 Task: Use the Two-Dimensional Filter Statistics gadget for advanced reporting.
Action: Mouse moved to (611, 114)
Screenshot: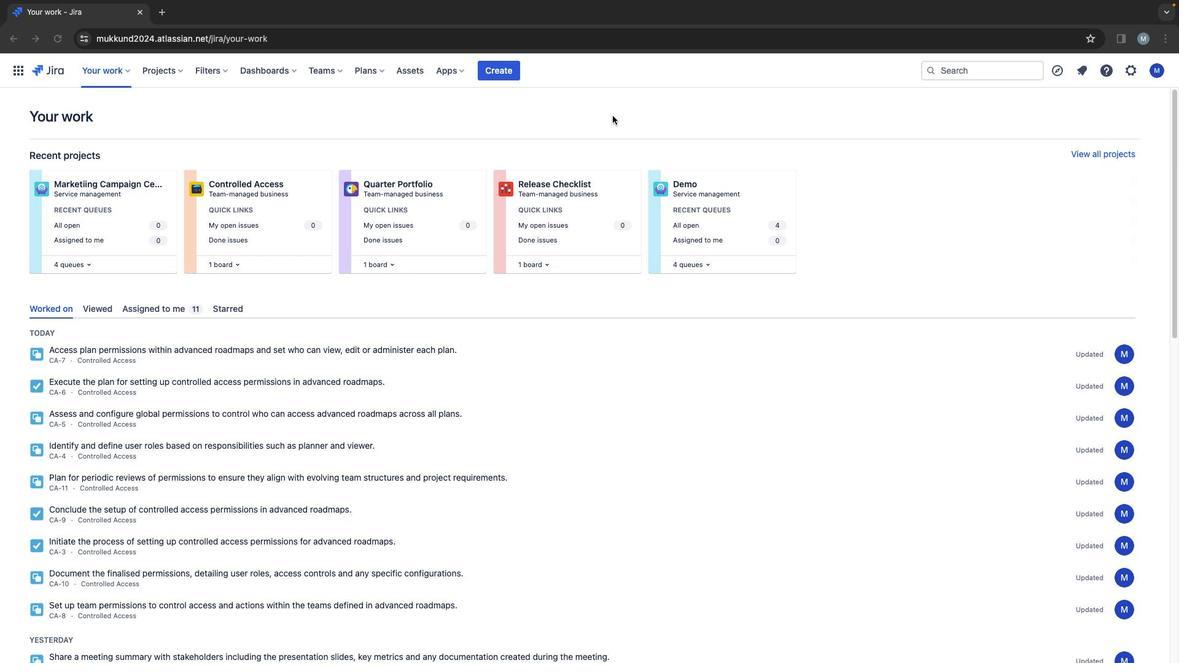 
Action: Mouse pressed left at (611, 114)
Screenshot: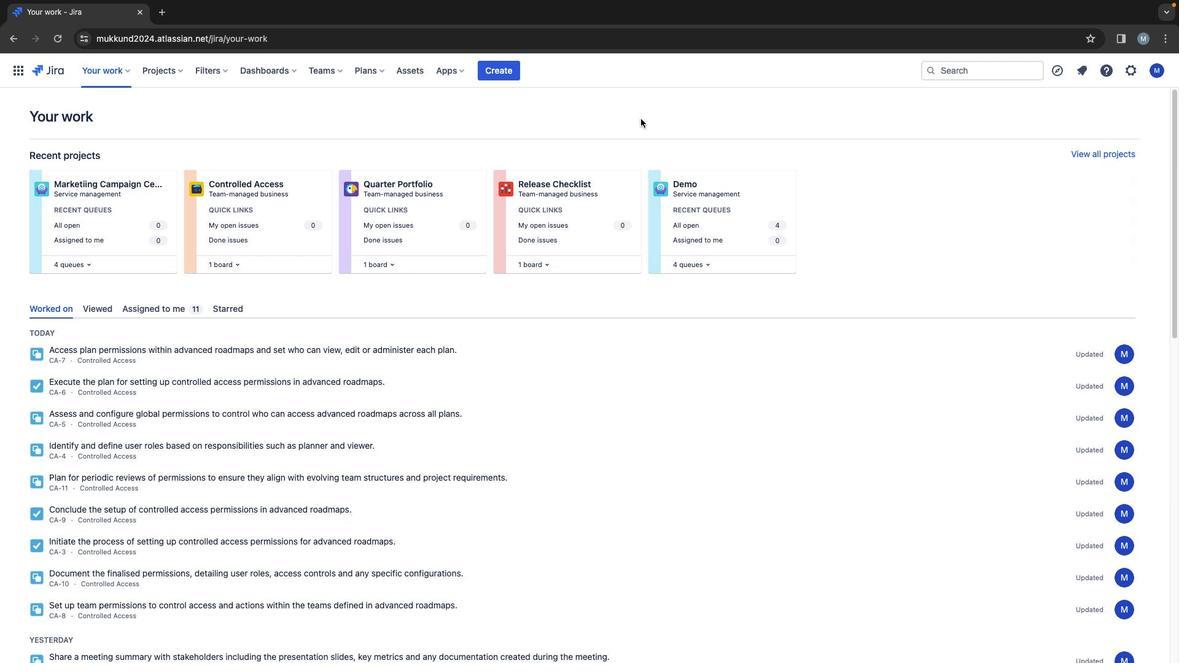 
Action: Mouse moved to (289, 71)
Screenshot: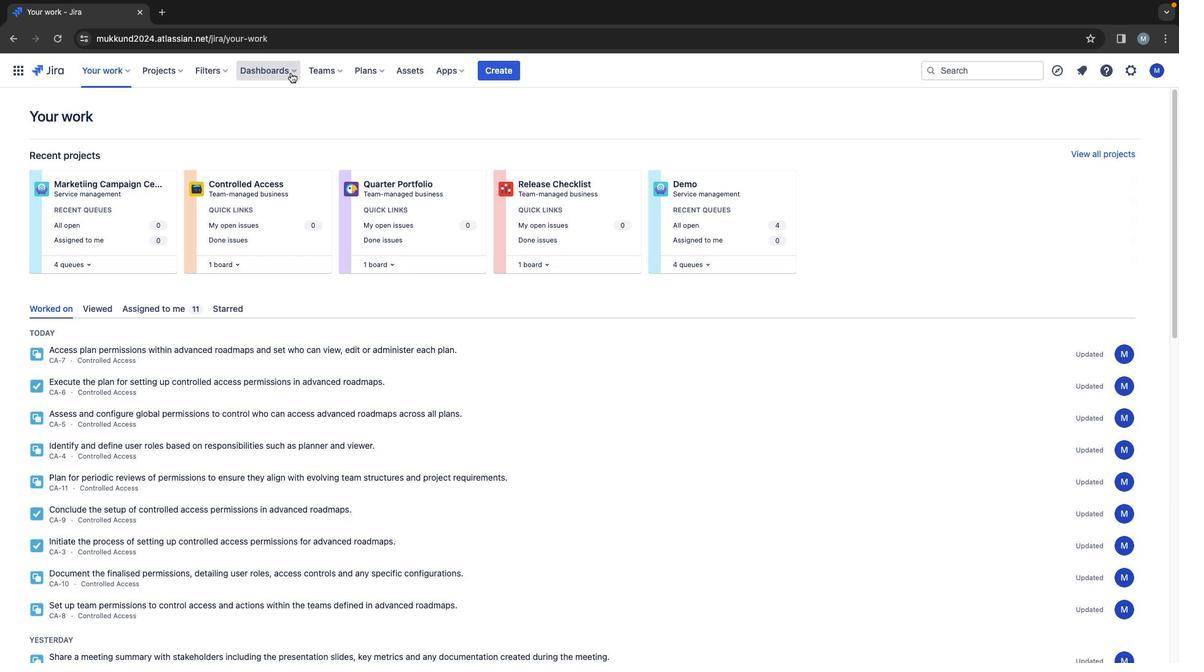
Action: Mouse pressed left at (289, 71)
Screenshot: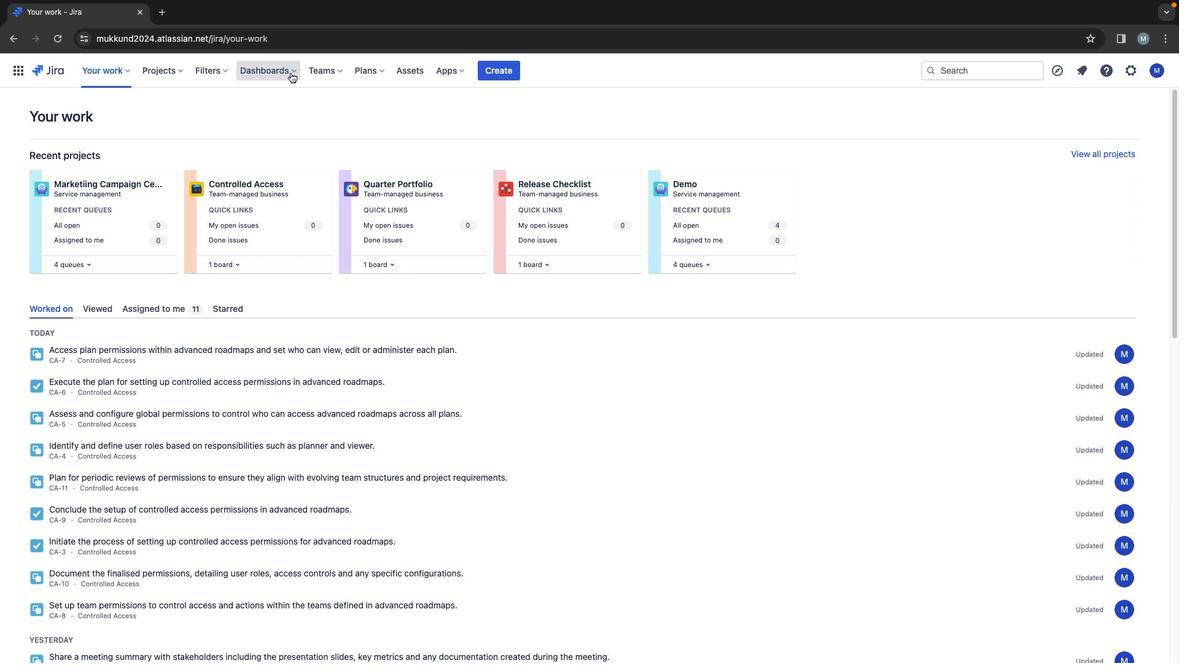 
Action: Mouse moved to (361, 332)
Screenshot: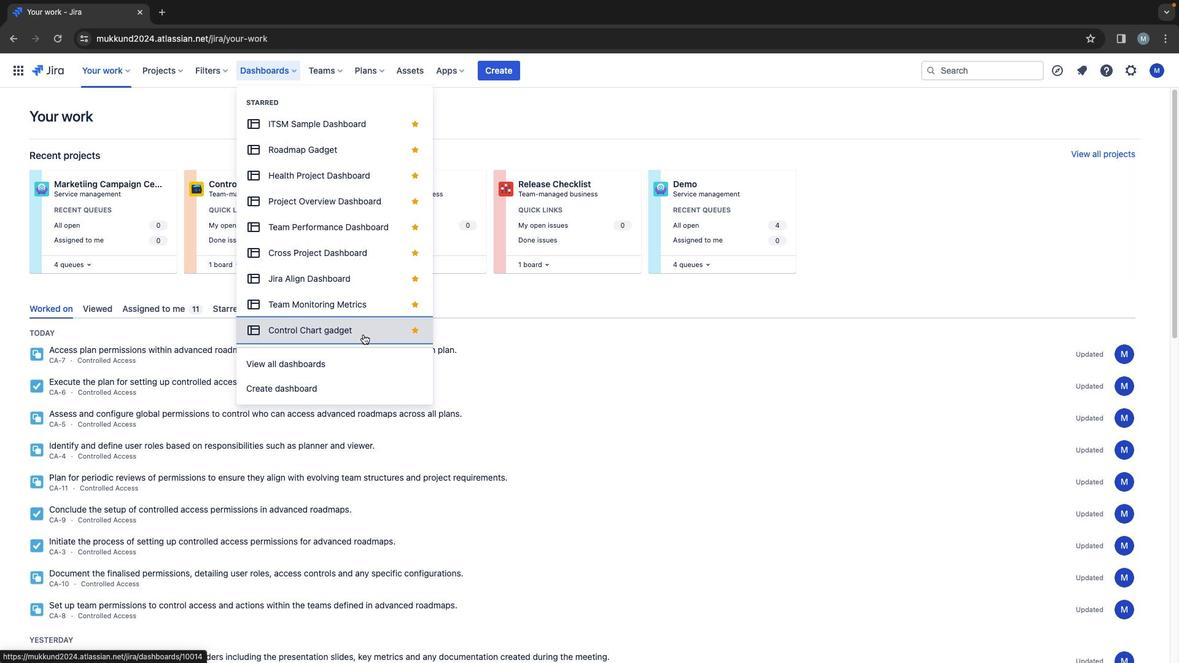 
Action: Mouse pressed left at (361, 332)
Screenshot: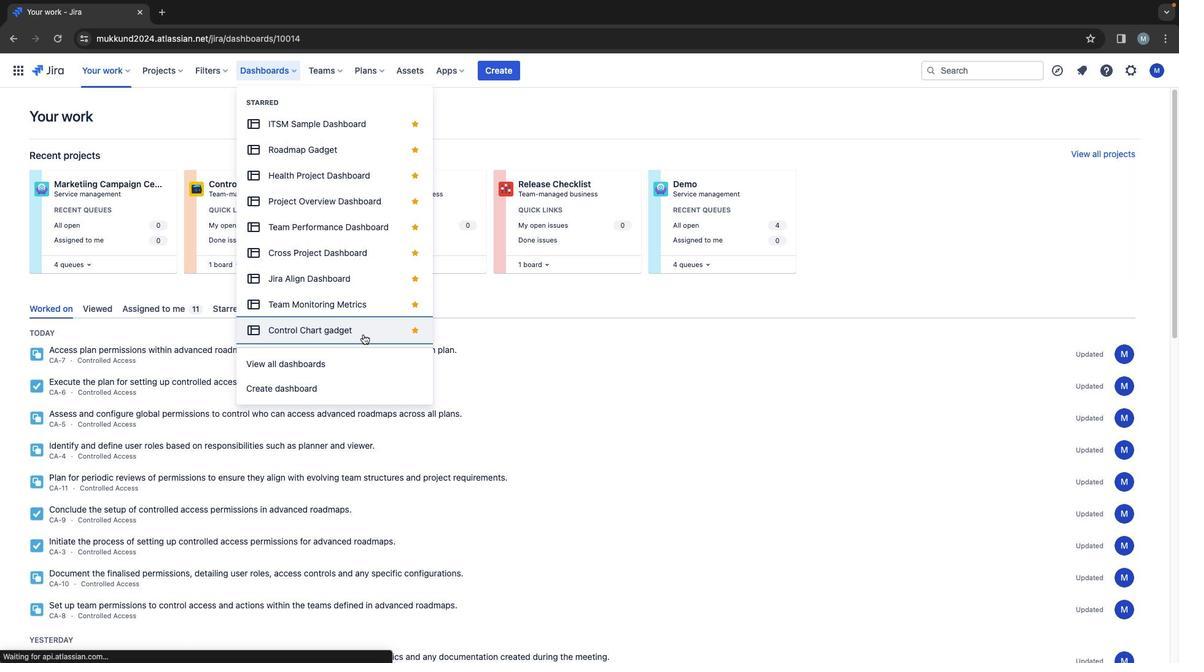 
Action: Mouse moved to (256, 70)
Screenshot: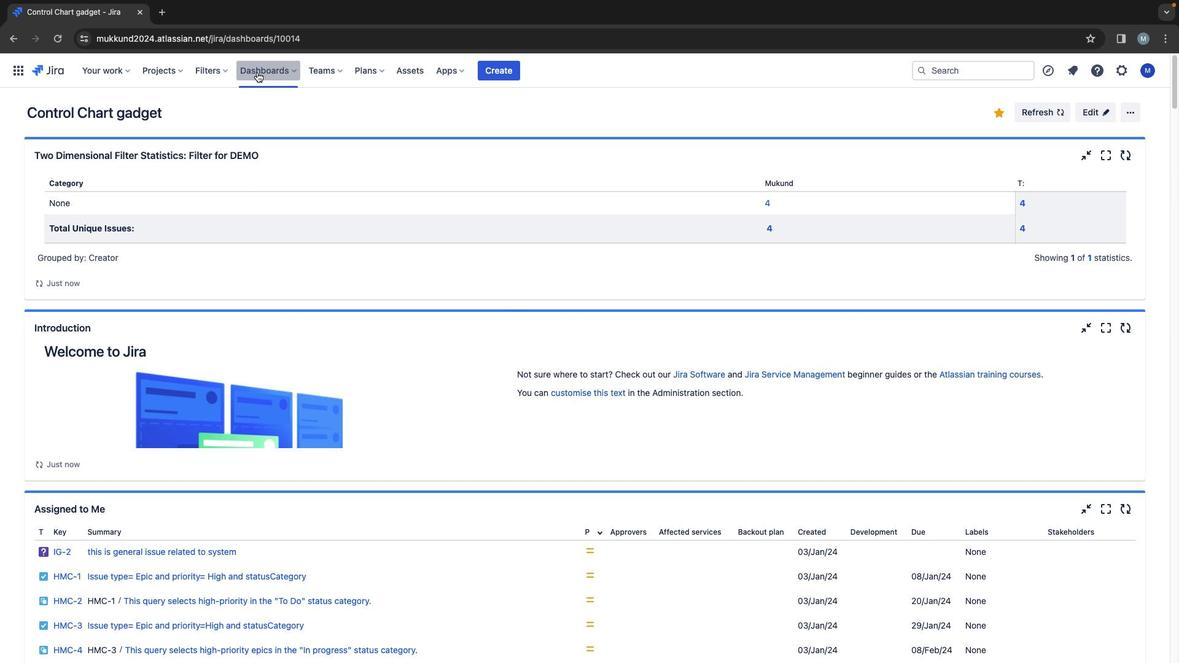 
Action: Mouse pressed left at (256, 70)
Screenshot: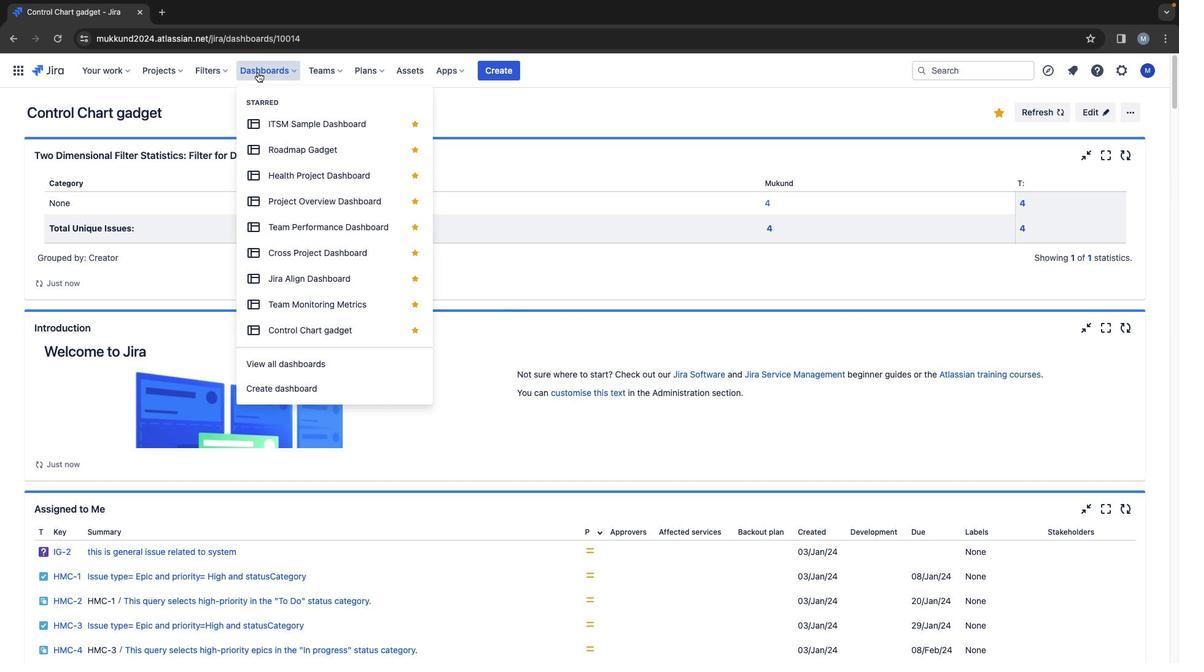 
Action: Mouse moved to (345, 127)
Screenshot: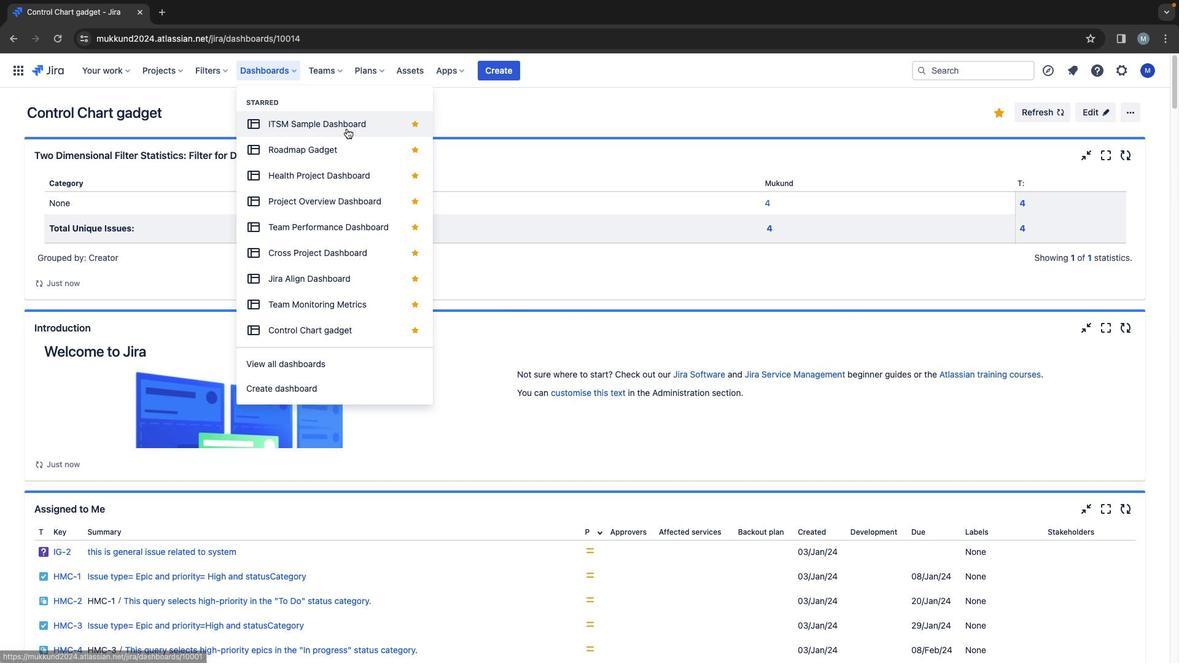 
Action: Mouse pressed left at (345, 127)
Screenshot: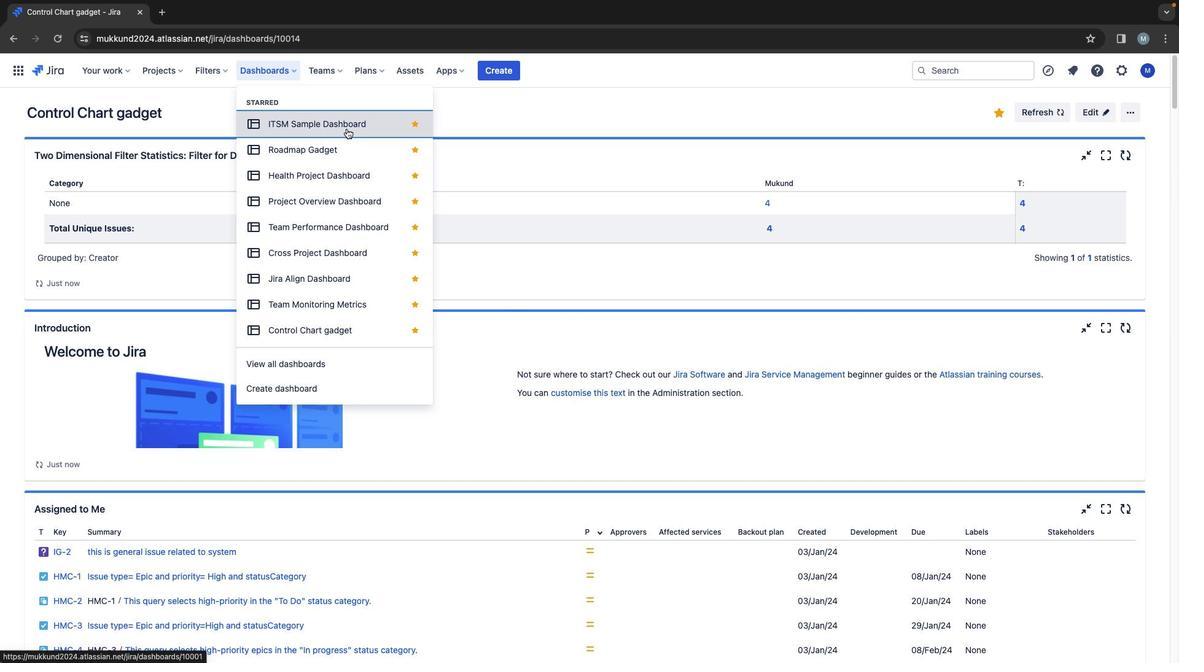 
Action: Mouse moved to (550, 113)
Screenshot: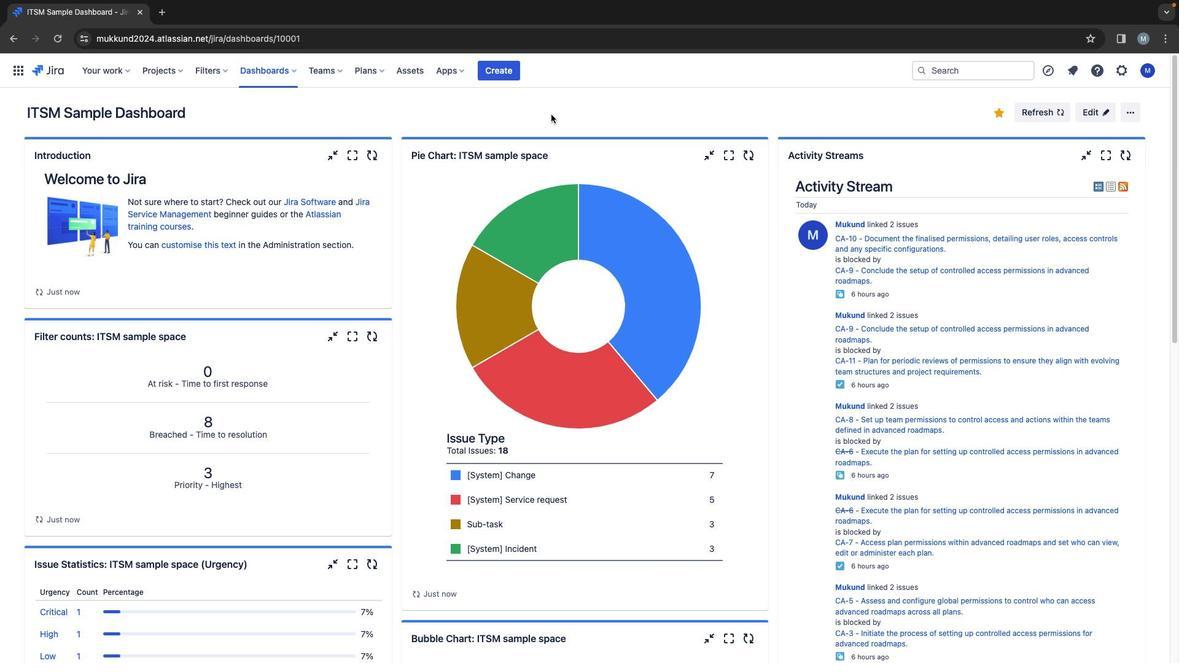 
Action: Mouse pressed left at (550, 113)
Screenshot: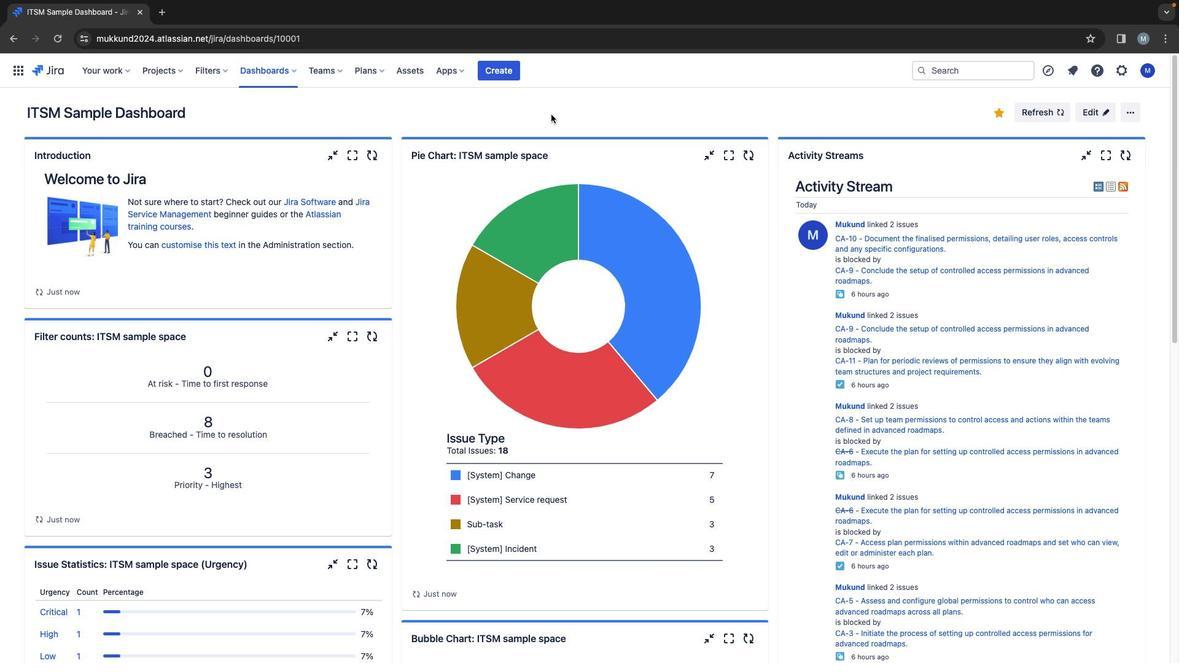 
Action: Mouse moved to (703, 283)
Screenshot: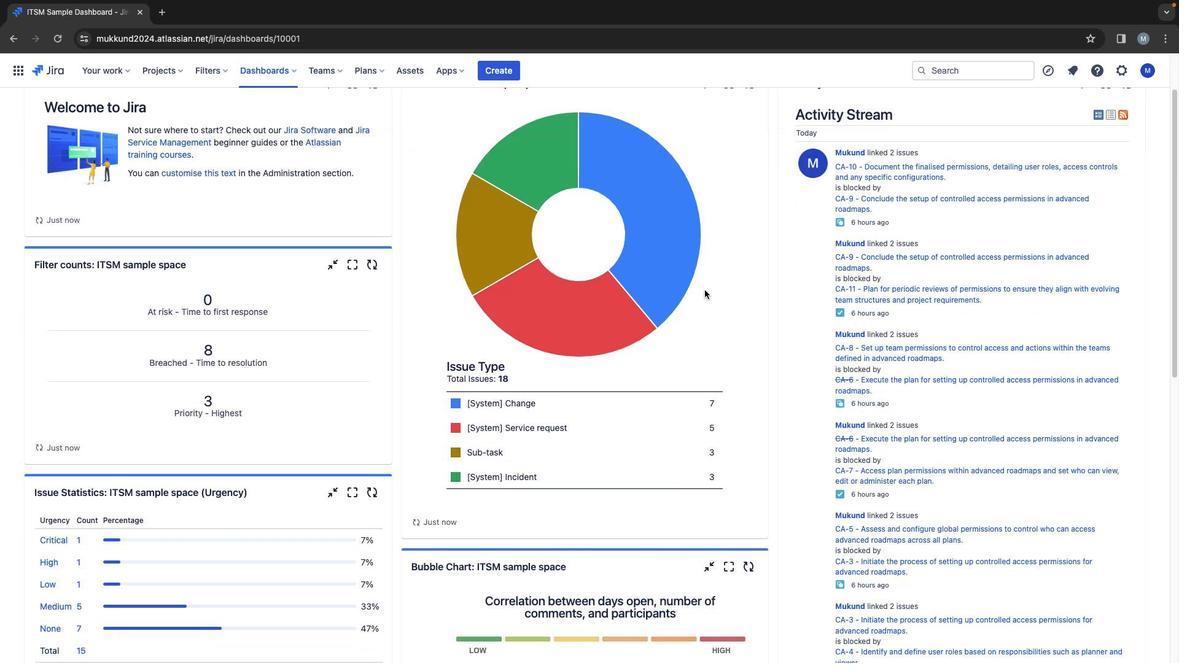 
Action: Mouse scrolled (703, 283) with delta (0, -1)
Screenshot: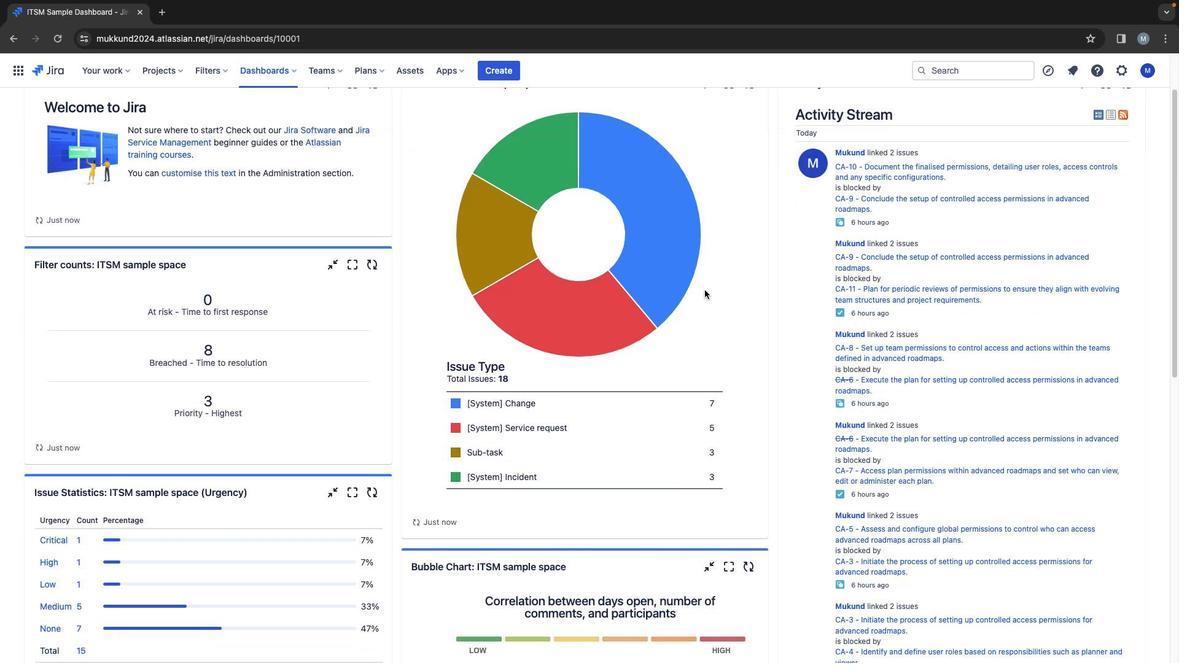 
Action: Mouse moved to (703, 284)
Screenshot: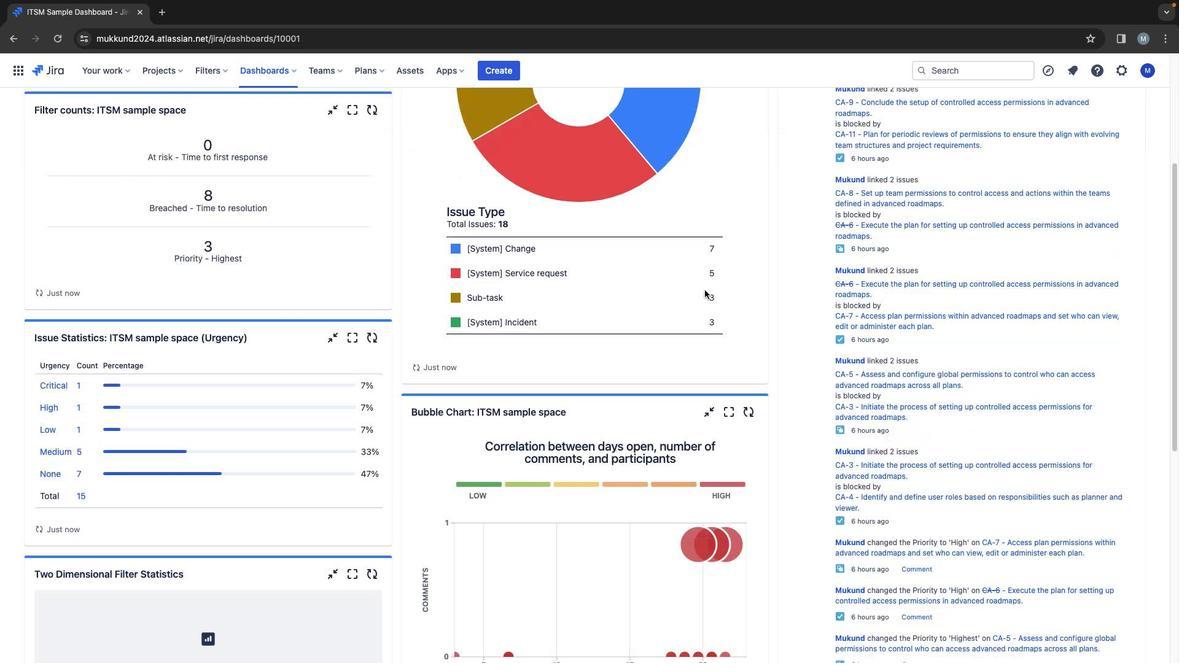 
Action: Mouse scrolled (703, 284) with delta (0, -1)
Screenshot: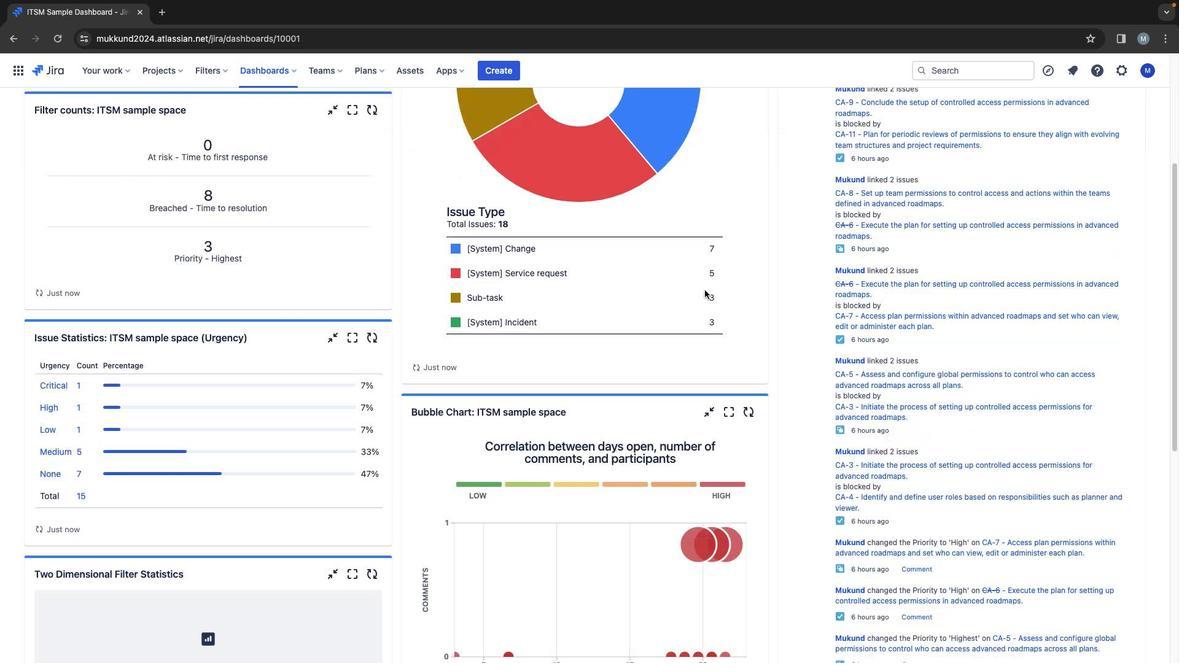 
Action: Mouse moved to (703, 287)
Screenshot: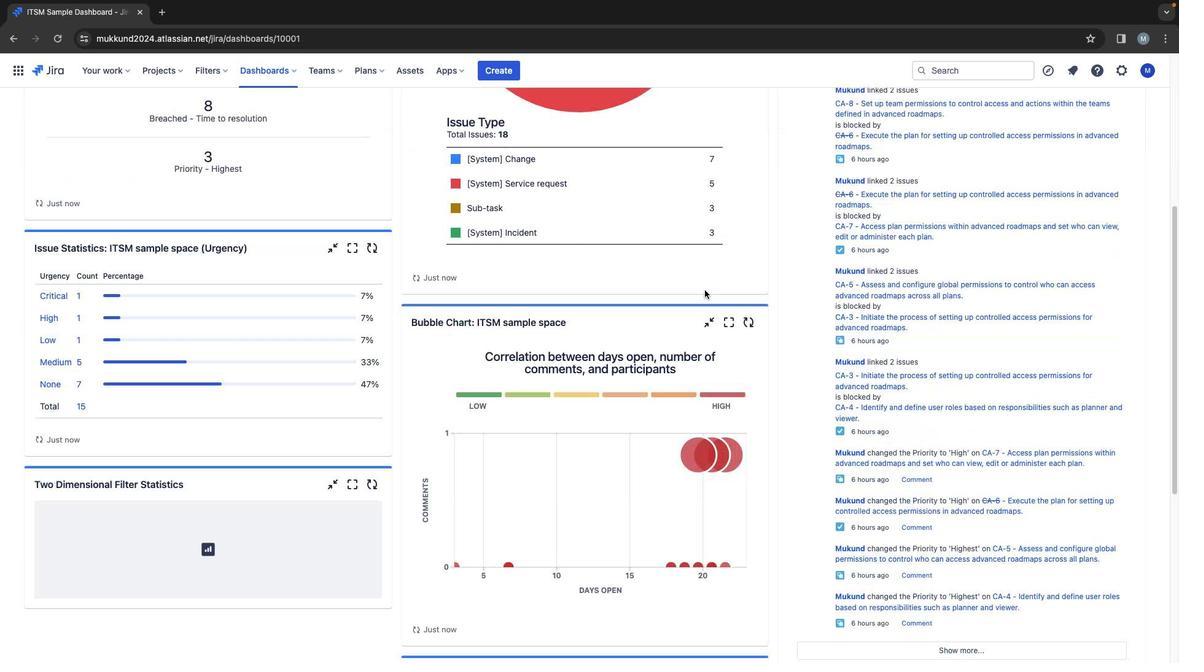 
Action: Mouse scrolled (703, 287) with delta (0, -1)
Screenshot: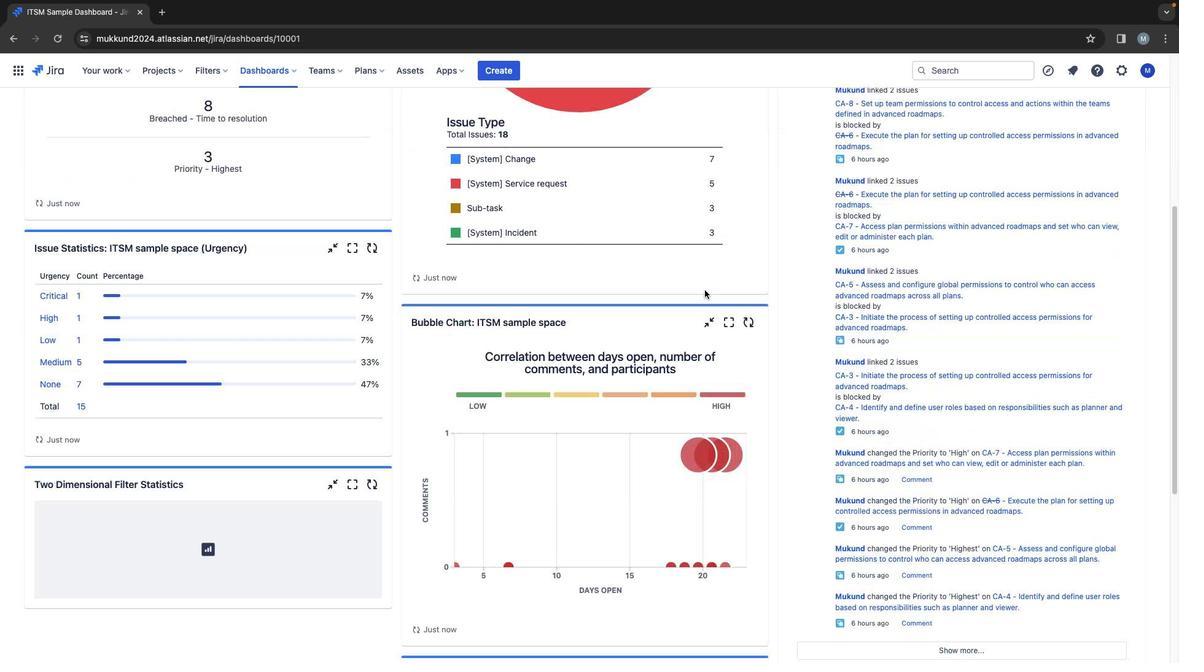 
Action: Mouse moved to (703, 288)
Screenshot: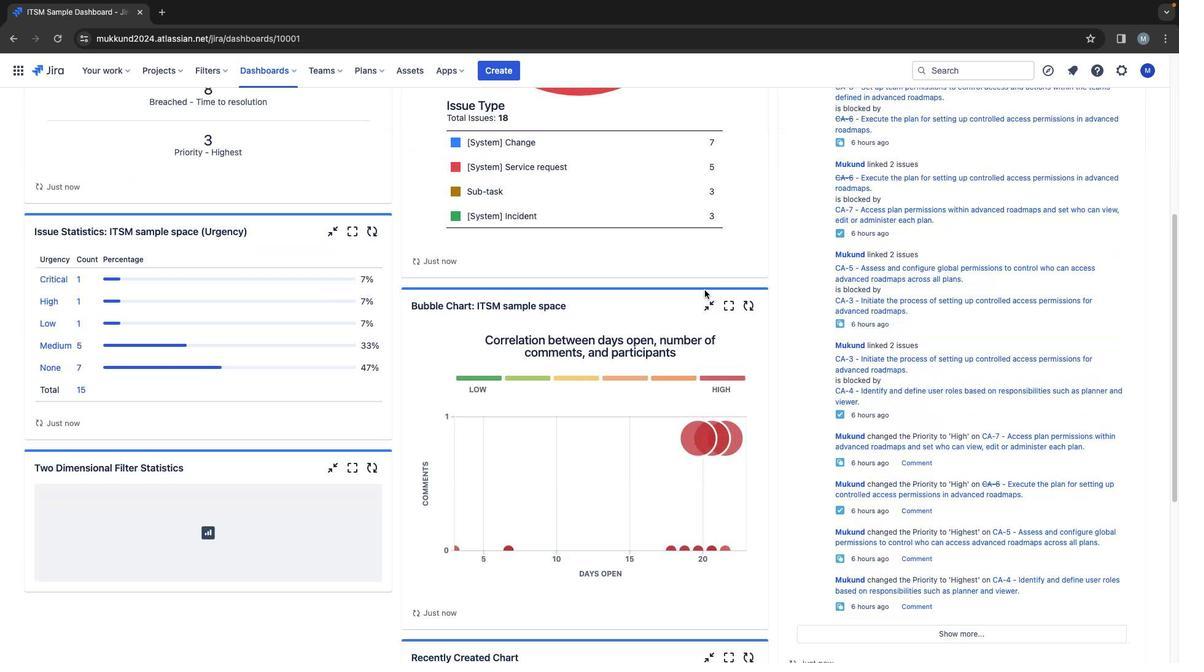 
Action: Mouse scrolled (703, 288) with delta (0, -3)
Screenshot: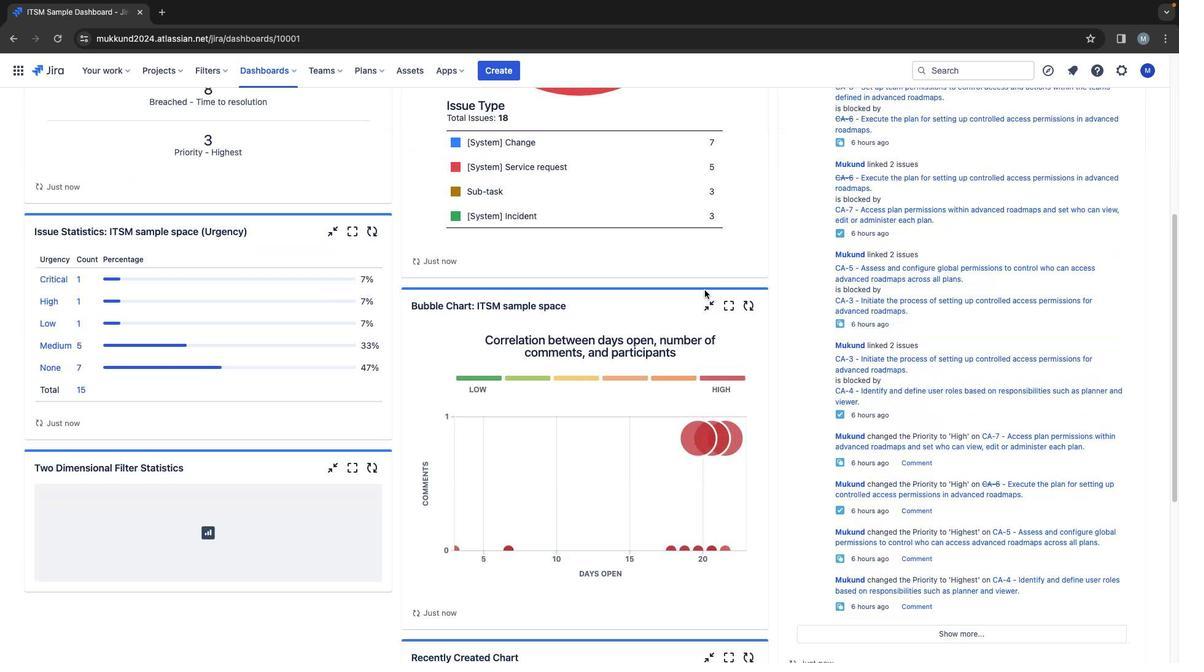 
Action: Mouse moved to (703, 289)
Screenshot: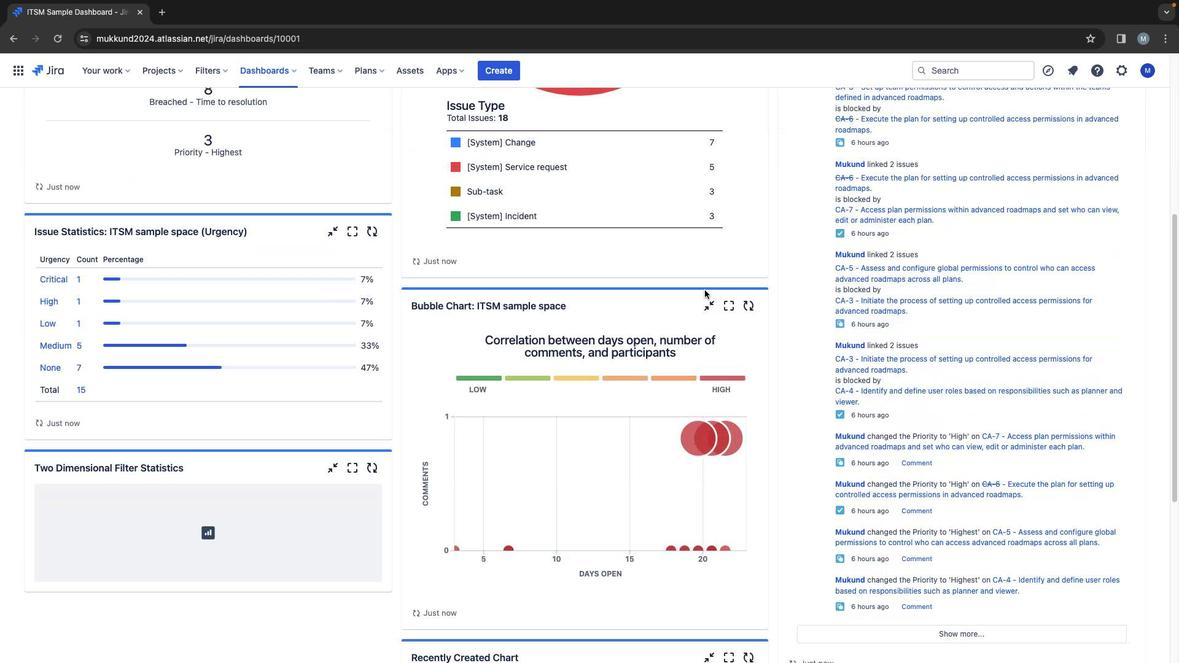 
Action: Mouse scrolled (703, 289) with delta (0, -3)
Screenshot: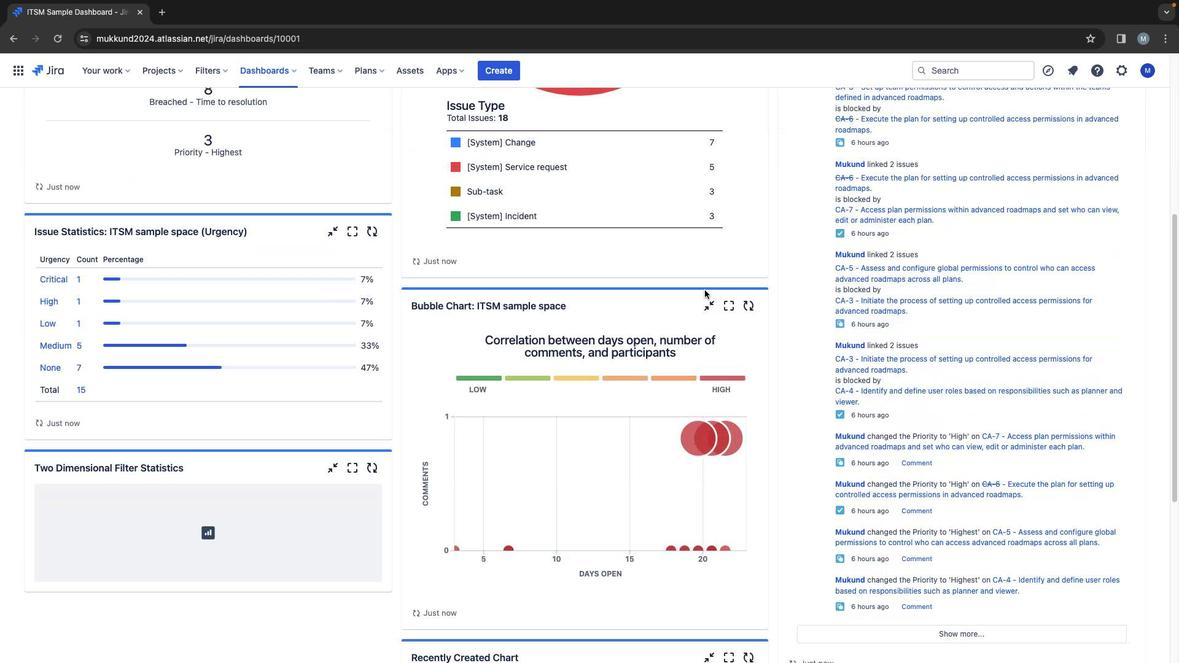 
Action: Mouse moved to (703, 289)
Screenshot: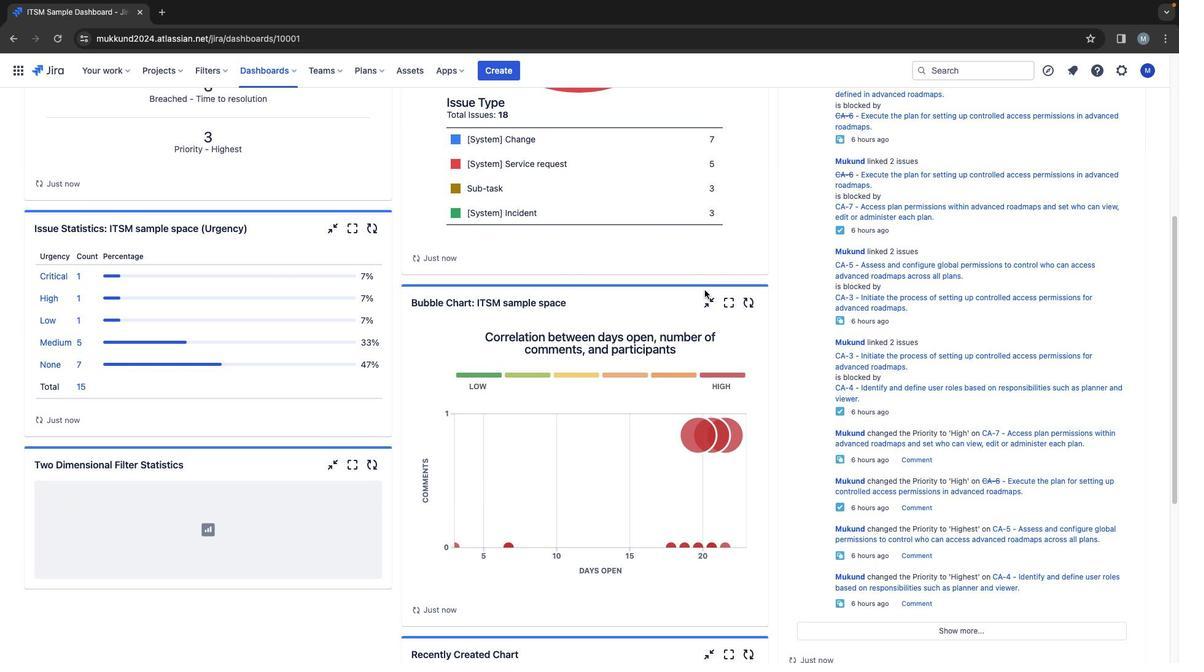 
Action: Mouse scrolled (703, 289) with delta (0, -1)
Screenshot: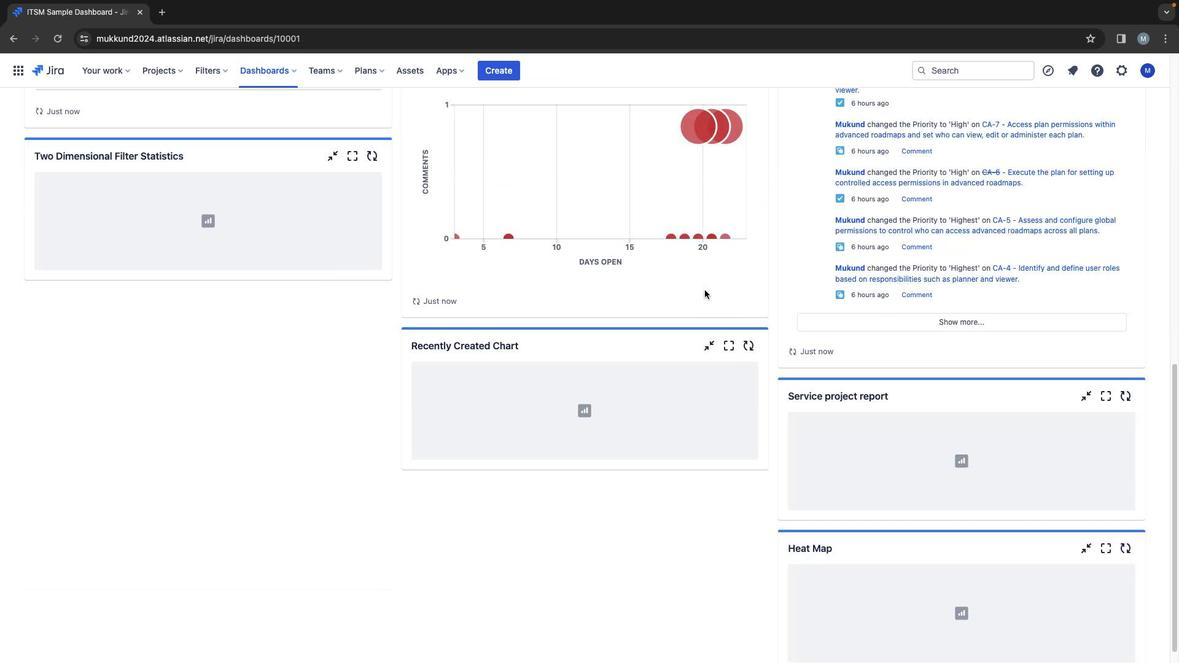 
Action: Mouse scrolled (703, 289) with delta (0, -1)
Screenshot: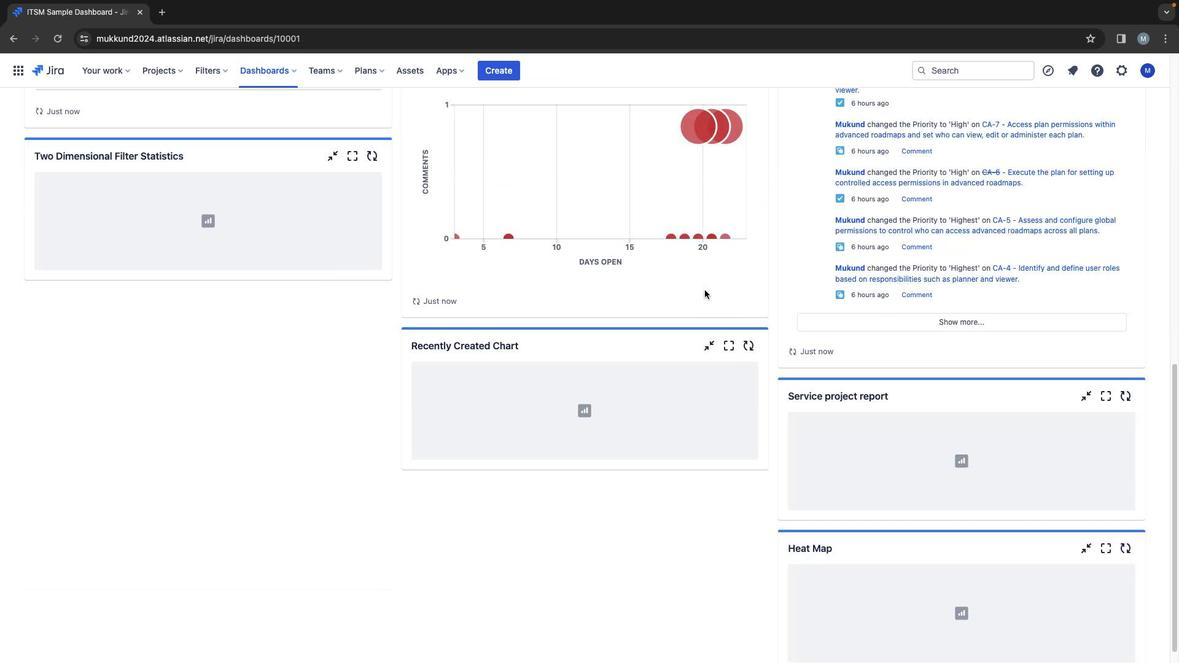 
Action: Mouse scrolled (703, 289) with delta (0, -2)
Screenshot: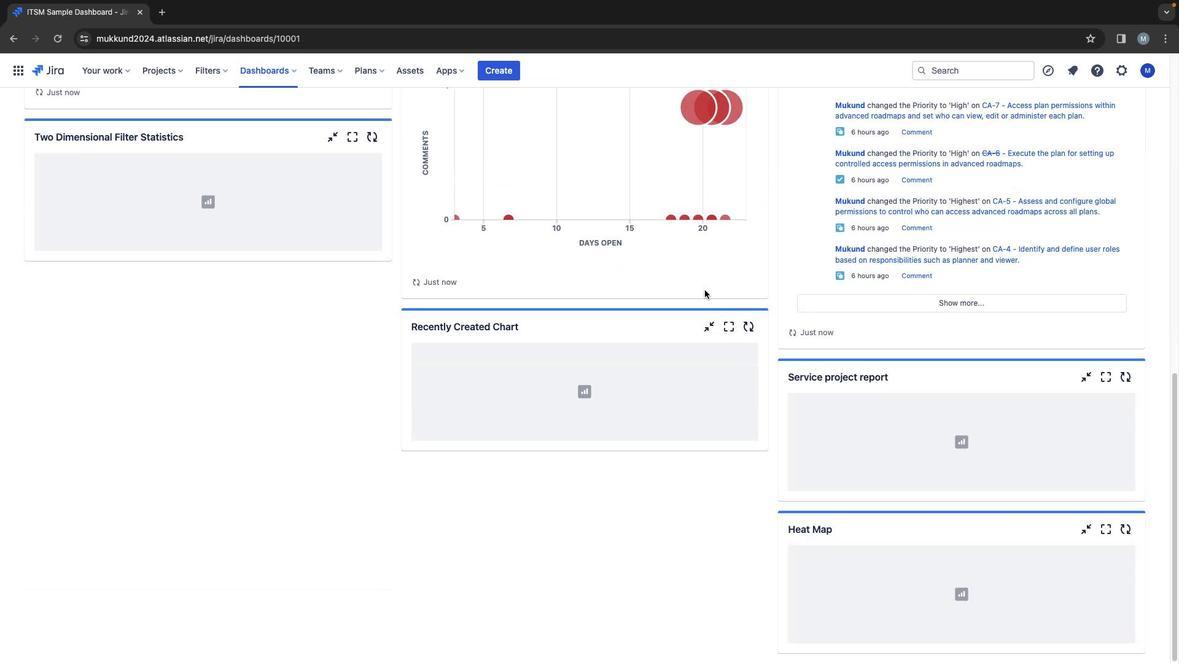 
Action: Mouse moved to (703, 289)
Screenshot: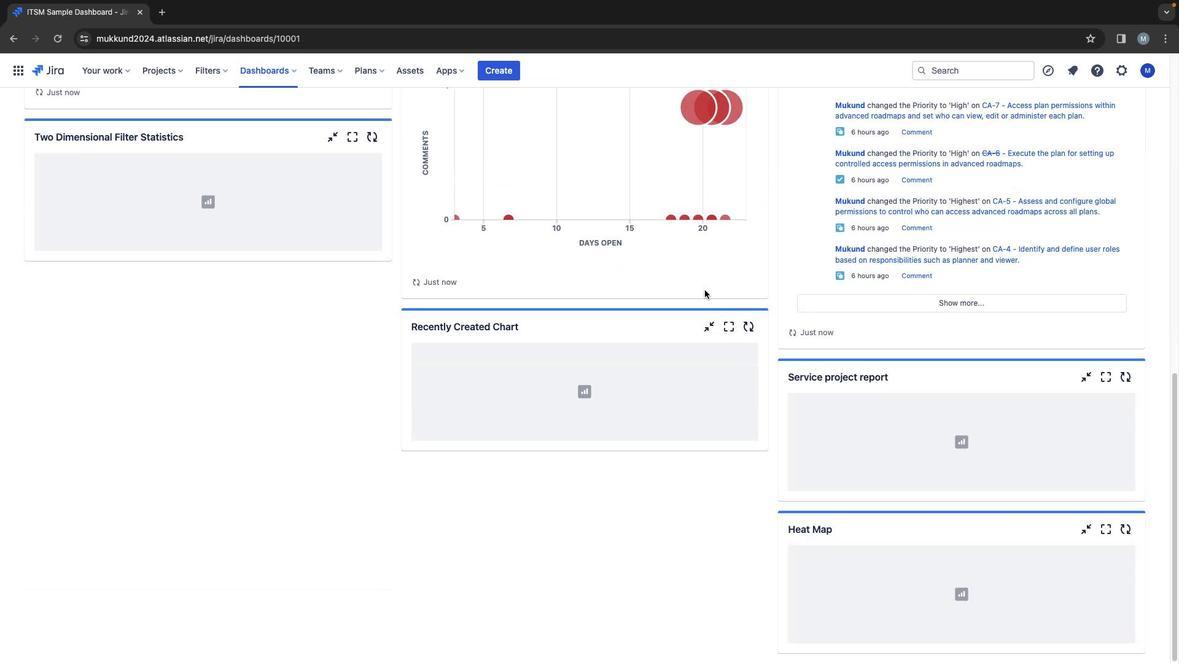 
Action: Mouse scrolled (703, 289) with delta (0, -3)
Screenshot: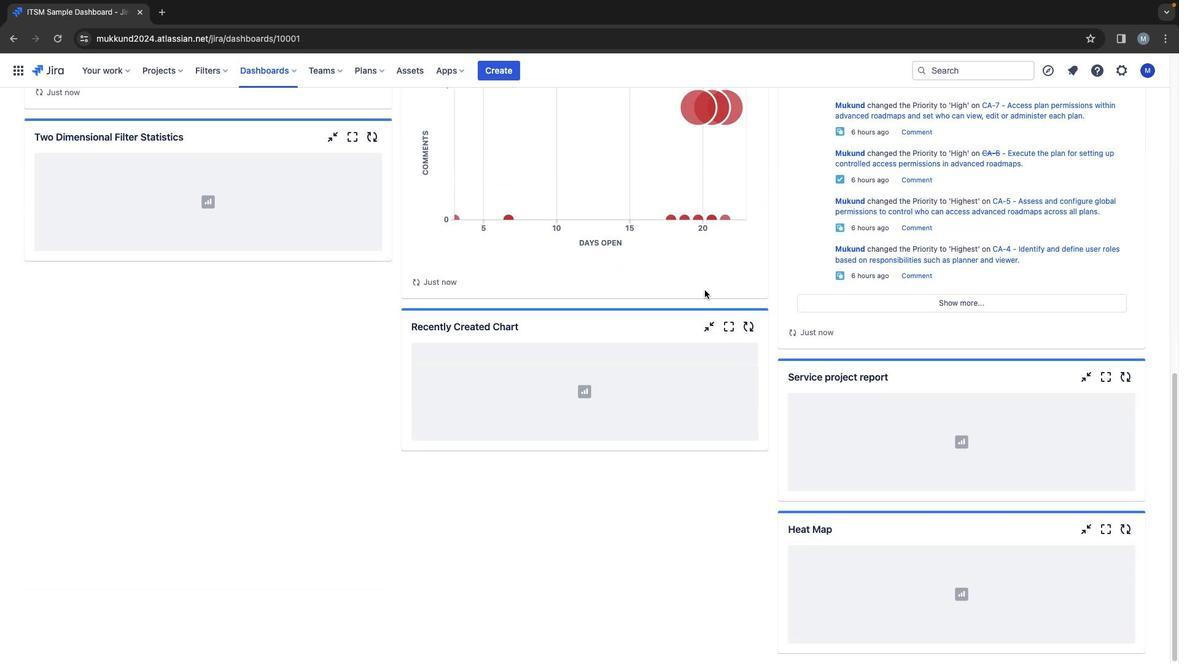 
Action: Mouse scrolled (703, 289) with delta (0, -4)
Screenshot: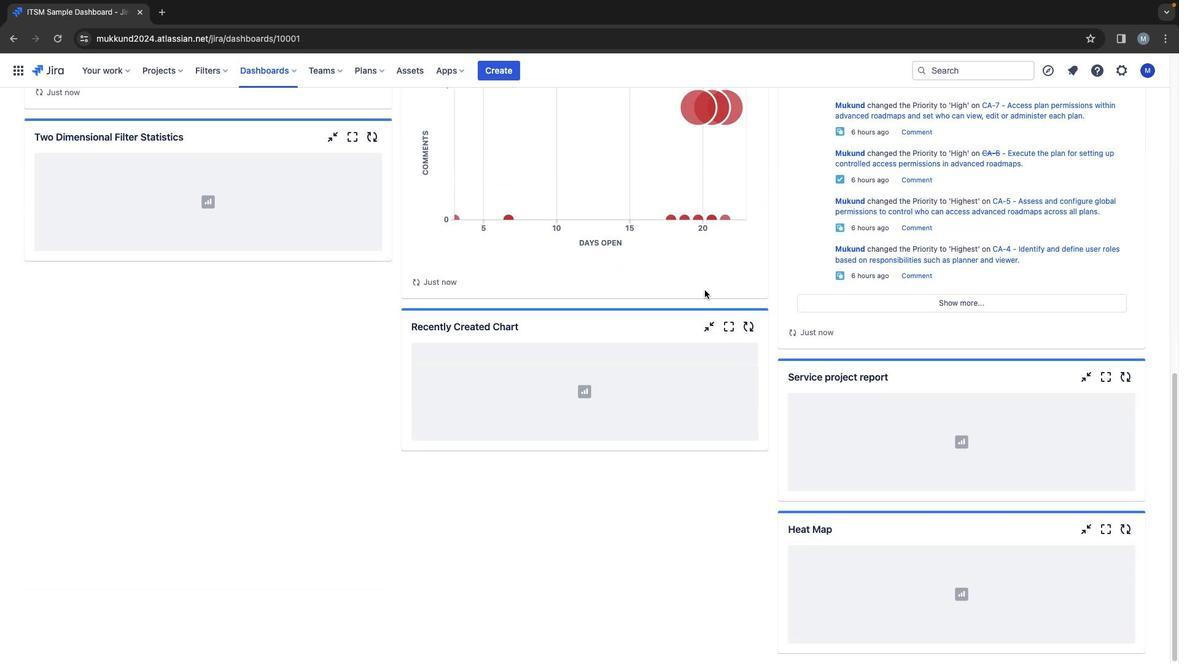 
Action: Mouse scrolled (703, 289) with delta (0, -1)
Screenshot: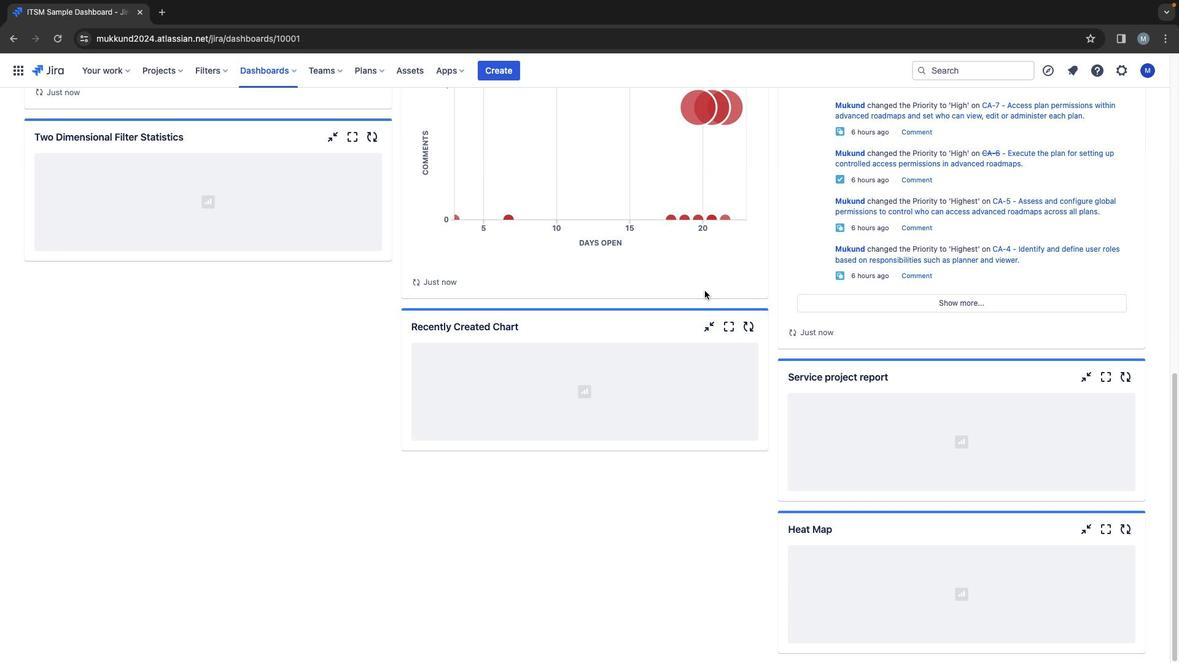 
Action: Mouse scrolled (703, 289) with delta (0, -1)
Screenshot: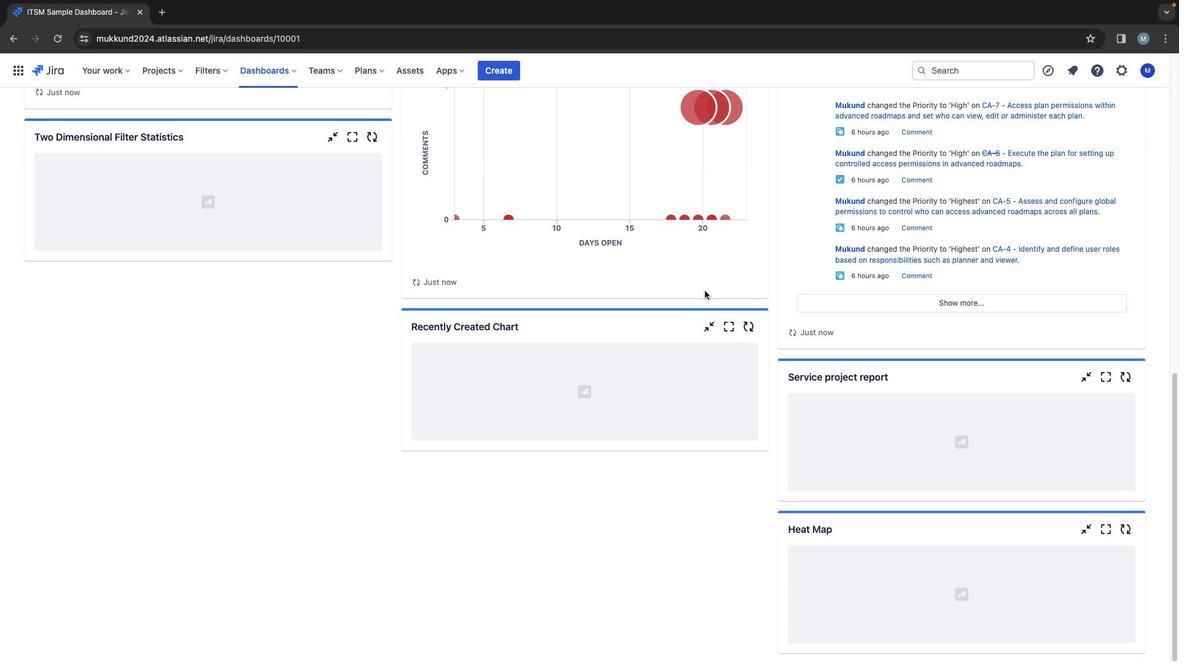 
Action: Mouse scrolled (703, 289) with delta (0, -3)
Screenshot: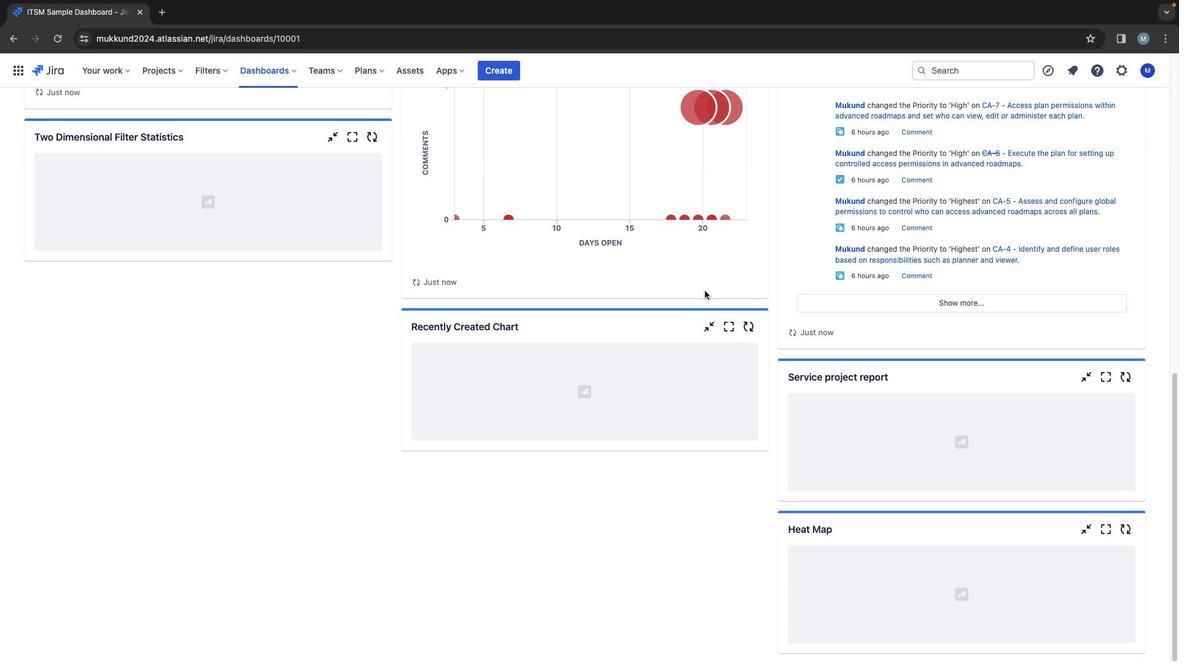 
Action: Mouse scrolled (703, 289) with delta (0, -3)
Screenshot: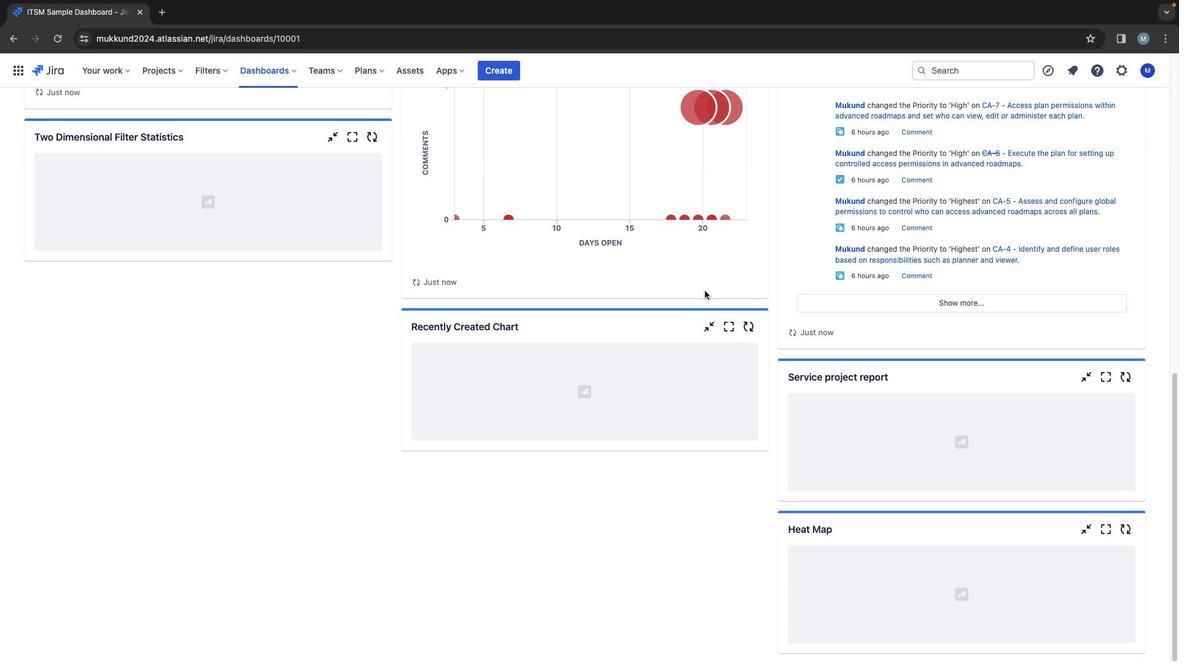 
Action: Mouse scrolled (703, 289) with delta (0, -4)
Screenshot: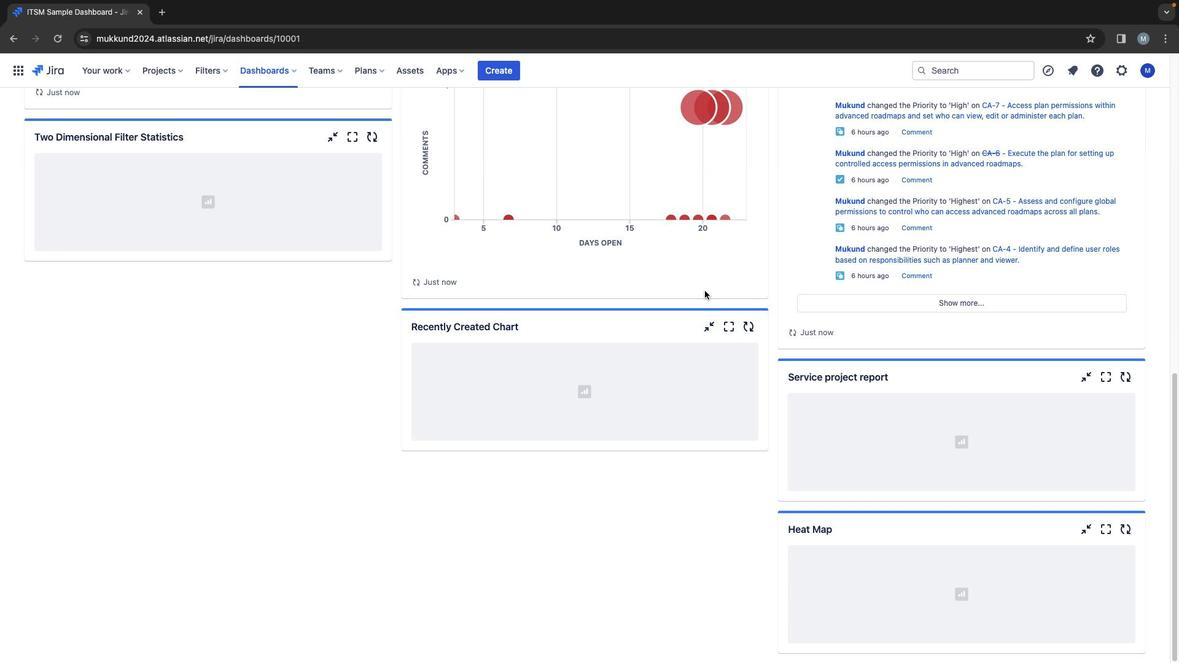 
Action: Mouse moved to (703, 289)
Screenshot: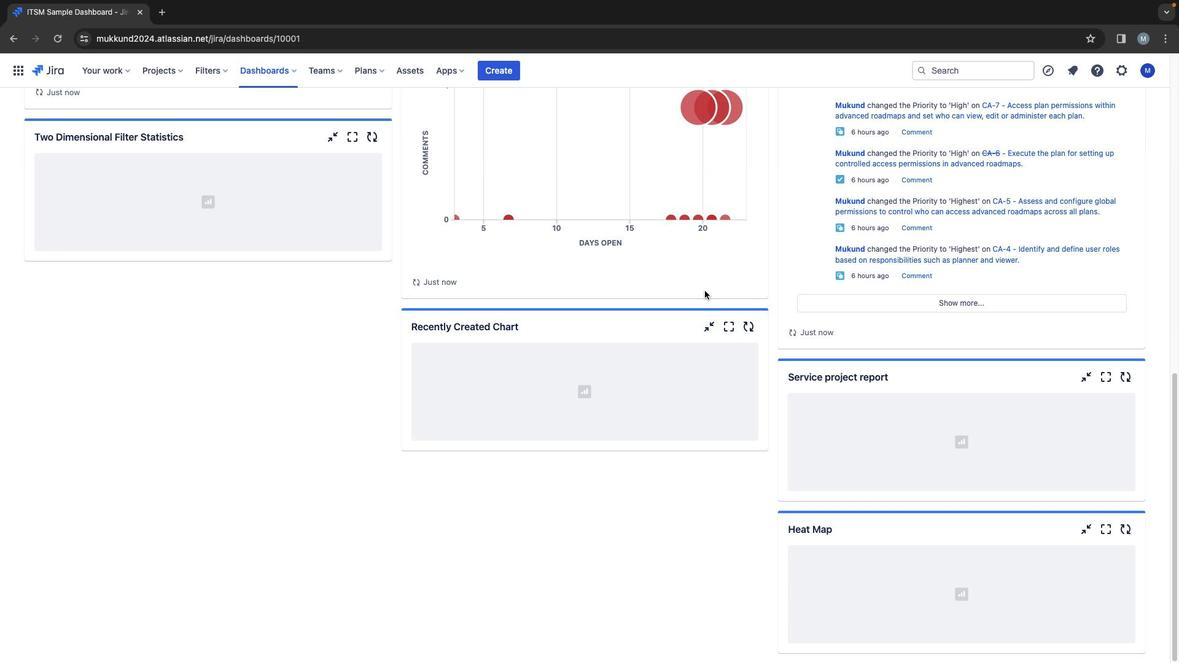 
Action: Mouse scrolled (703, 289) with delta (0, -4)
Screenshot: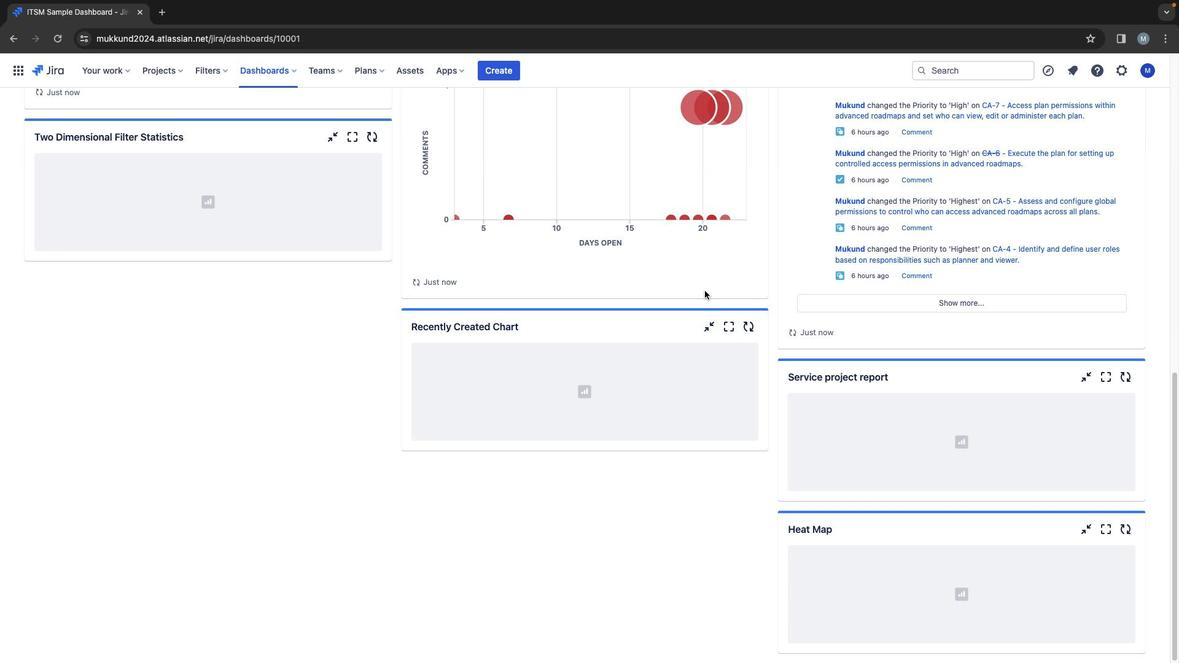 
Action: Mouse scrolled (703, 289) with delta (0, 0)
Screenshot: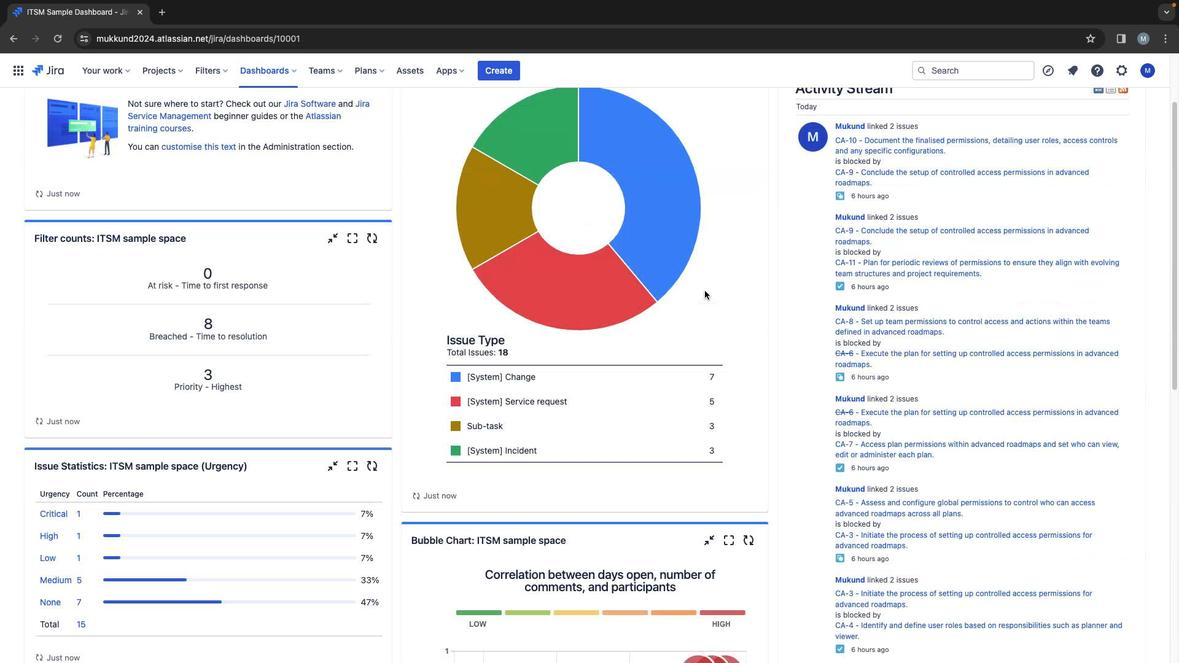 
Action: Mouse scrolled (703, 289) with delta (0, 0)
Screenshot: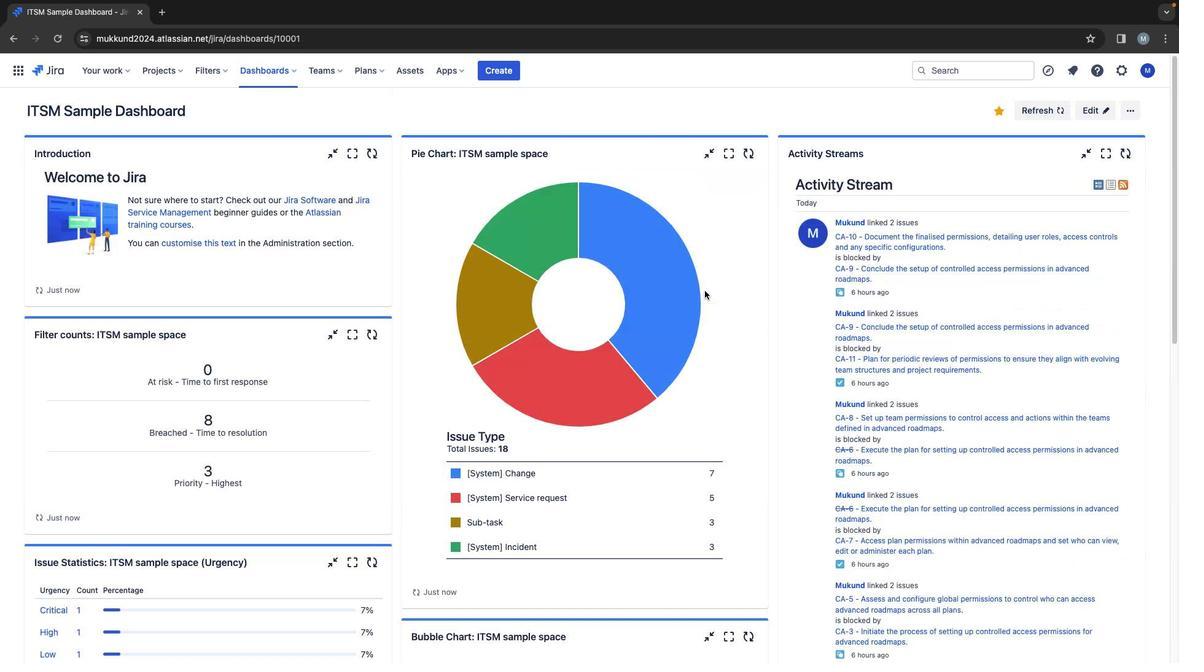 
Action: Mouse scrolled (703, 289) with delta (0, 0)
Screenshot: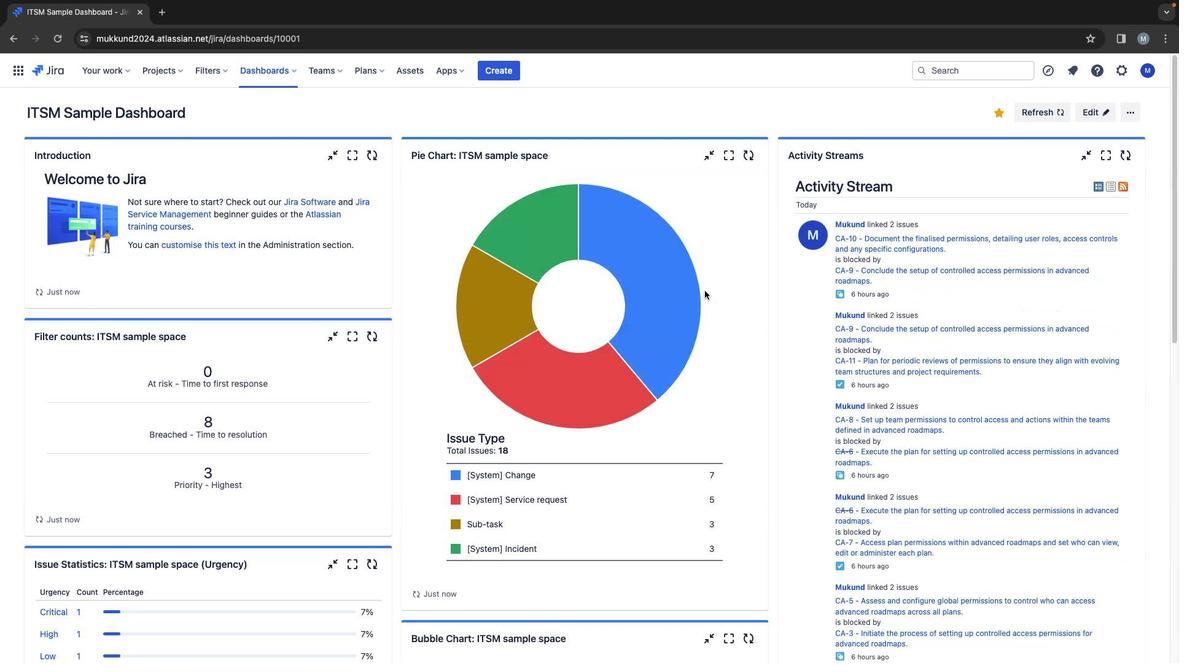 
Action: Mouse scrolled (703, 289) with delta (0, 1)
Screenshot: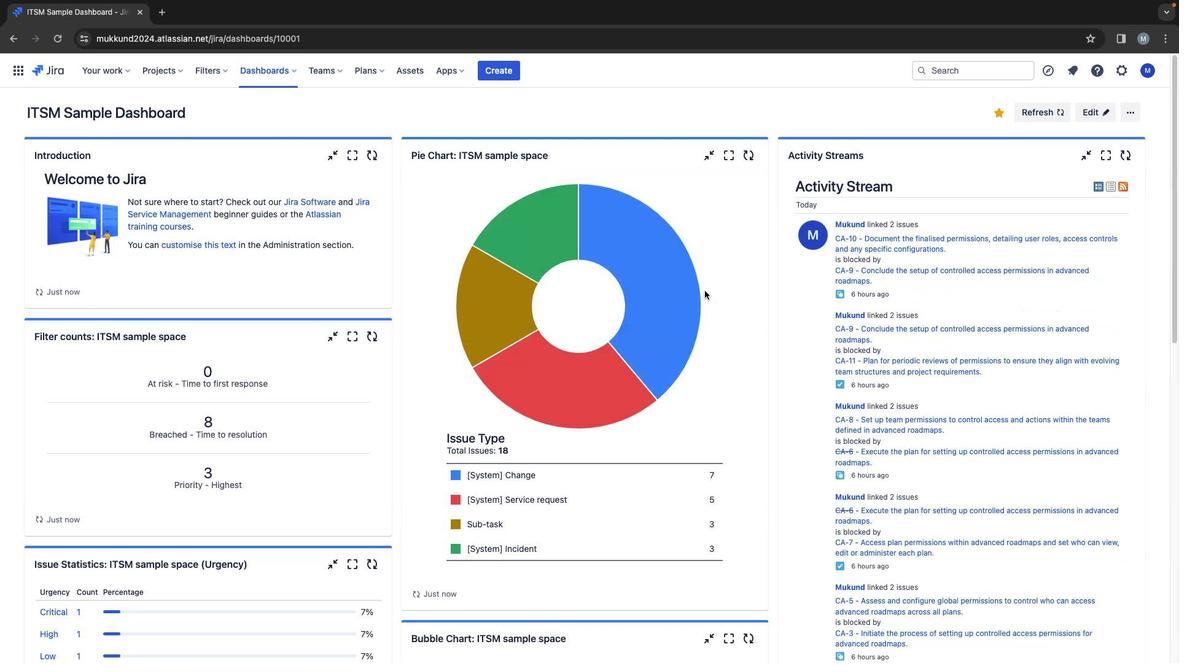 
Action: Mouse scrolled (703, 289) with delta (0, 2)
Screenshot: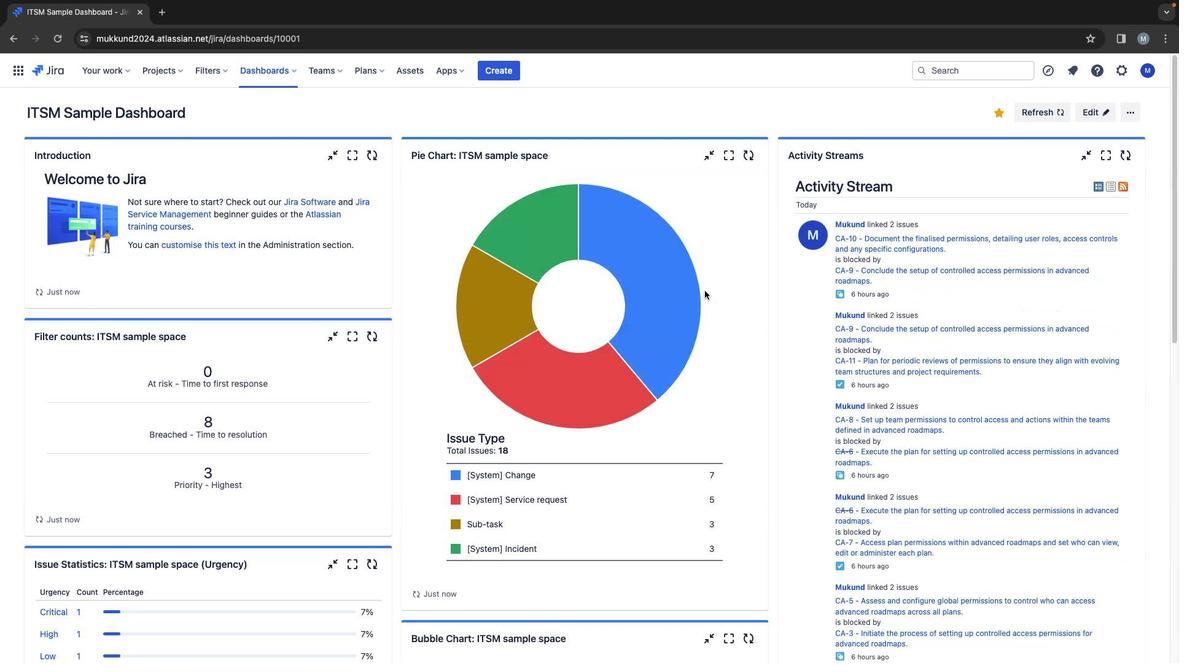 
Action: Mouse scrolled (703, 289) with delta (0, 3)
Screenshot: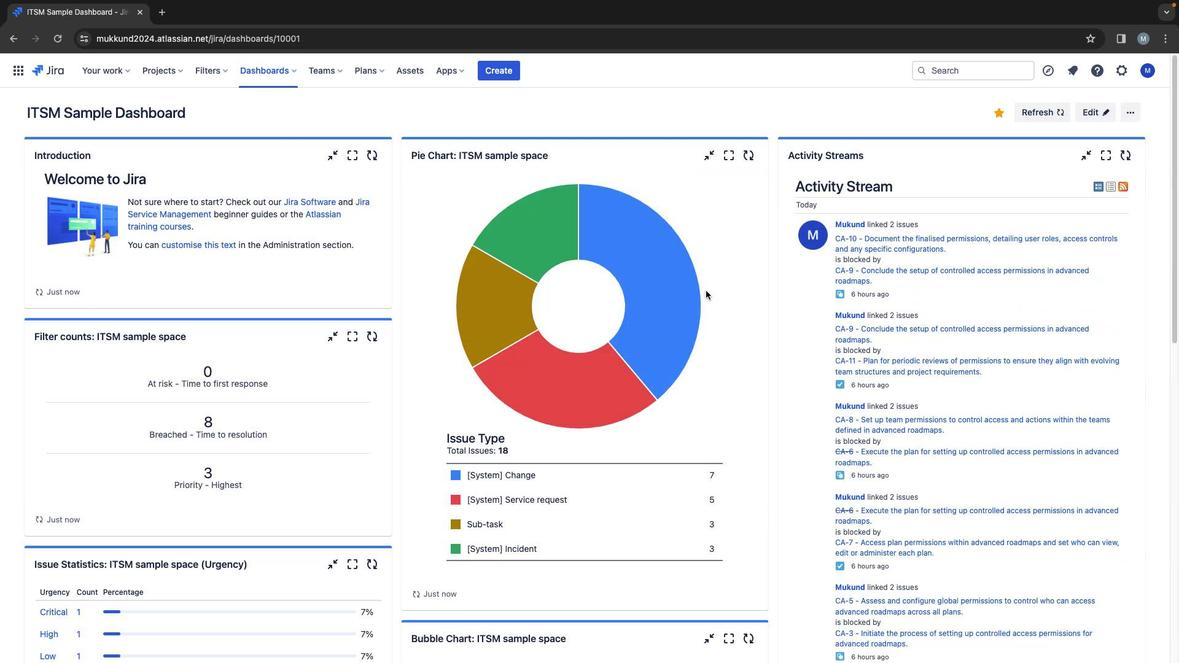 
Action: Mouse scrolled (703, 289) with delta (0, 3)
Screenshot: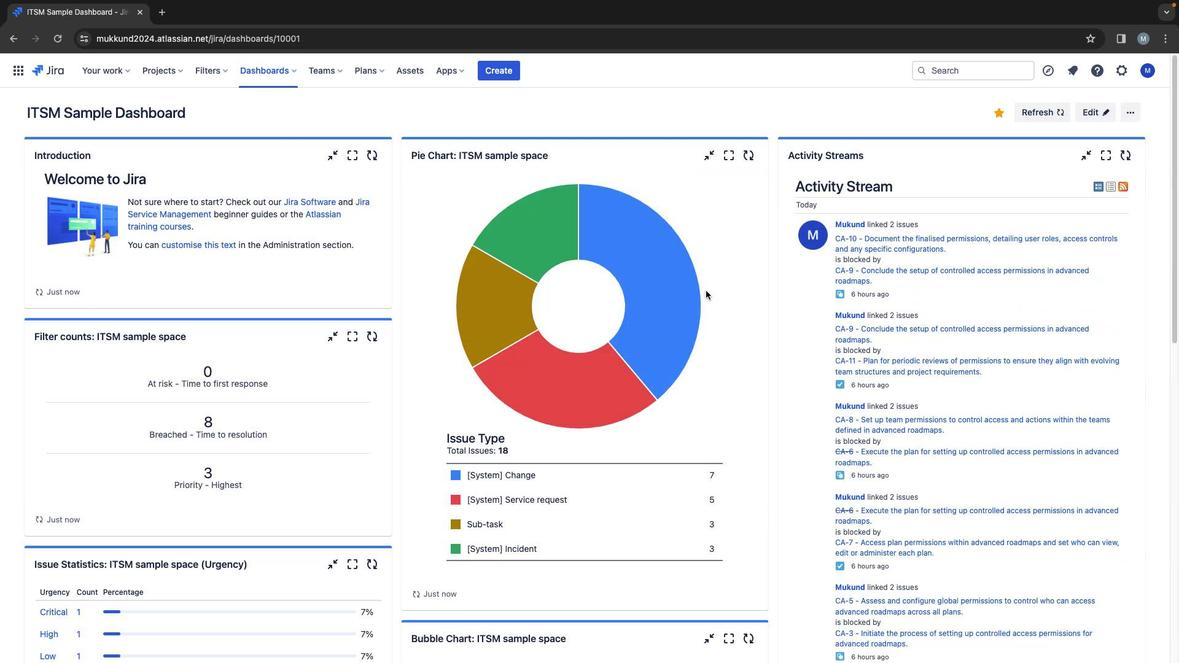 
Action: Mouse moved to (705, 288)
Screenshot: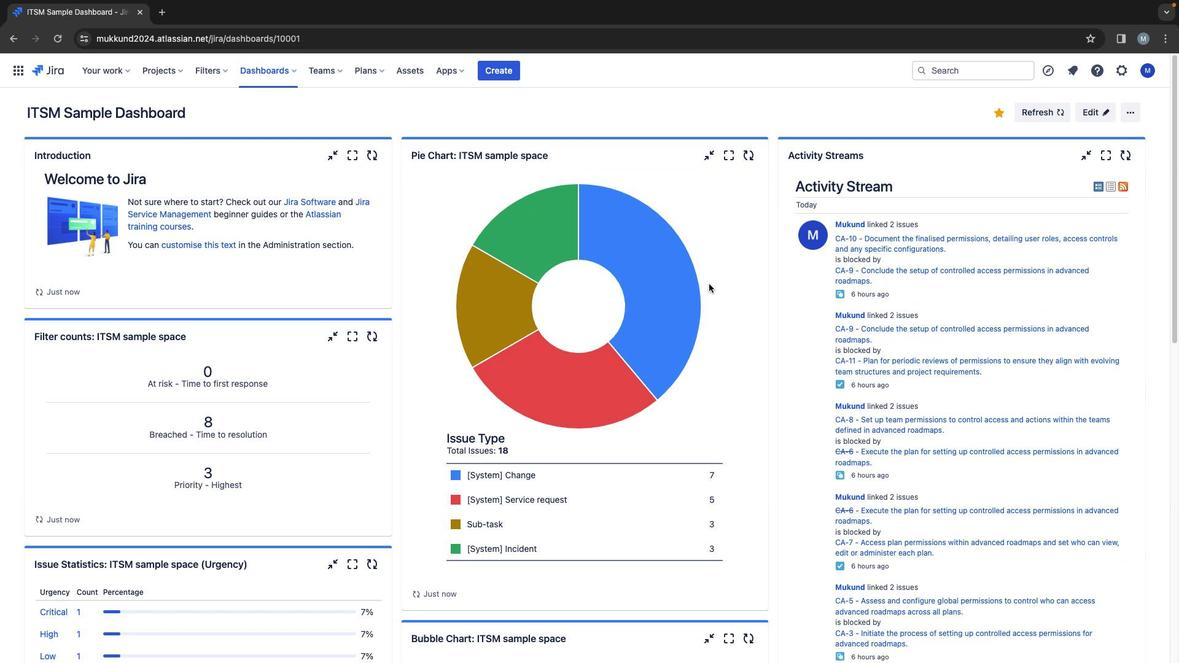 
Action: Mouse scrolled (705, 288) with delta (0, 0)
Screenshot: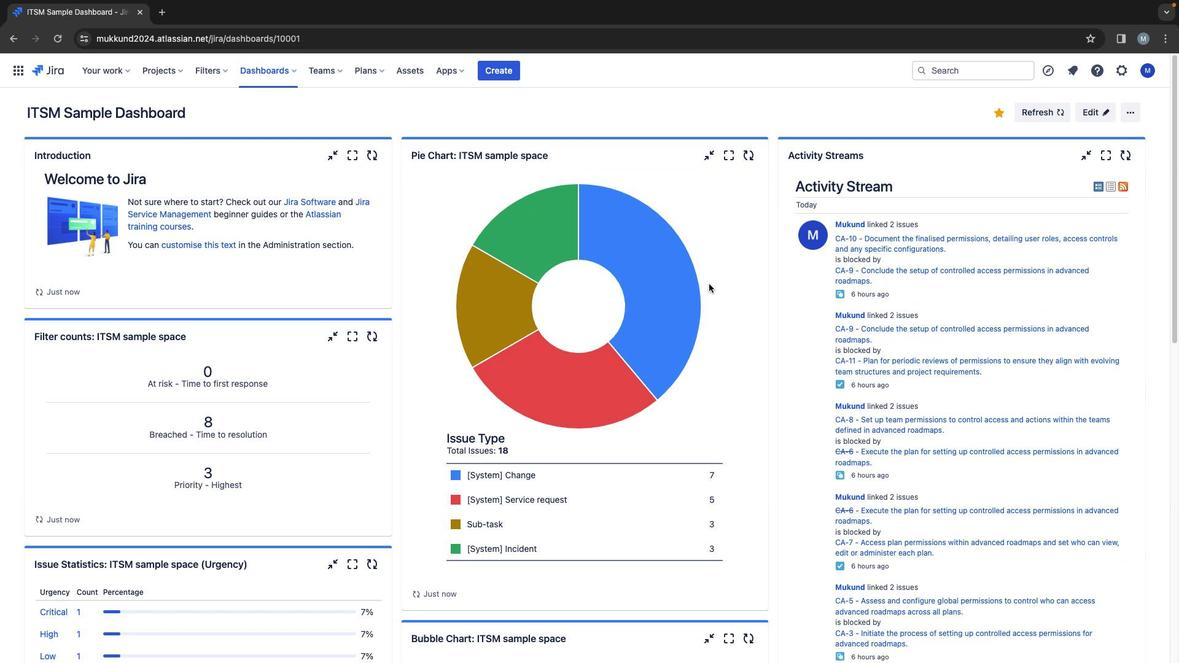 
Action: Mouse scrolled (705, 288) with delta (0, 0)
Screenshot: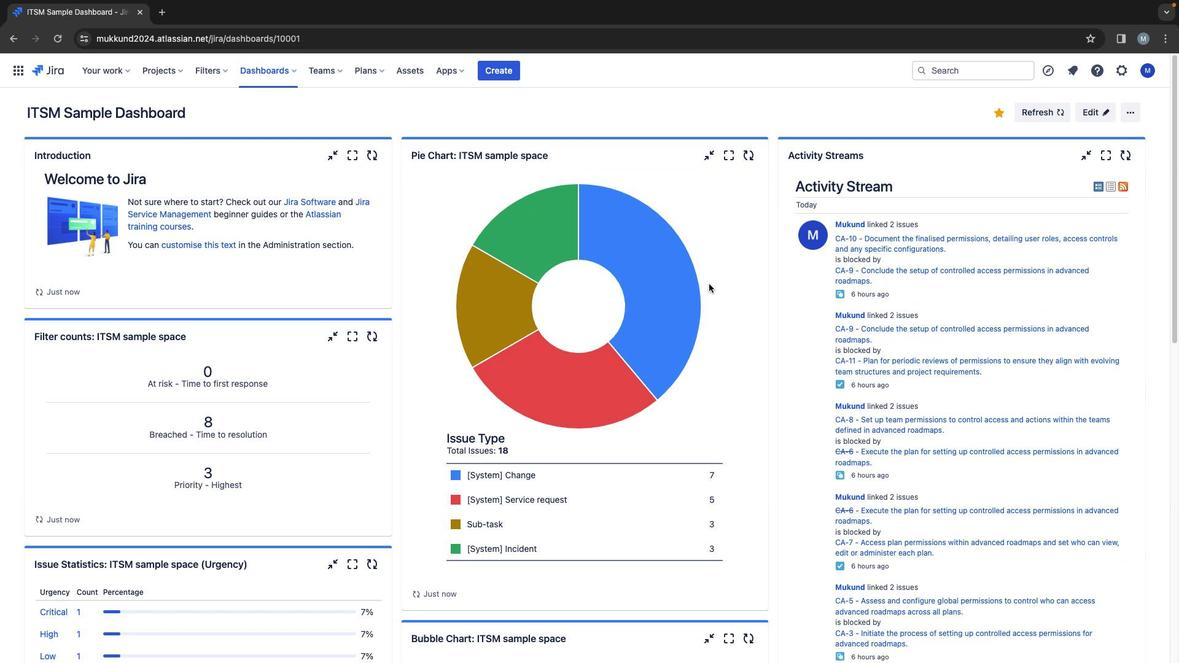 
Action: Mouse scrolled (705, 288) with delta (0, 0)
Screenshot: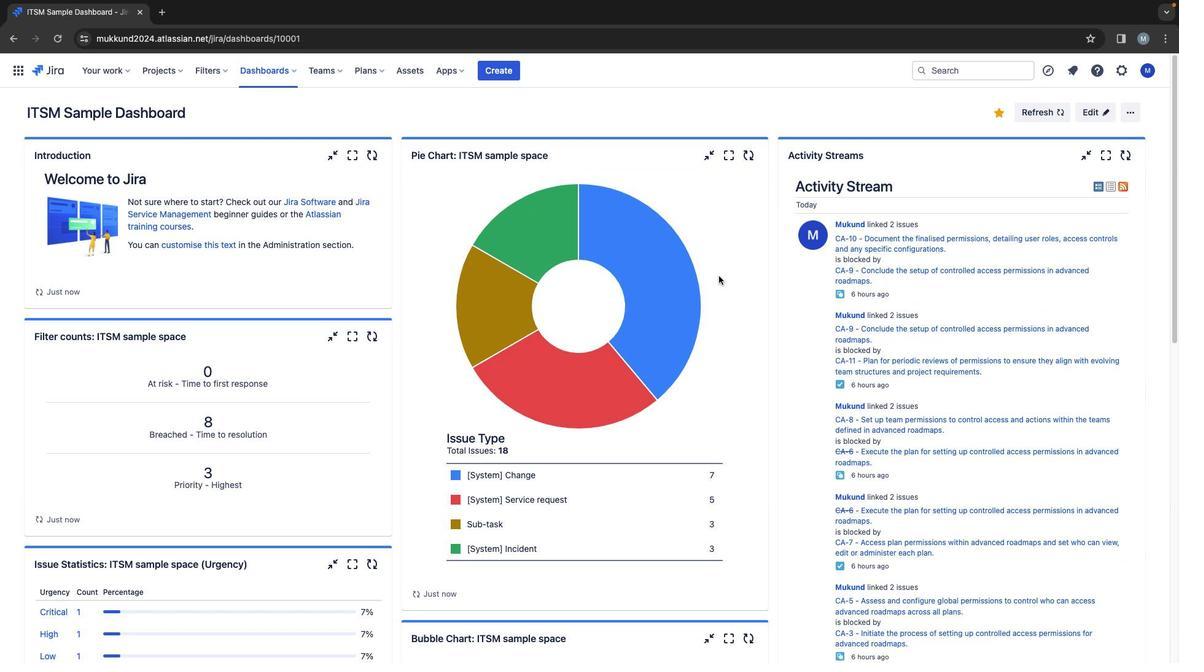 
Action: Mouse scrolled (705, 288) with delta (0, 1)
Screenshot: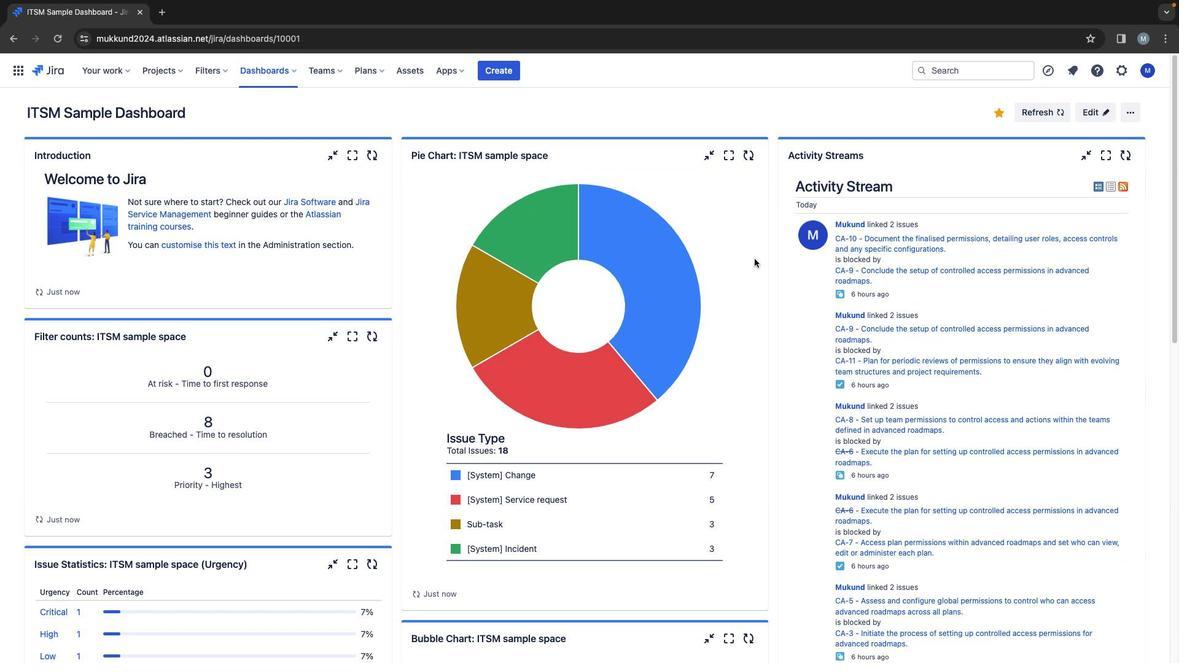 
Action: Mouse scrolled (705, 288) with delta (0, 1)
Screenshot: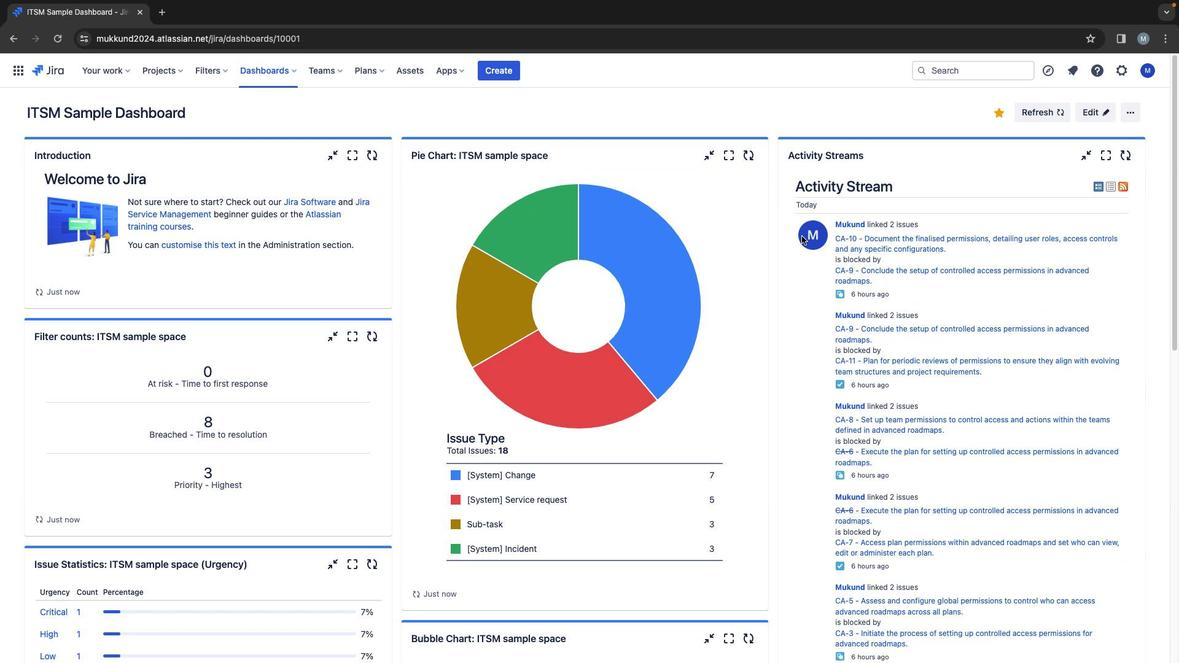 
Action: Mouse moved to (1096, 114)
Screenshot: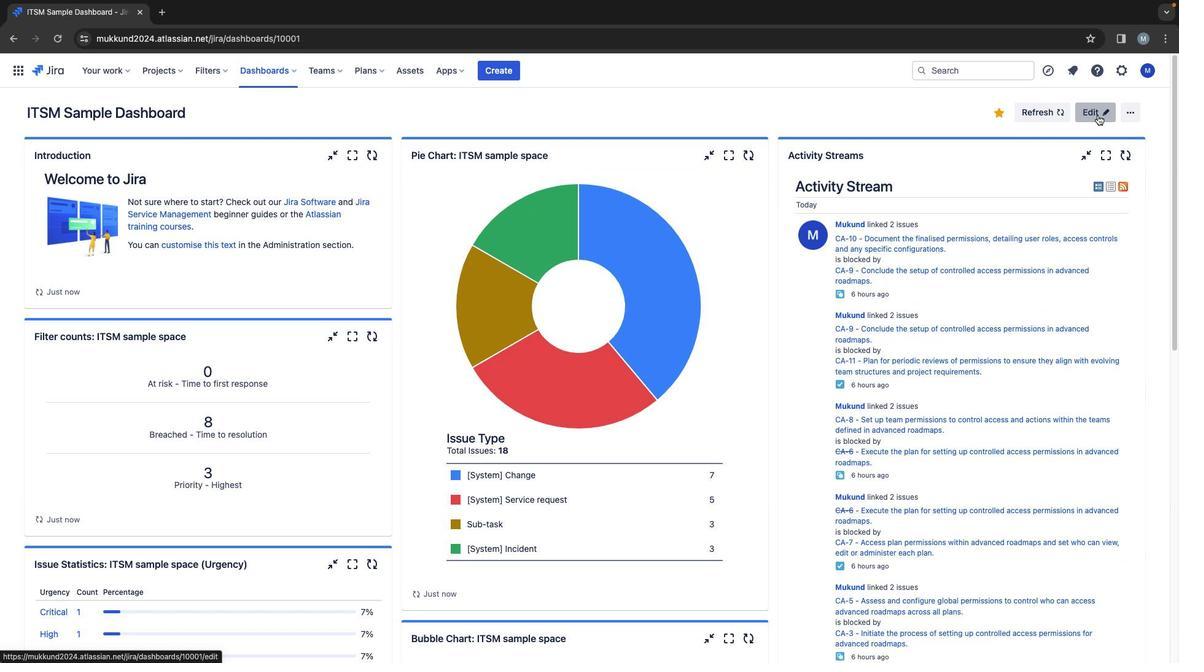 
Action: Mouse pressed left at (1096, 114)
Screenshot: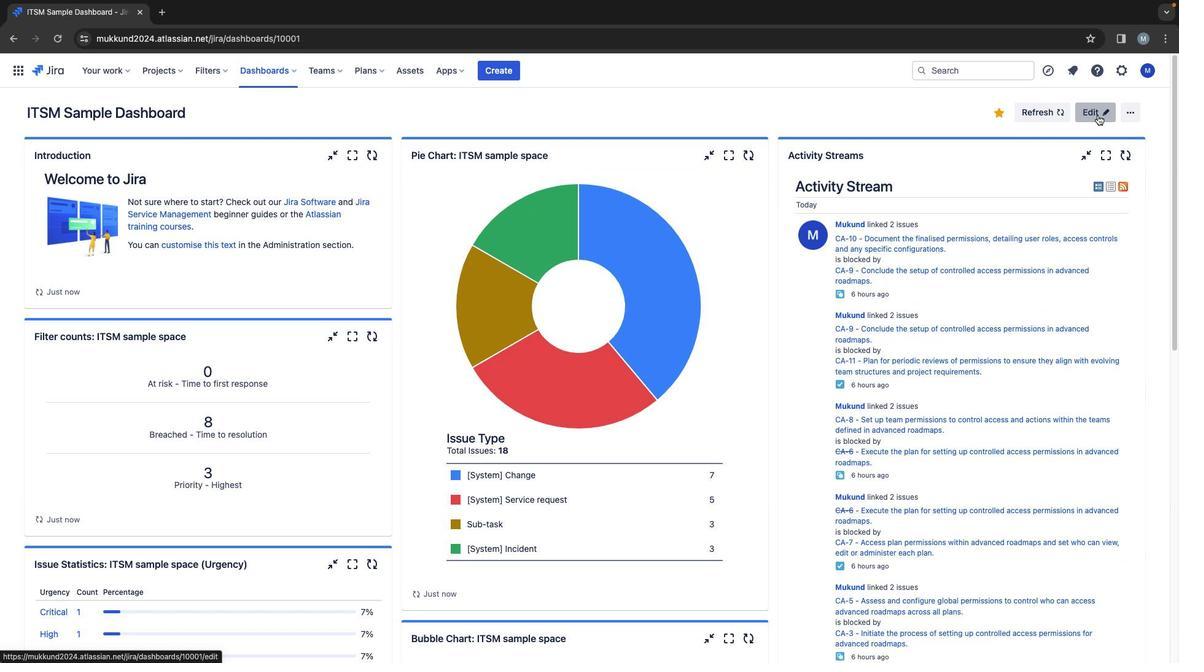 
Action: Mouse moved to (567, 128)
Screenshot: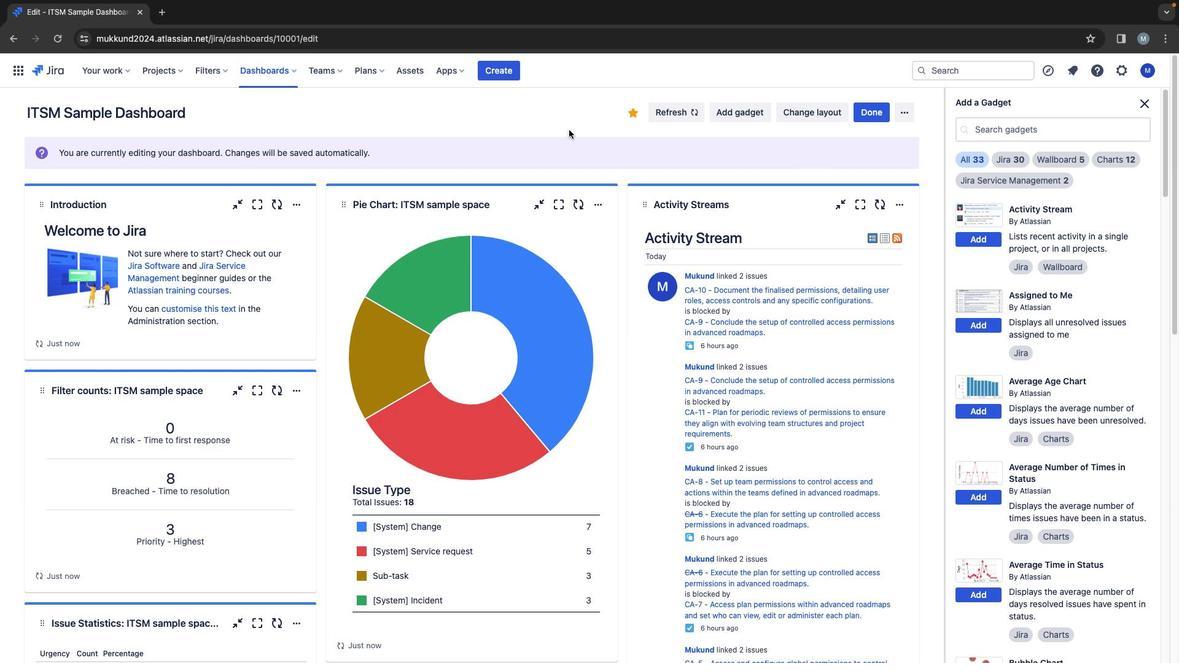 
Action: Mouse pressed left at (567, 128)
Screenshot: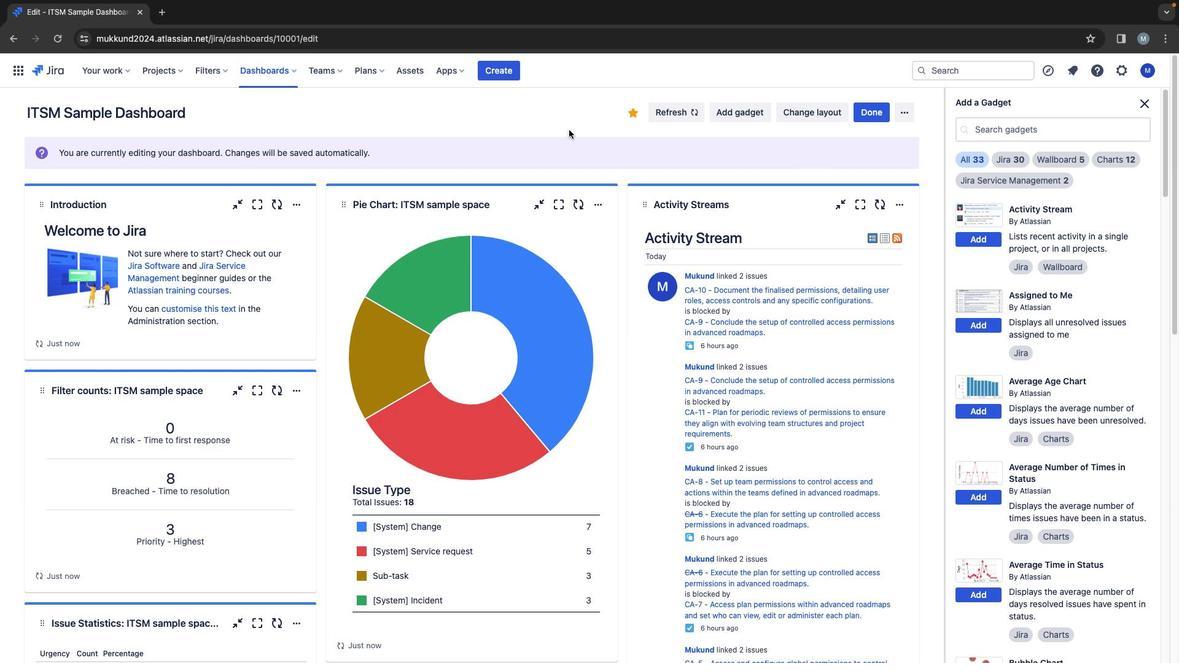 
Action: Mouse moved to (900, 206)
Screenshot: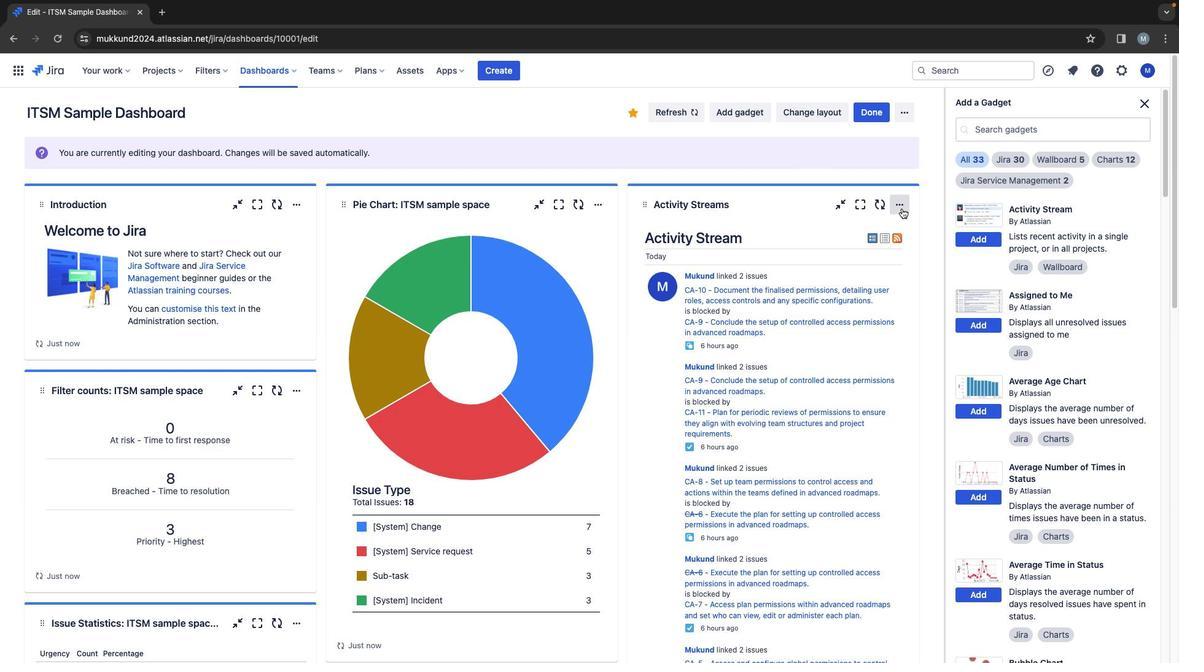 
Action: Mouse pressed left at (900, 206)
Screenshot: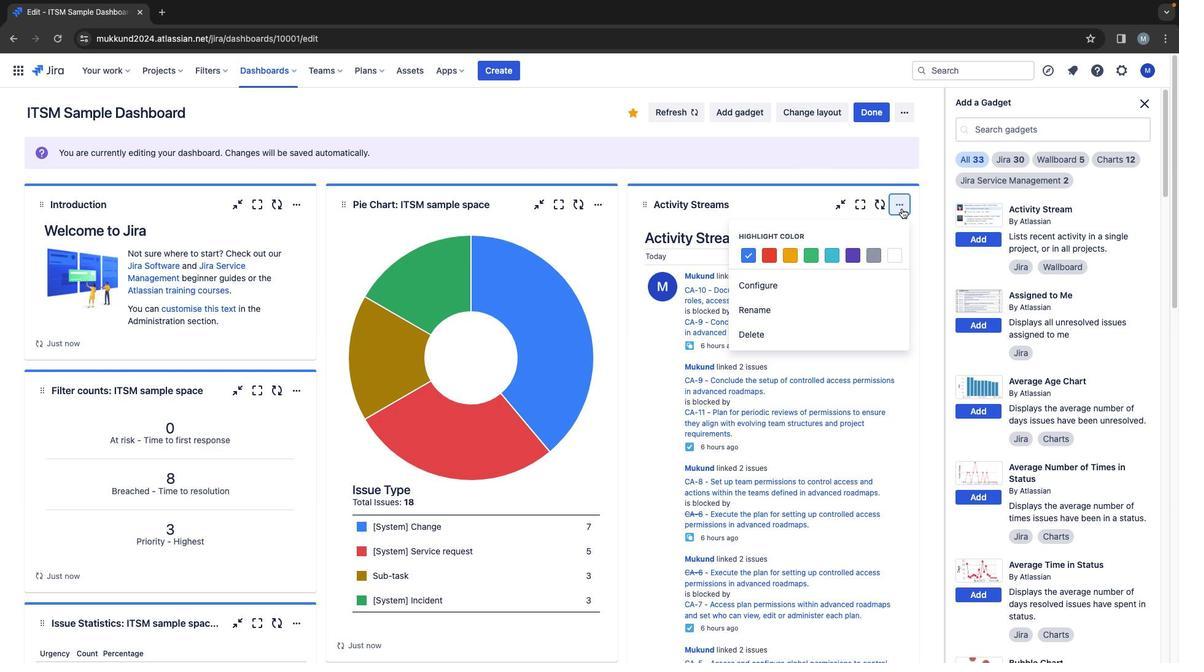 
Action: Mouse moved to (762, 332)
Screenshot: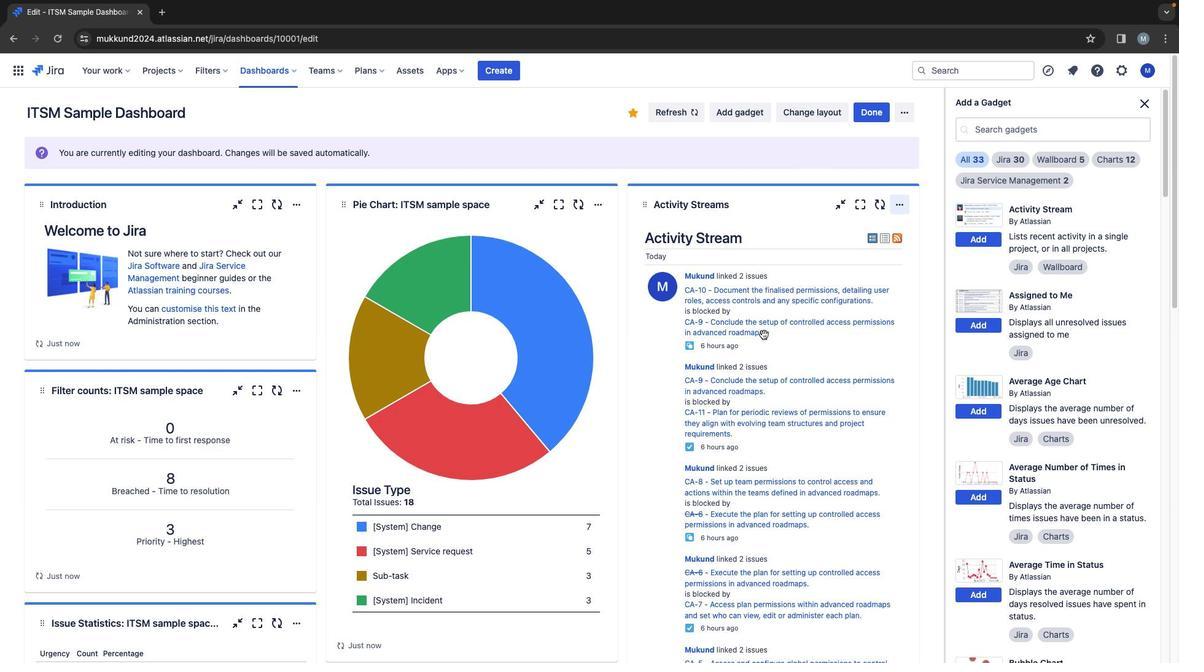 
Action: Mouse pressed left at (762, 332)
Screenshot: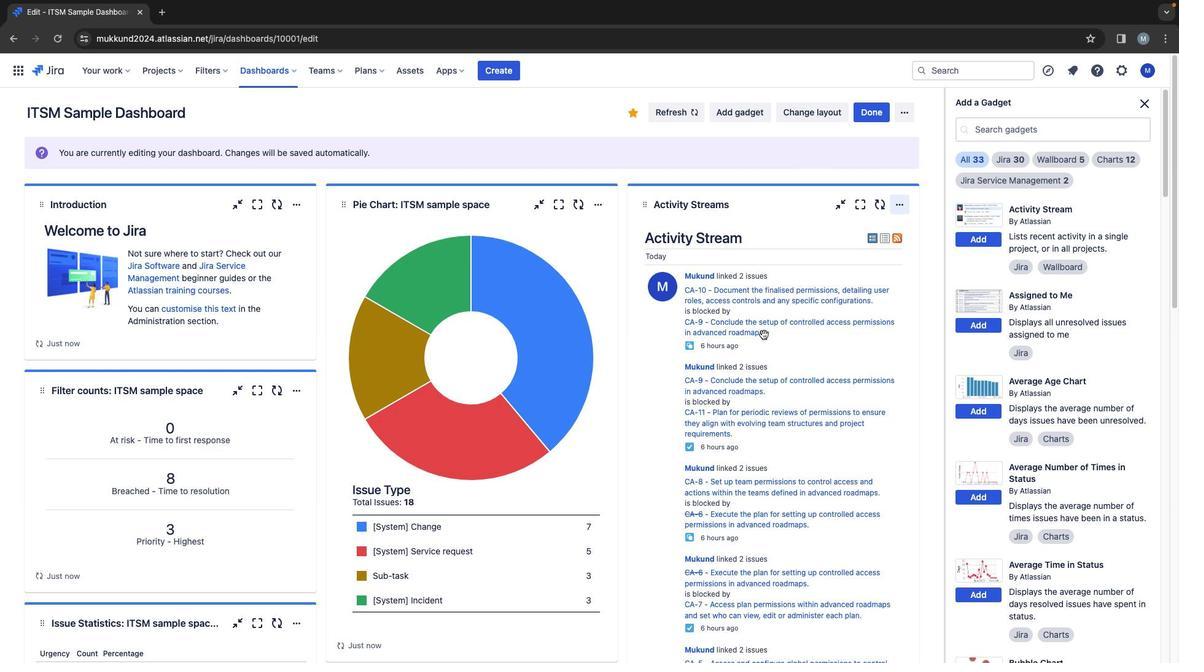 
Action: Mouse moved to (692, 172)
Screenshot: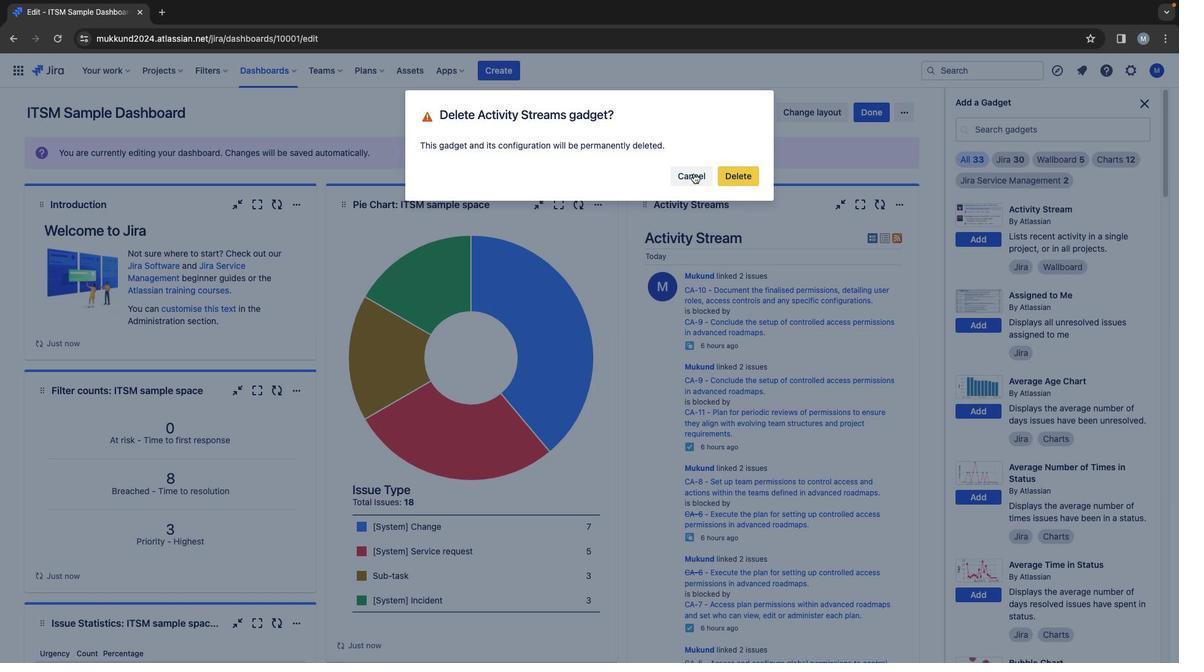
Action: Mouse pressed left at (692, 172)
Screenshot: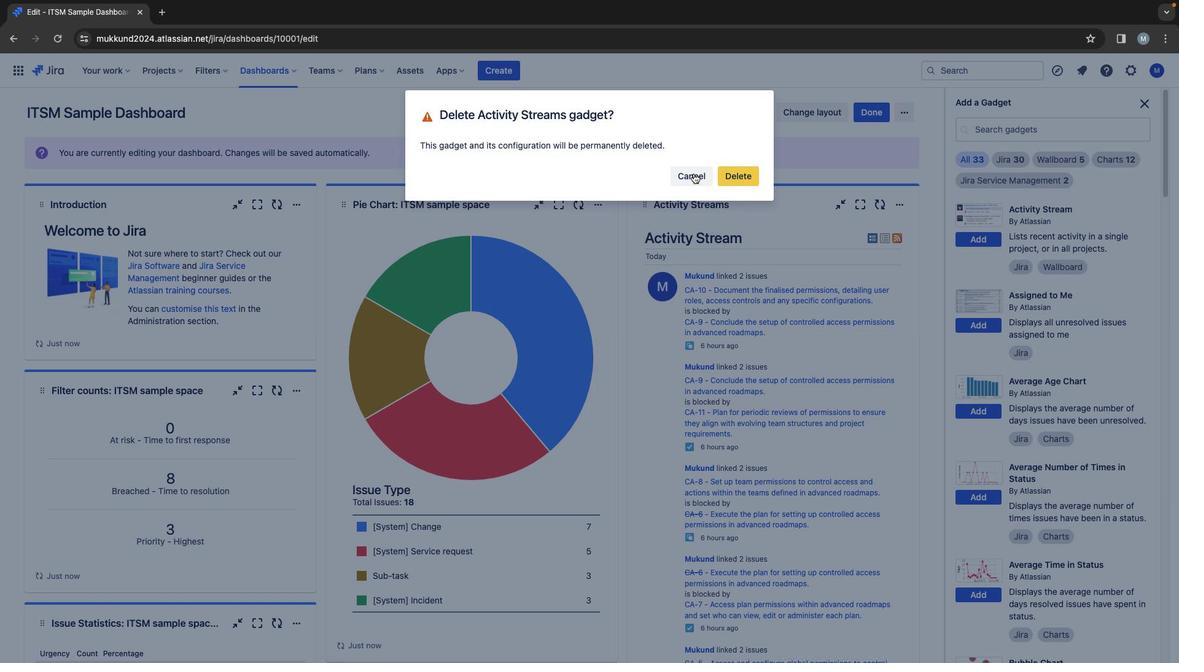 
Action: Mouse moved to (580, 119)
Screenshot: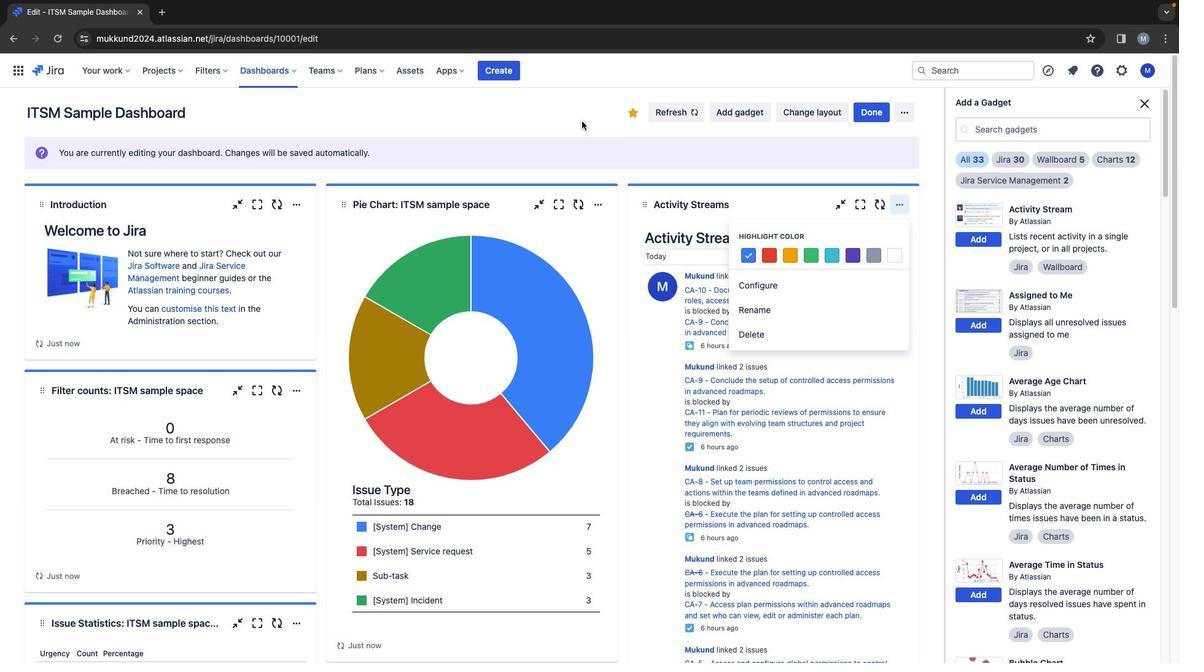 
Action: Mouse pressed left at (580, 119)
Screenshot: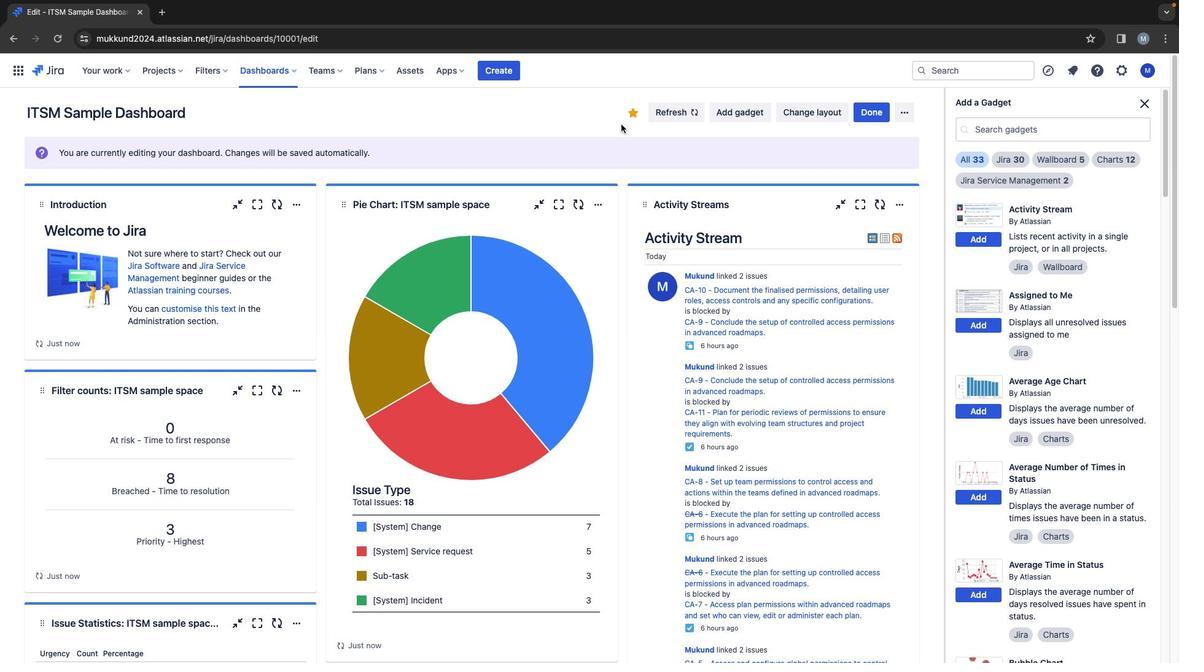 
Action: Mouse moved to (272, 71)
Screenshot: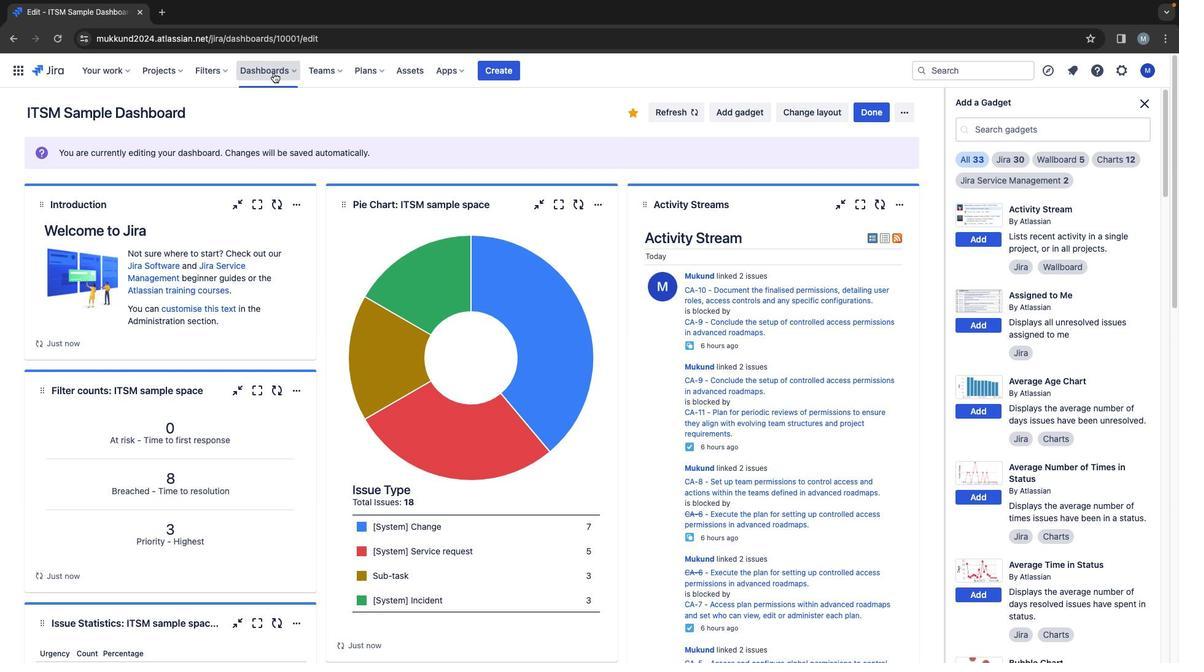 
Action: Mouse pressed left at (272, 71)
Screenshot: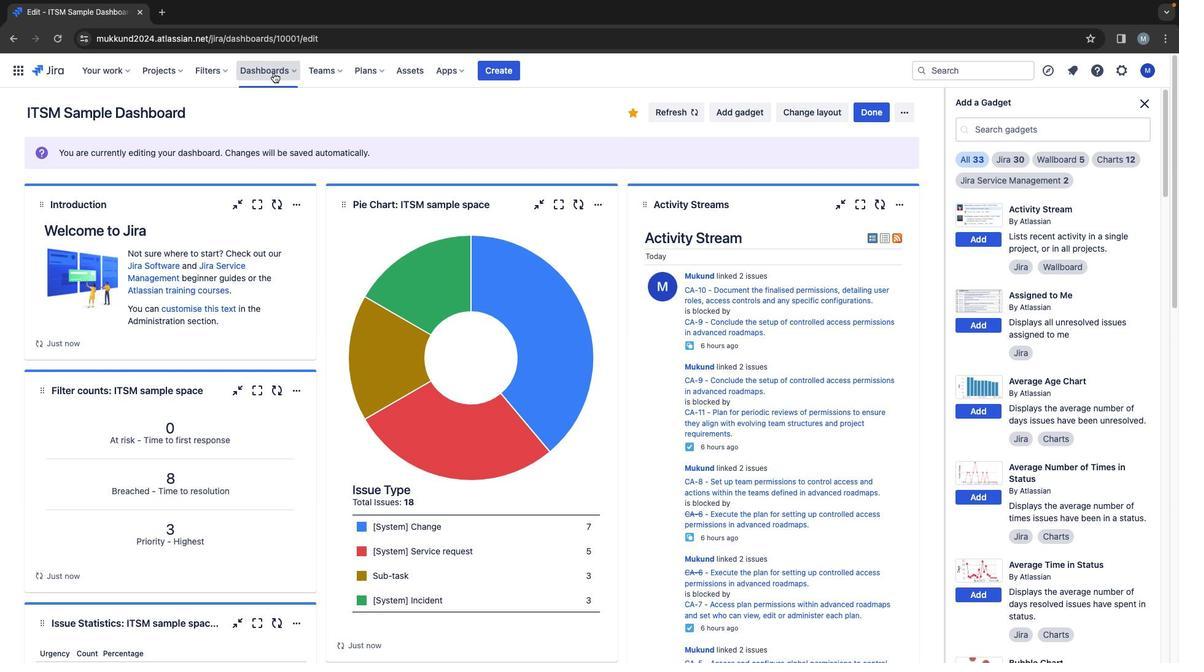 
Action: Mouse moved to (293, 388)
Screenshot: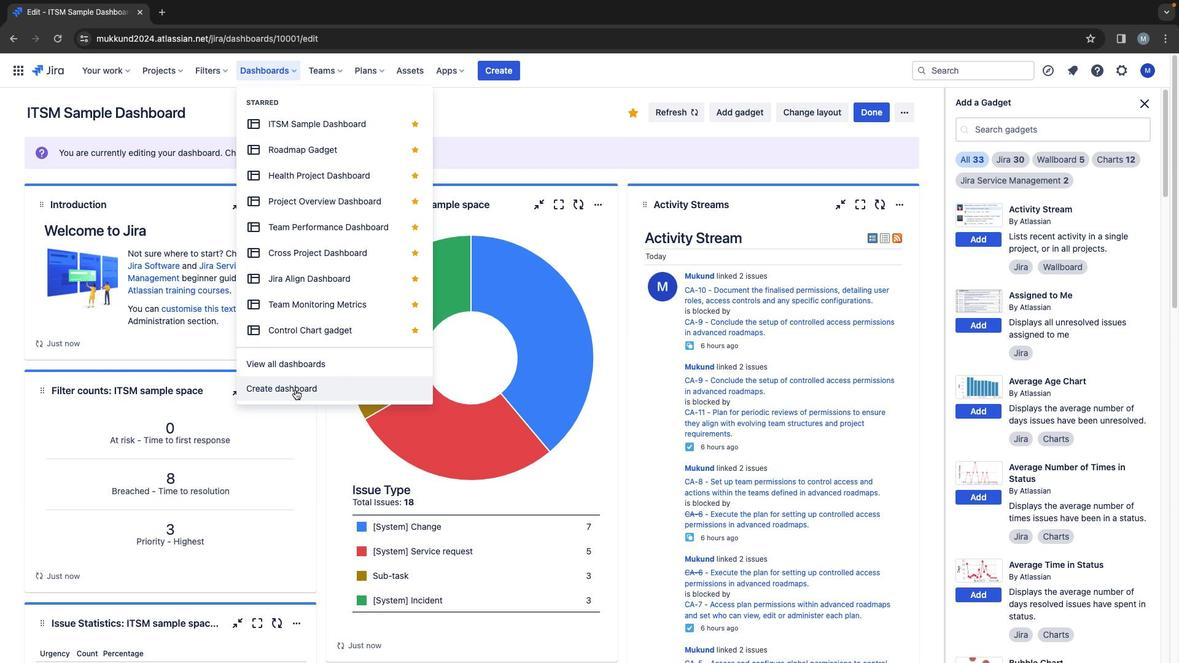 
Action: Mouse pressed left at (293, 388)
Screenshot: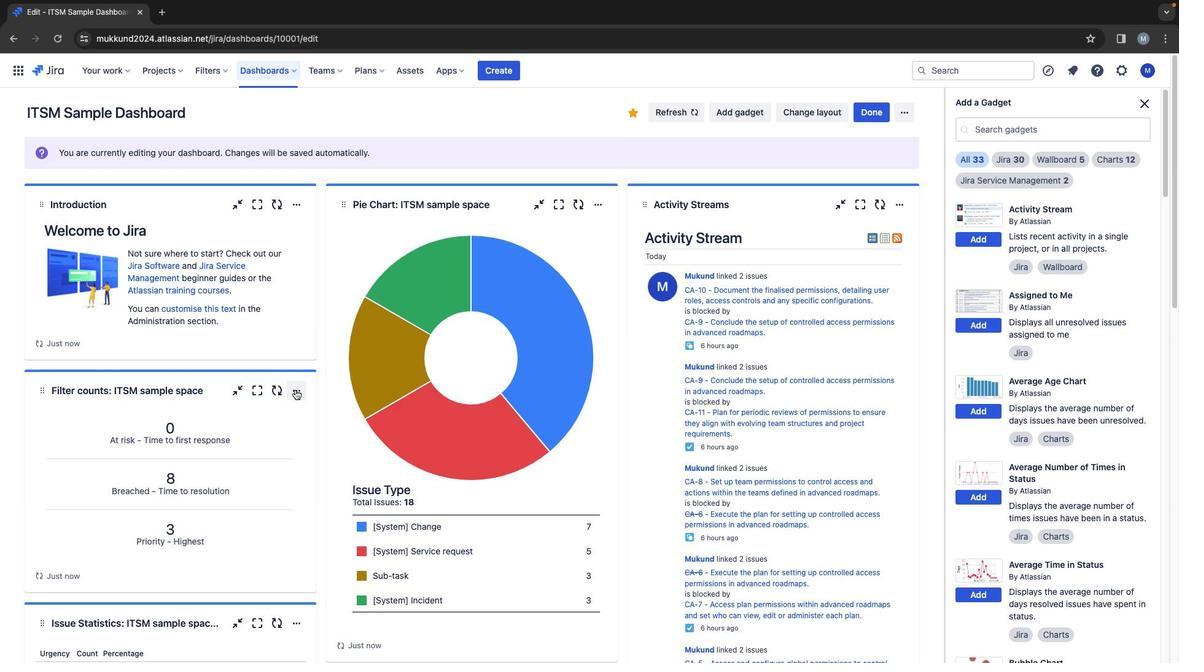 
Action: Mouse moved to (553, 170)
Screenshot: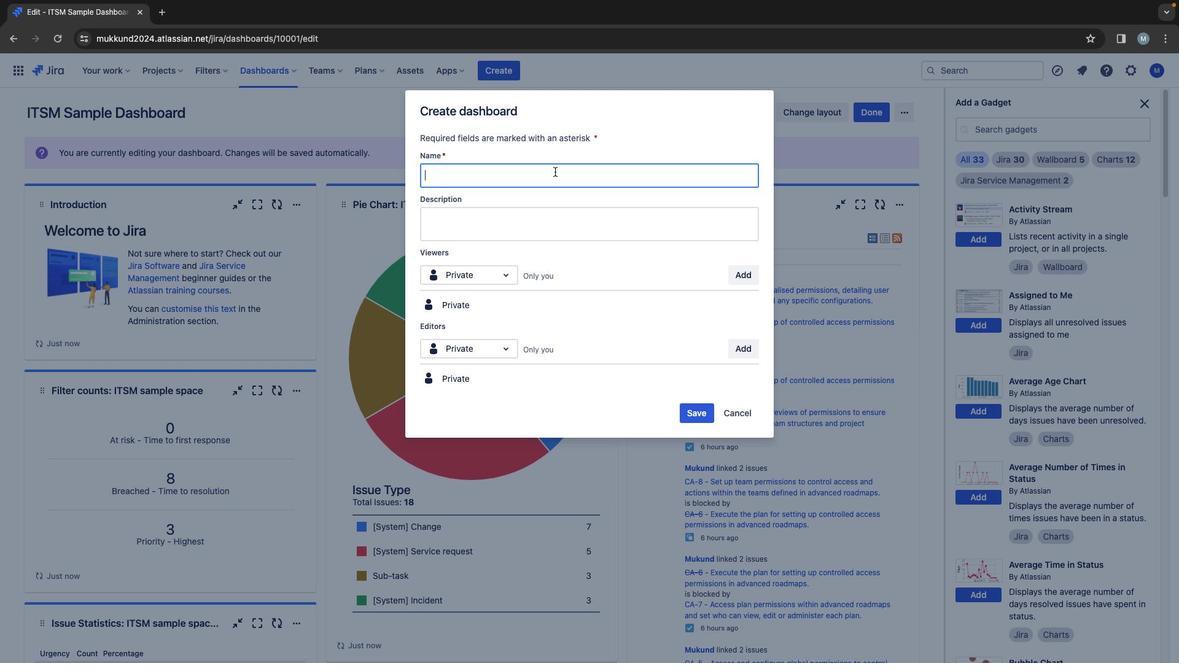
Action: Mouse pressed left at (553, 170)
Screenshot: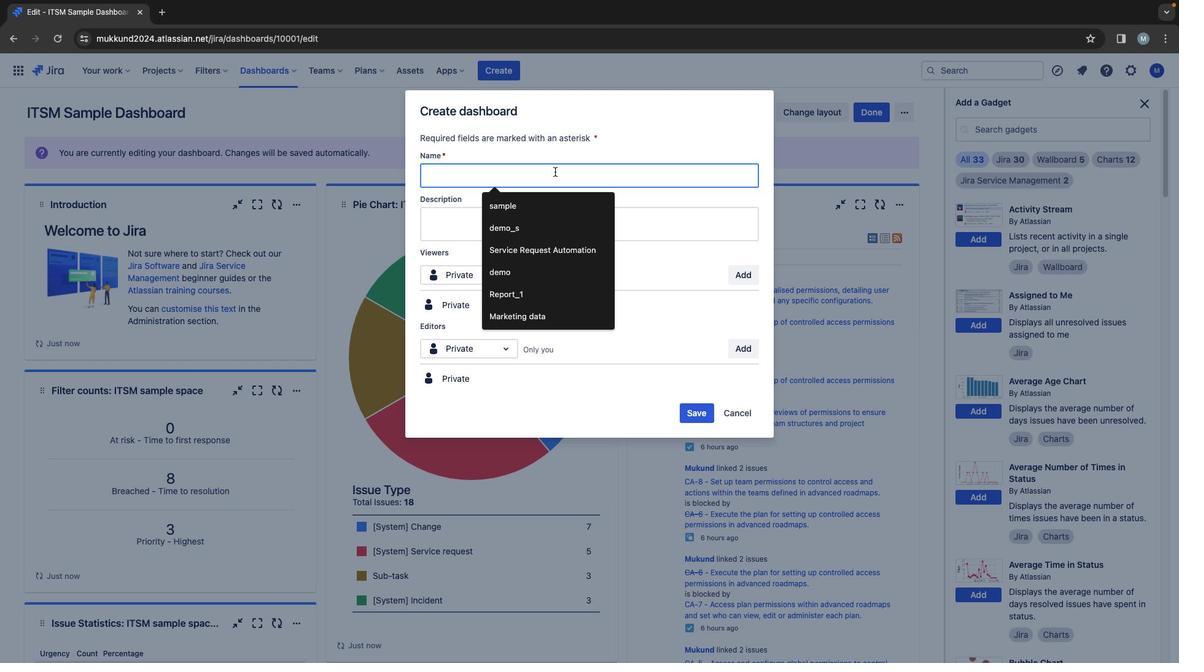 
Action: Key pressed Key.shift'A''d''v''a''n''c''e'Key.spaceKey.shift'R''e''p''o''r''t''i''n''g'
Screenshot: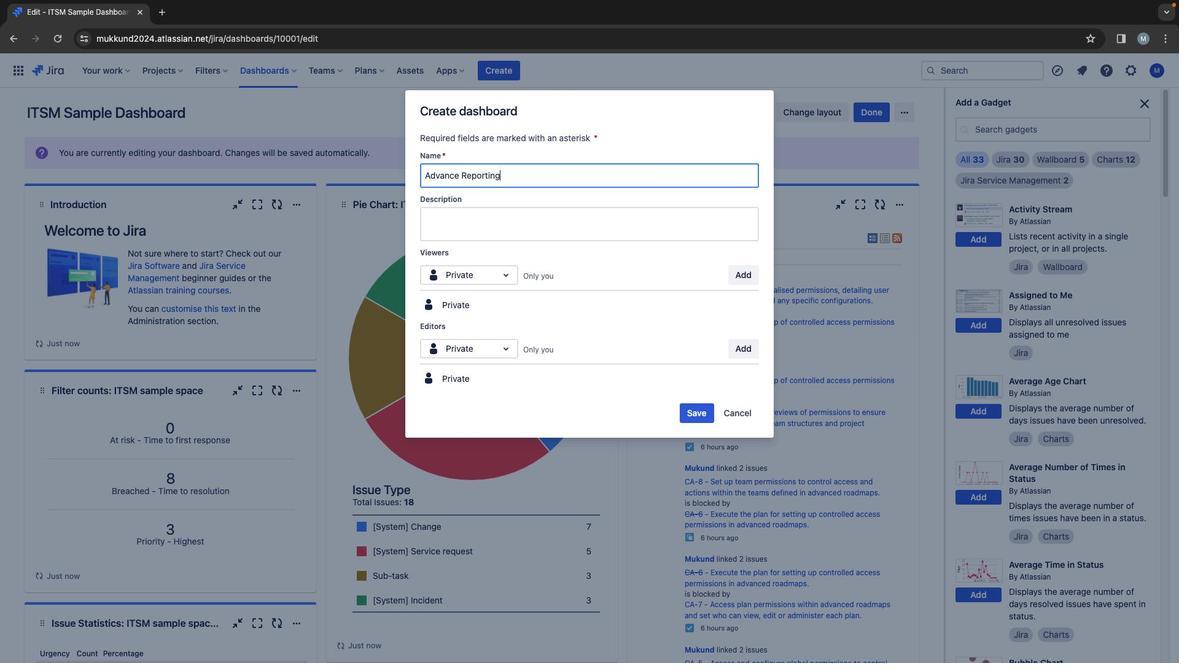 
Action: Mouse moved to (512, 224)
Screenshot: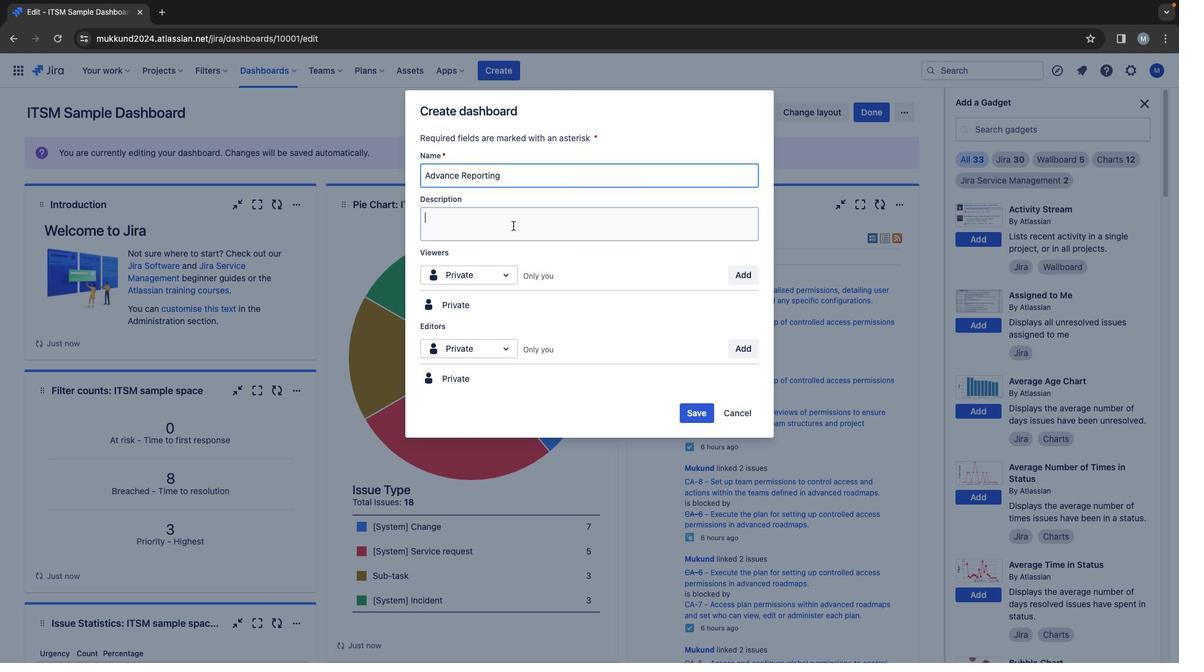 
Action: Mouse pressed left at (512, 224)
Screenshot: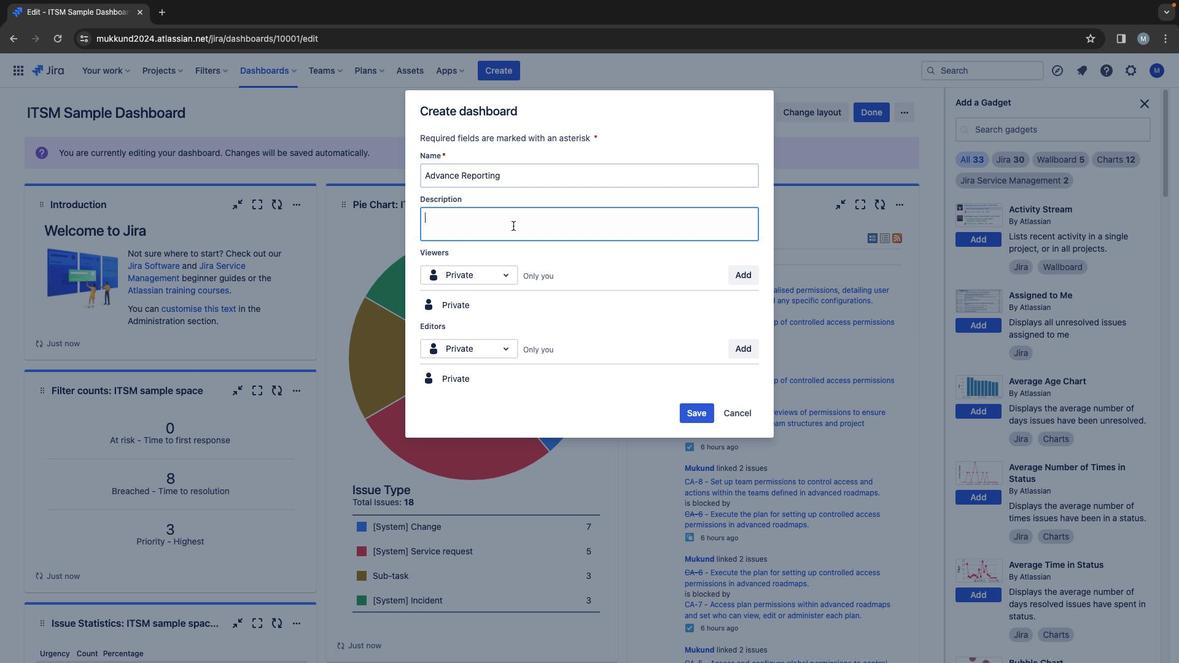 
Action: Key pressed Key.shift'T''h''i''s'Key.space'd''a''s''h''b''a''o''r''d'Key.spaceKey.backspaceKey.backspaceKey.backspaceKey.backspaceKey.backspace'o''a''r''d'Key.space'h''a''s'Key.space'b''e''e''n'Key.space'c''r''e''a''t''e''d'Key.space't''o'Key.spaceKey.backspaceKey.space's''h'Key.backspaceKey.backspace'c''r''e''a''t''e'Key.space'a''d''v''a''n''c''e''d'Key.space'r''e''p''o''r''t''i''n''g'Key.spaceKey.backspace'.'
Screenshot: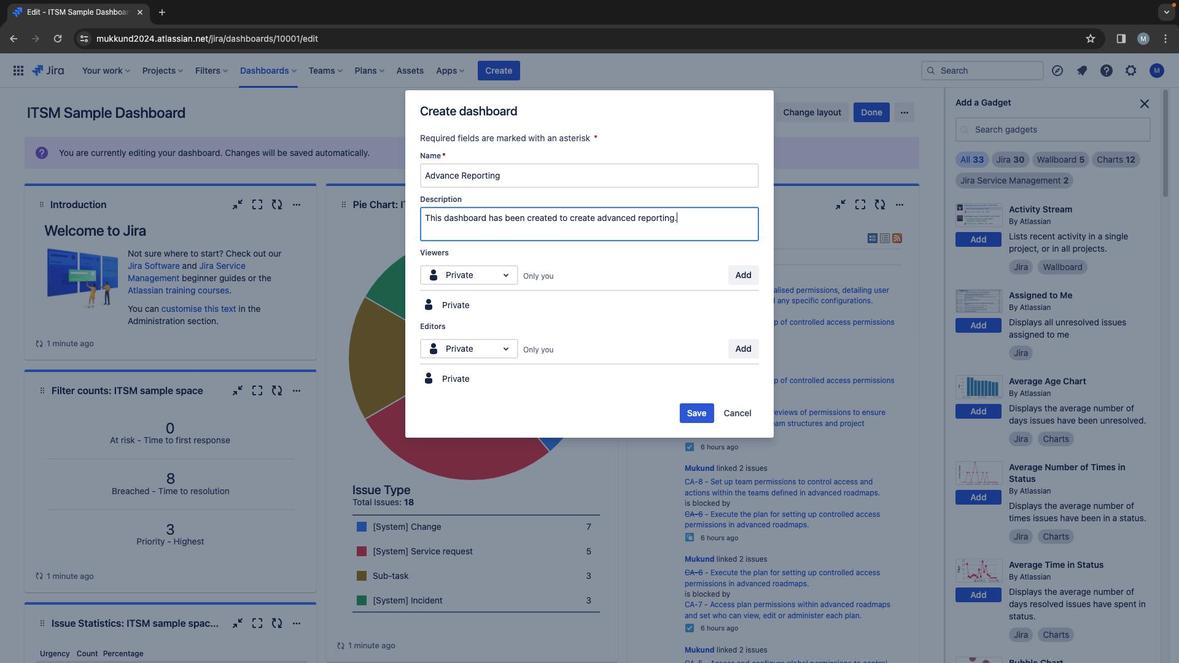 
Action: Mouse moved to (504, 276)
Screenshot: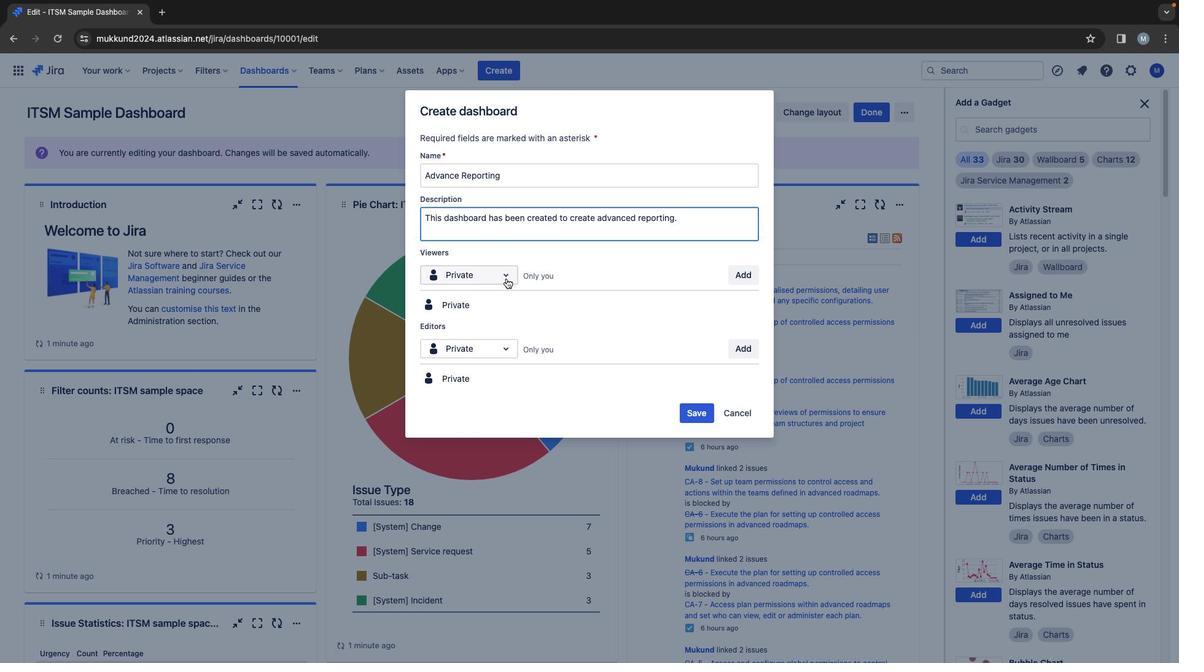 
Action: Mouse pressed left at (504, 276)
Screenshot: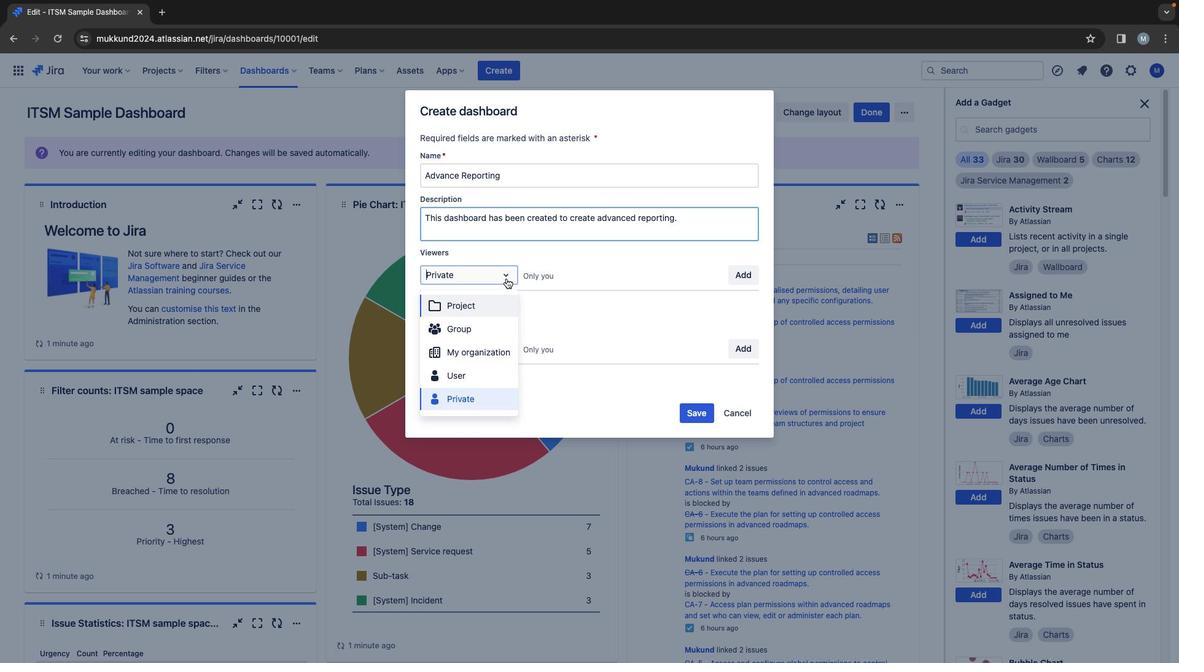 
Action: Mouse moved to (480, 311)
Screenshot: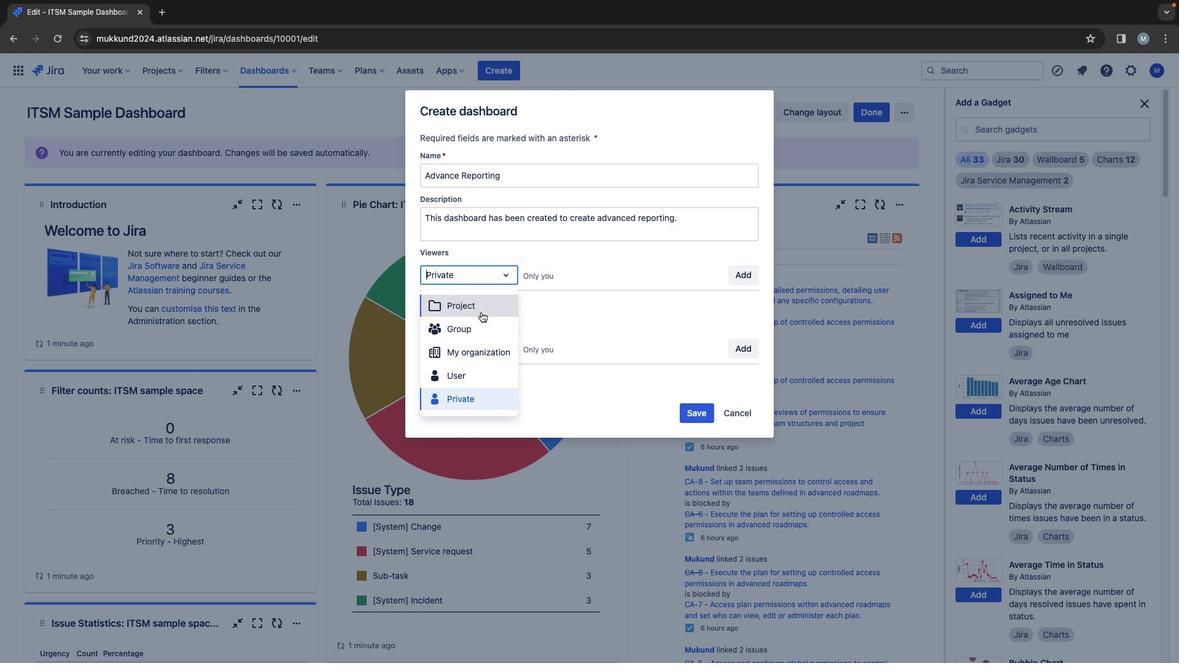 
Action: Mouse pressed left at (480, 311)
Screenshot: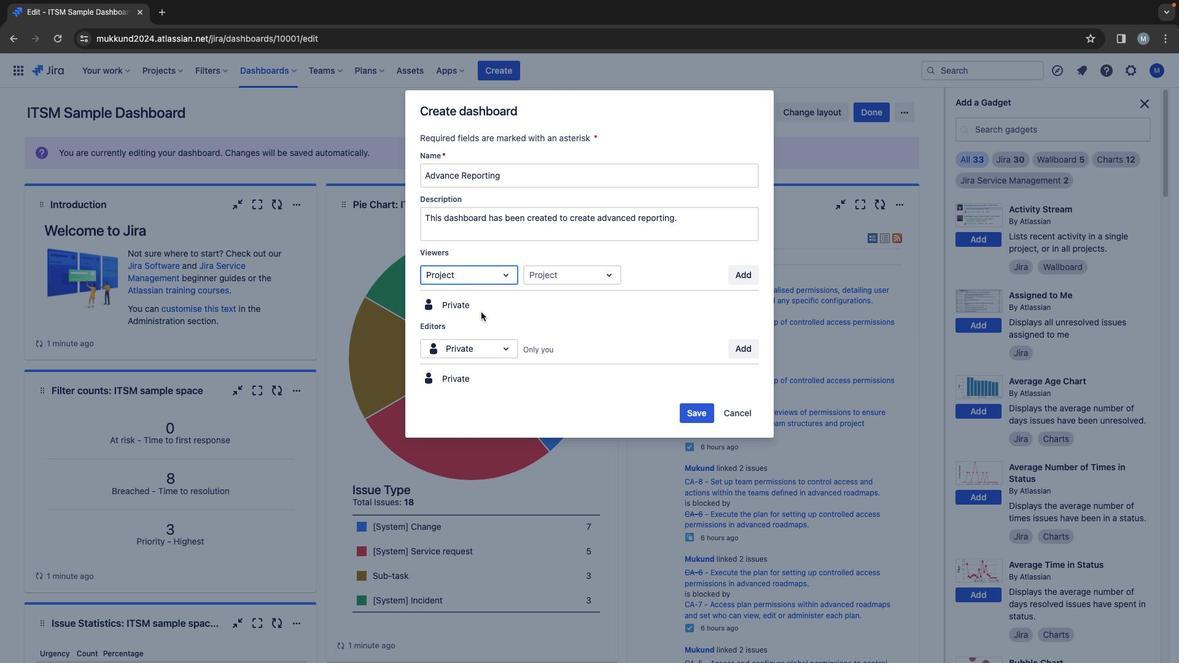 
Action: Mouse moved to (573, 273)
Screenshot: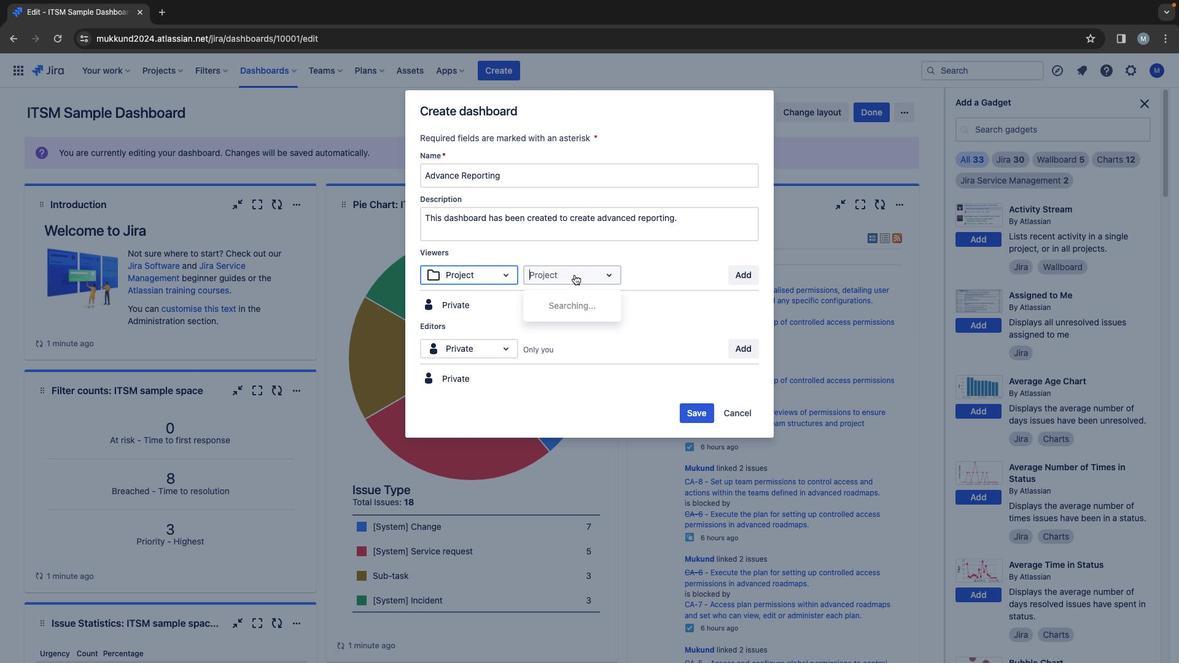 
Action: Mouse pressed left at (573, 273)
Screenshot: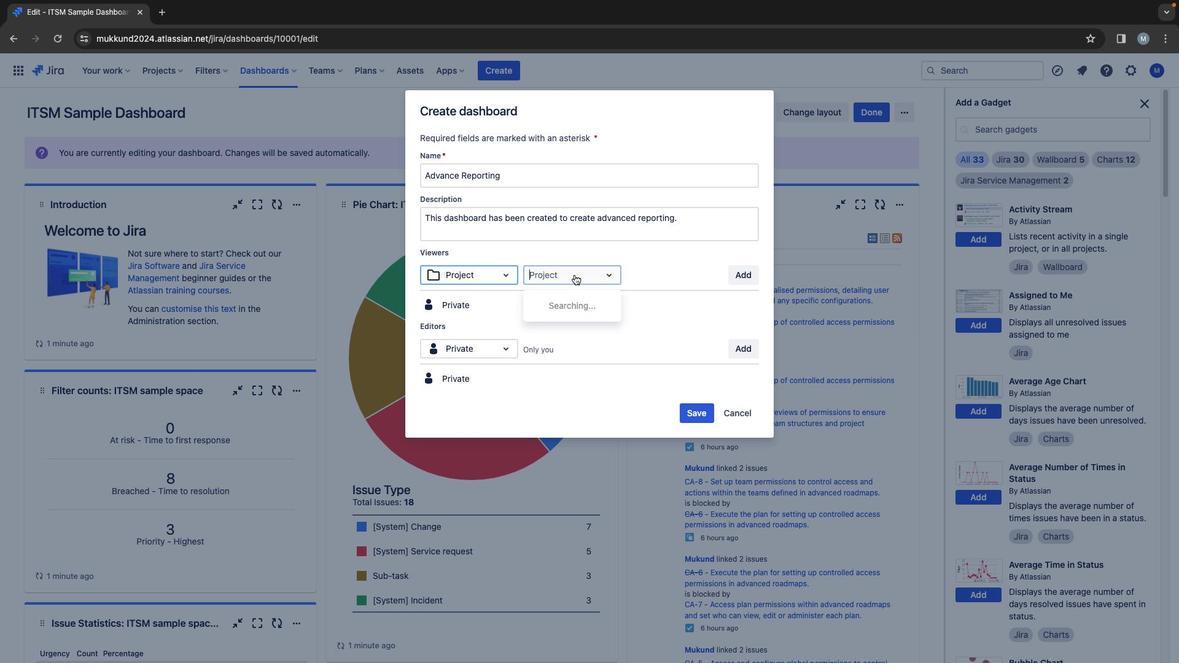 
Action: Mouse moved to (585, 346)
Screenshot: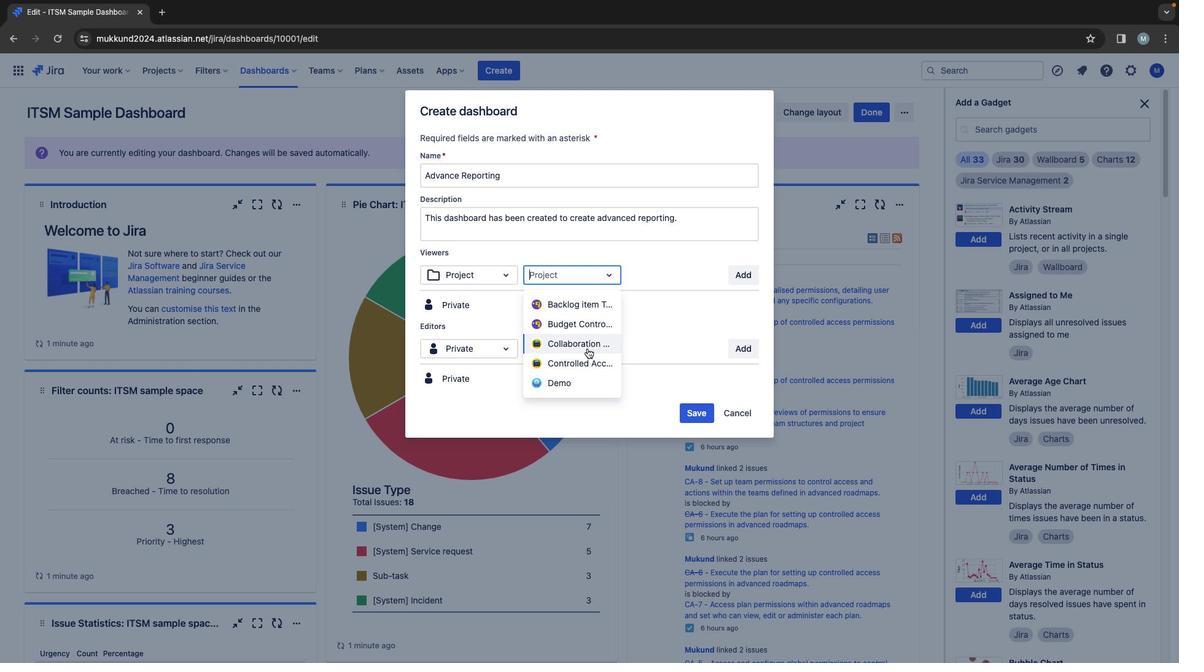 
Action: Mouse pressed left at (585, 346)
Screenshot: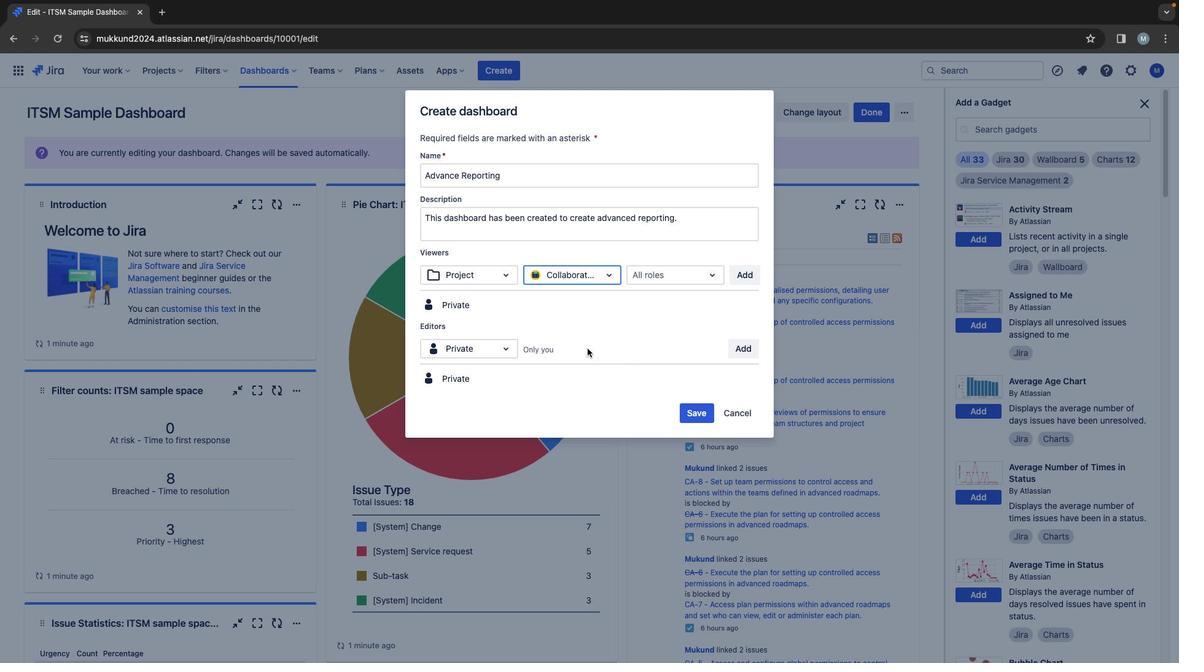 
Action: Mouse moved to (706, 275)
Screenshot: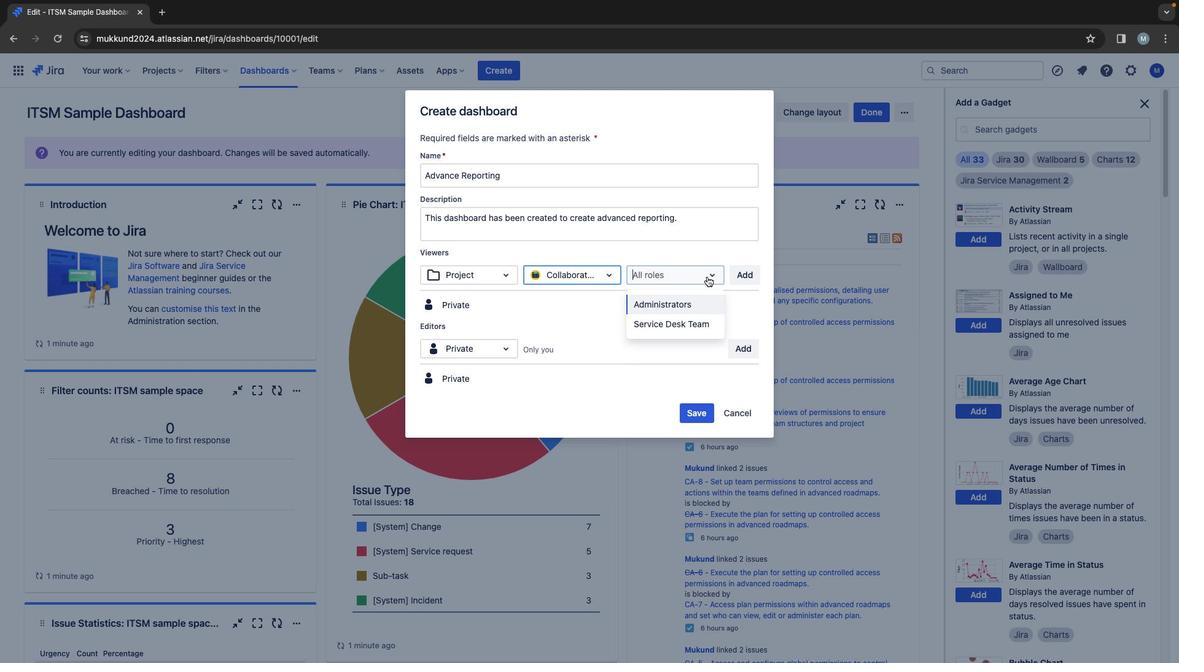 
Action: Mouse pressed left at (706, 275)
Screenshot: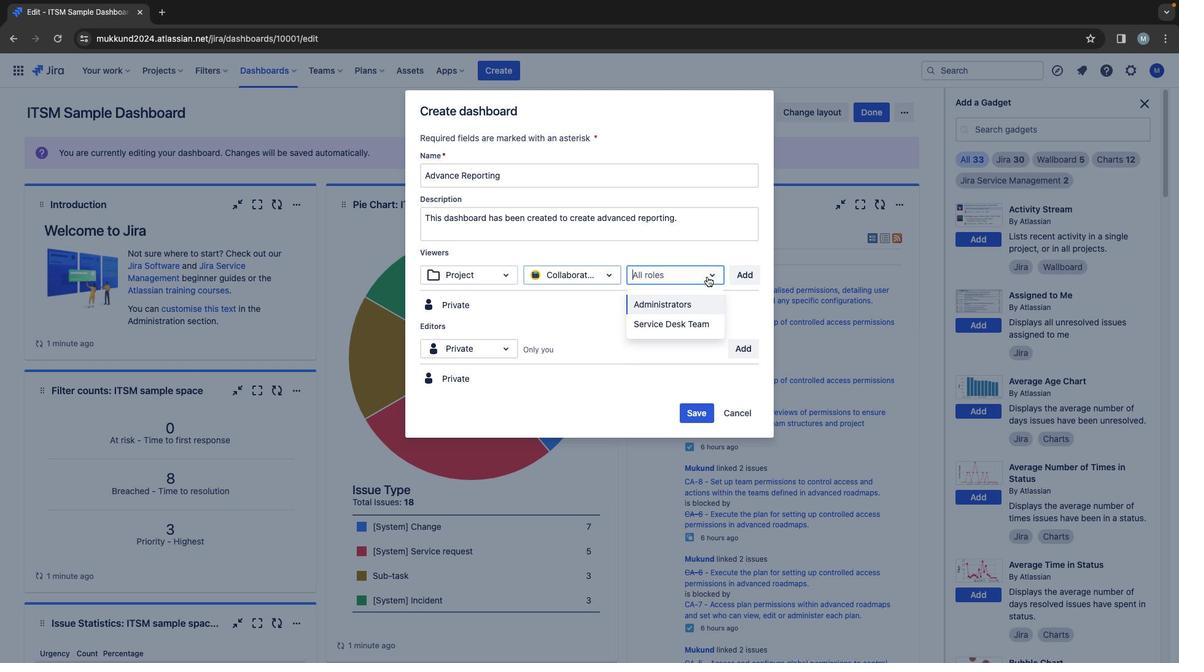 
Action: Mouse moved to (666, 322)
Screenshot: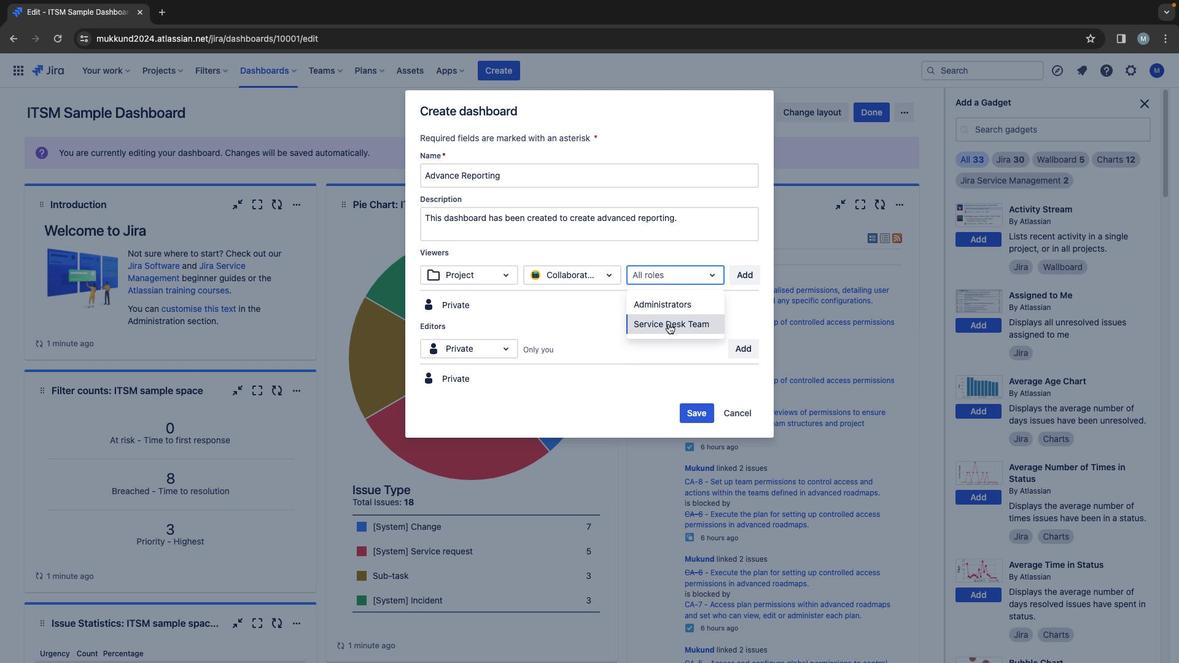 
Action: Mouse pressed left at (666, 322)
Screenshot: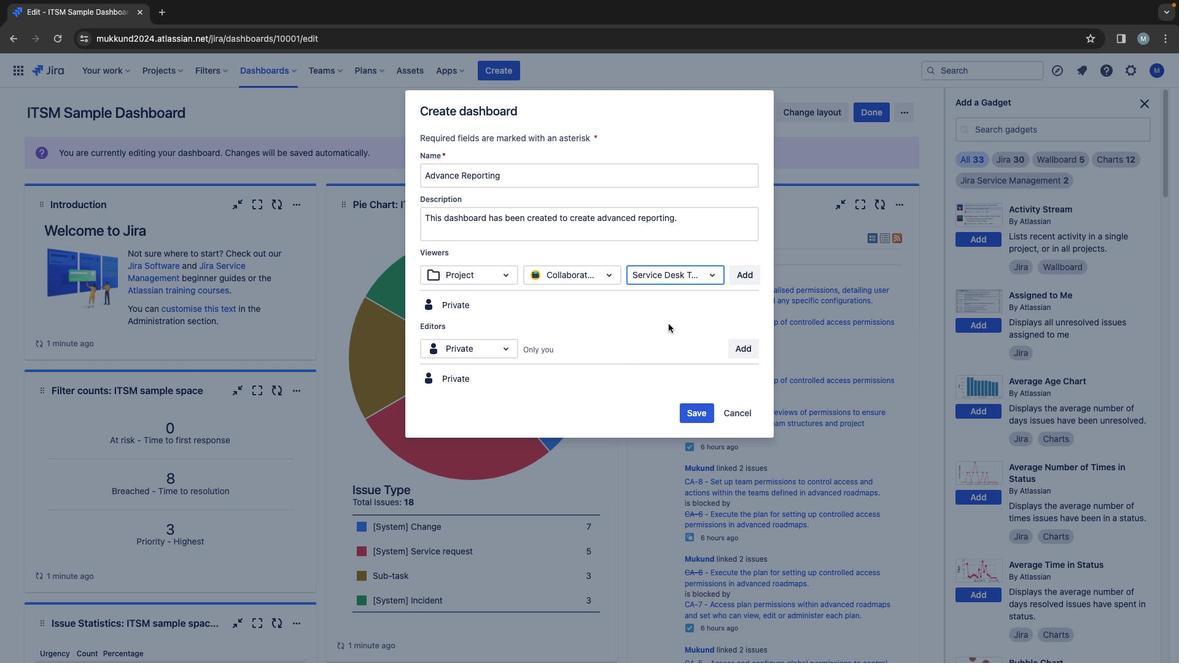 
Action: Mouse moved to (742, 275)
Screenshot: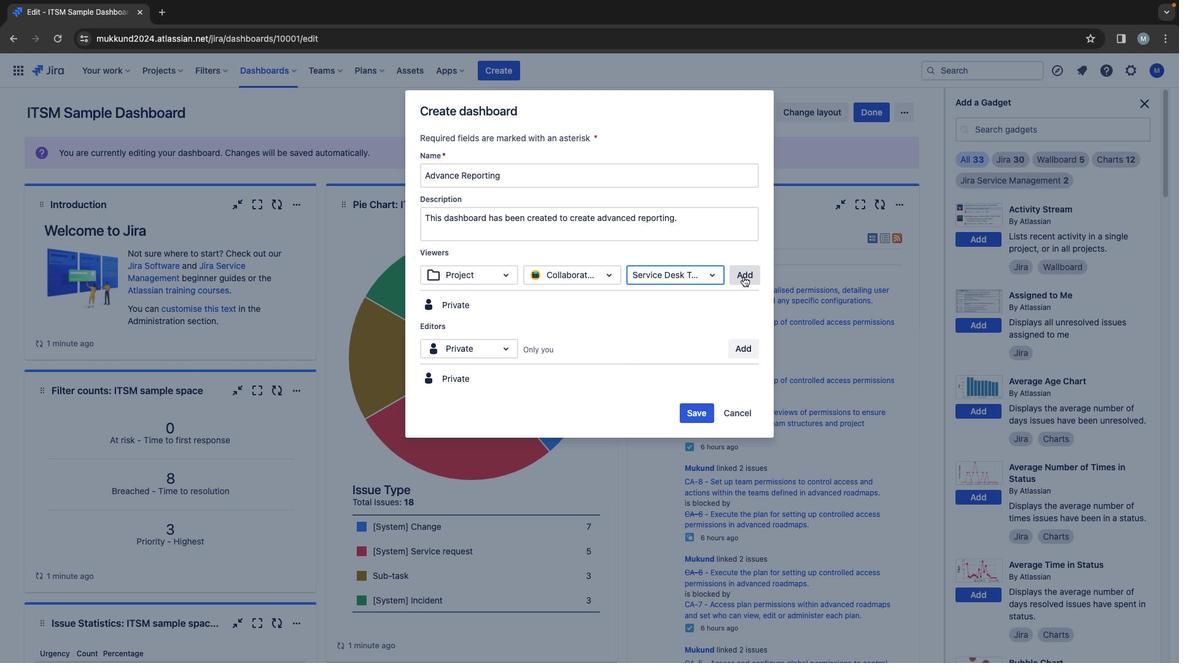 
Action: Mouse pressed left at (742, 275)
Screenshot: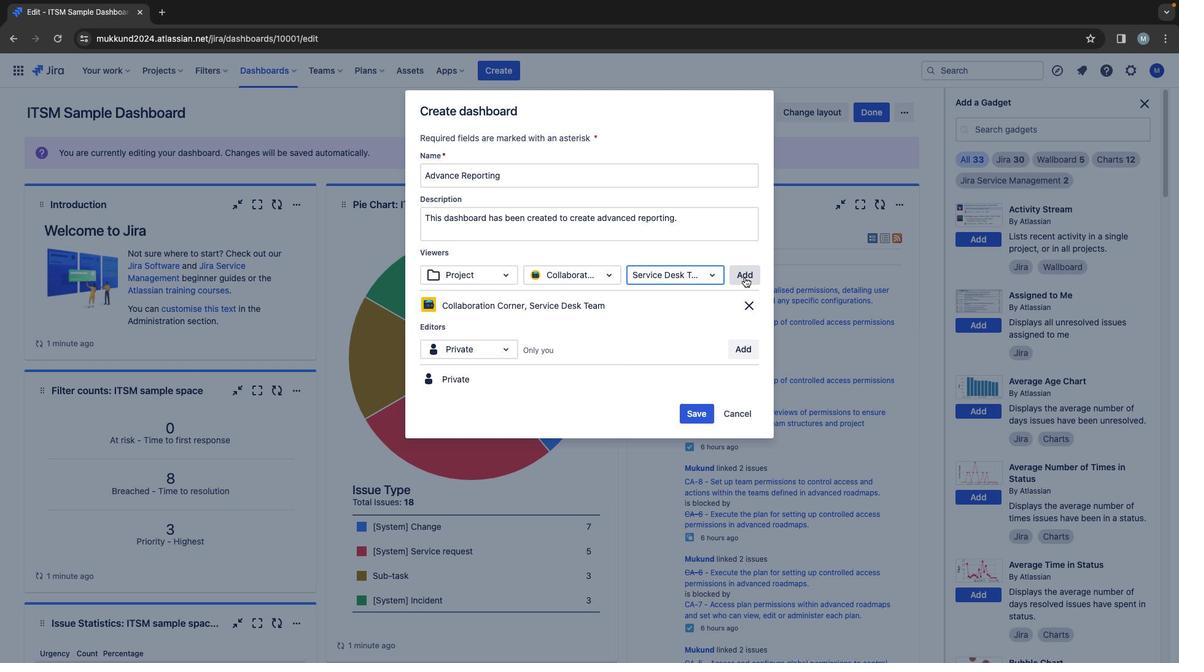 
Action: Mouse moved to (694, 414)
Screenshot: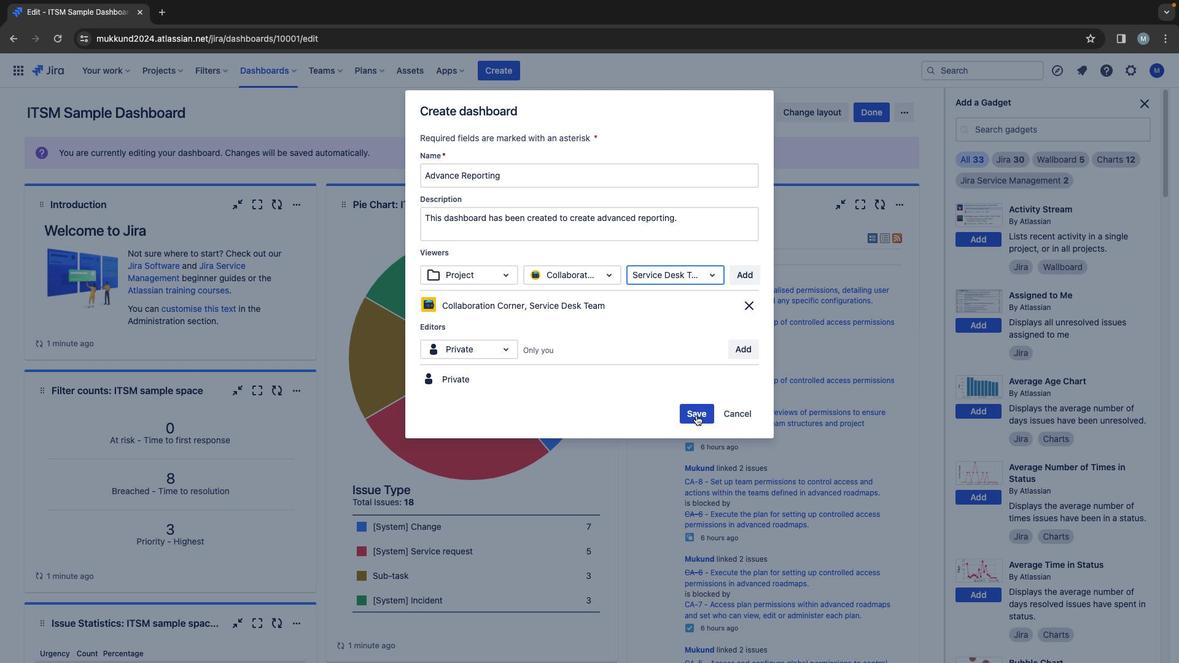 
Action: Mouse pressed left at (694, 414)
Screenshot: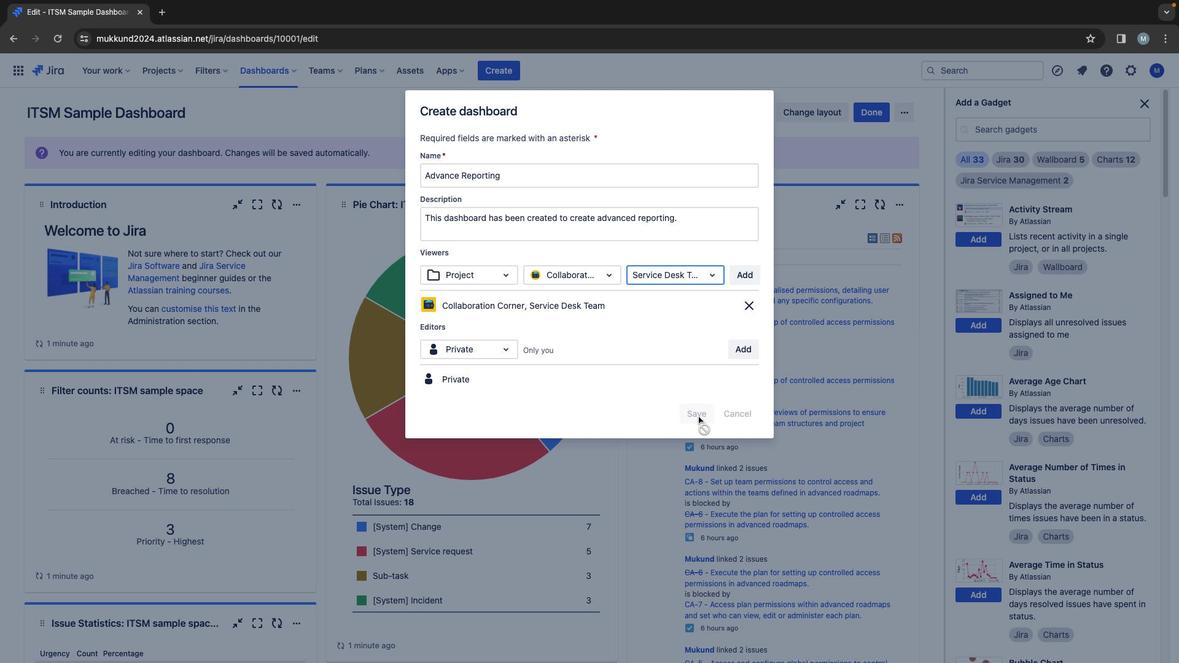 
Action: Mouse moved to (461, 126)
Screenshot: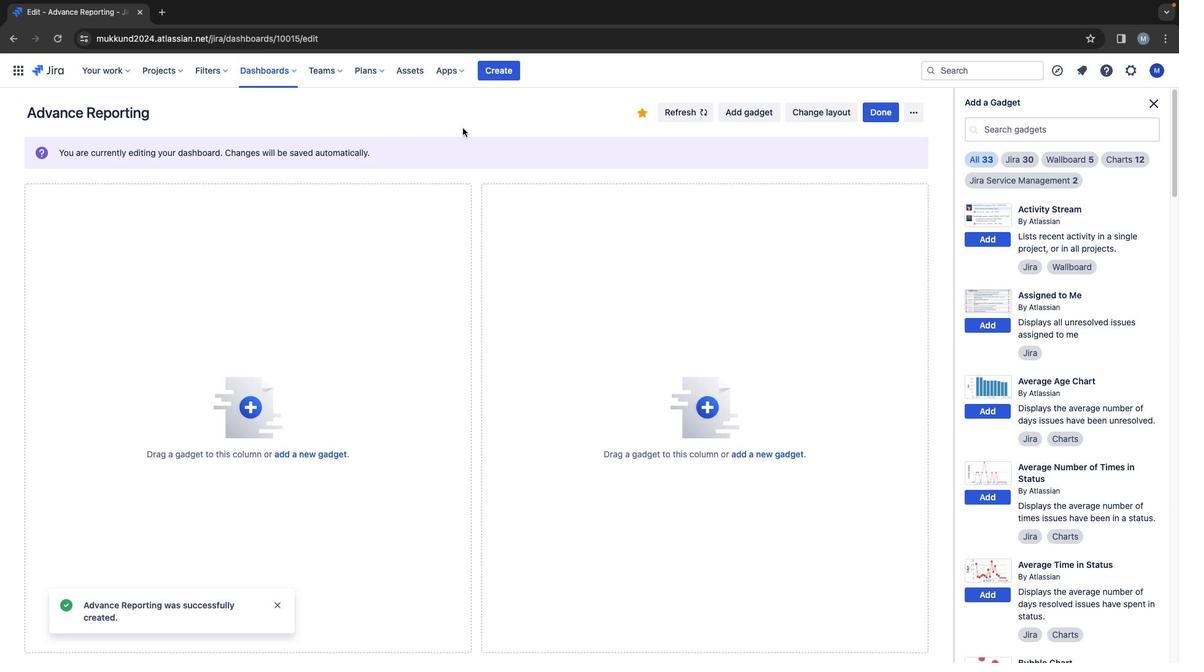 
Action: Mouse pressed left at (461, 126)
Screenshot: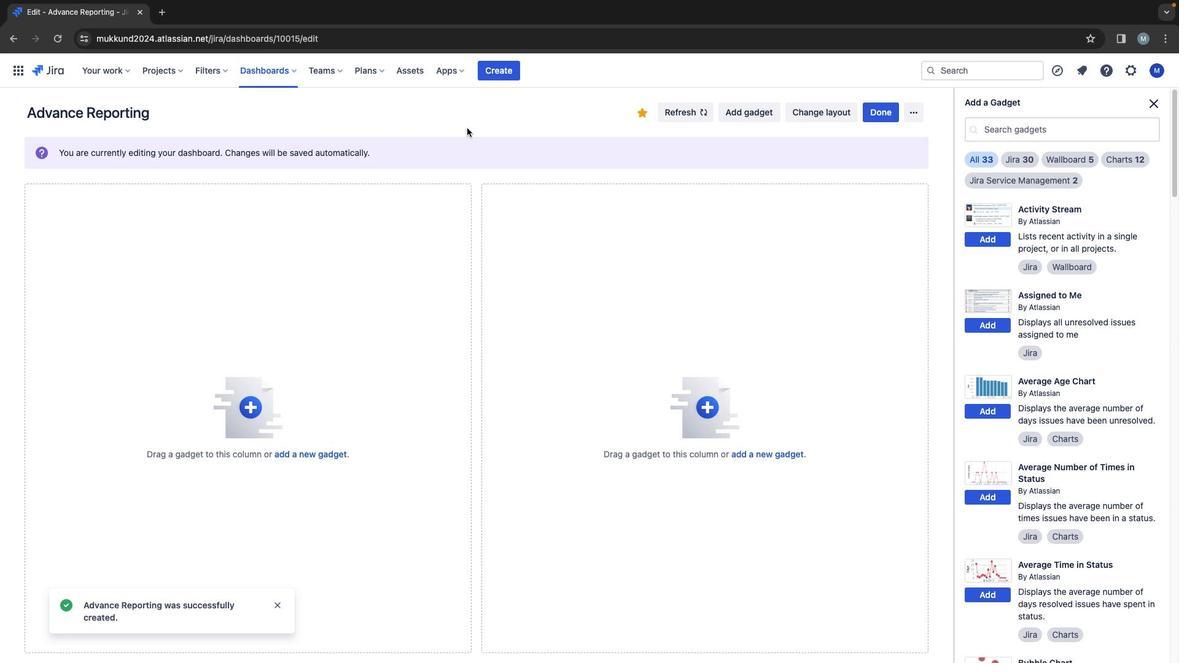 
Action: Mouse moved to (826, 114)
Screenshot: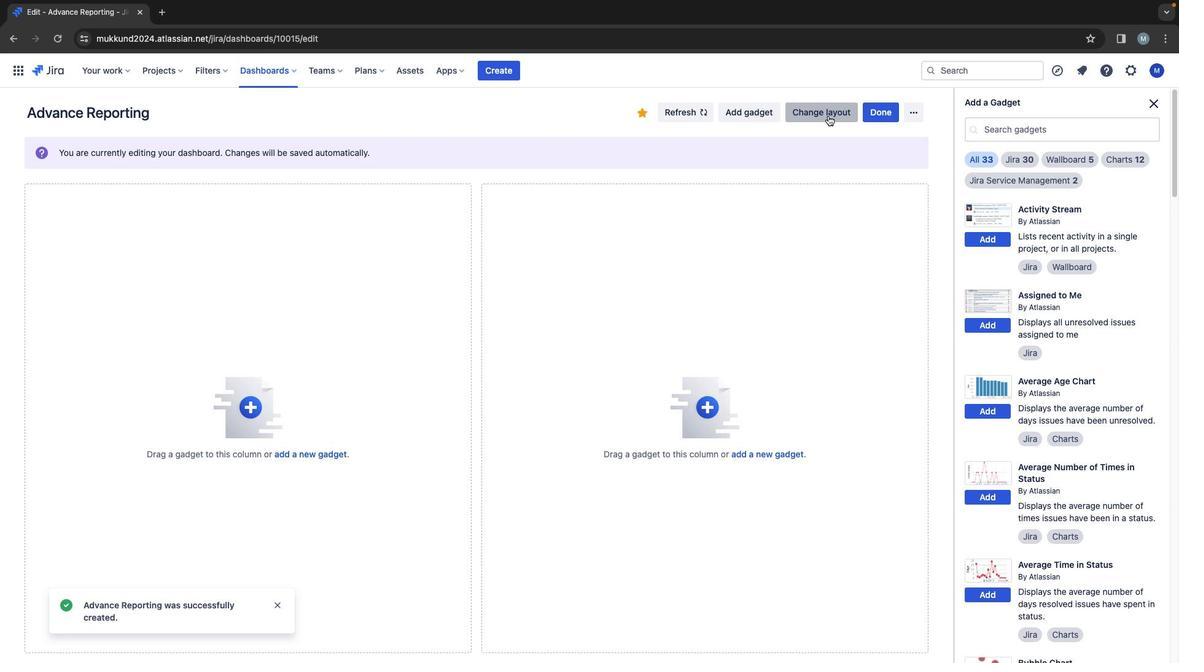 
Action: Mouse pressed left at (826, 114)
Screenshot: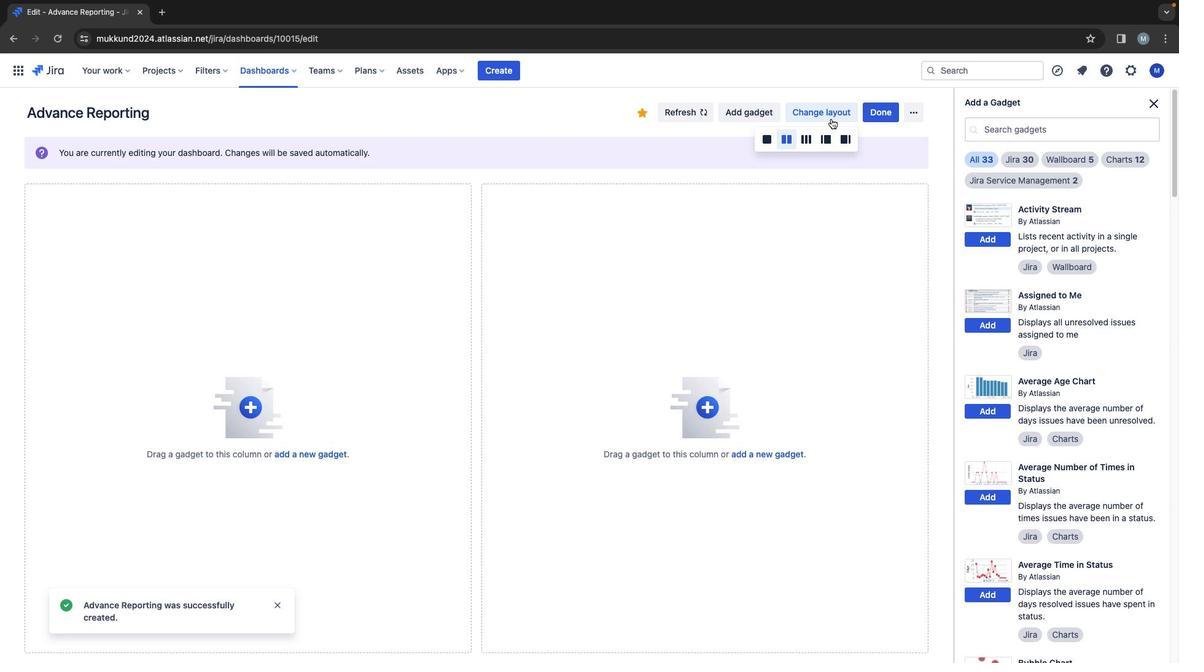 
Action: Mouse moved to (767, 140)
Screenshot: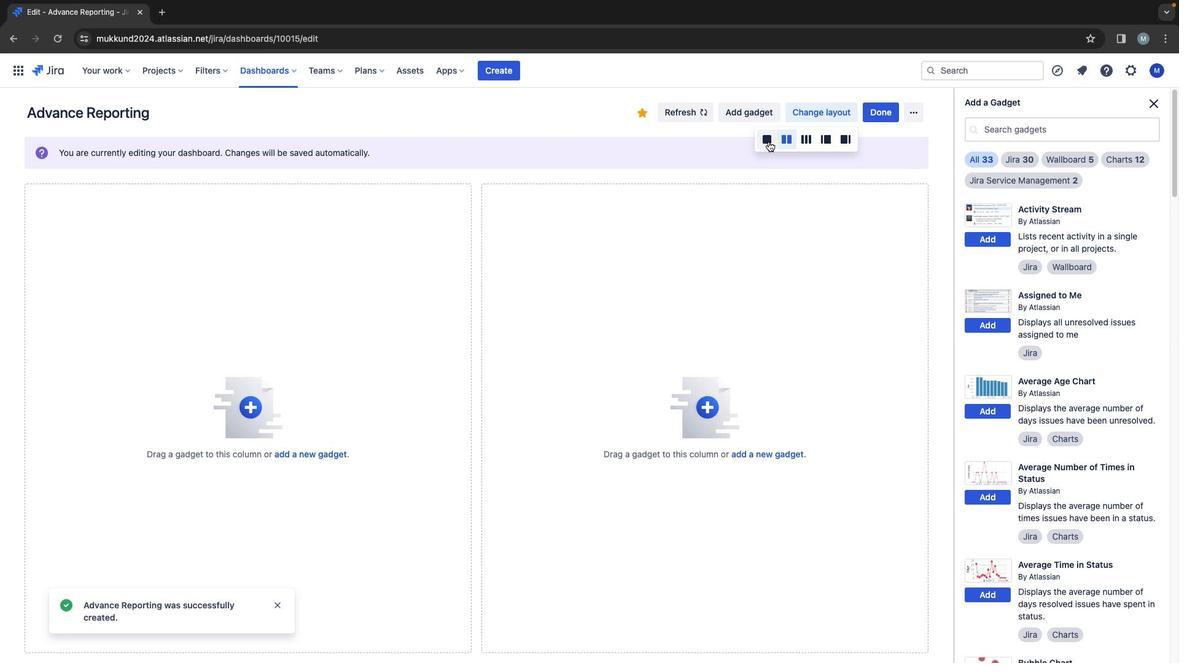 
Action: Mouse pressed left at (767, 140)
Screenshot: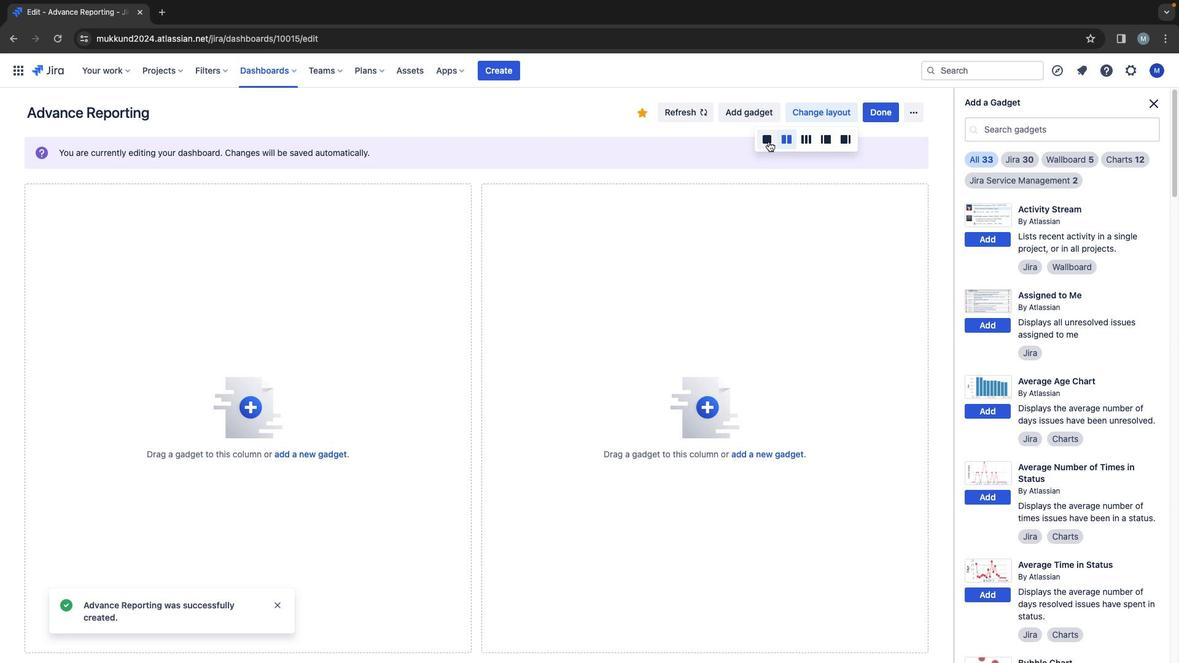 
Action: Mouse moved to (557, 138)
Screenshot: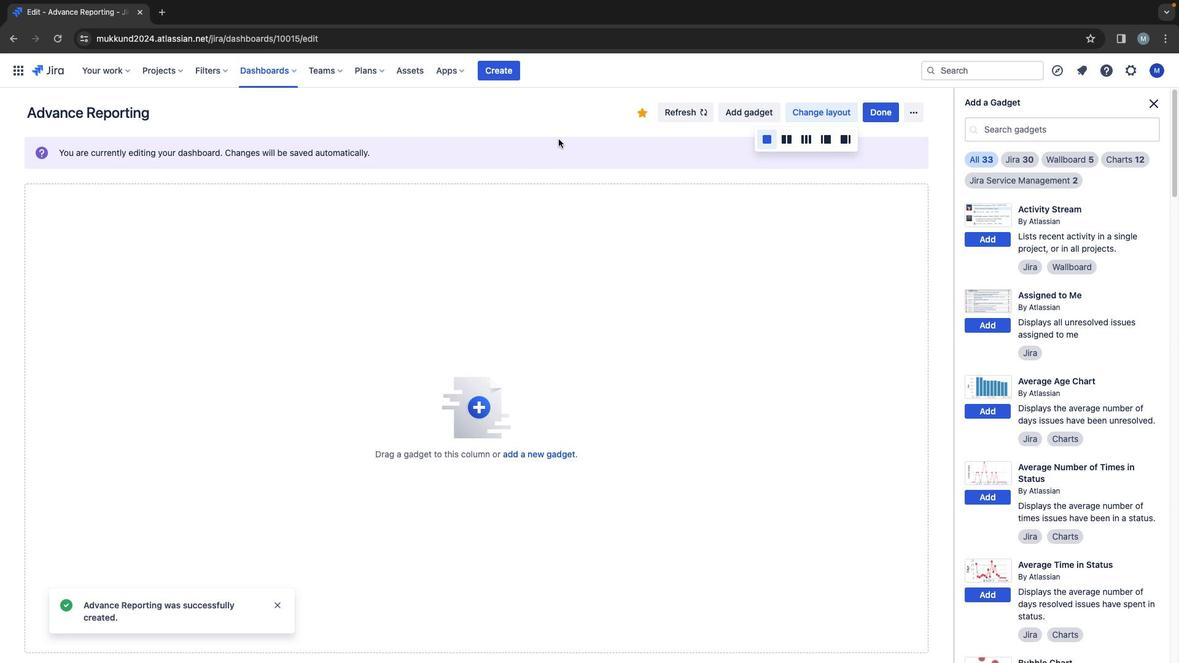 
Action: Mouse pressed left at (557, 138)
Screenshot: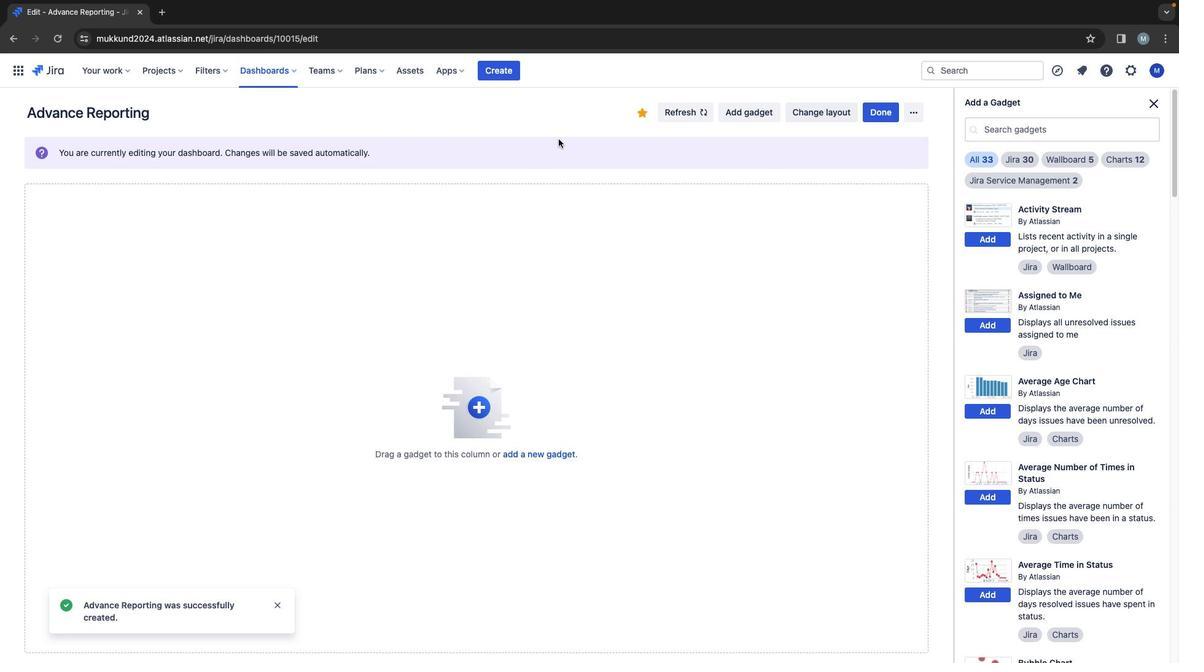 
Action: Mouse moved to (620, 151)
Screenshot: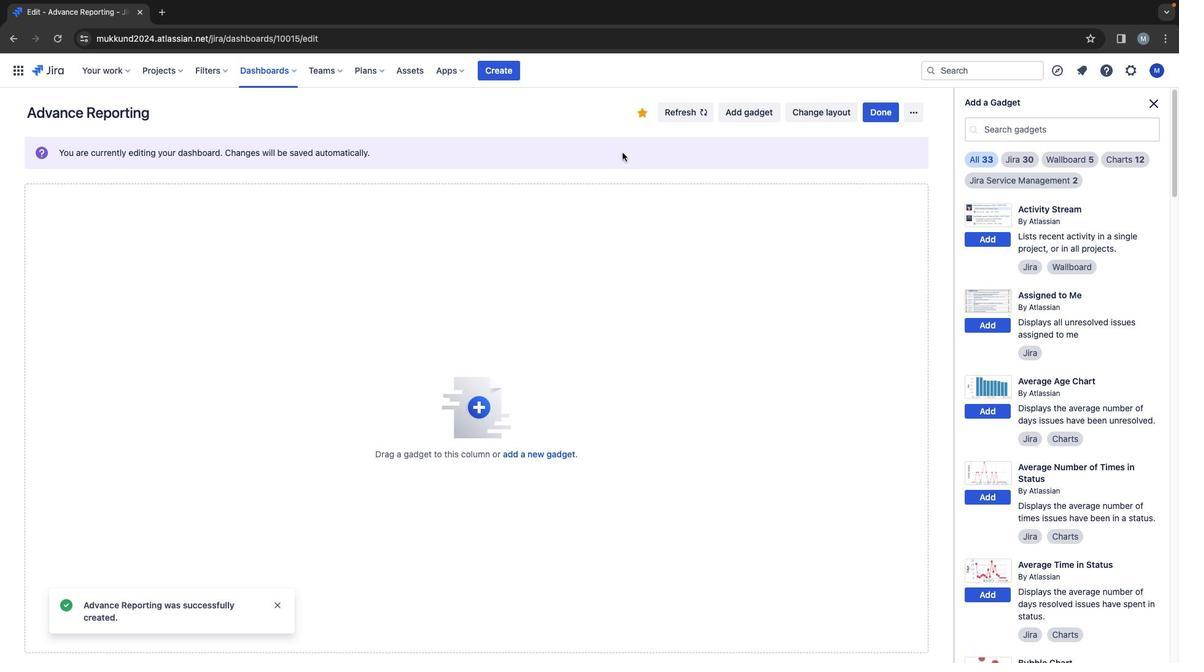 
Action: Mouse pressed left at (620, 151)
Screenshot: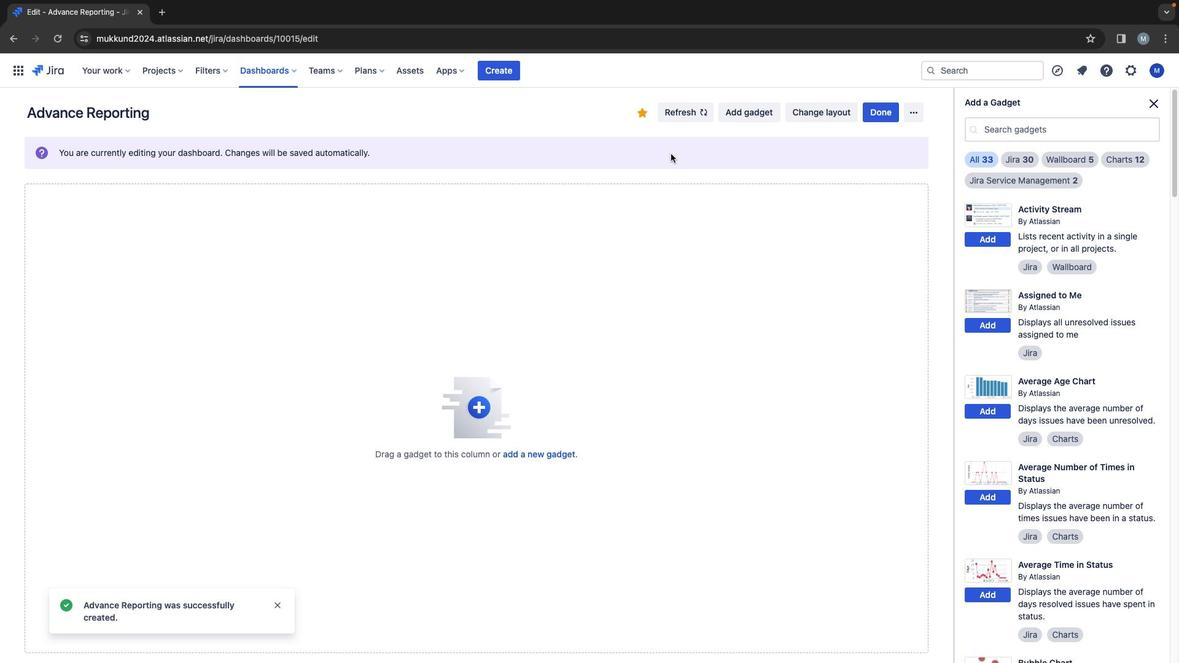 
Action: Mouse moved to (1114, 292)
Screenshot: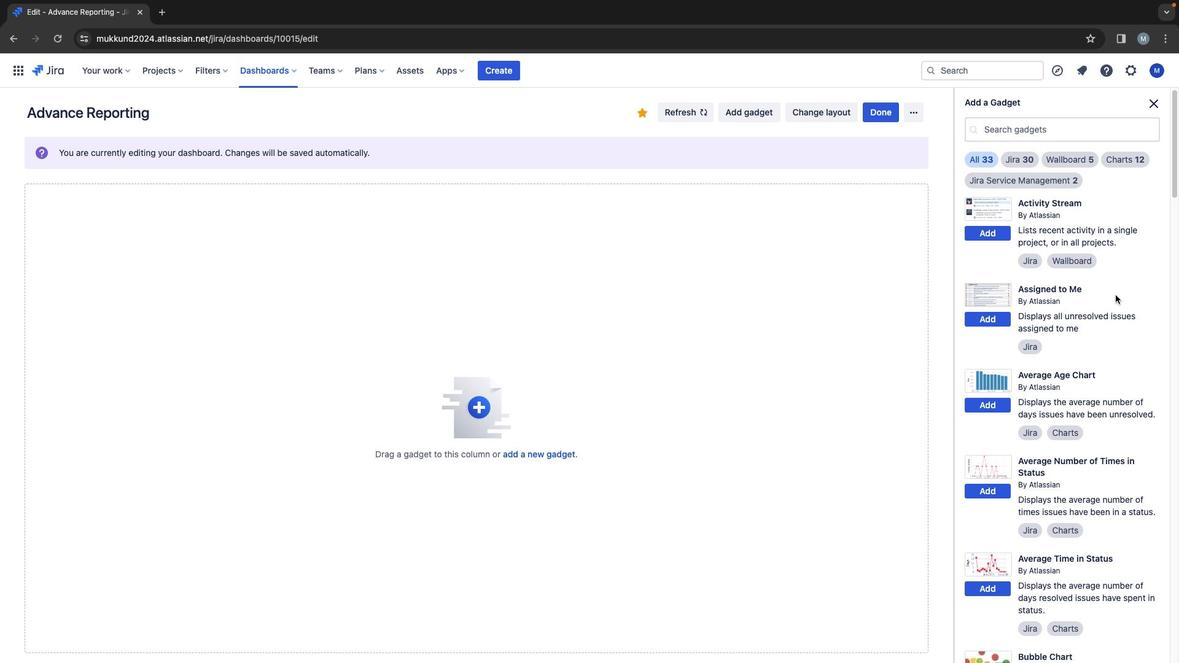 
Action: Mouse scrolled (1114, 292) with delta (0, -1)
Screenshot: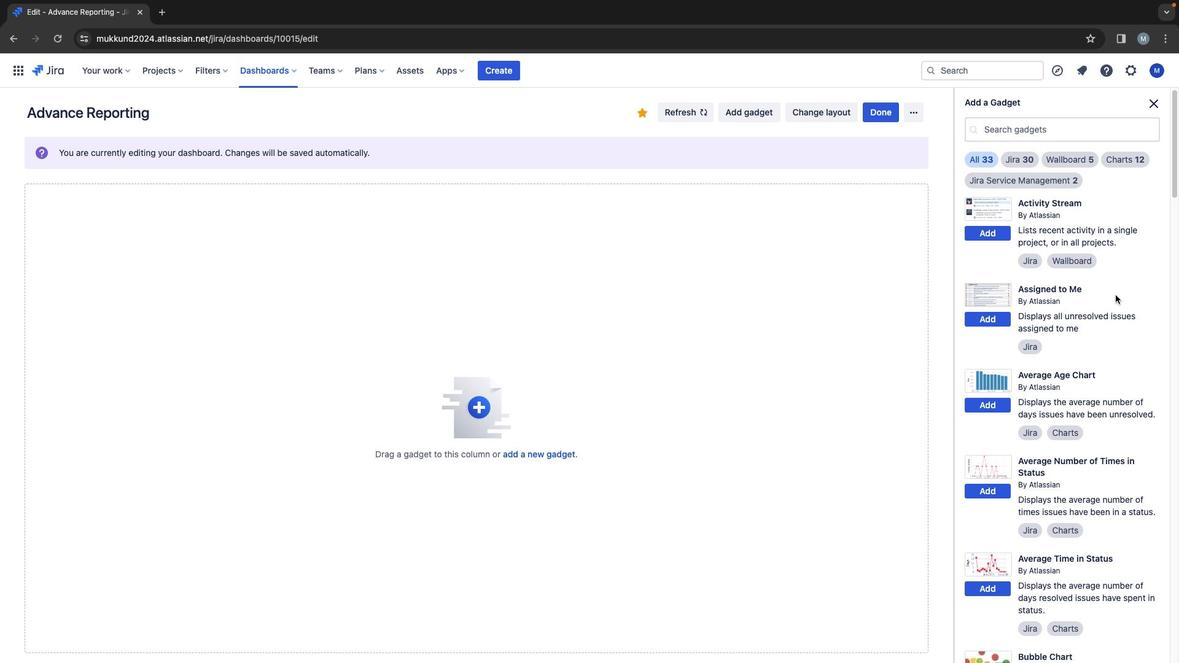 
Action: Mouse moved to (1114, 293)
Screenshot: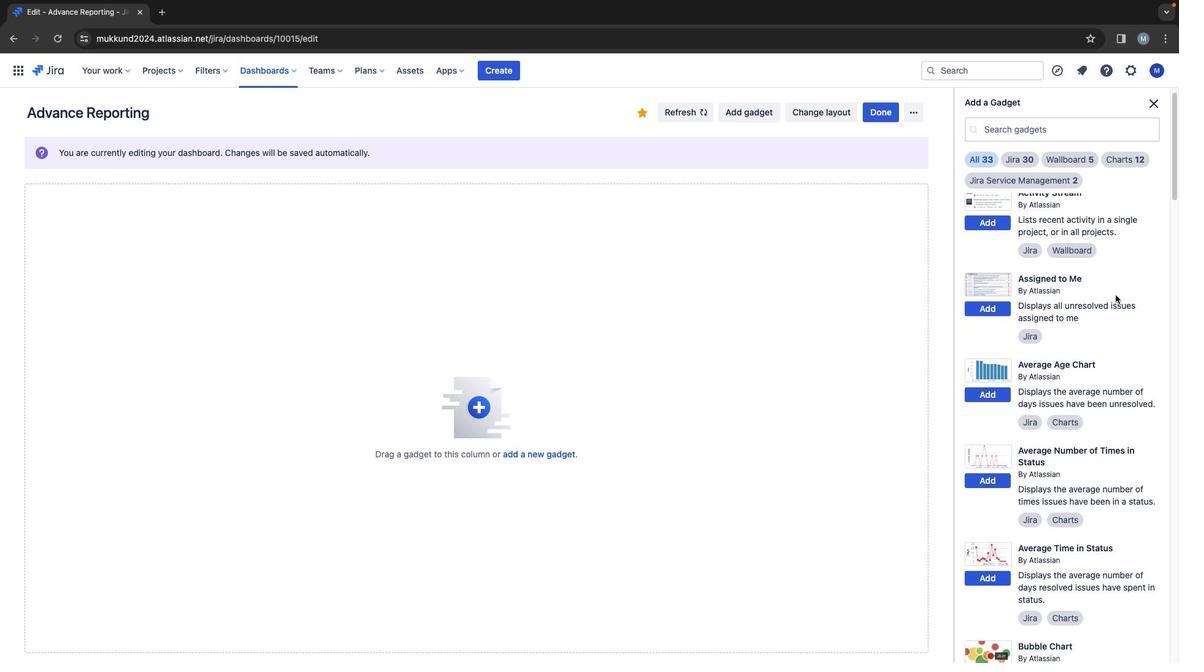 
Action: Mouse scrolled (1114, 293) with delta (0, -1)
Screenshot: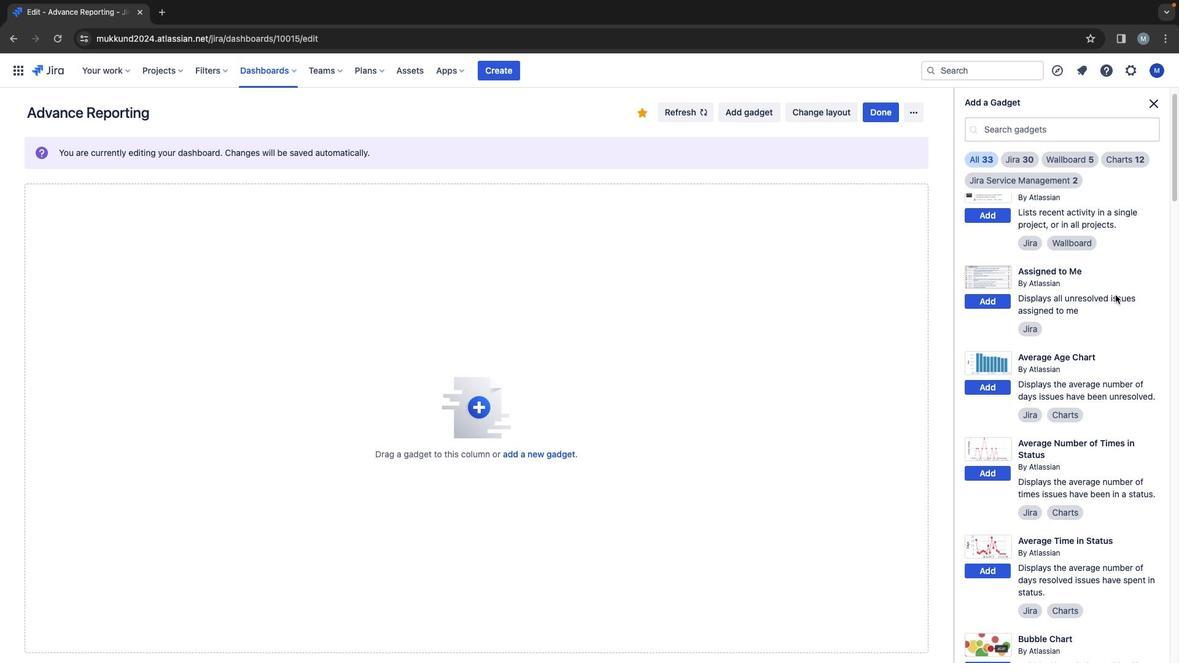
Action: Mouse scrolled (1114, 293) with delta (0, -1)
Screenshot: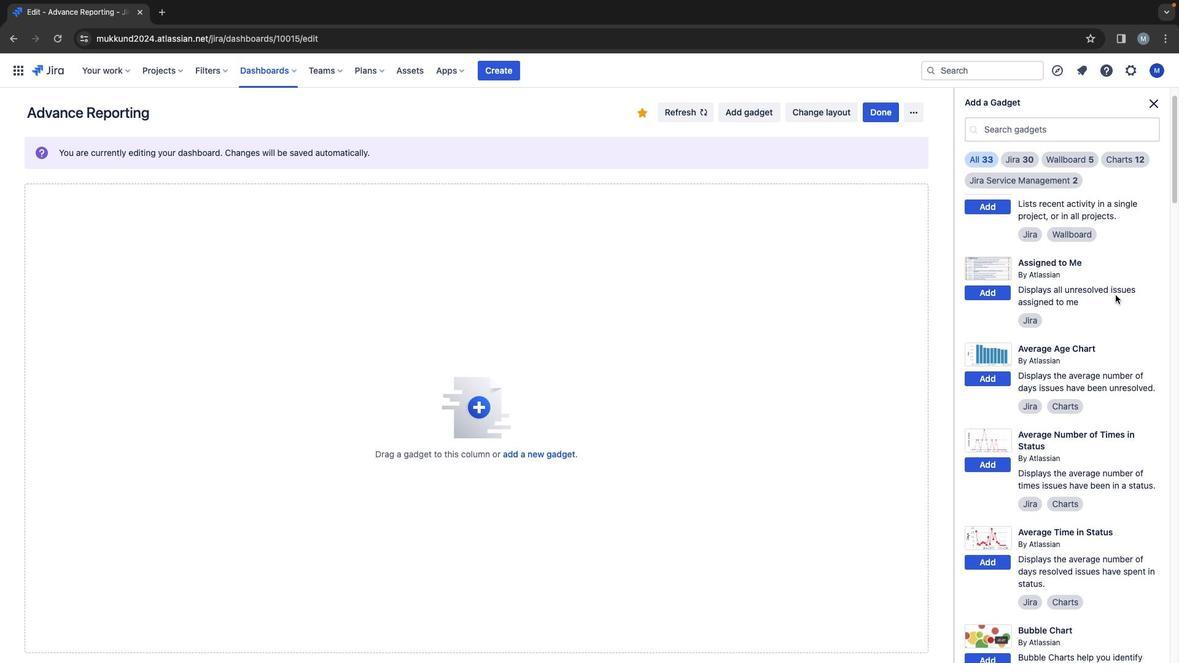 
Action: Mouse moved to (1114, 294)
Screenshot: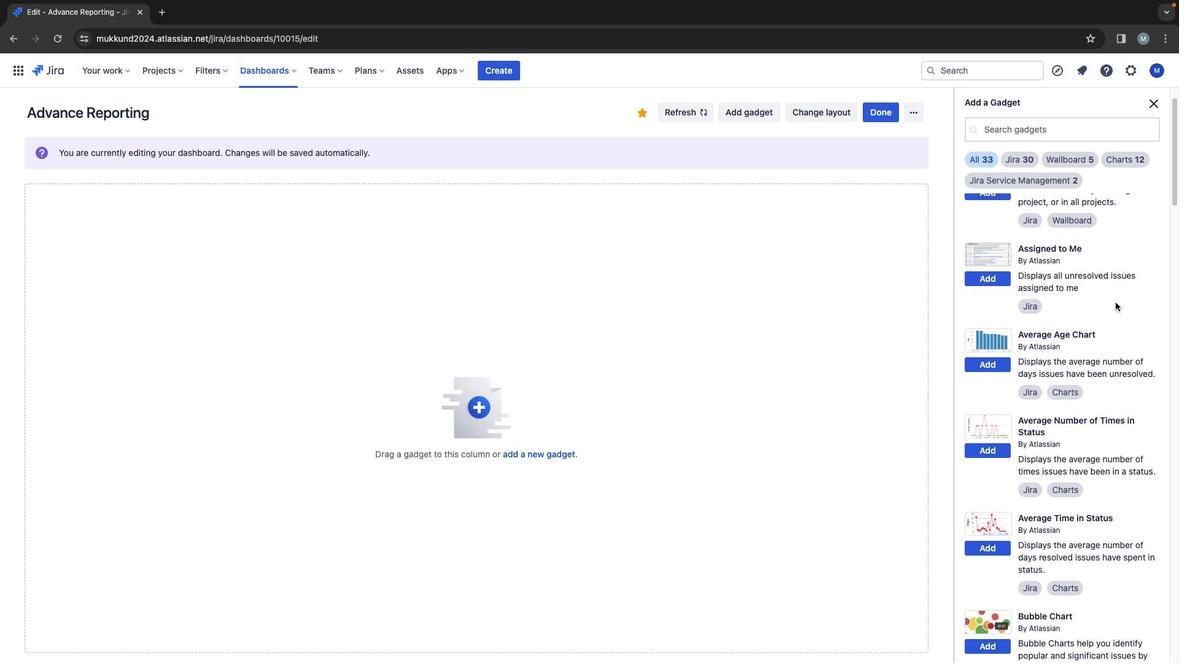 
Action: Mouse scrolled (1114, 294) with delta (0, -1)
Screenshot: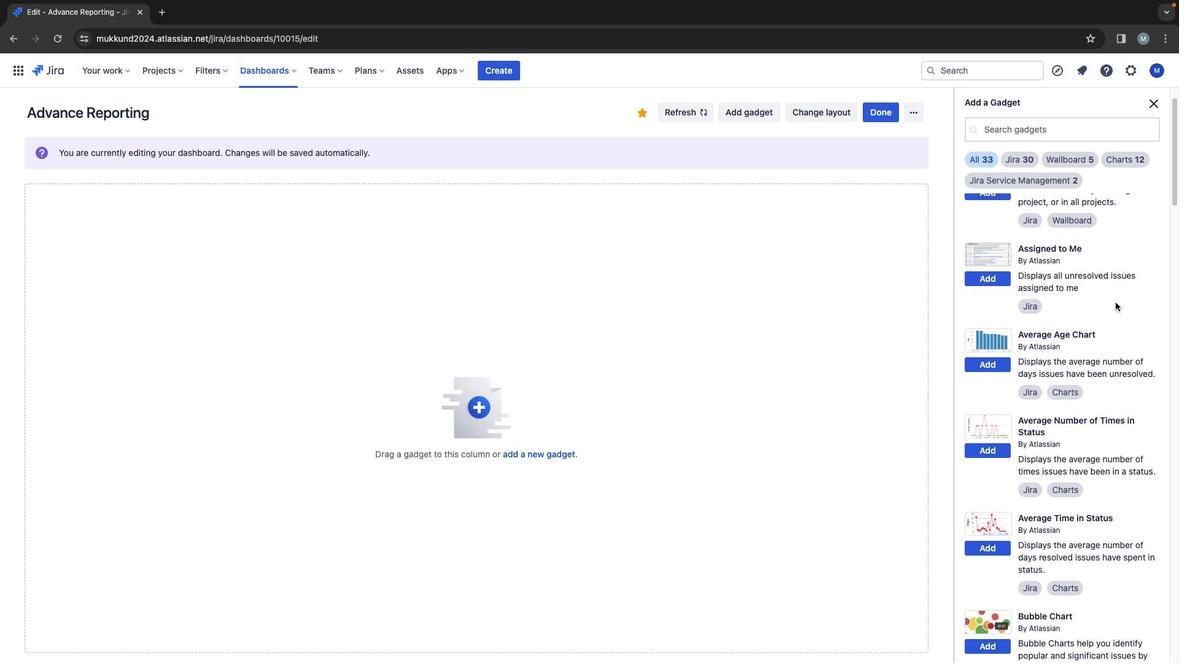 
Action: Mouse moved to (1114, 296)
Screenshot: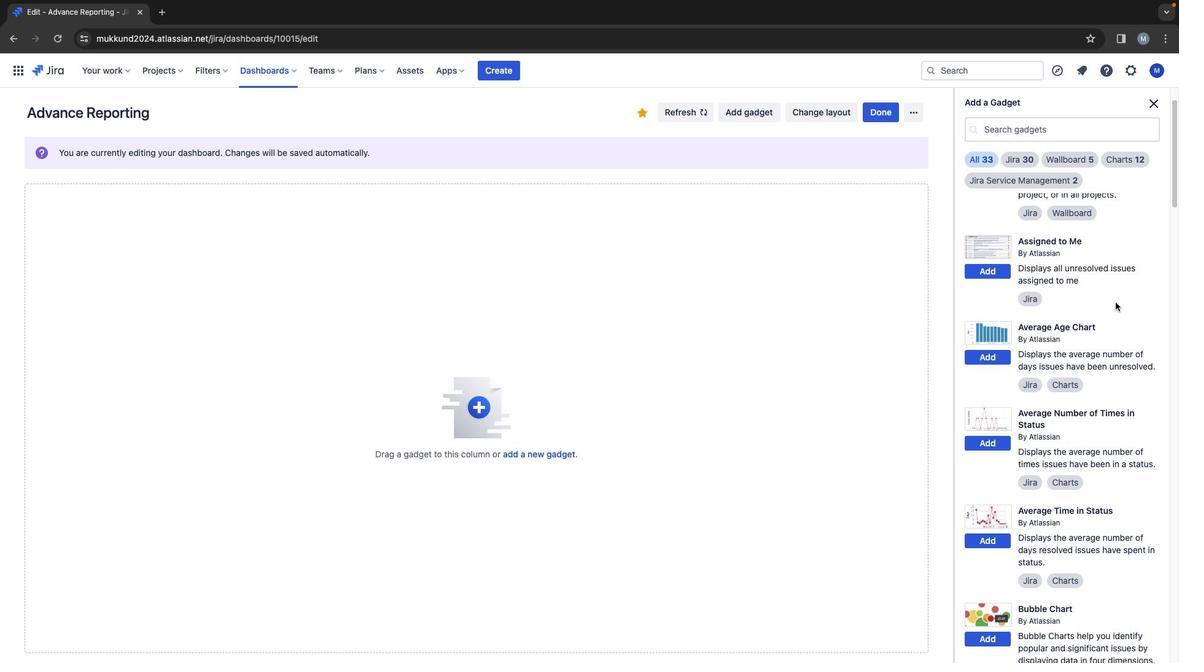 
Action: Mouse scrolled (1114, 296) with delta (0, -1)
Screenshot: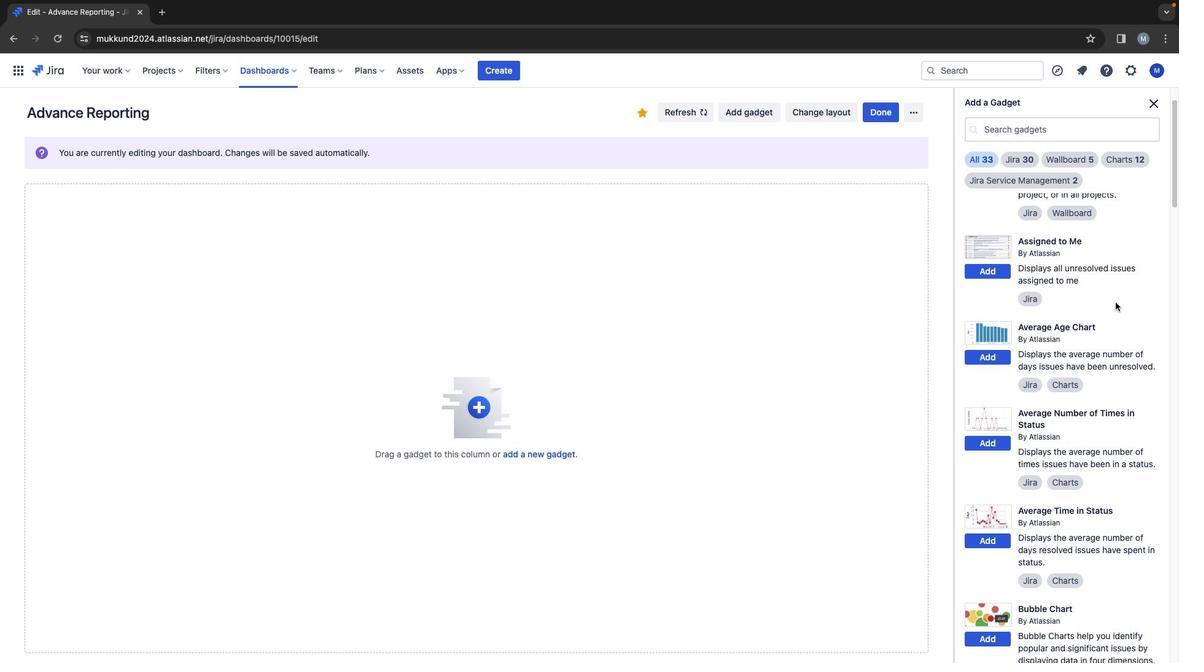 
Action: Mouse moved to (1114, 307)
Screenshot: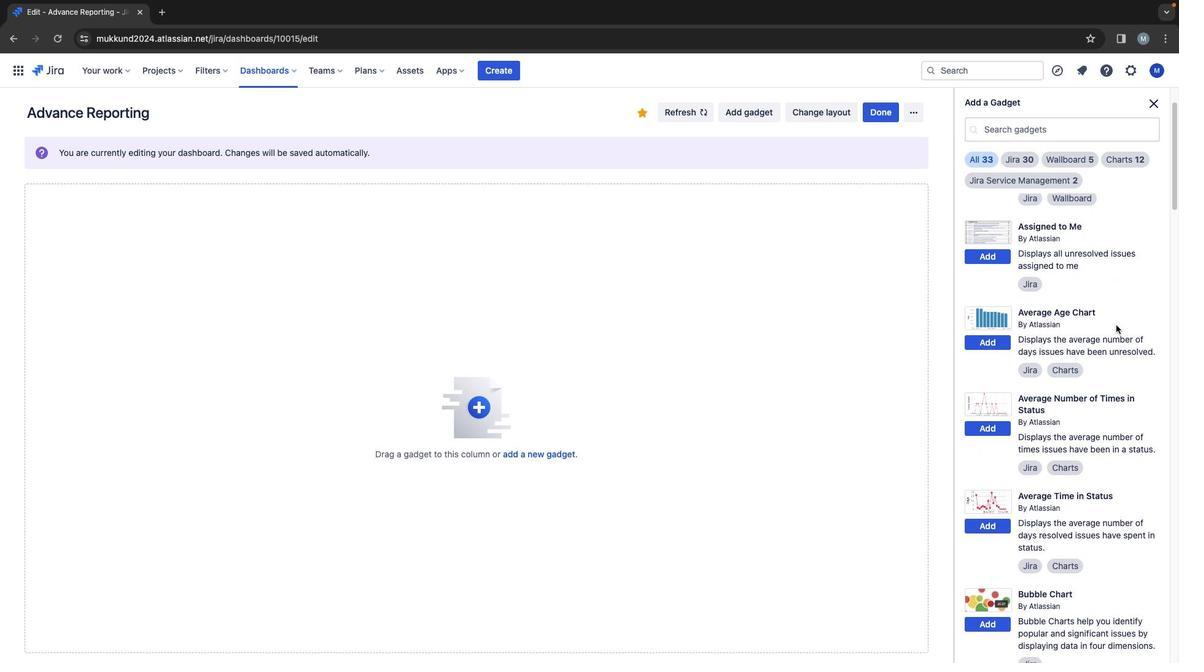 
Action: Mouse scrolled (1114, 307) with delta (0, -1)
Screenshot: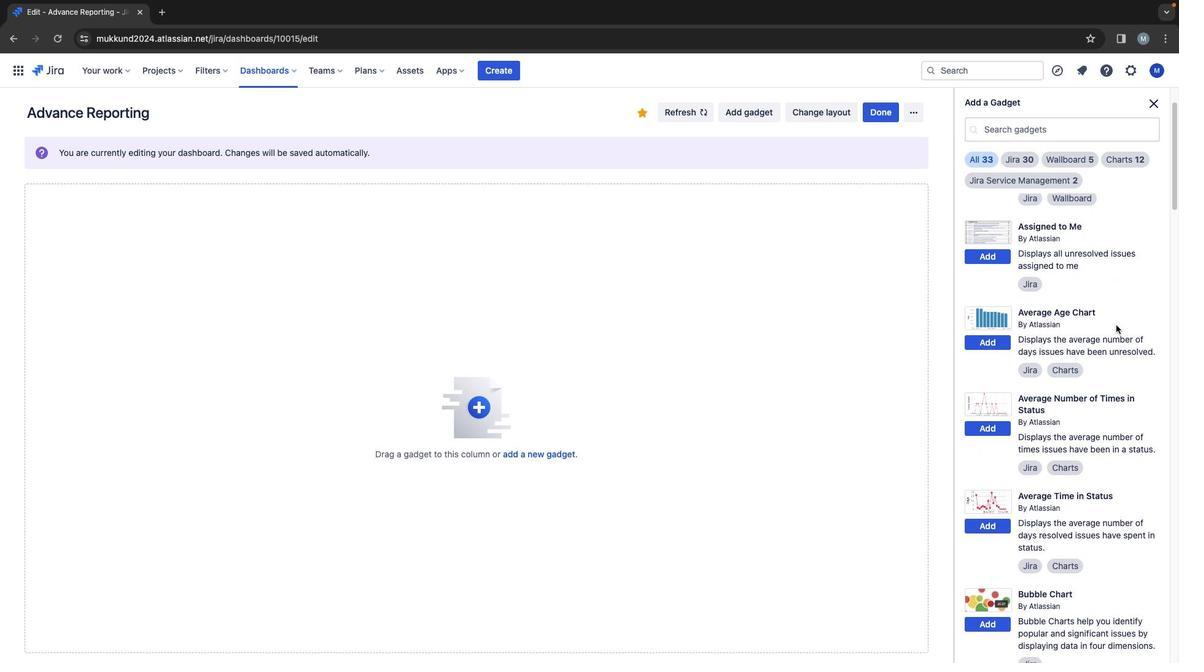 
Action: Mouse moved to (1114, 318)
Screenshot: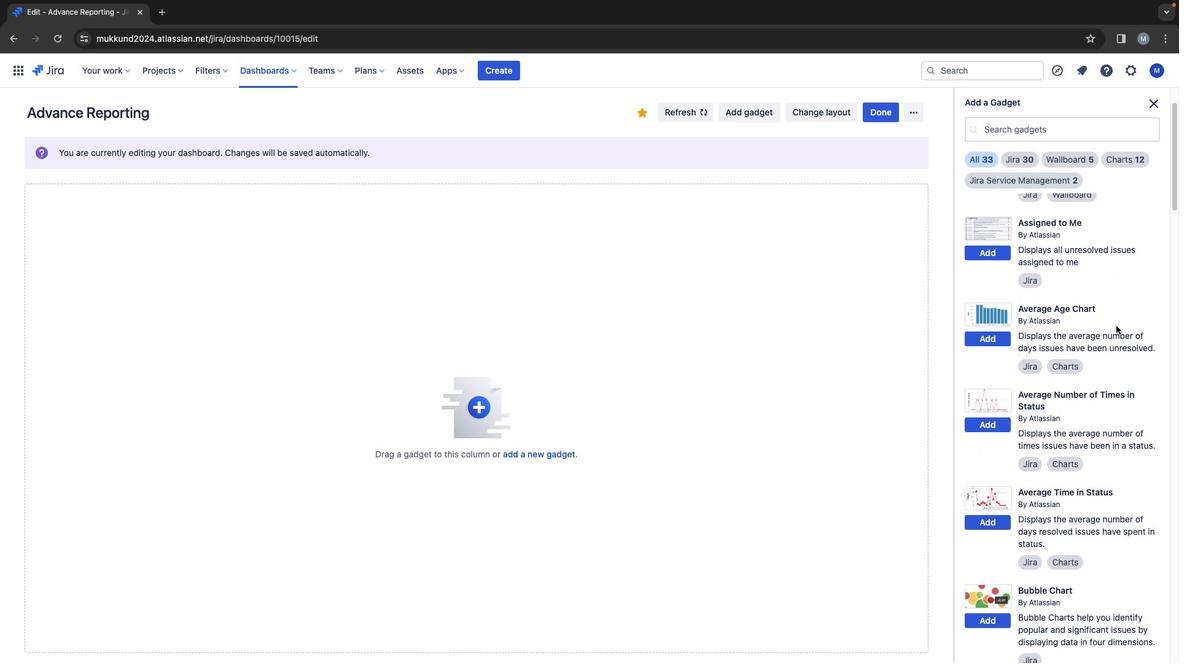 
Action: Mouse scrolled (1114, 318) with delta (0, -1)
Screenshot: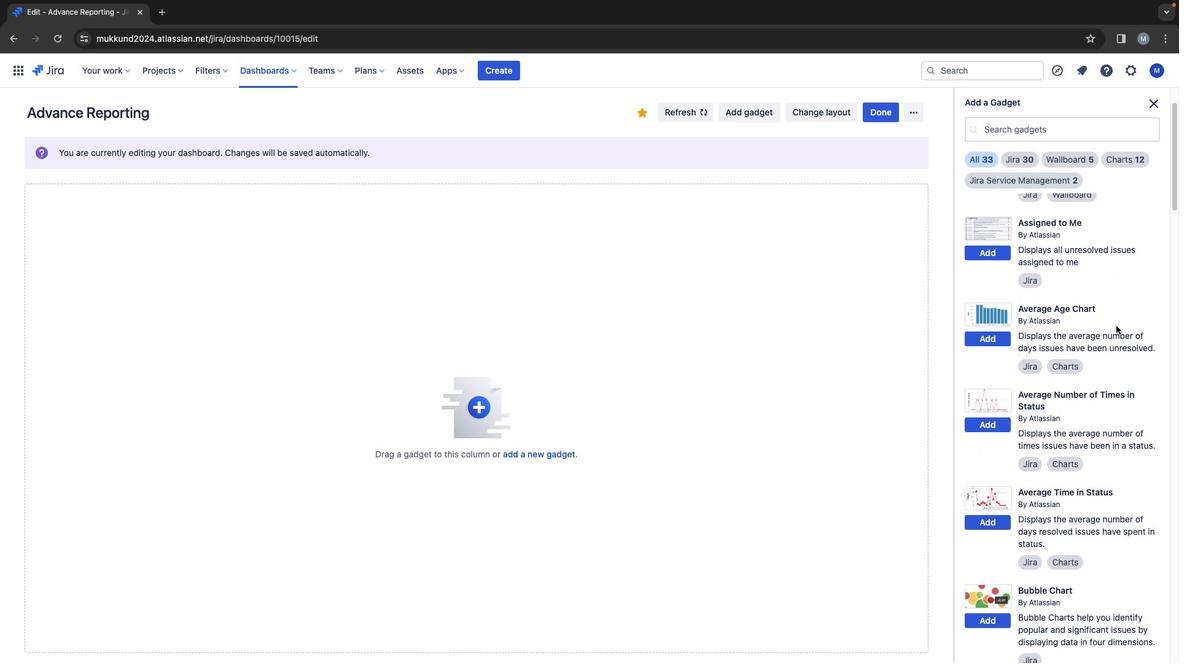 
Action: Mouse moved to (1114, 382)
Screenshot: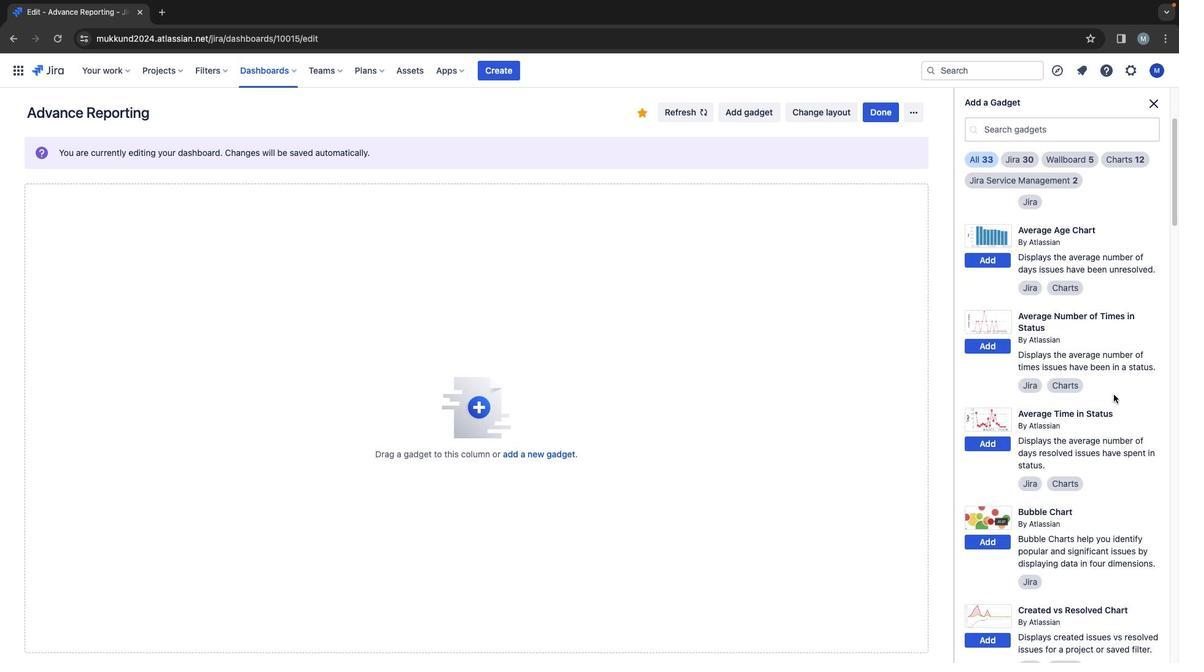 
Action: Mouse scrolled (1114, 382) with delta (0, -1)
Screenshot: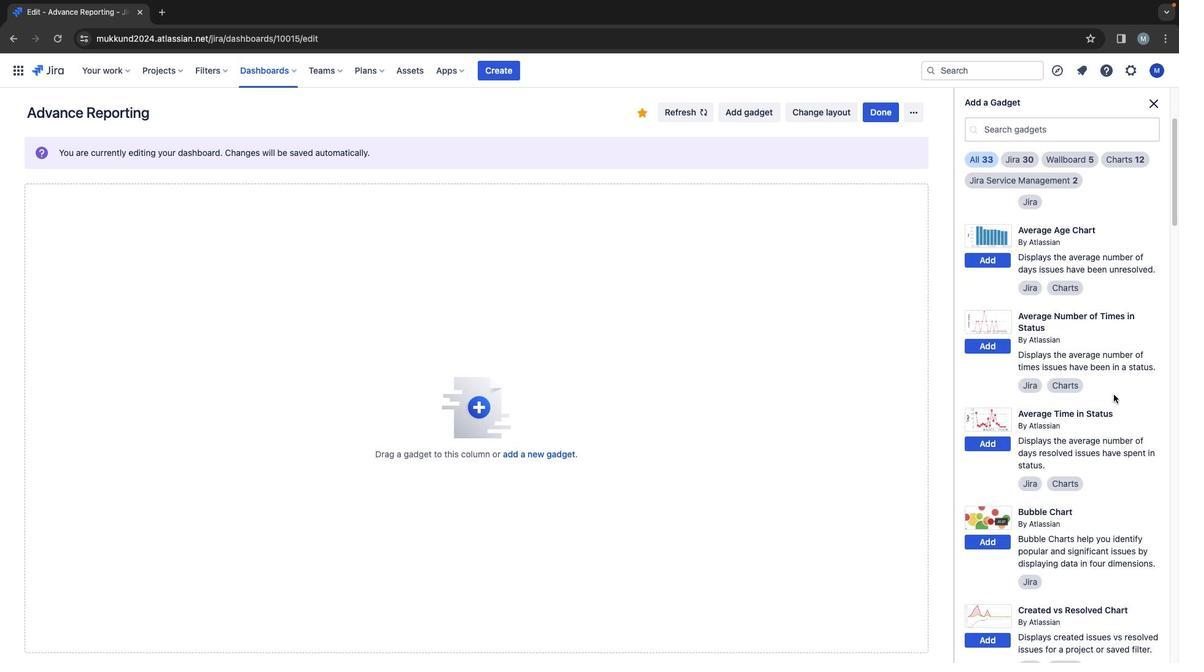 
Action: Mouse moved to (1113, 384)
Screenshot: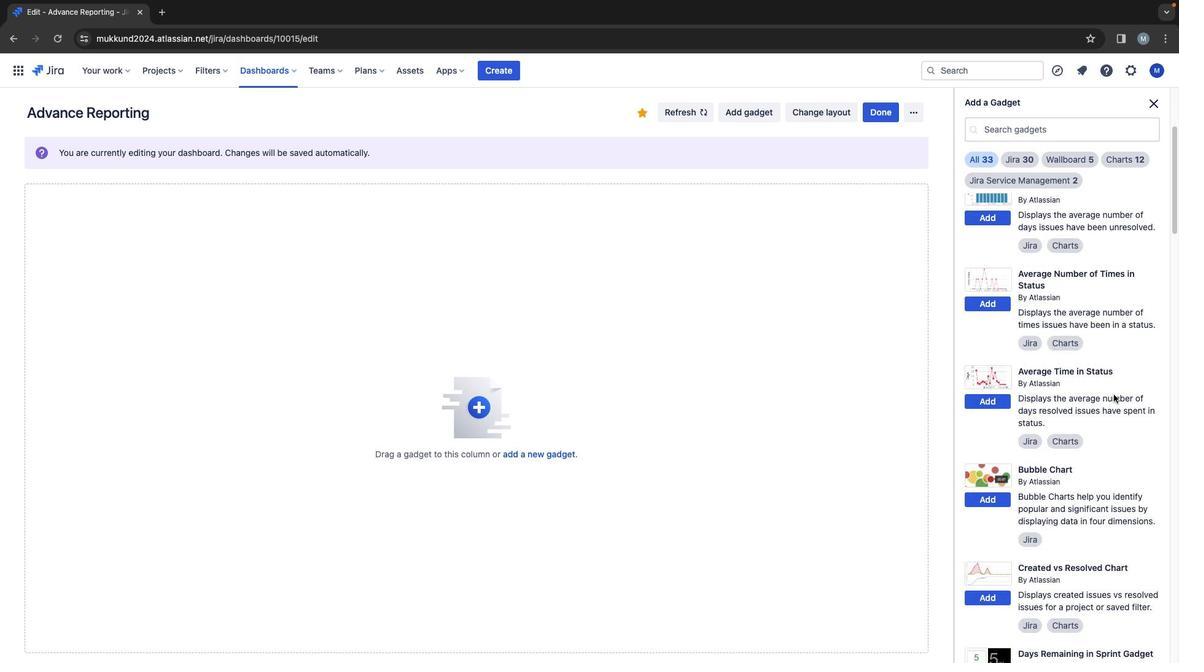 
Action: Mouse scrolled (1113, 384) with delta (0, -1)
Screenshot: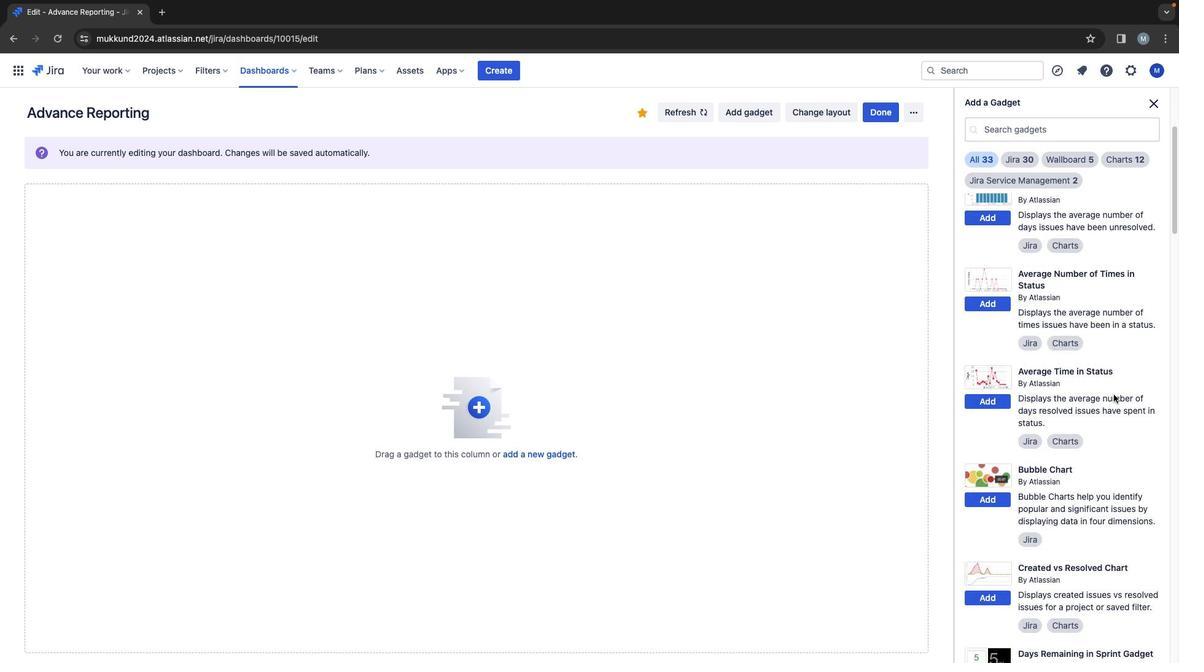 
Action: Mouse moved to (1112, 389)
Screenshot: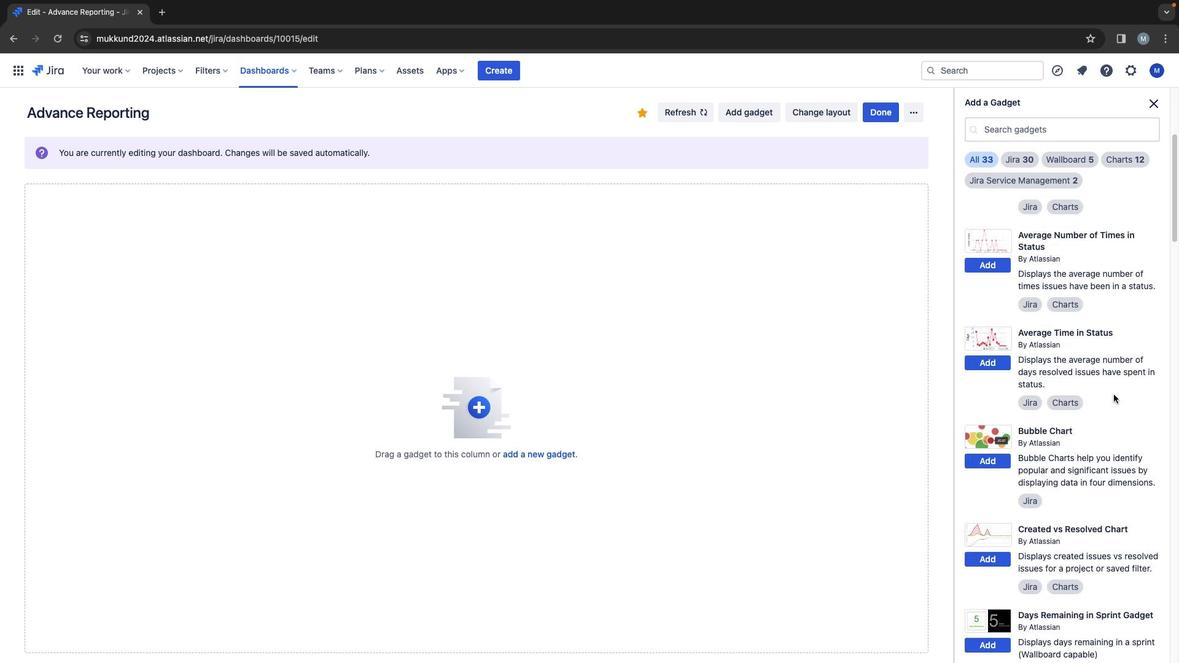 
Action: Mouse scrolled (1112, 389) with delta (0, -1)
Screenshot: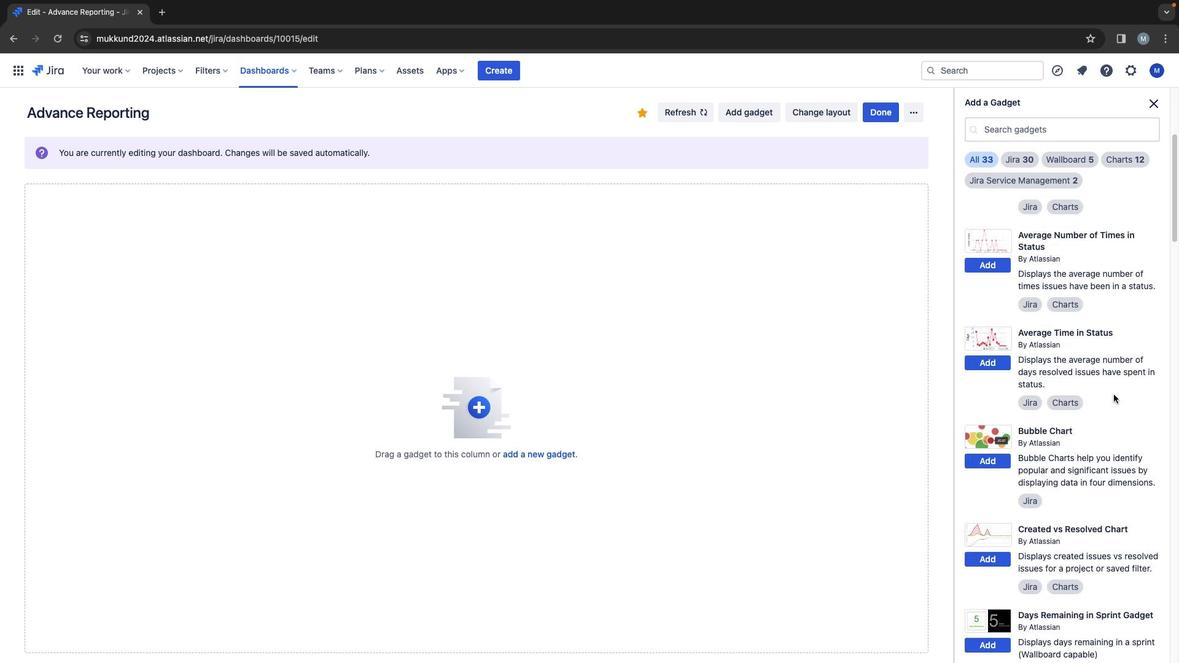 
Action: Mouse moved to (1112, 393)
Screenshot: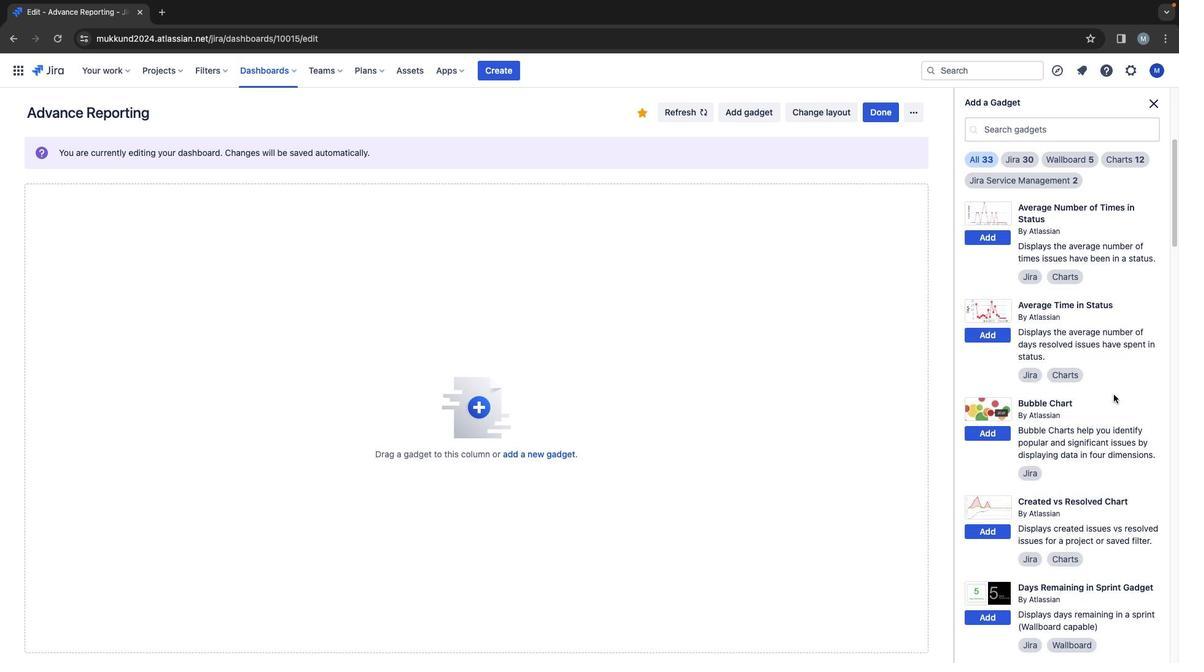 
Action: Mouse scrolled (1112, 393) with delta (0, -2)
Screenshot: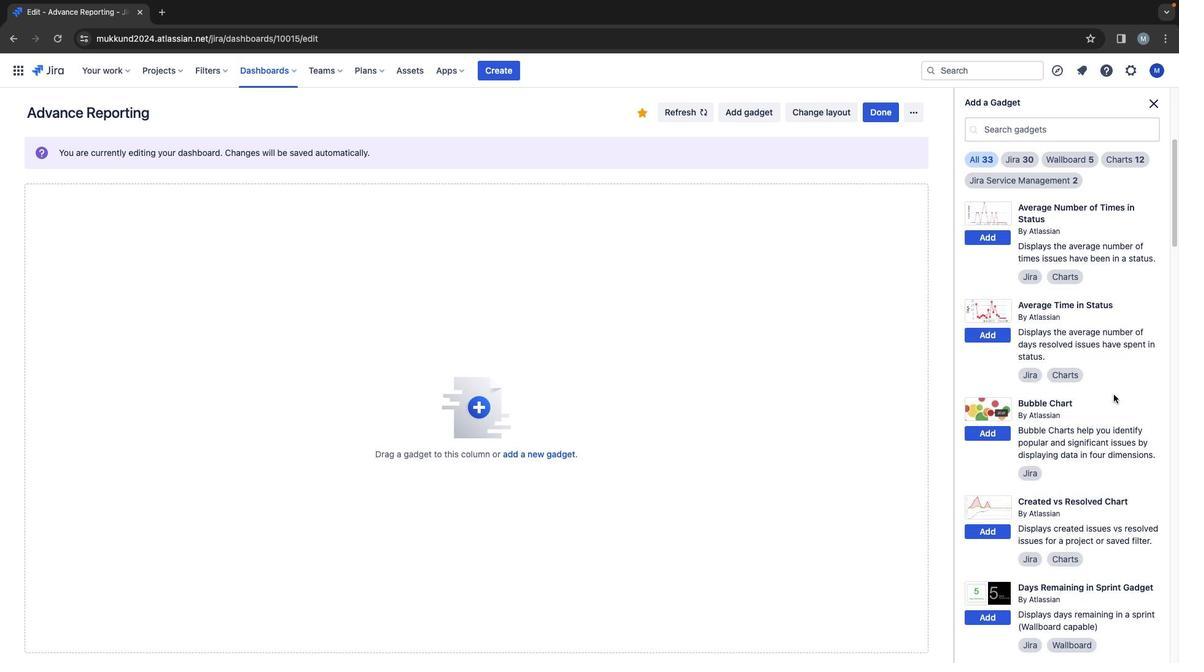
Action: Mouse moved to (1112, 393)
Screenshot: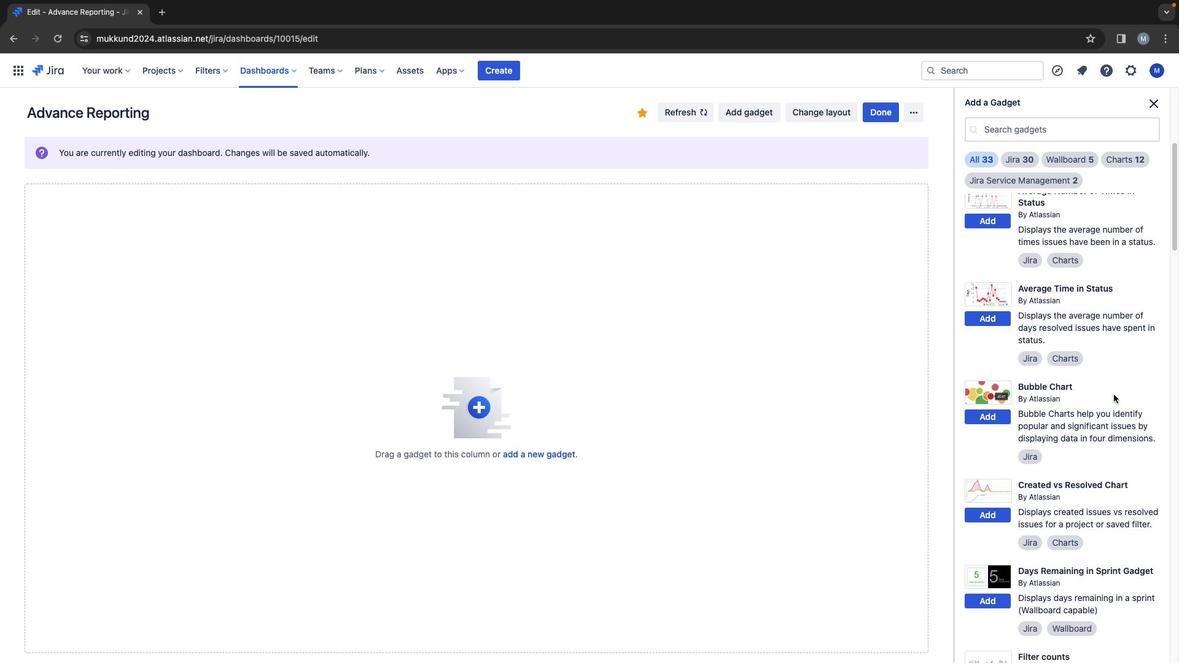 
Action: Mouse scrolled (1112, 393) with delta (0, -1)
Screenshot: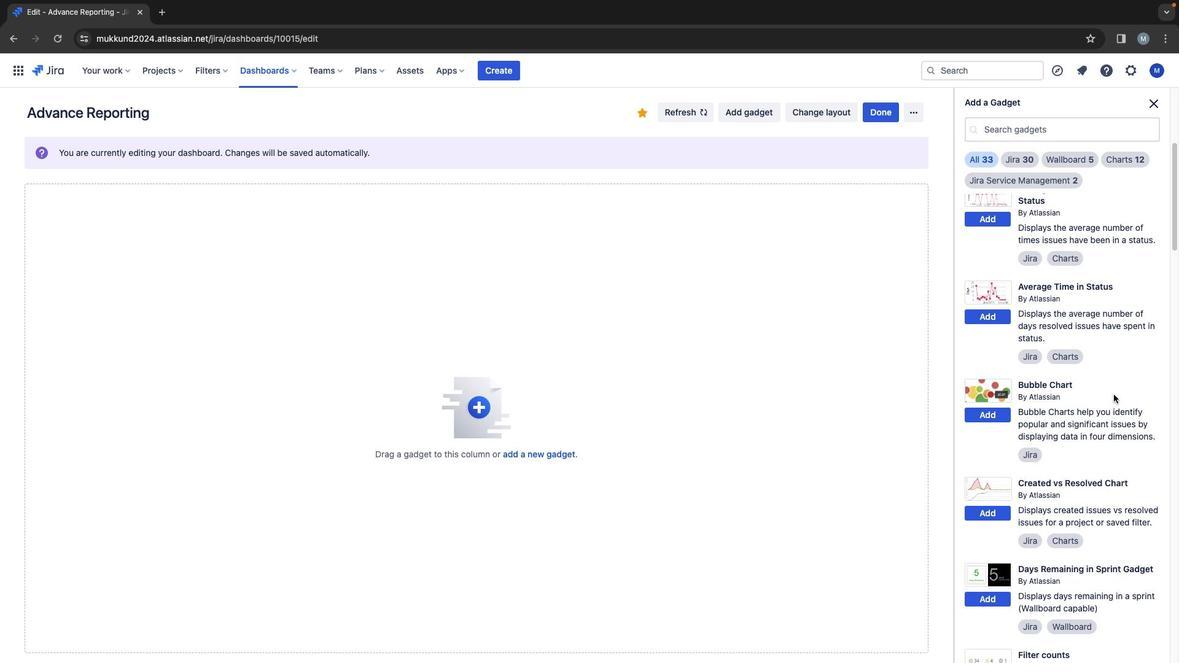 
Action: Mouse scrolled (1112, 393) with delta (0, -1)
Screenshot: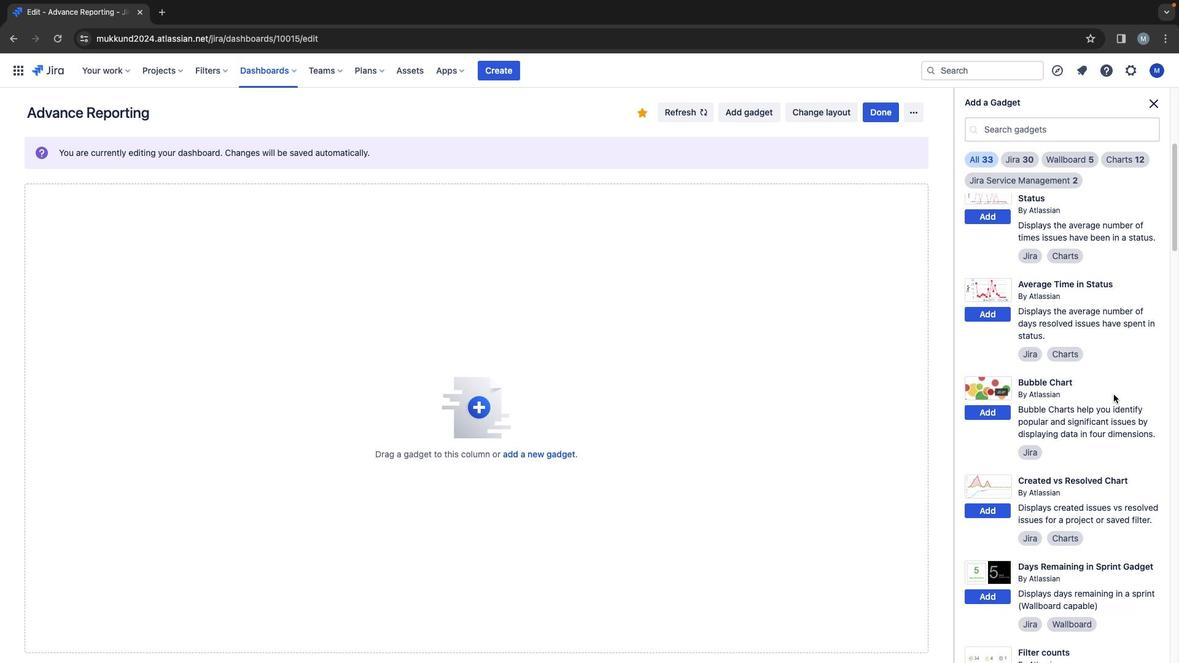
Action: Mouse moved to (1111, 391)
Screenshot: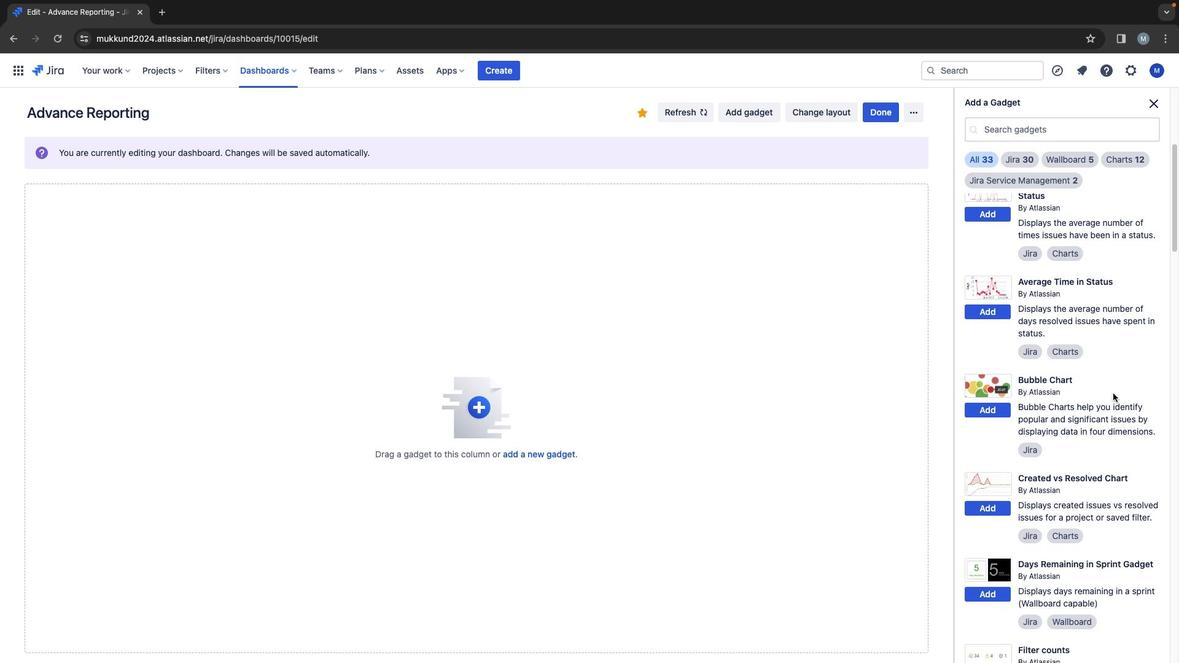 
Action: Mouse scrolled (1111, 391) with delta (0, -1)
Screenshot: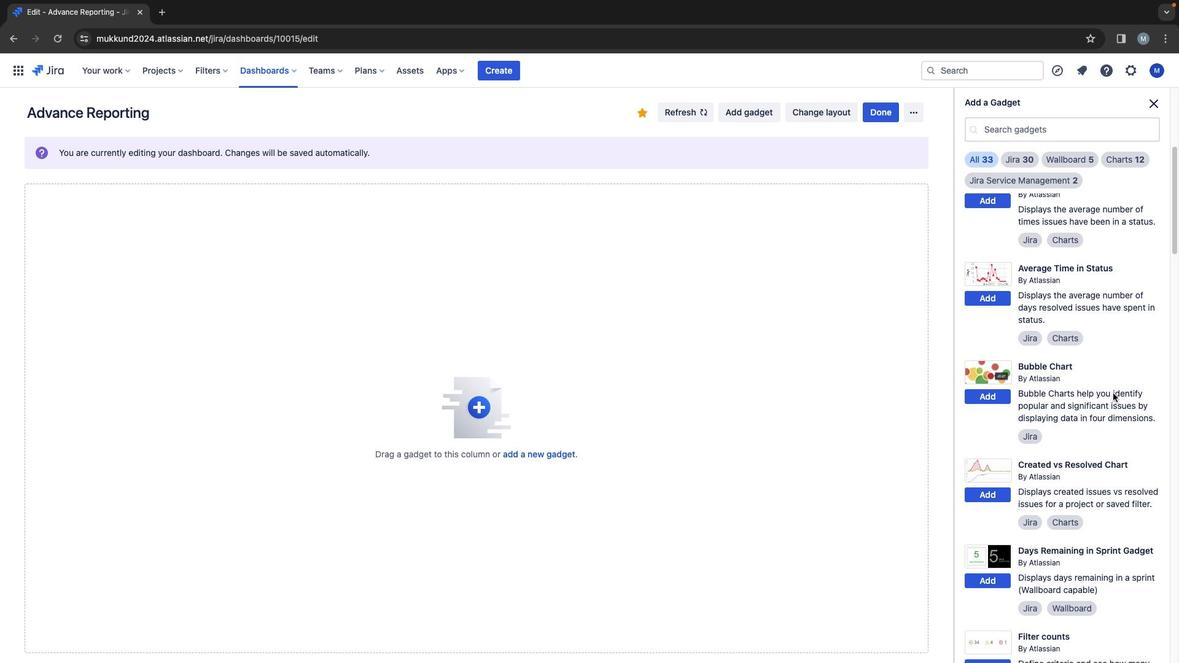 
Action: Mouse scrolled (1111, 391) with delta (0, -1)
Screenshot: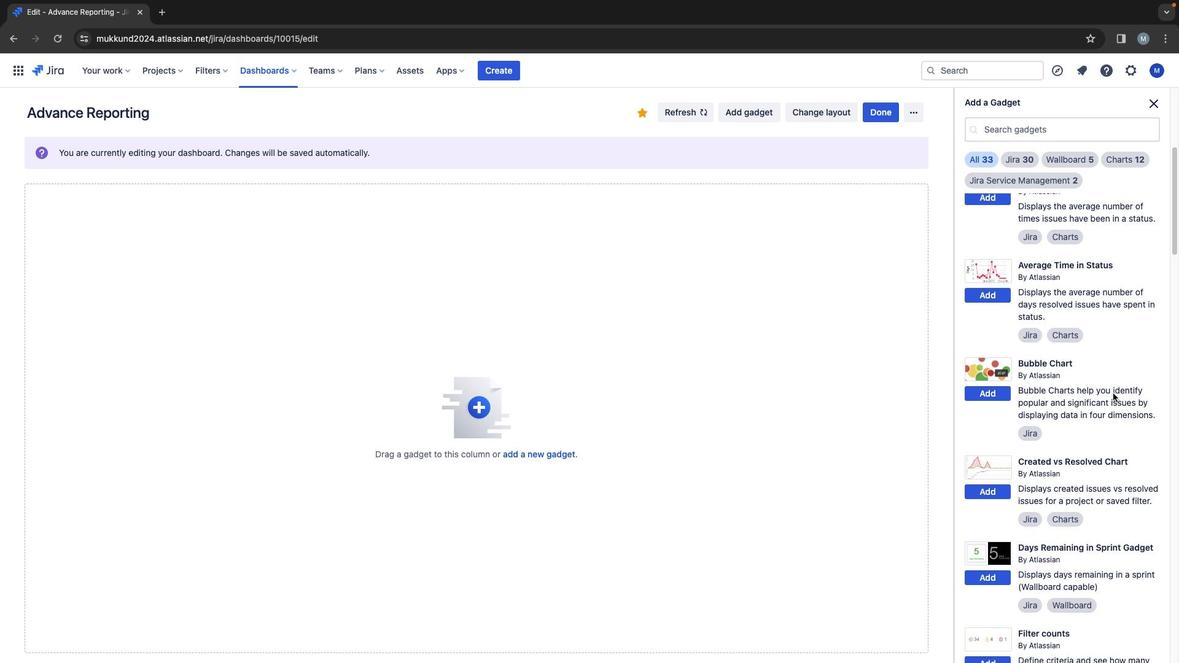 
Action: Mouse scrolled (1111, 391) with delta (0, -1)
Screenshot: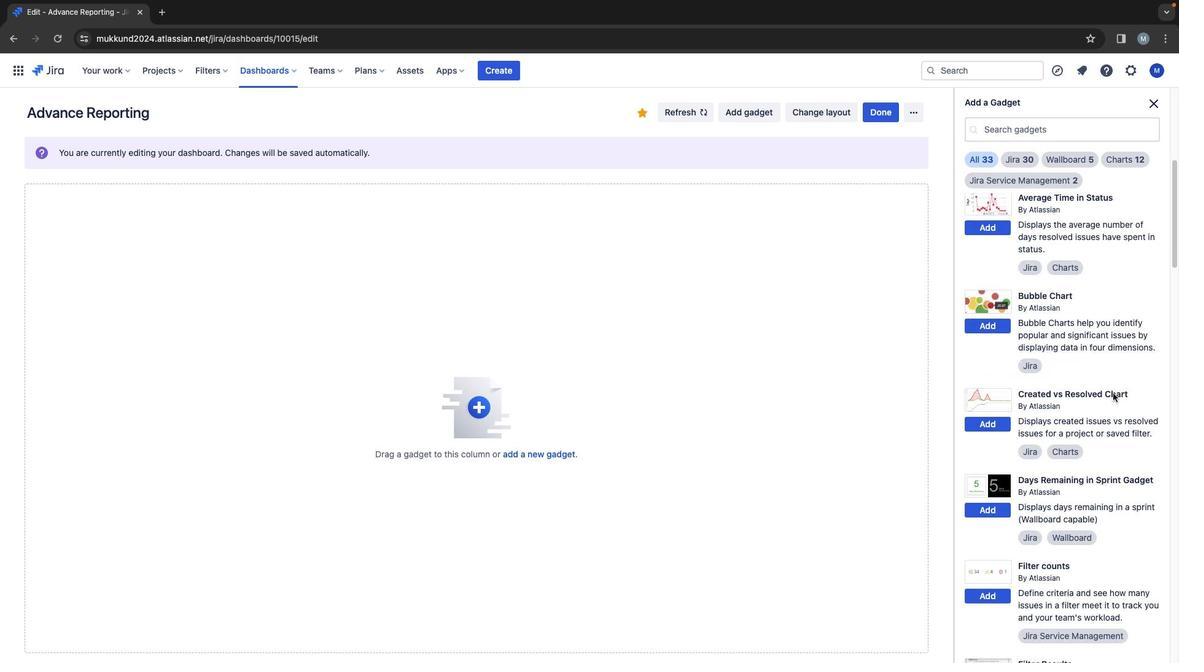 
Action: Mouse scrolled (1111, 391) with delta (0, -1)
Screenshot: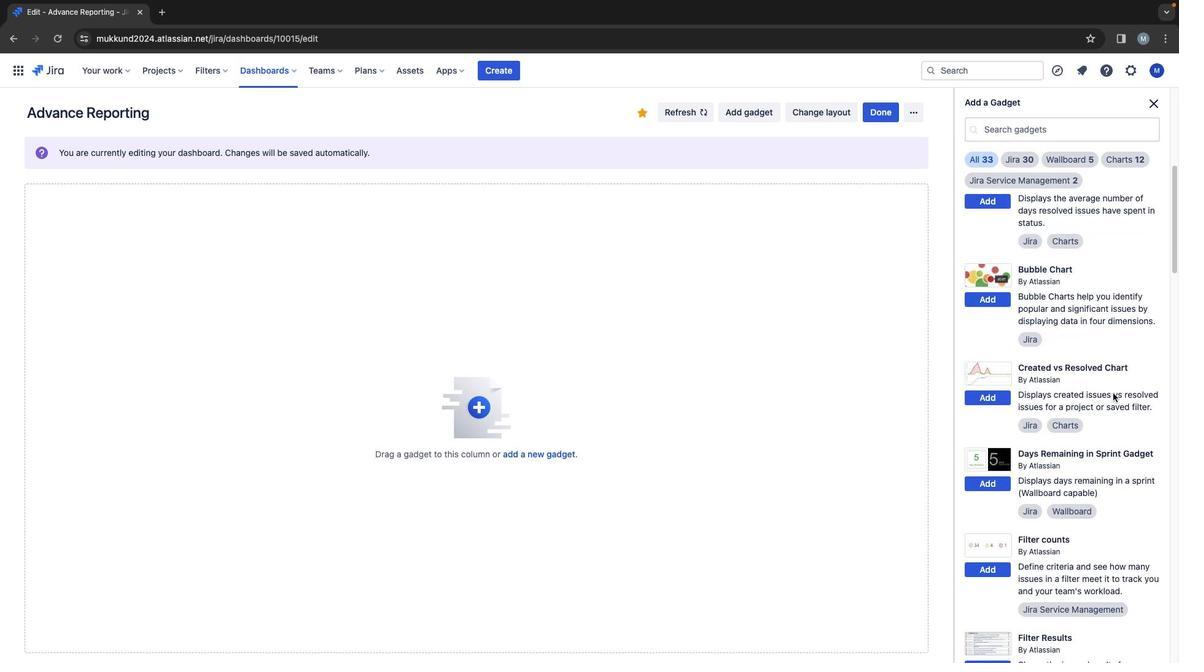 
Action: Mouse scrolled (1111, 391) with delta (0, -1)
Screenshot: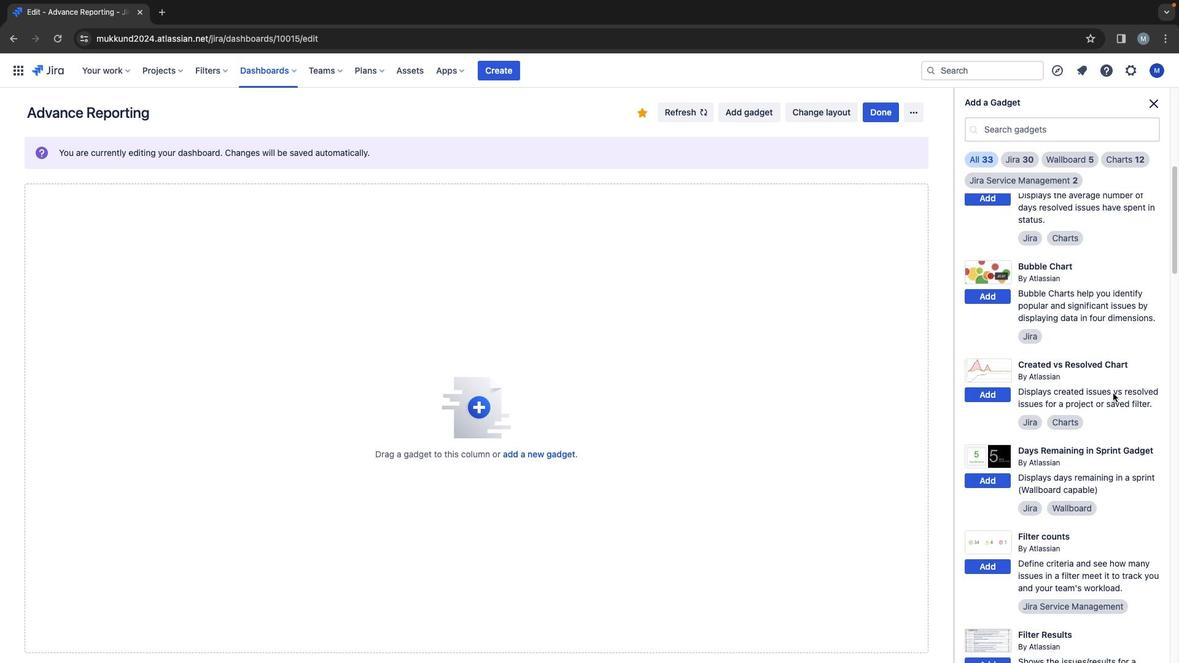 
Action: Mouse scrolled (1111, 391) with delta (0, -1)
Screenshot: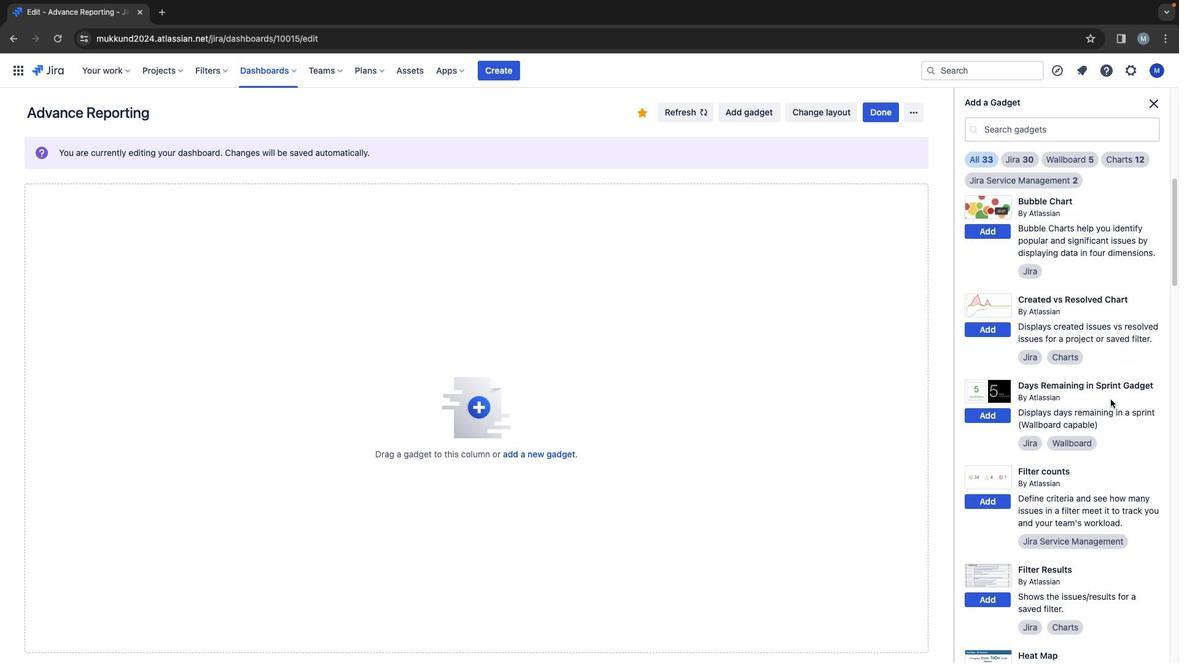 
Action: Mouse moved to (1111, 393)
Screenshot: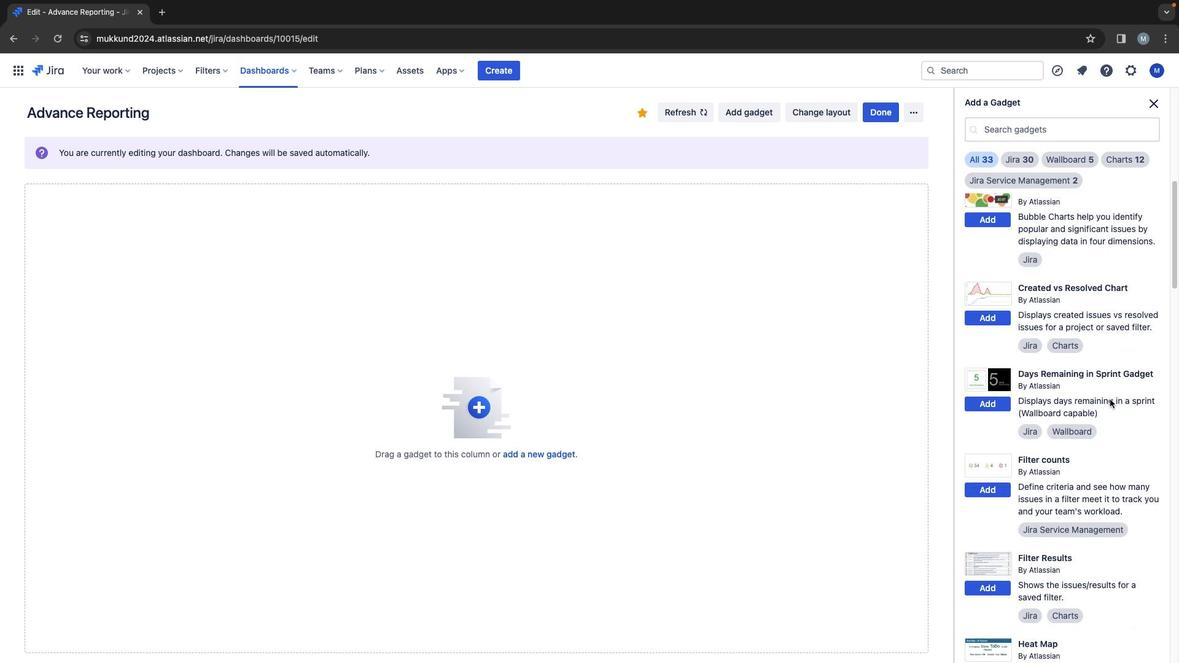 
Action: Mouse scrolled (1111, 393) with delta (0, -1)
Screenshot: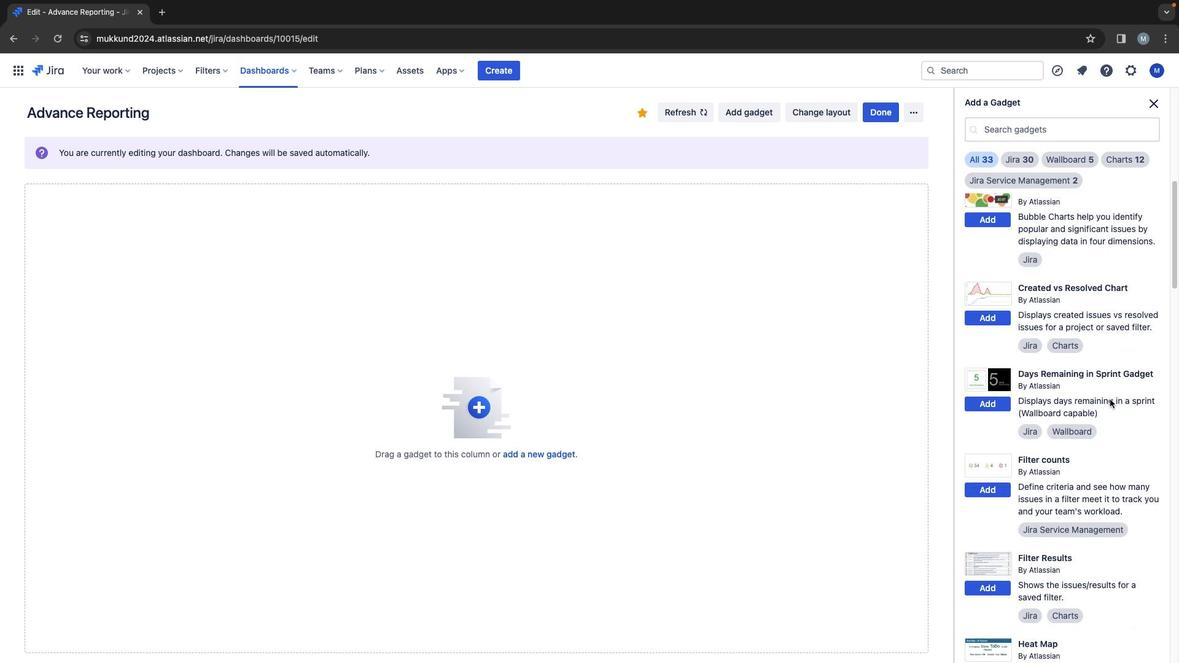 
Action: Mouse moved to (1111, 394)
Screenshot: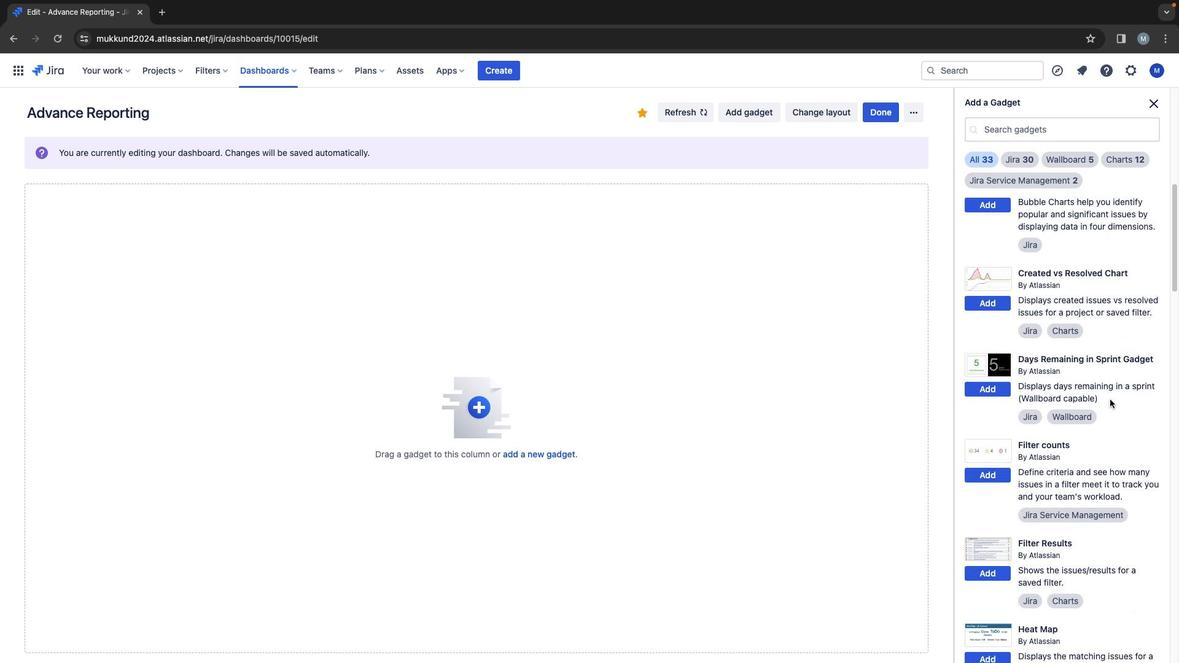 
Action: Mouse scrolled (1111, 394) with delta (0, -1)
Screenshot: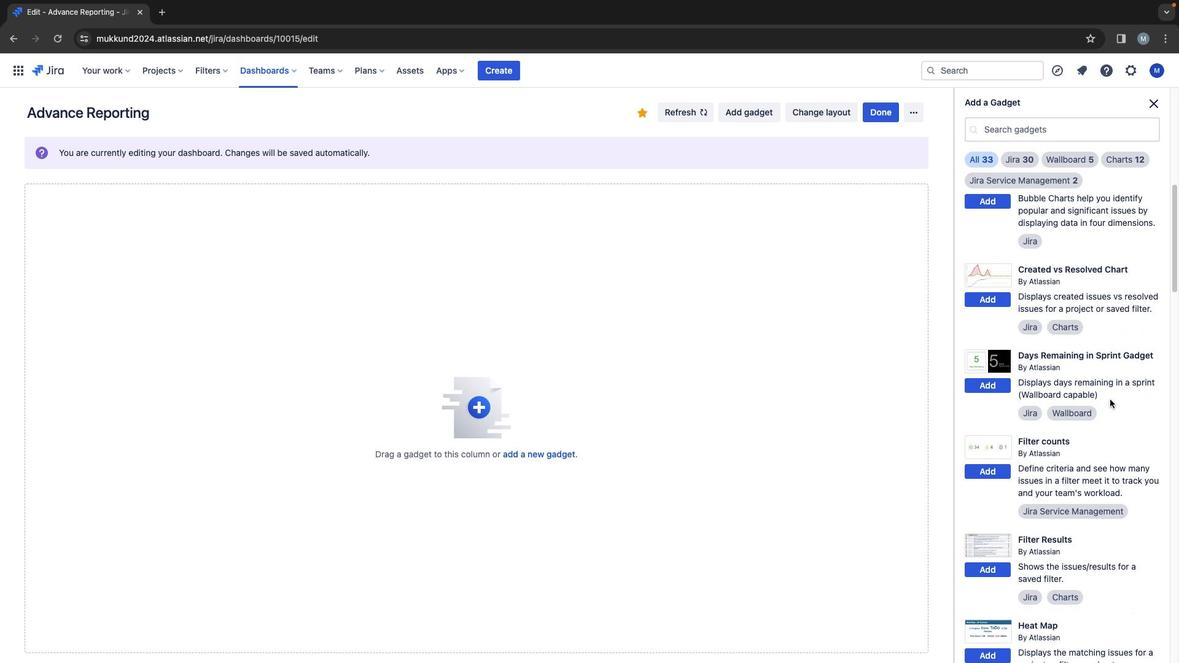 
Action: Mouse moved to (1107, 399)
Screenshot: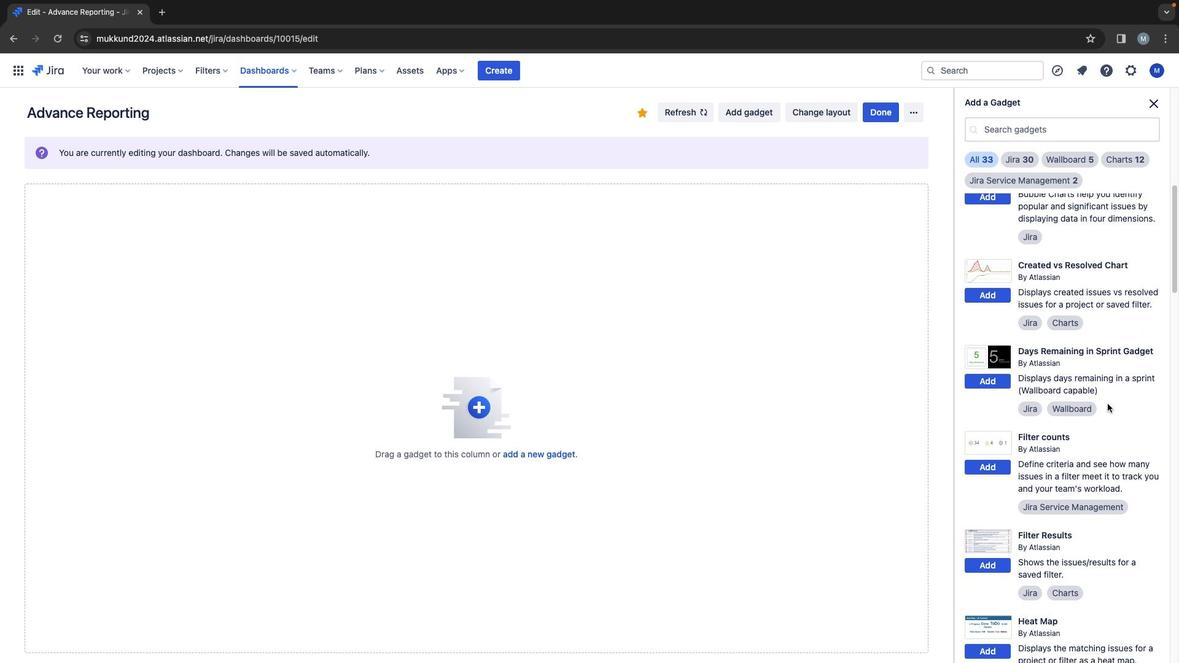 
Action: Mouse scrolled (1107, 399) with delta (0, -1)
Screenshot: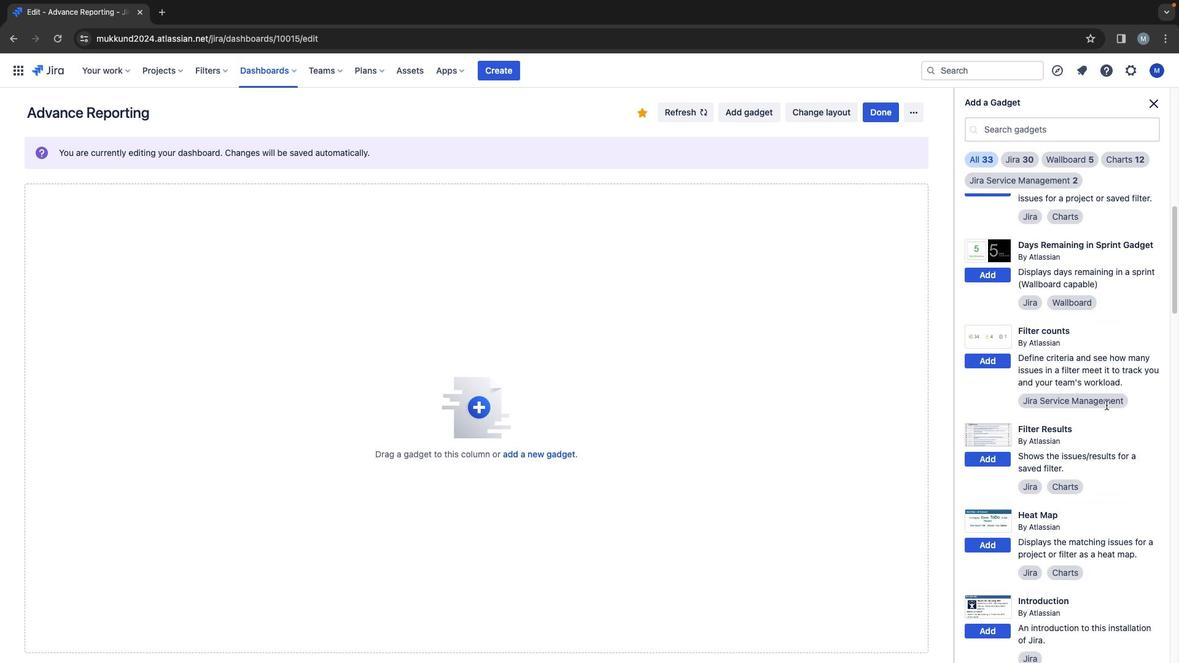 
Action: Mouse moved to (1106, 401)
Screenshot: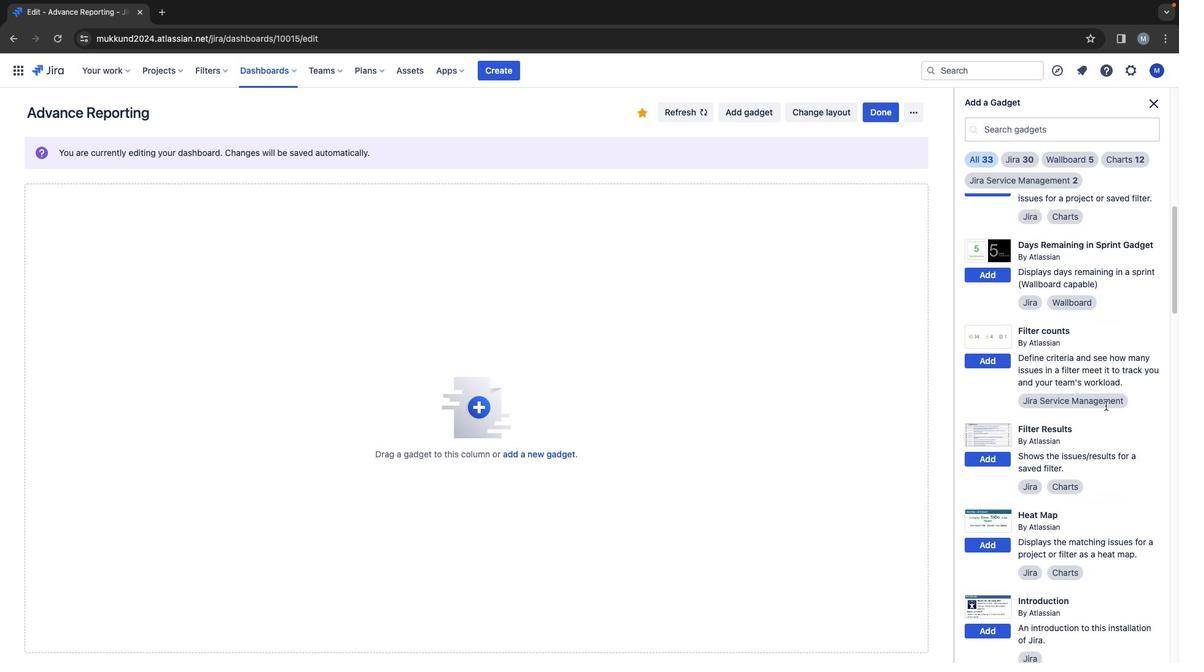 
Action: Mouse scrolled (1106, 401) with delta (0, -1)
Screenshot: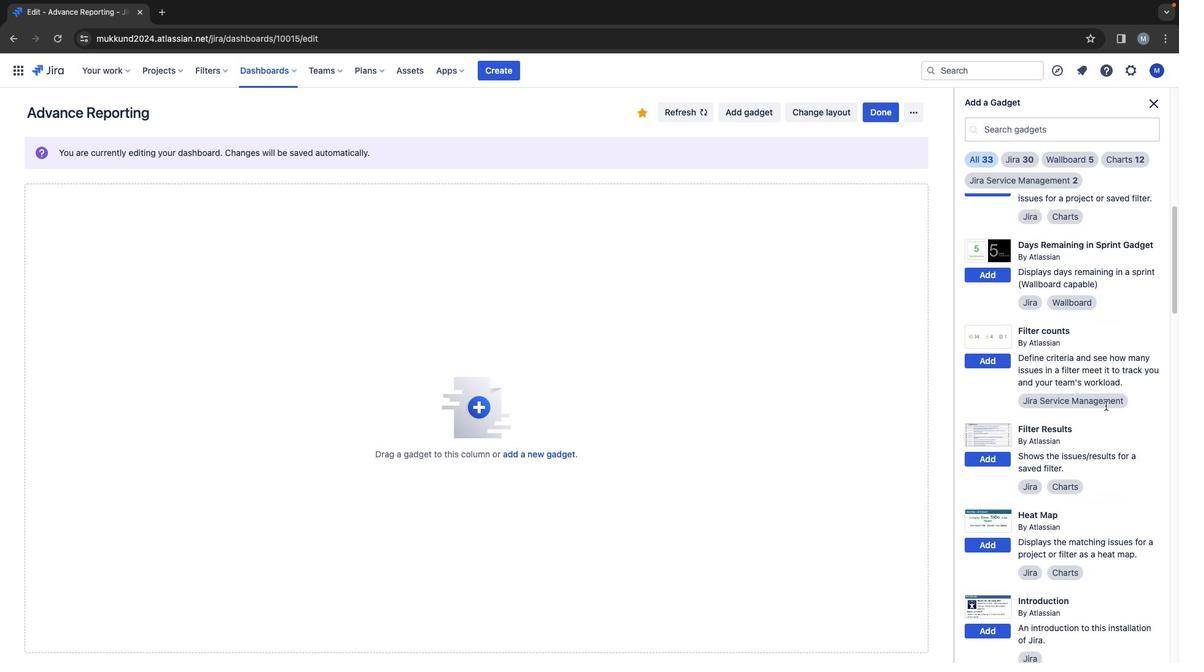 
Action: Mouse moved to (1106, 402)
Screenshot: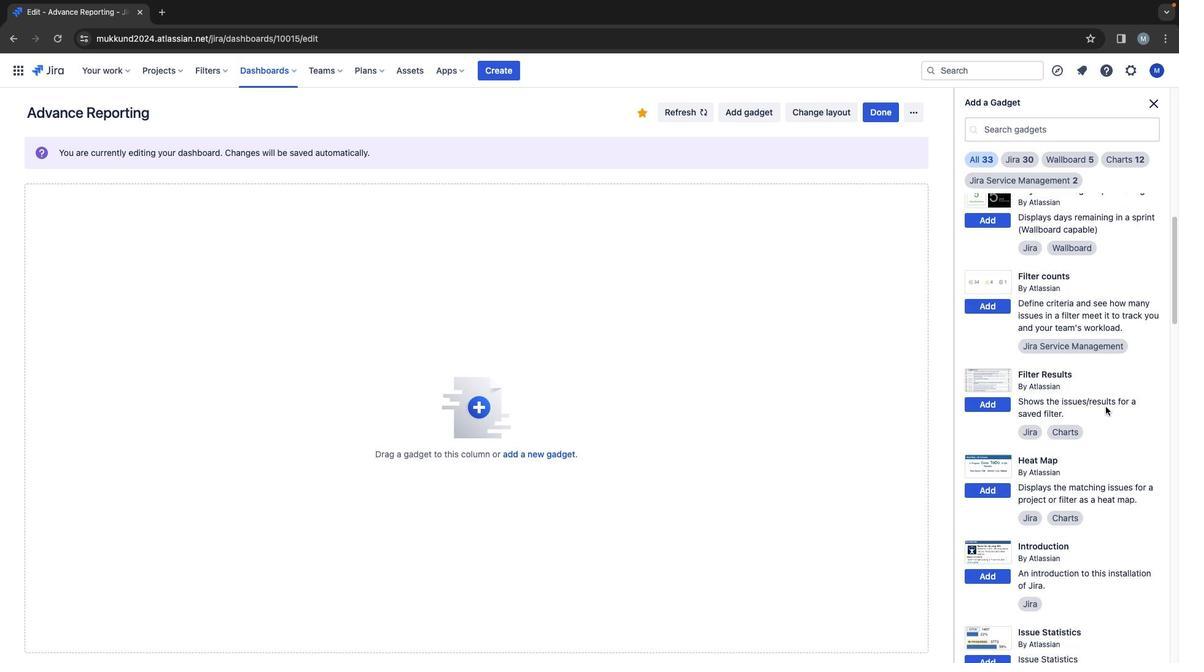 
Action: Mouse scrolled (1106, 402) with delta (0, -1)
Screenshot: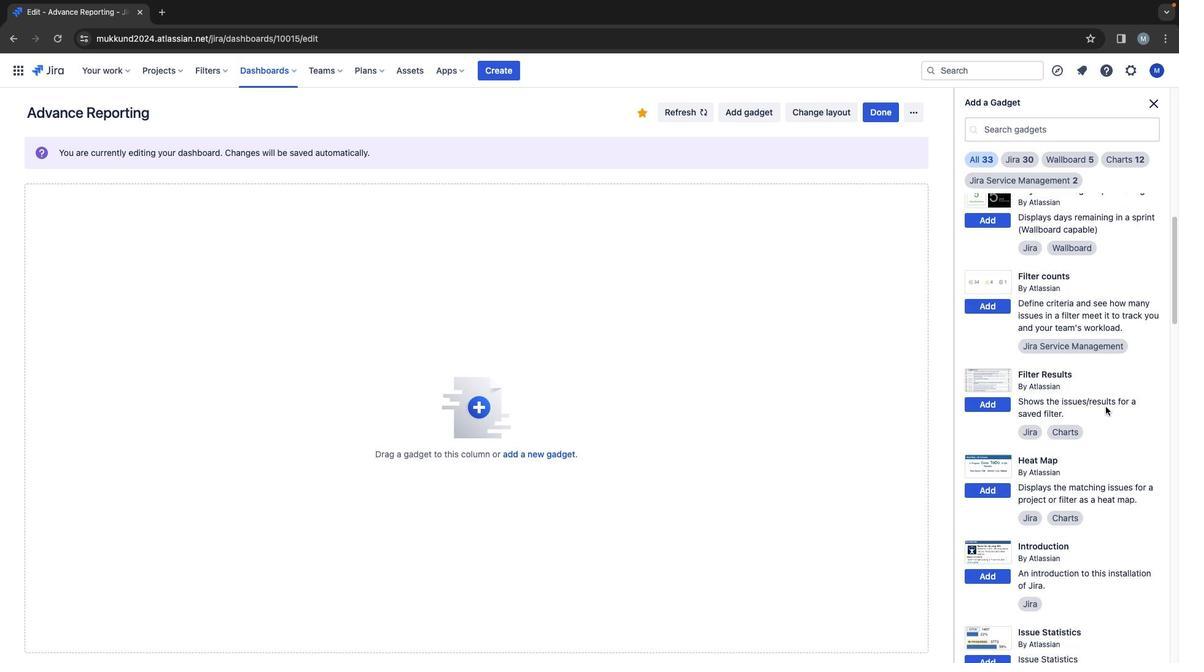 
Action: Mouse moved to (1106, 403)
Screenshot: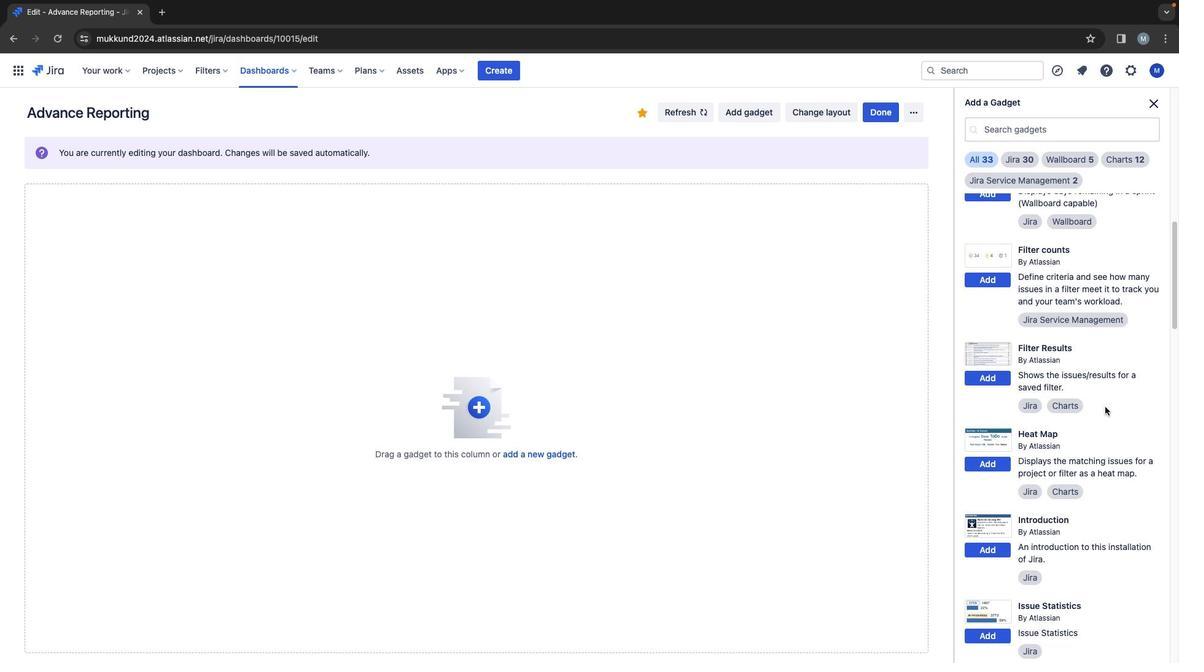 
Action: Mouse scrolled (1106, 403) with delta (0, -3)
Screenshot: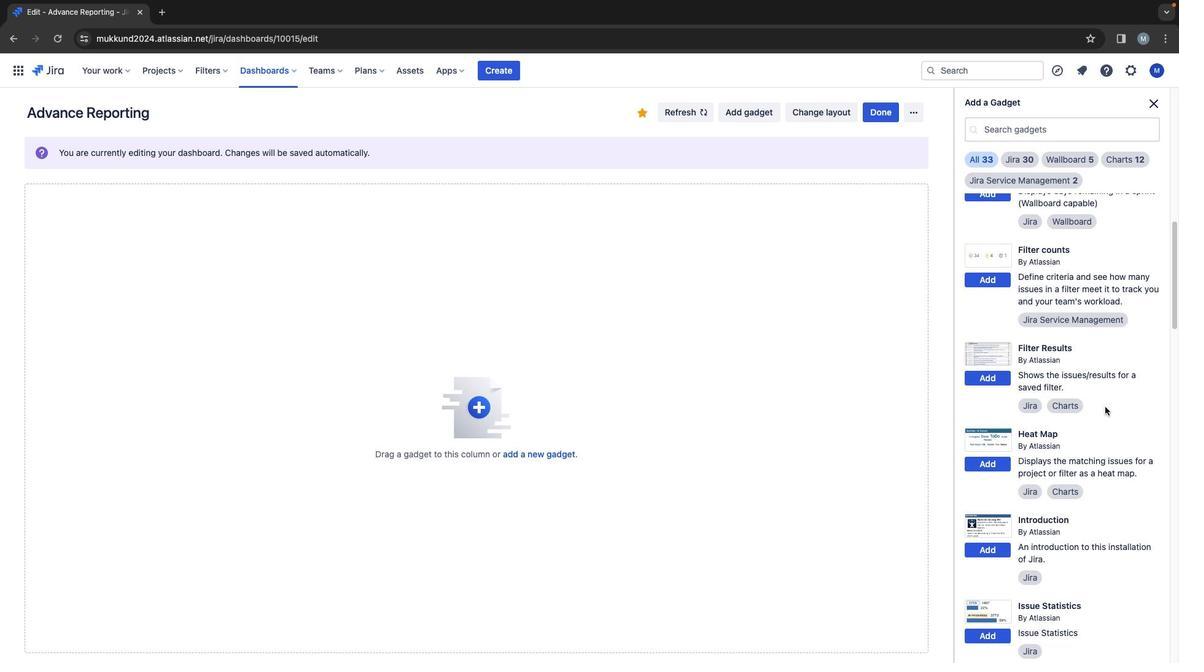 
Action: Mouse moved to (1102, 411)
Screenshot: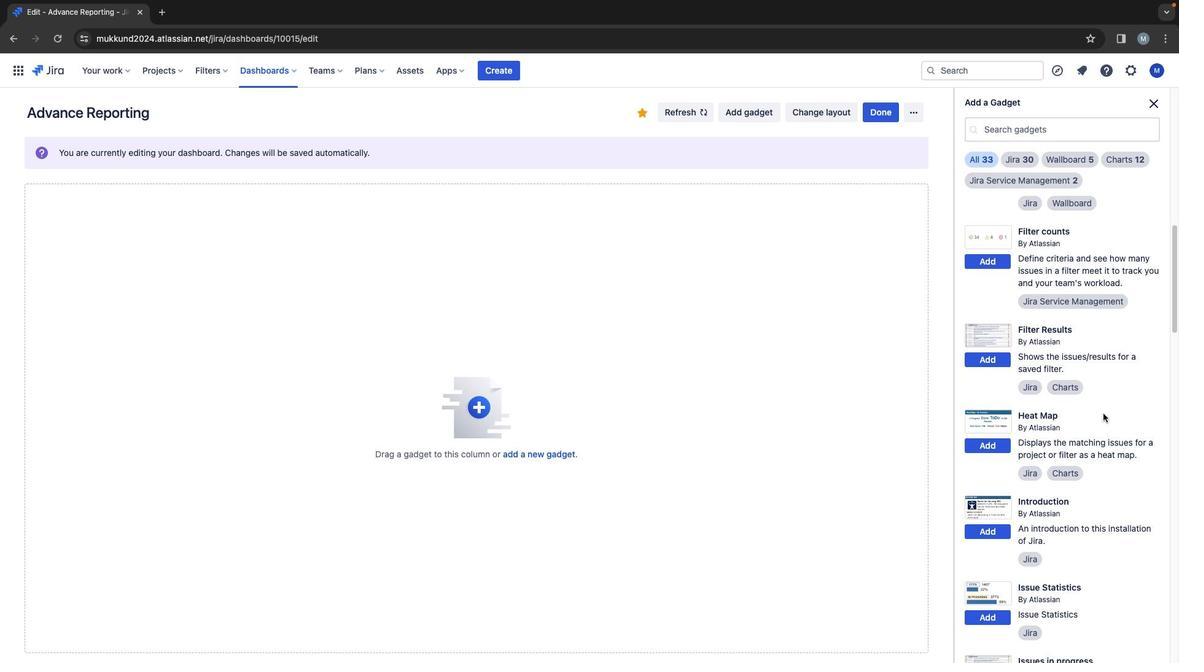 
Action: Mouse scrolled (1102, 411) with delta (0, -1)
Screenshot: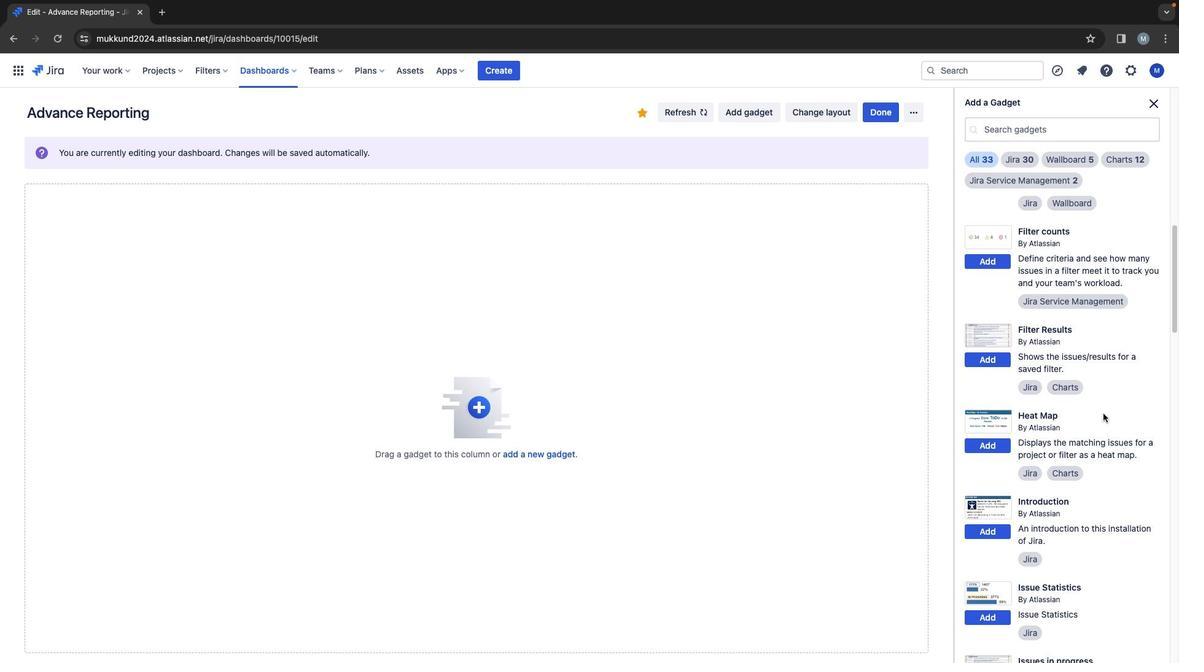 
Action: Mouse moved to (1102, 412)
Screenshot: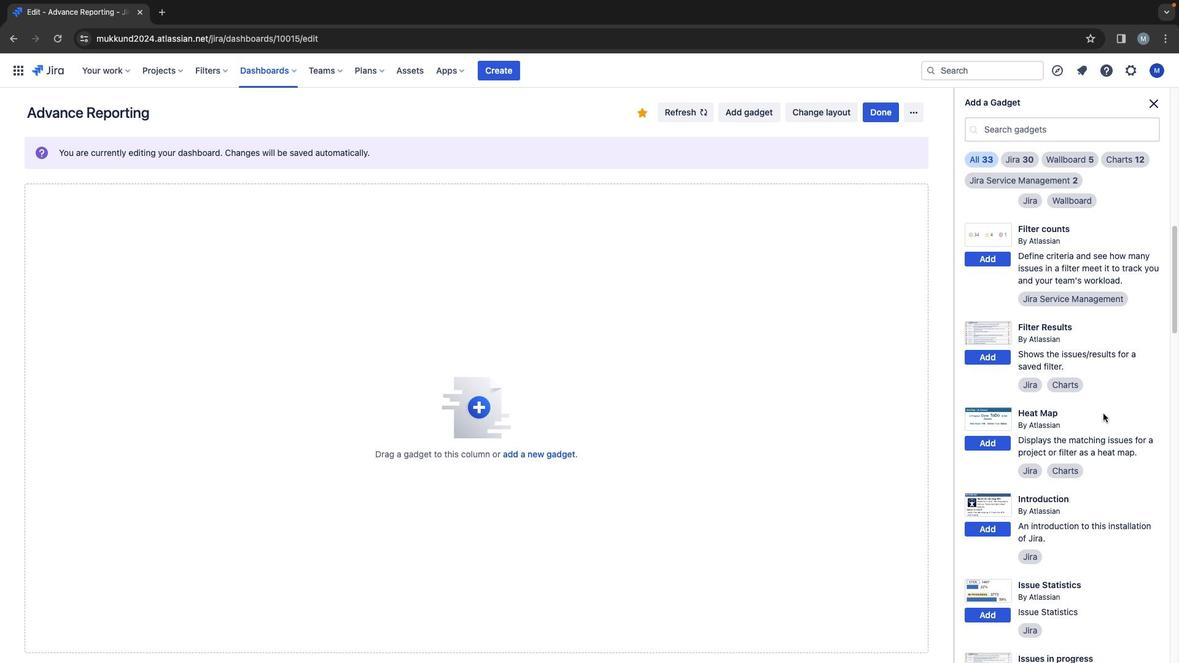 
Action: Mouse scrolled (1102, 412) with delta (0, -1)
Screenshot: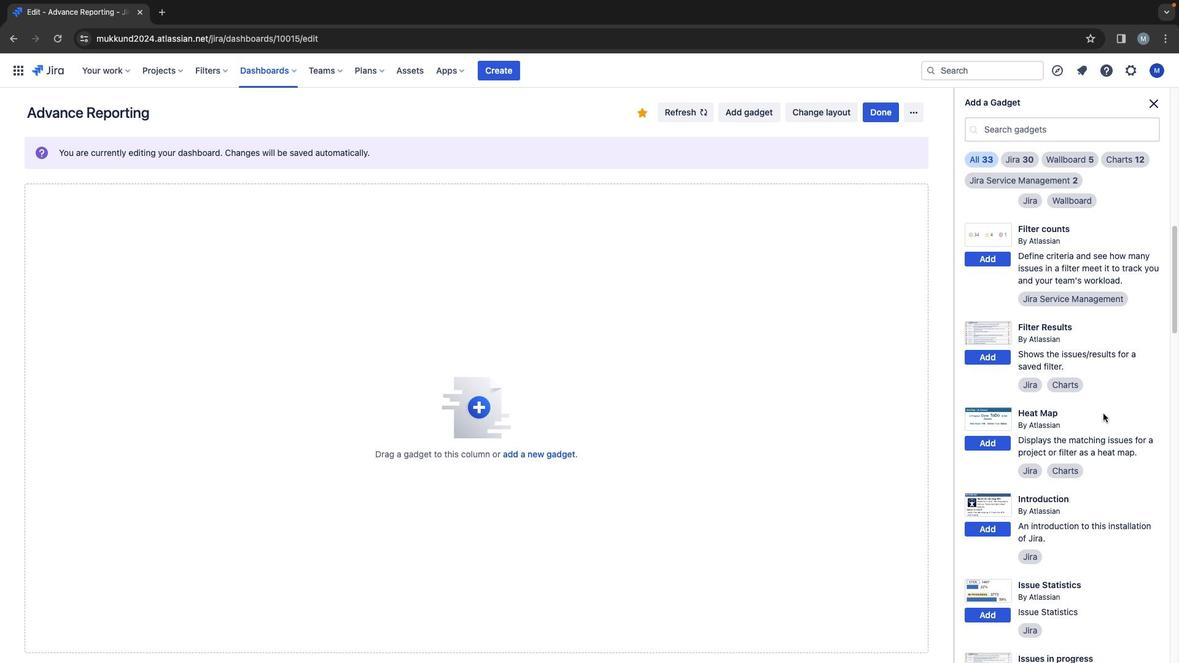 
Action: Mouse moved to (1100, 412)
Screenshot: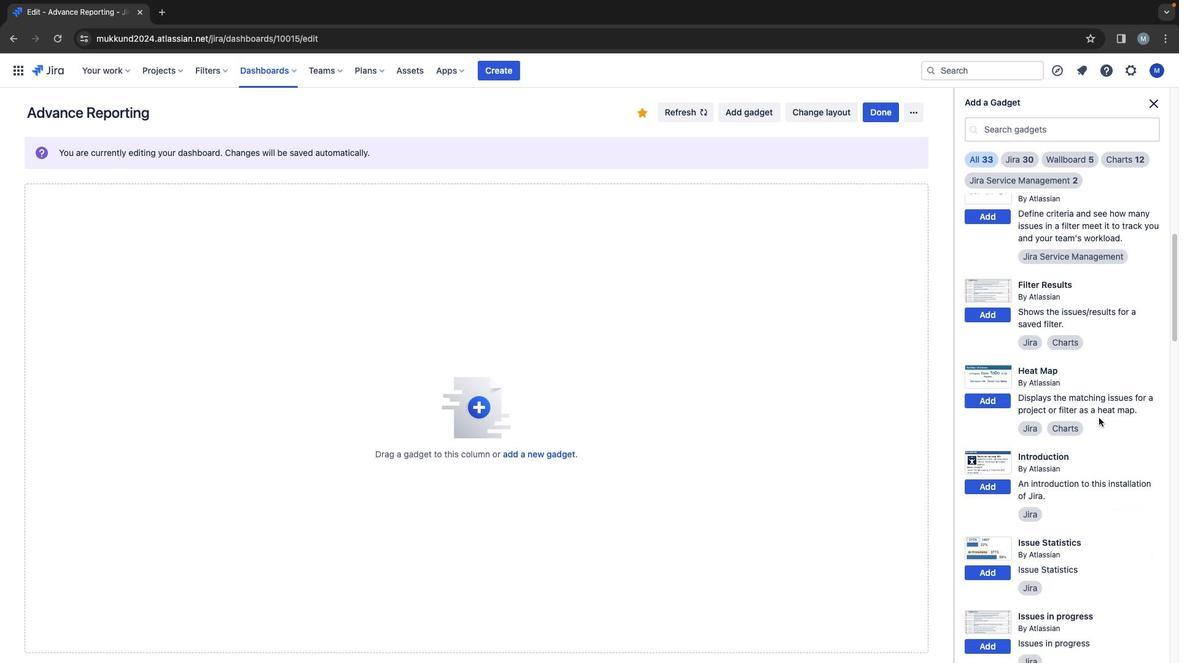 
Action: Mouse scrolled (1100, 412) with delta (0, -1)
Screenshot: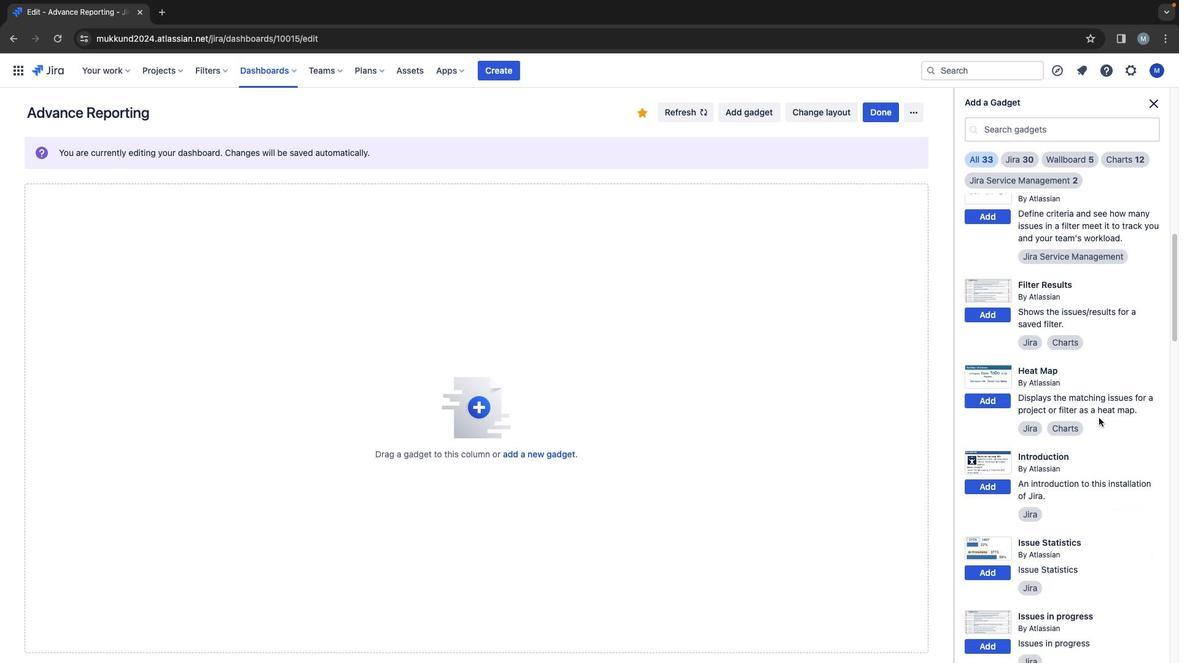 
Action: Mouse moved to (1099, 413)
Screenshot: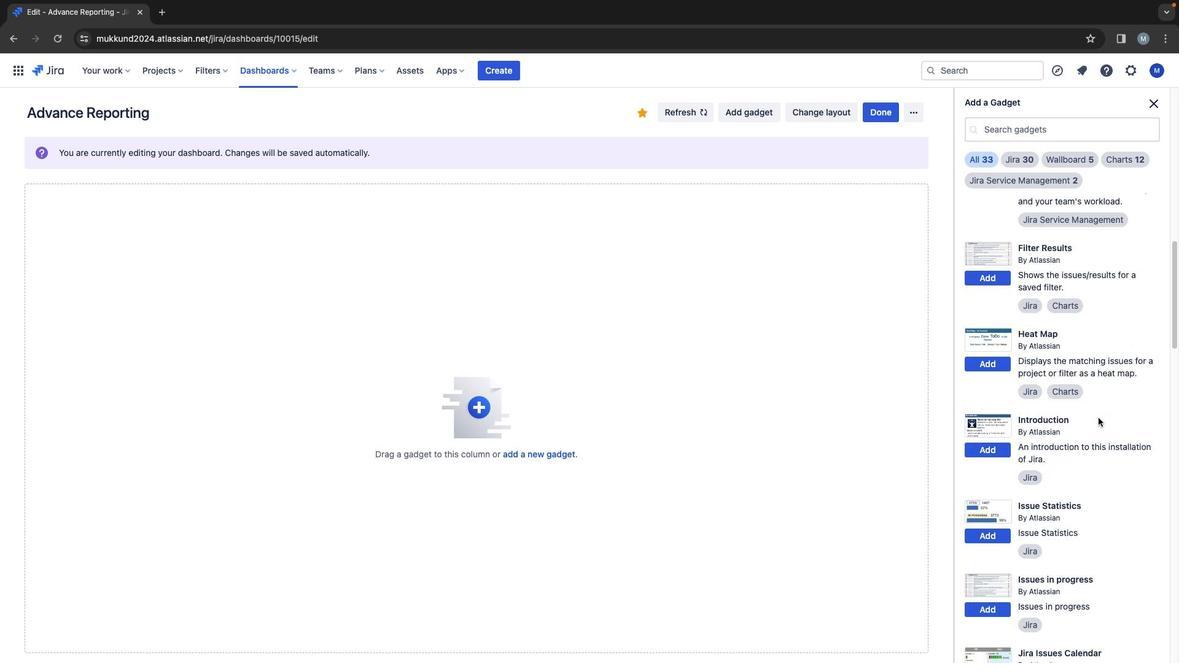 
Action: Mouse scrolled (1099, 413) with delta (0, -1)
Screenshot: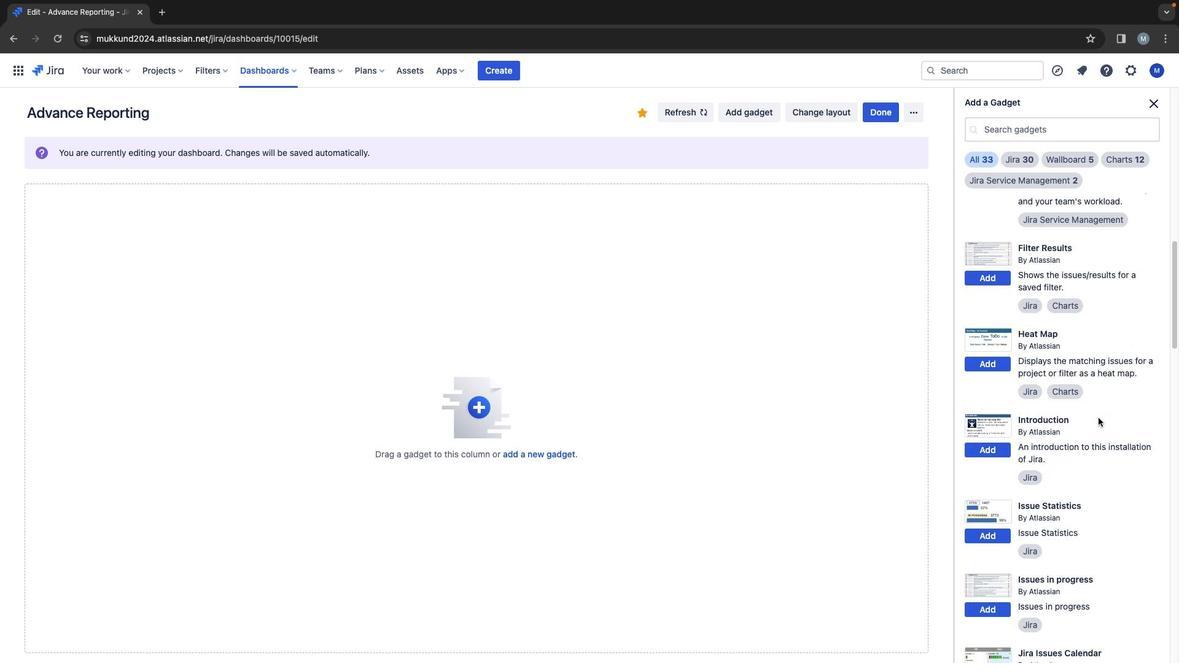 
Action: Mouse moved to (1098, 415)
Screenshot: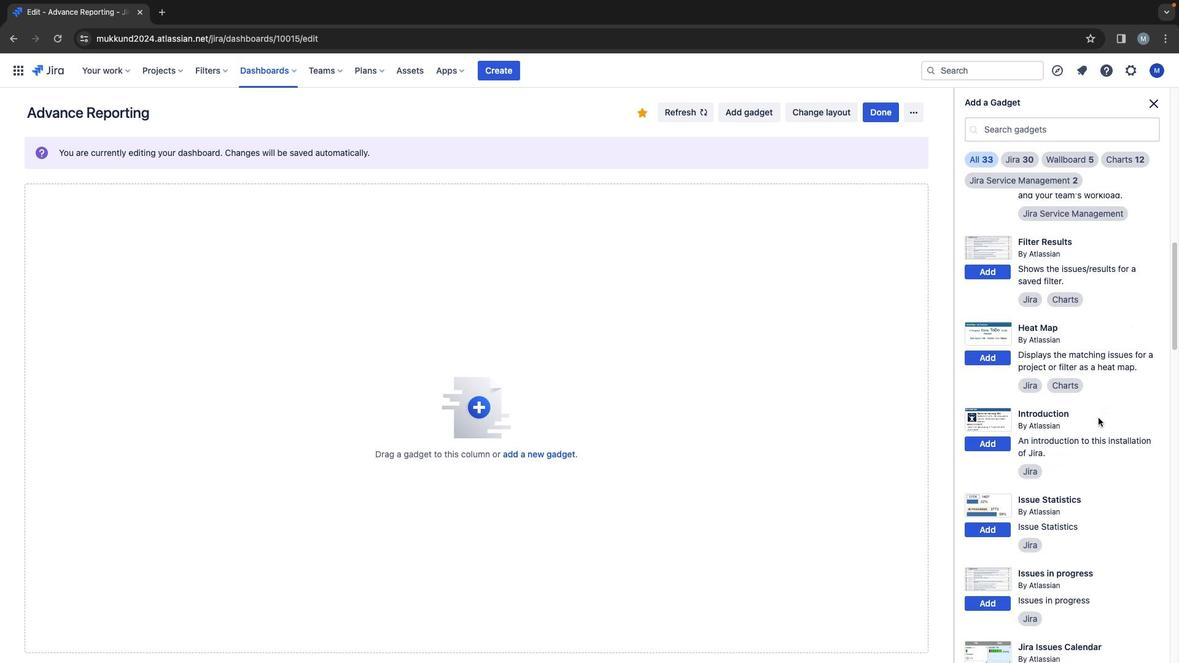 
Action: Mouse scrolled (1098, 415) with delta (0, -1)
Screenshot: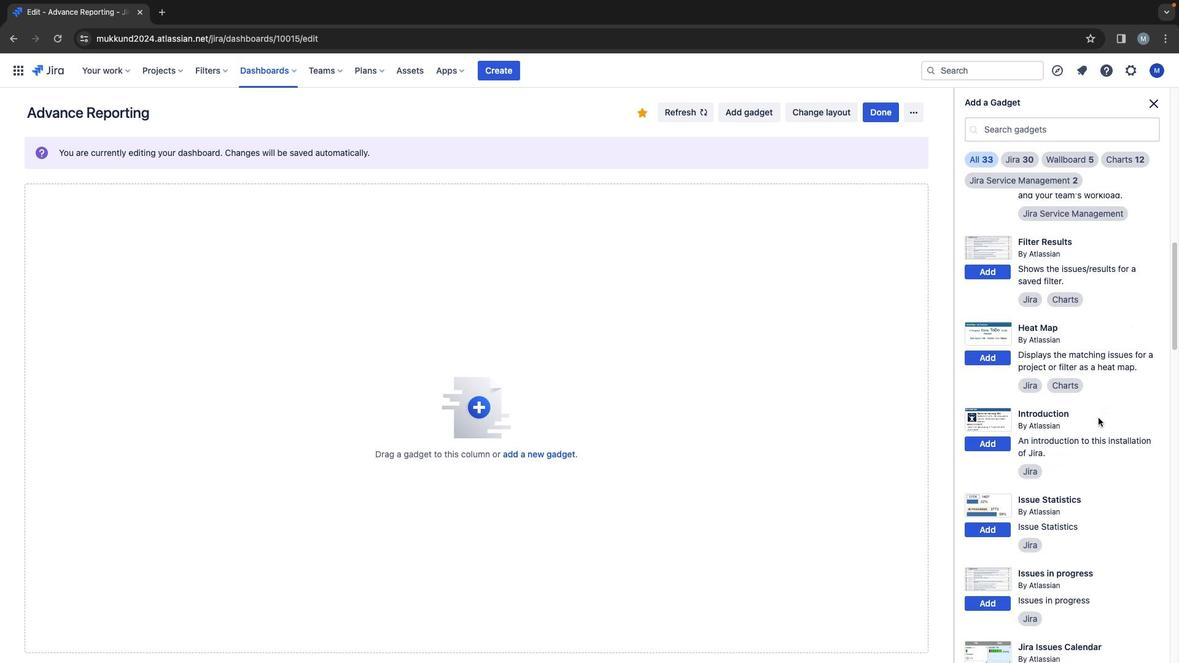 
Action: Mouse moved to (1095, 423)
Screenshot: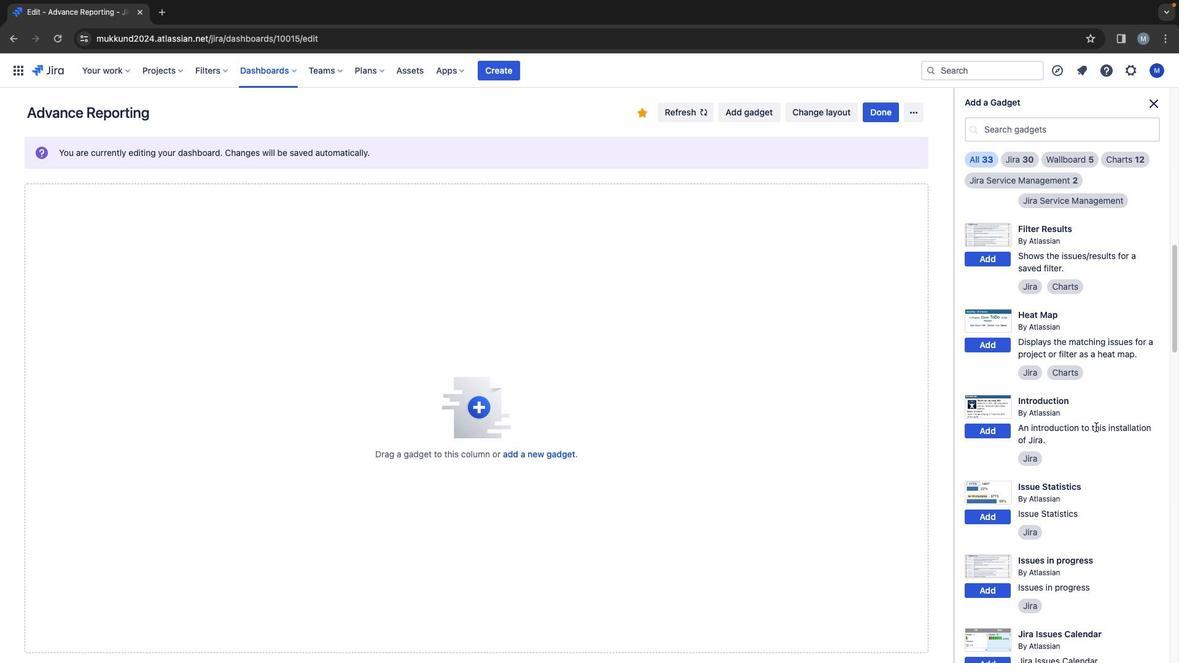 
Action: Mouse scrolled (1095, 423) with delta (0, -1)
Screenshot: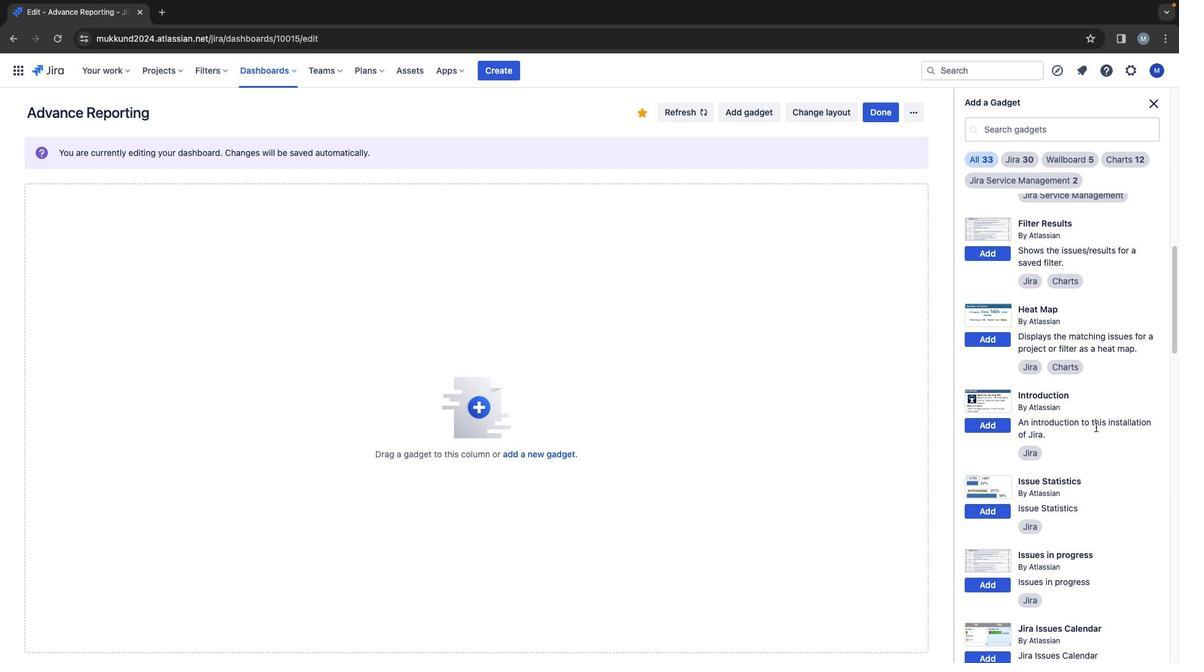 
Action: Mouse moved to (1095, 424)
Screenshot: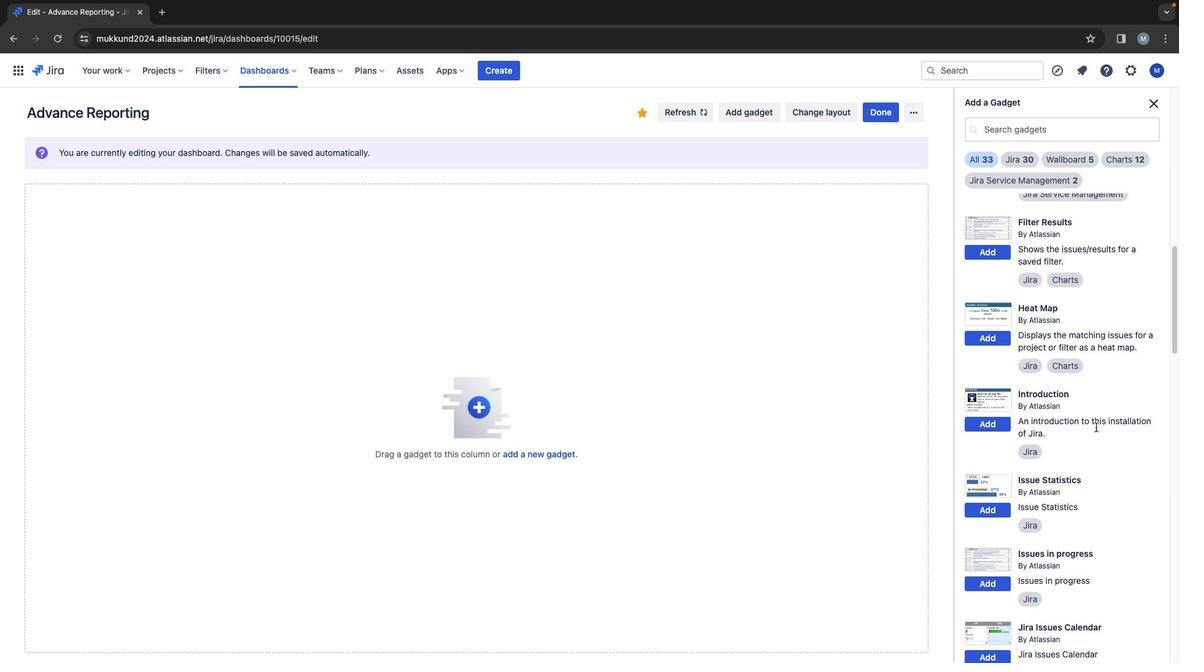 
Action: Mouse scrolled (1095, 424) with delta (0, -1)
Screenshot: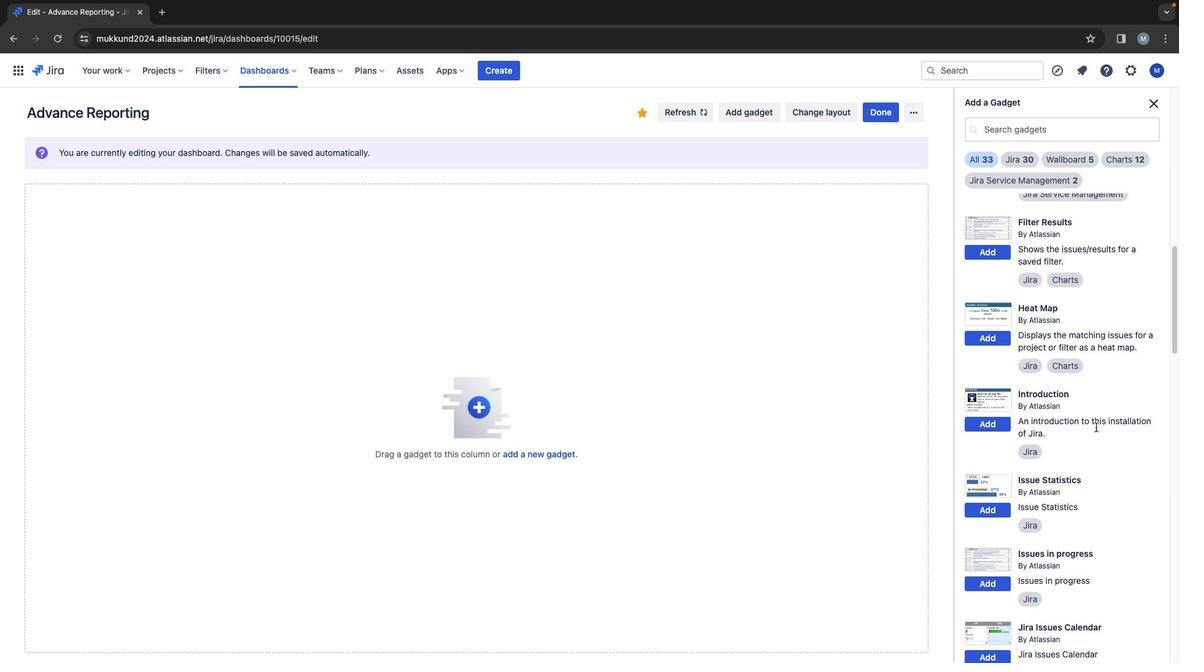 
Action: Mouse moved to (1090, 441)
Screenshot: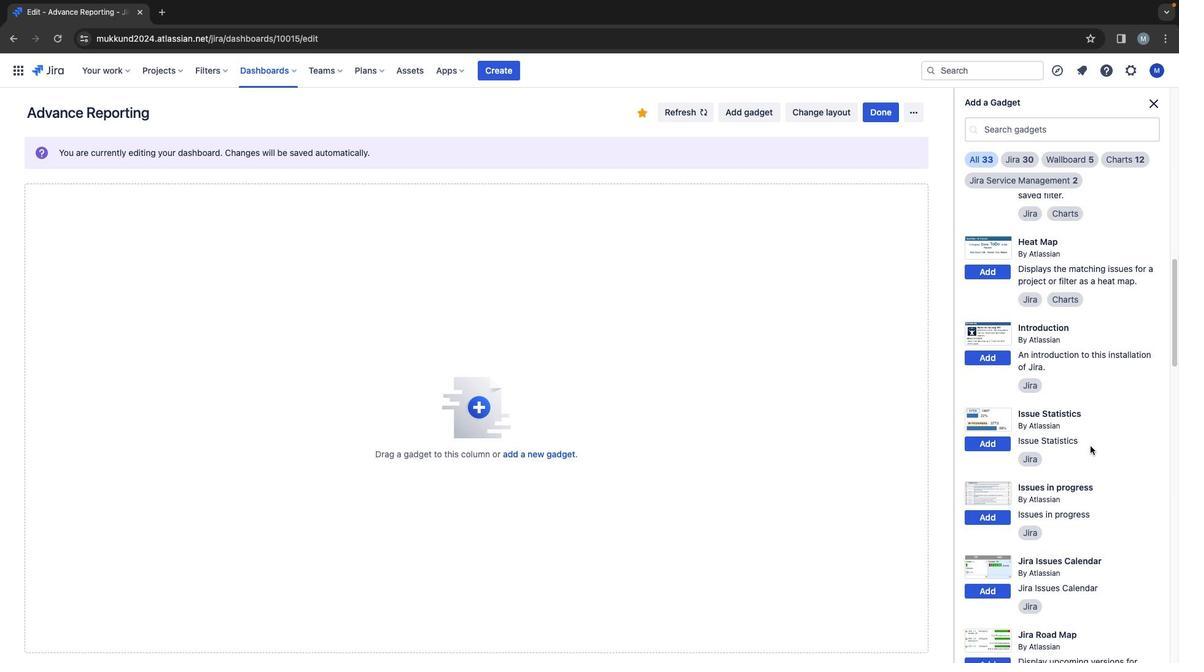 
Action: Mouse scrolled (1090, 441) with delta (0, -1)
Screenshot: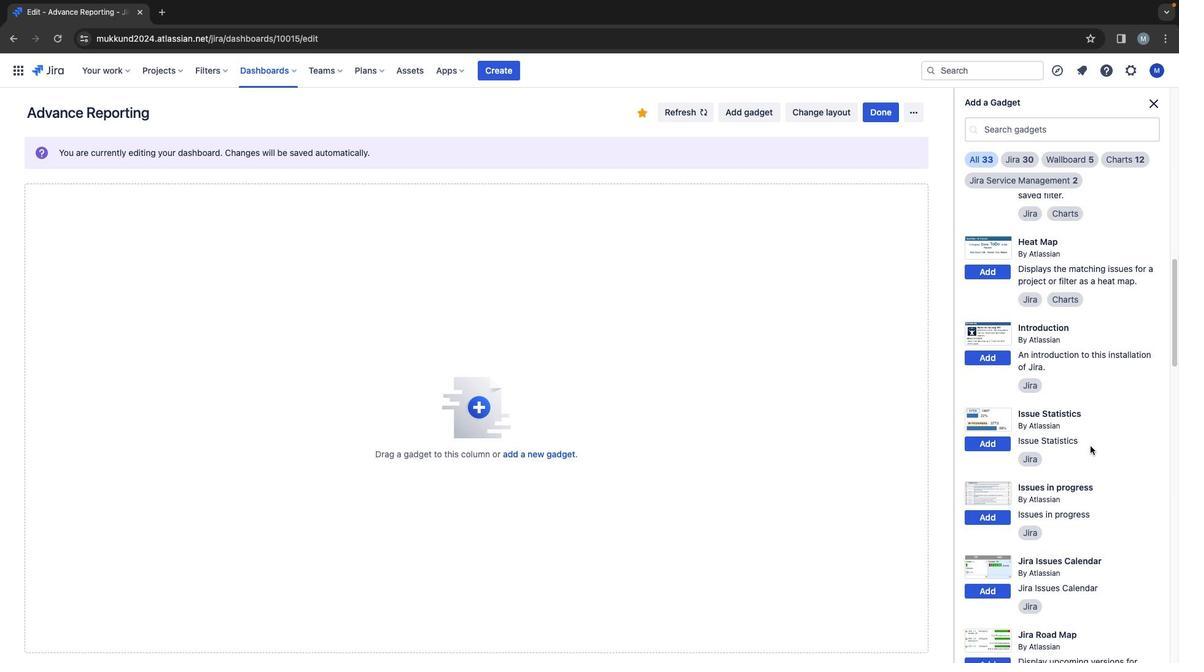 
Action: Mouse moved to (1089, 444)
Screenshot: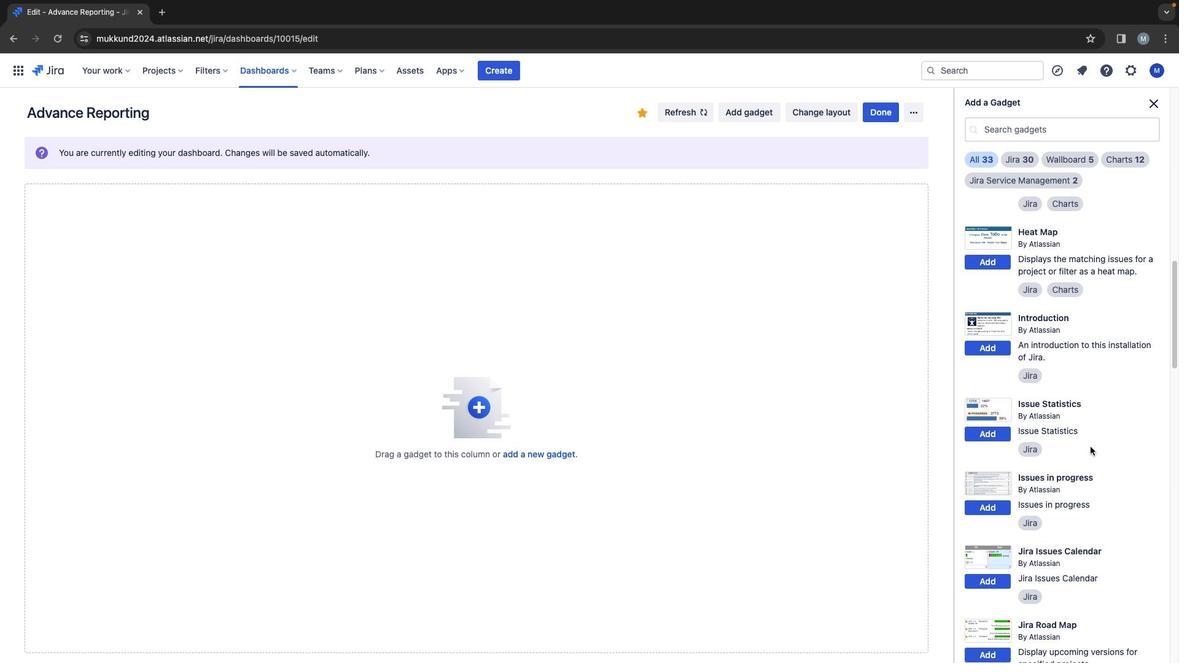 
Action: Mouse scrolled (1089, 444) with delta (0, -1)
Screenshot: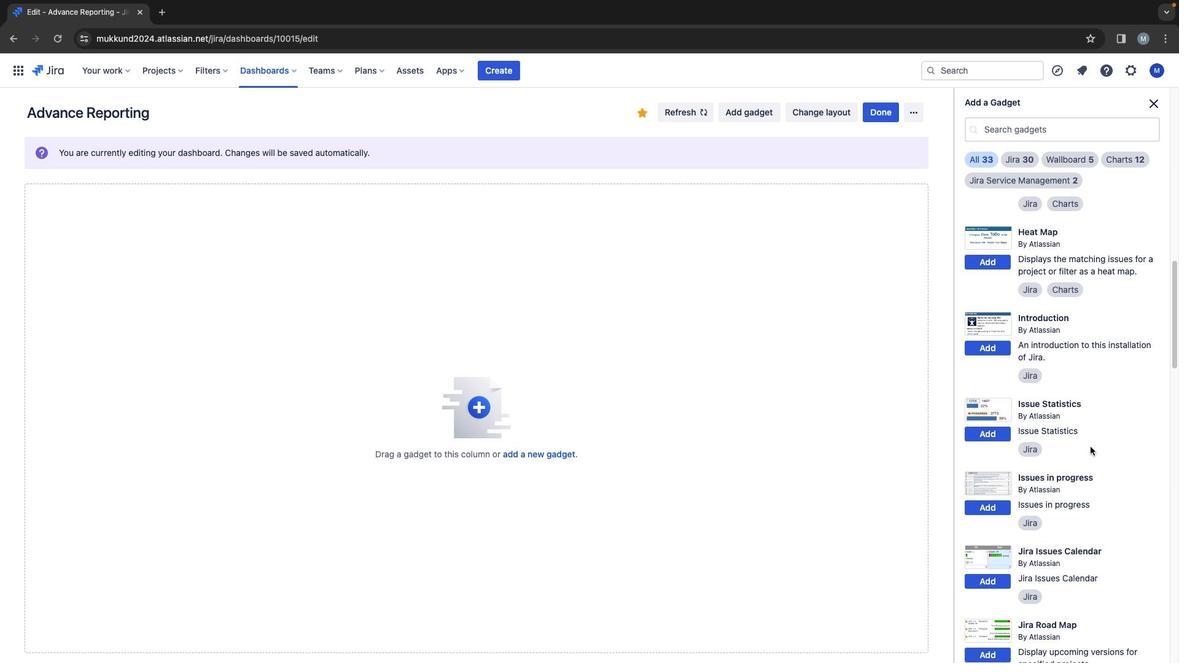 
Action: Mouse scrolled (1089, 444) with delta (0, -1)
Screenshot: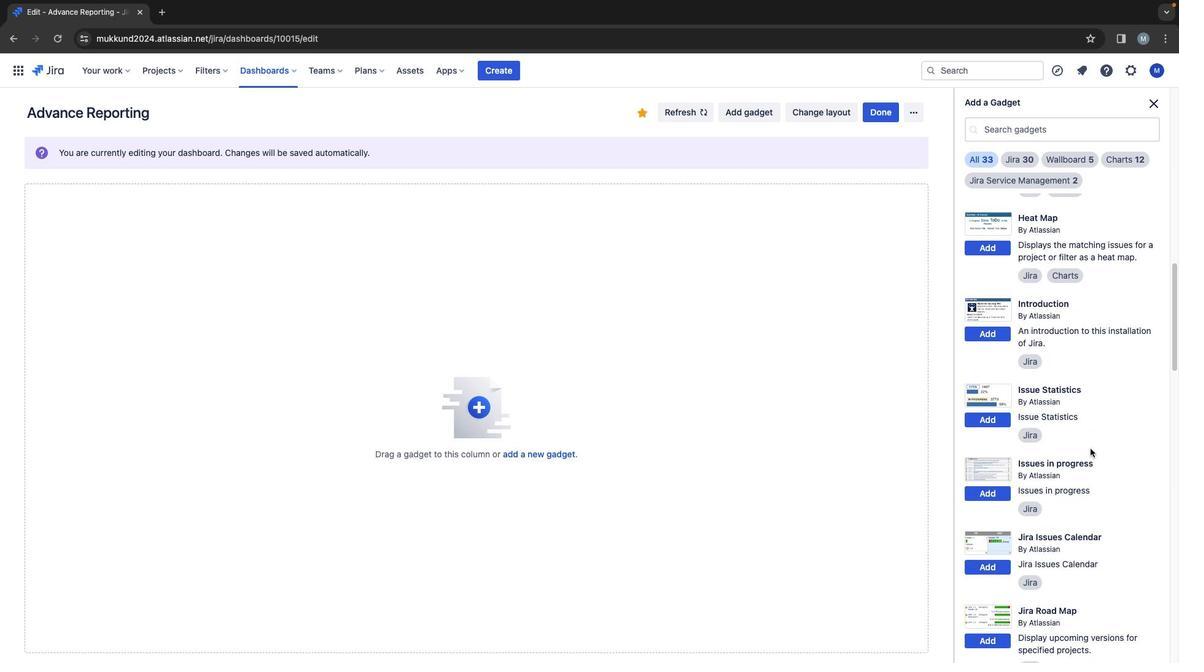 
Action: Mouse moved to (1089, 464)
Screenshot: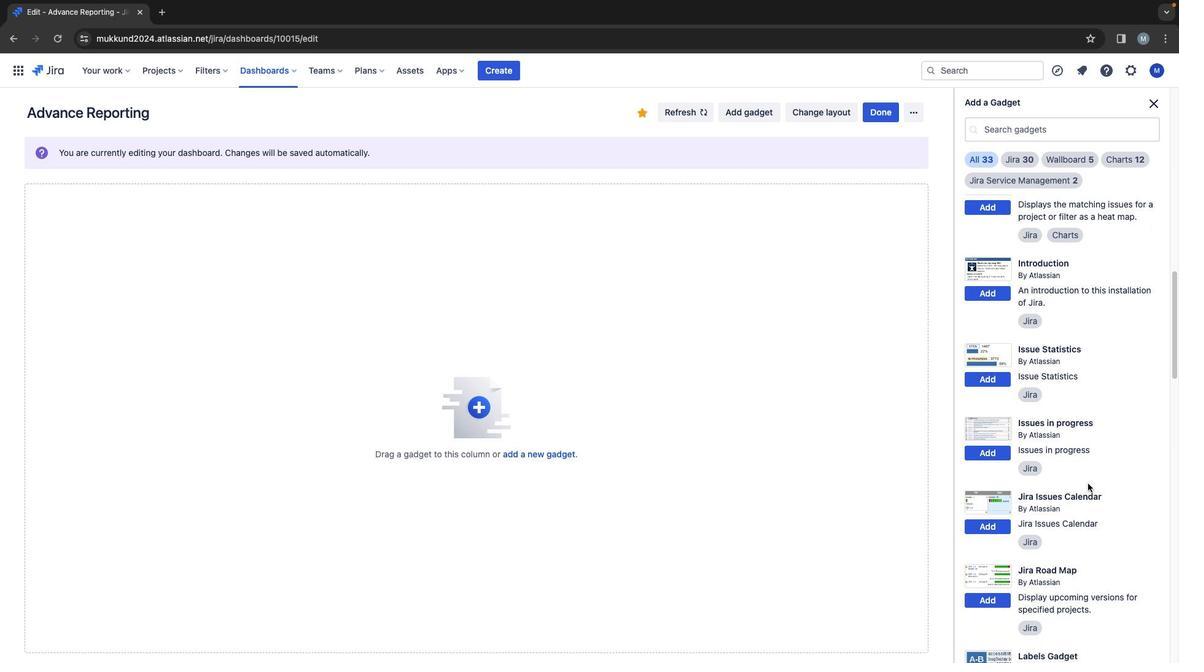 
Action: Mouse scrolled (1089, 464) with delta (0, -1)
Screenshot: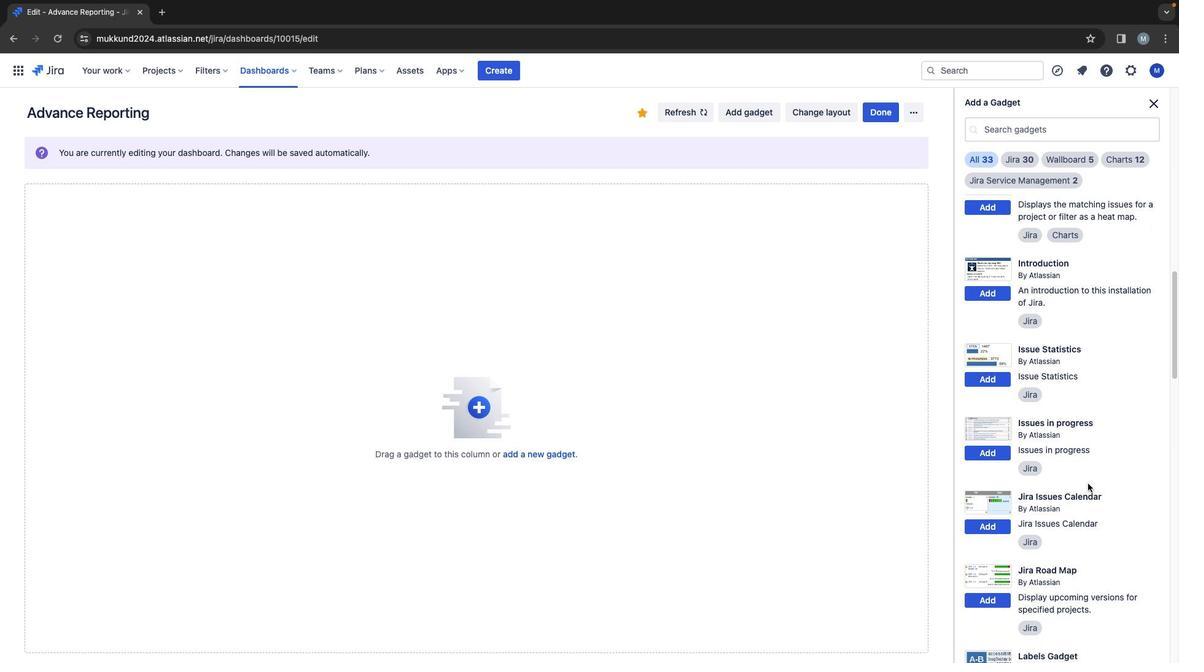 
Action: Mouse moved to (1088, 469)
Screenshot: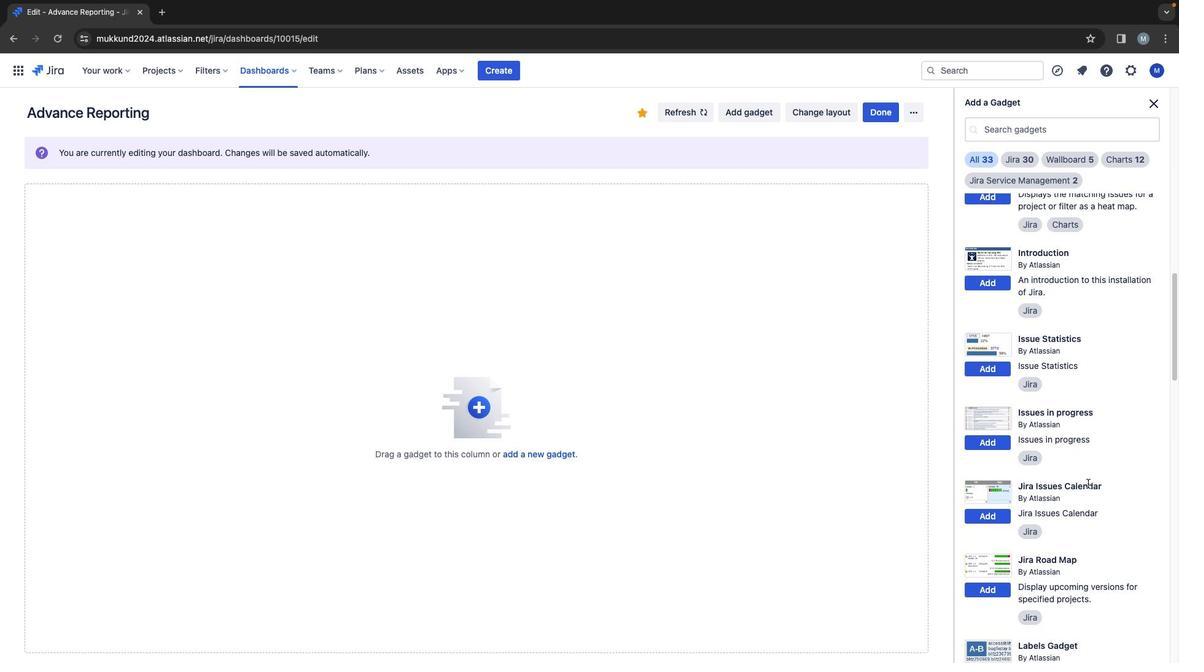 
Action: Mouse scrolled (1088, 469) with delta (0, -1)
Screenshot: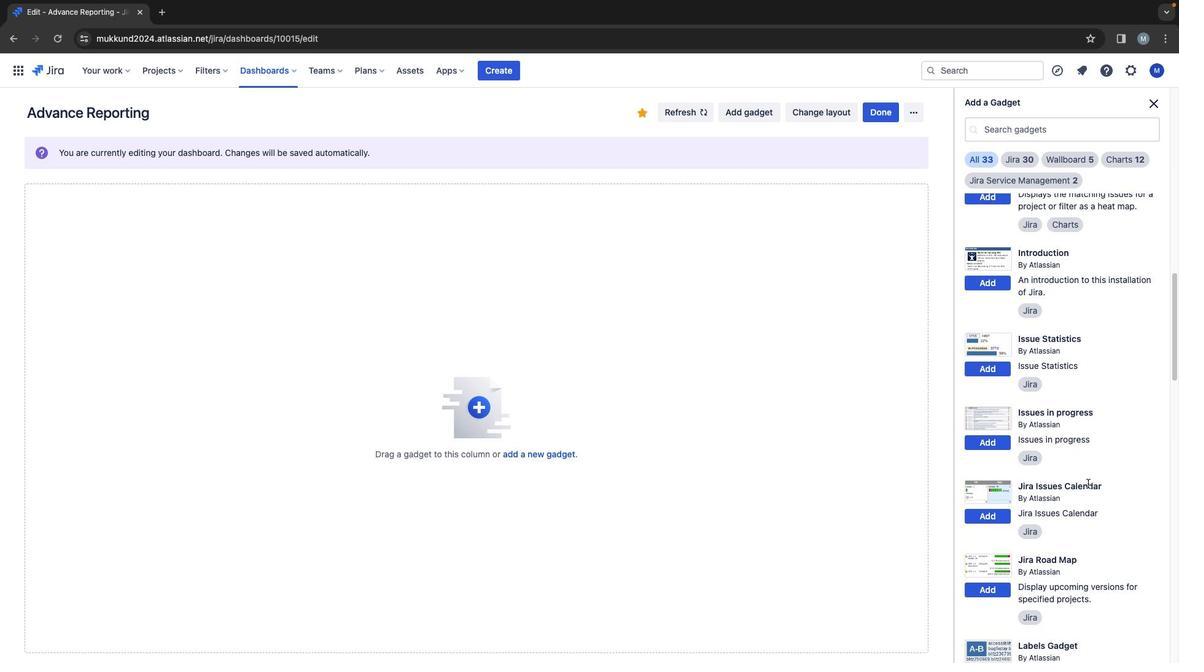 
Action: Mouse moved to (1086, 480)
Screenshot: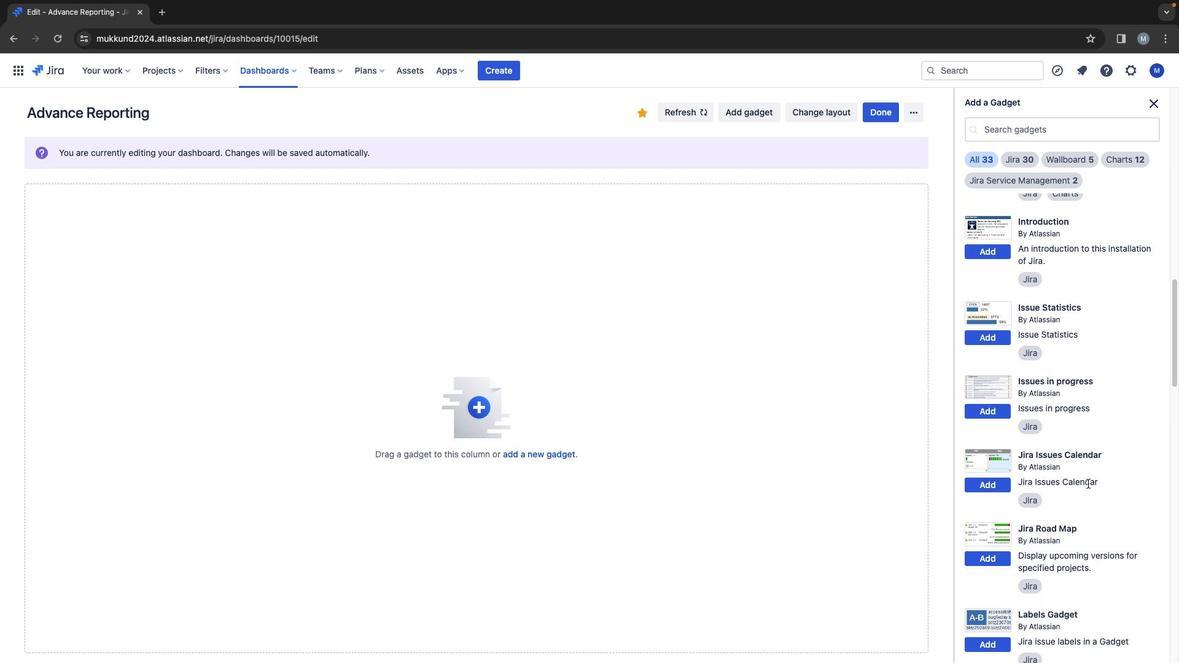
Action: Mouse scrolled (1086, 480) with delta (0, -1)
Screenshot: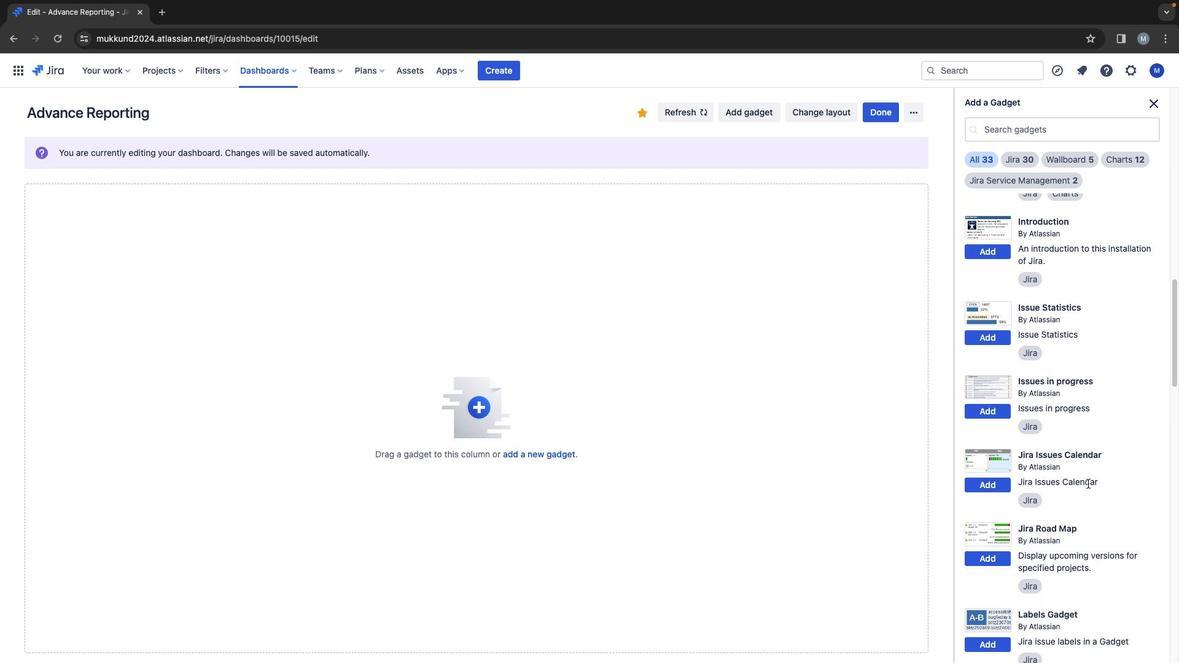 
Action: Mouse moved to (1086, 482)
Screenshot: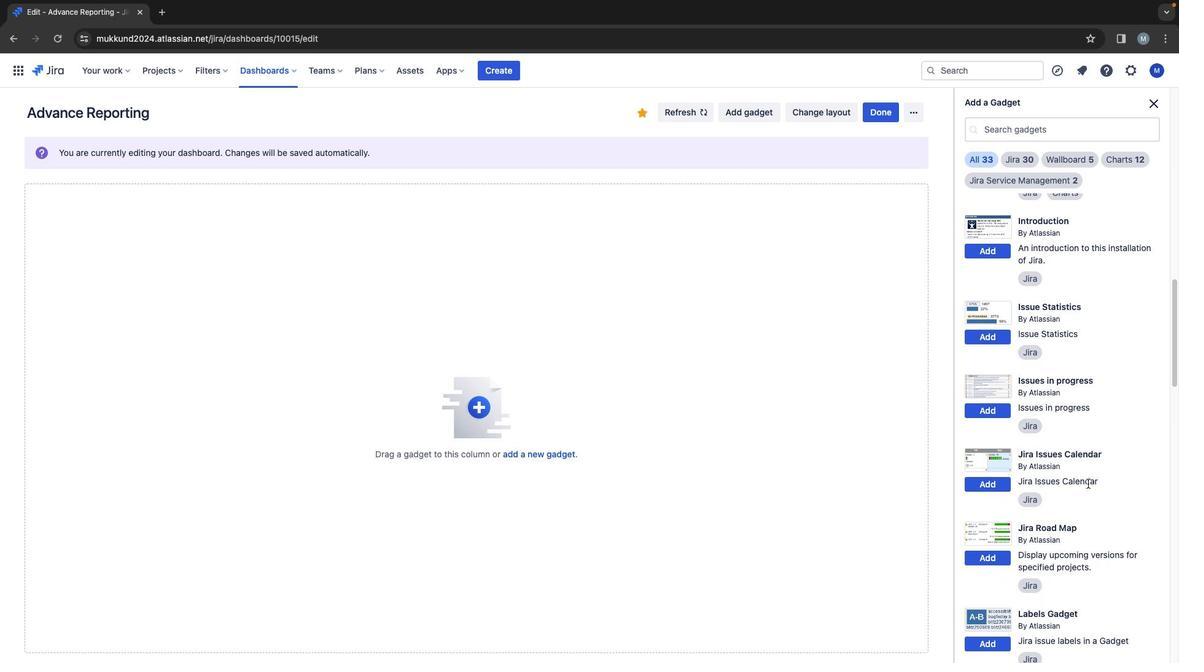 
Action: Mouse scrolled (1086, 482) with delta (0, -1)
Screenshot: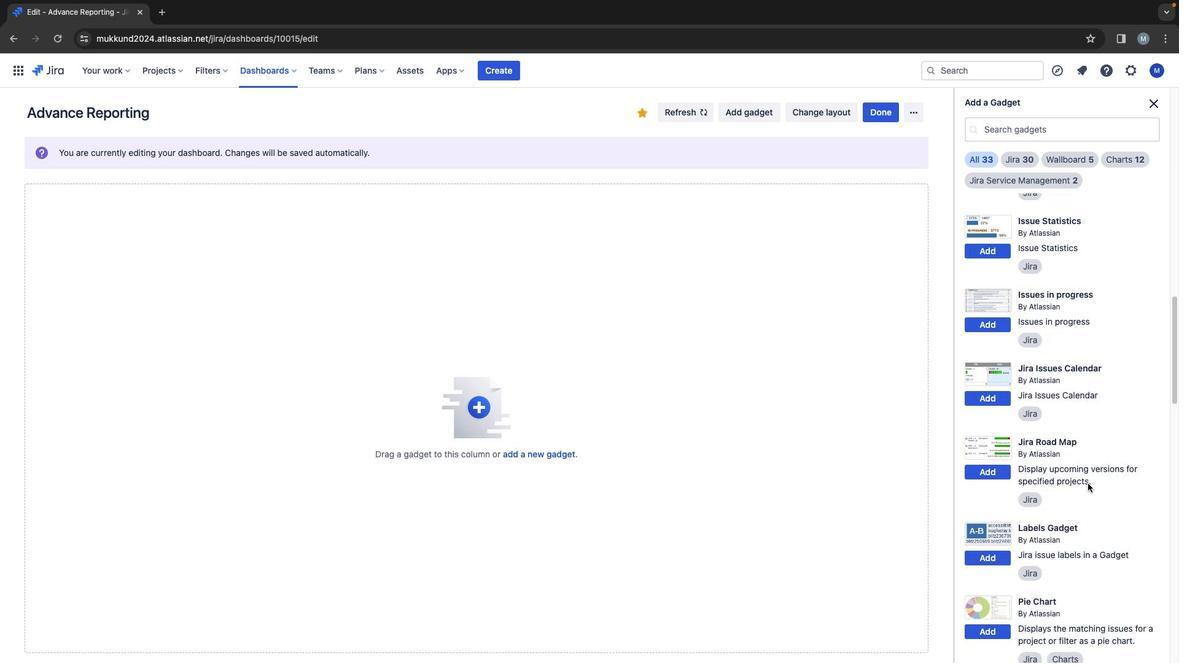 
Action: Mouse scrolled (1086, 482) with delta (0, -1)
Screenshot: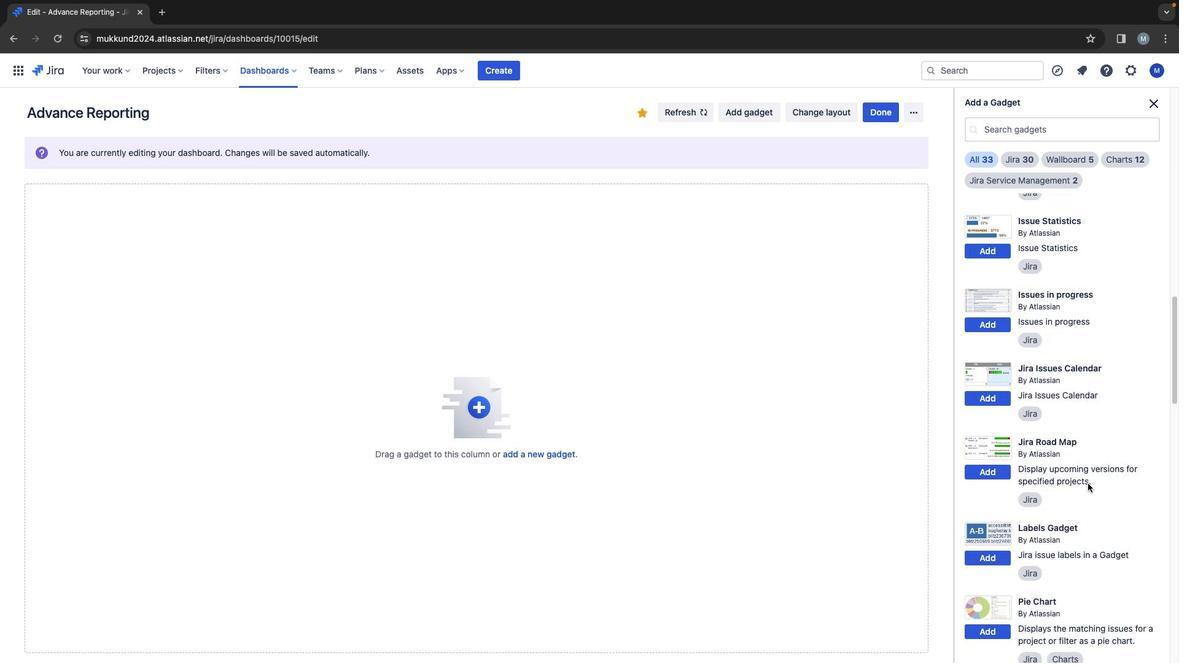 
Action: Mouse scrolled (1086, 482) with delta (0, -1)
Screenshot: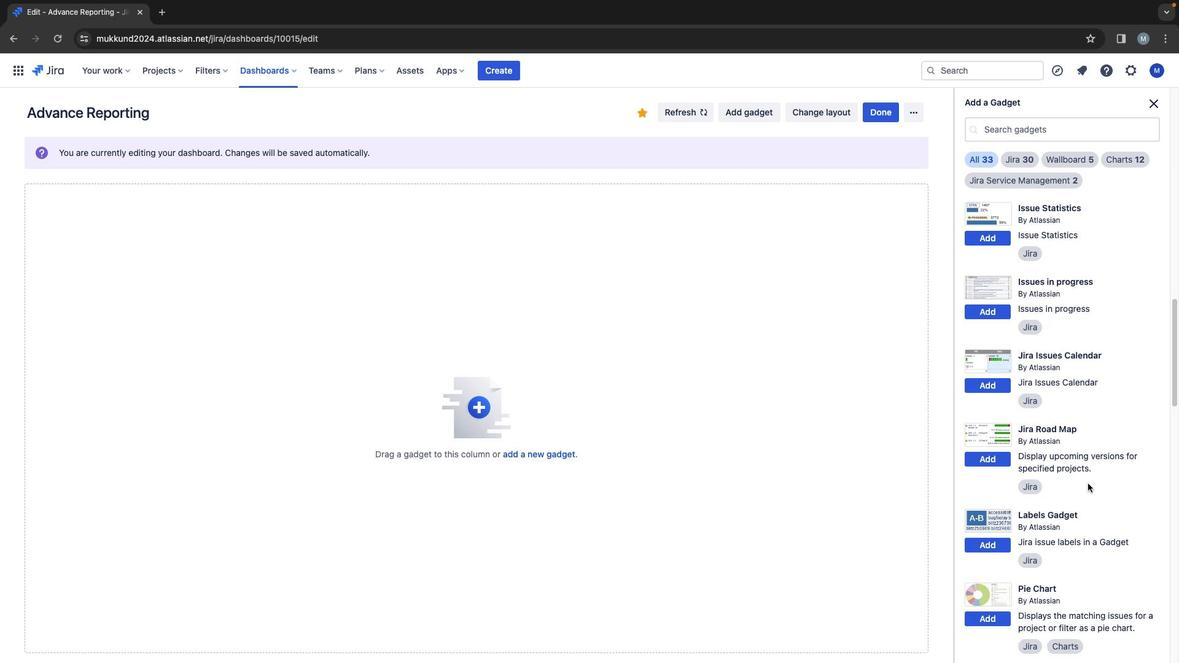 
Action: Mouse moved to (1086, 482)
Screenshot: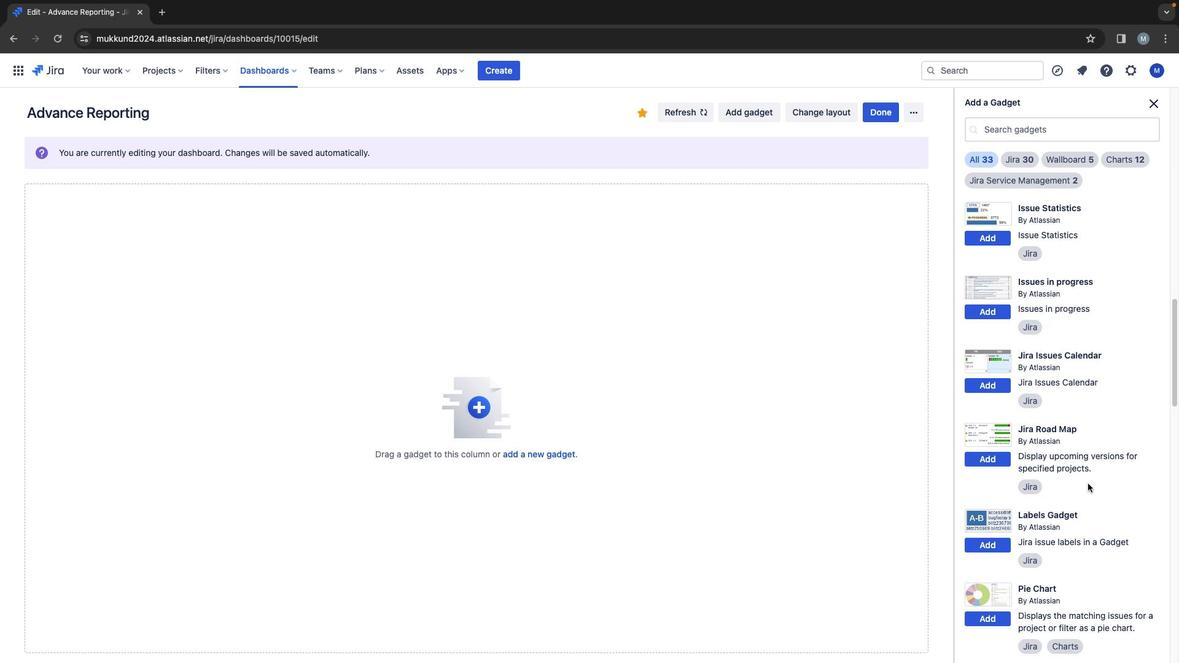 
Action: Mouse scrolled (1086, 482) with delta (0, -1)
Screenshot: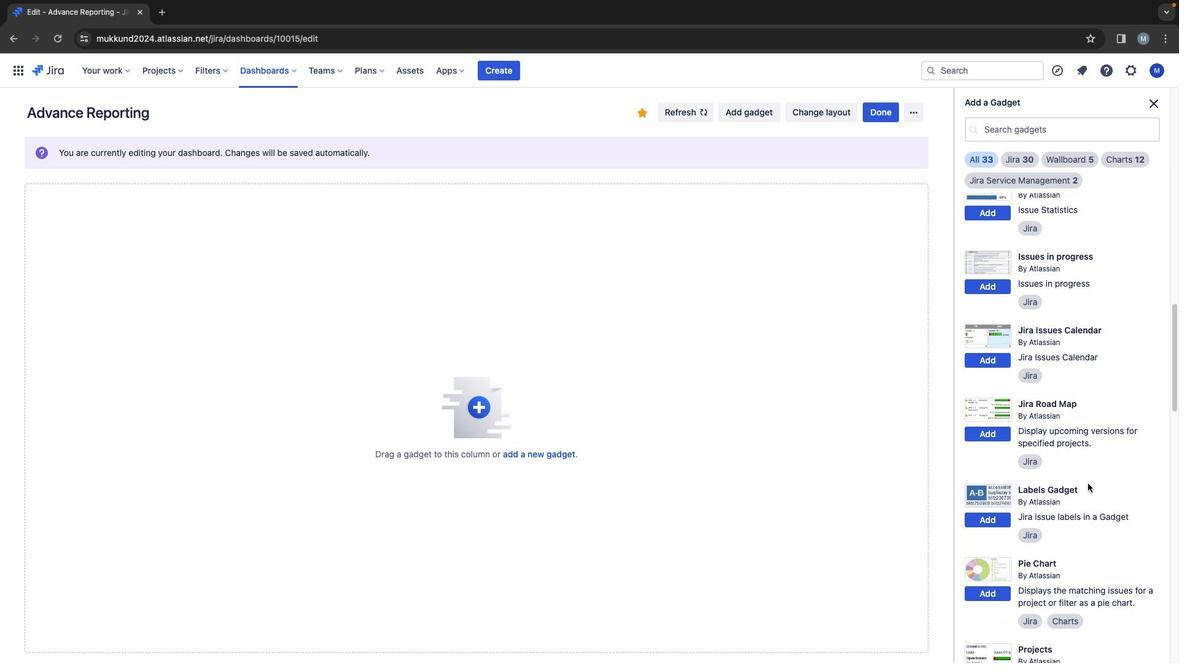 
Action: Mouse scrolled (1086, 482) with delta (0, -1)
Screenshot: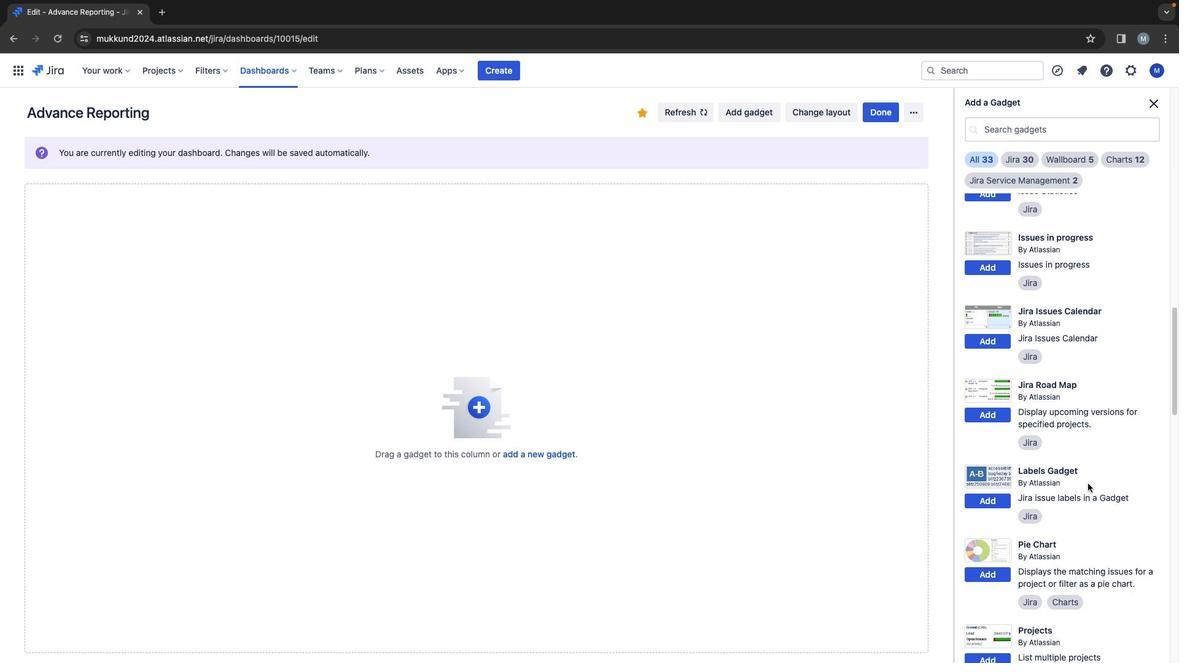 
Action: Mouse scrolled (1086, 482) with delta (0, -1)
Screenshot: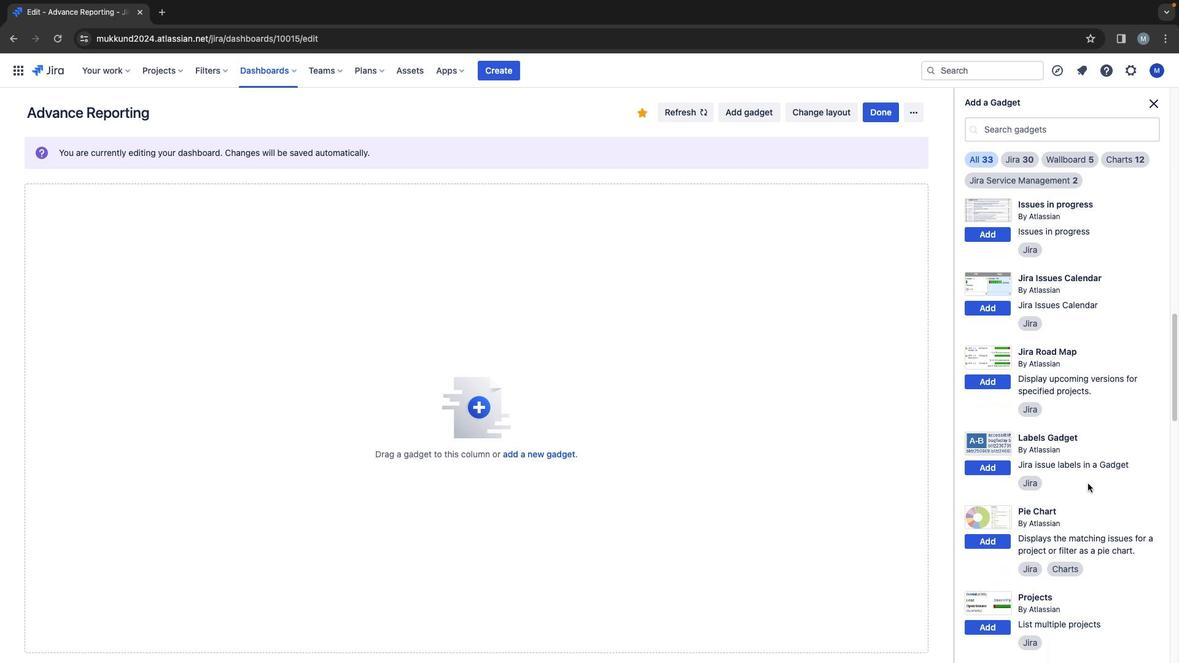 
Action: Mouse scrolled (1086, 482) with delta (0, -1)
Screenshot: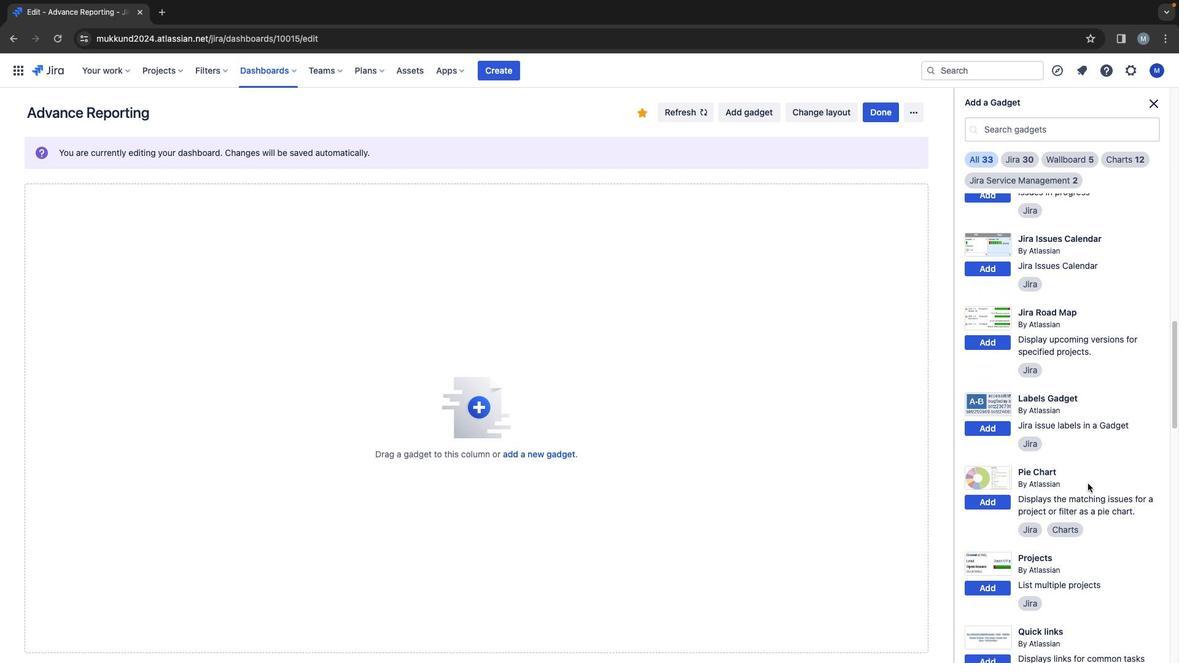 
Action: Mouse scrolled (1086, 482) with delta (0, -1)
Screenshot: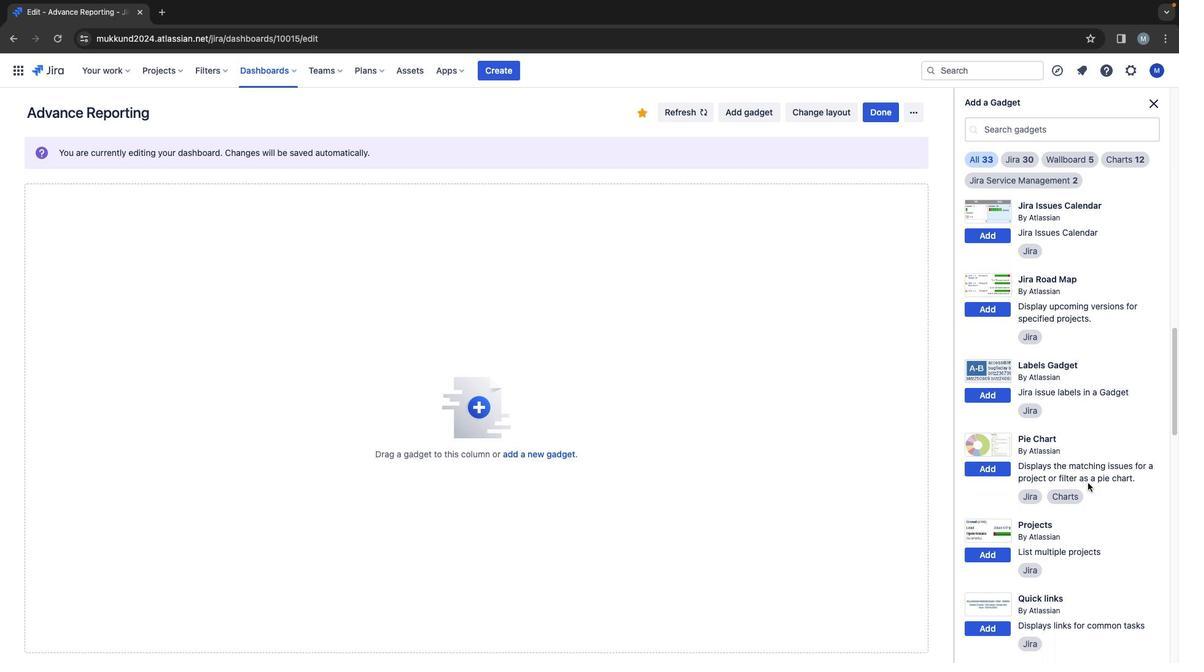 
Action: Mouse scrolled (1086, 482) with delta (0, -1)
Screenshot: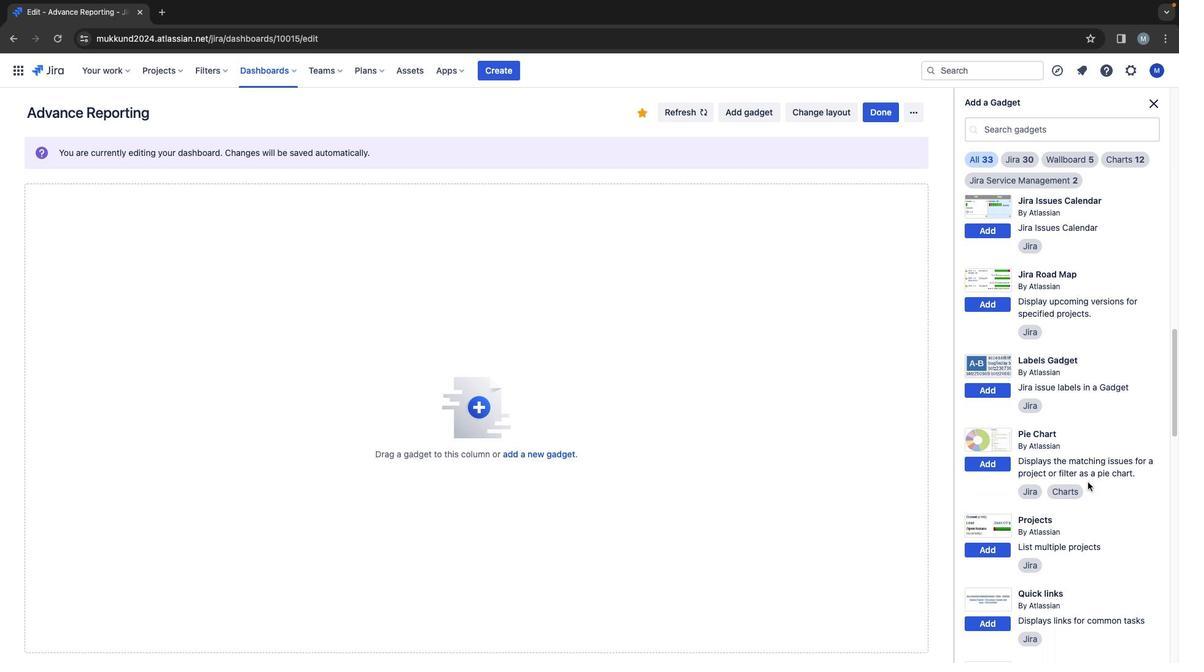 
Action: Mouse moved to (1086, 480)
Screenshot: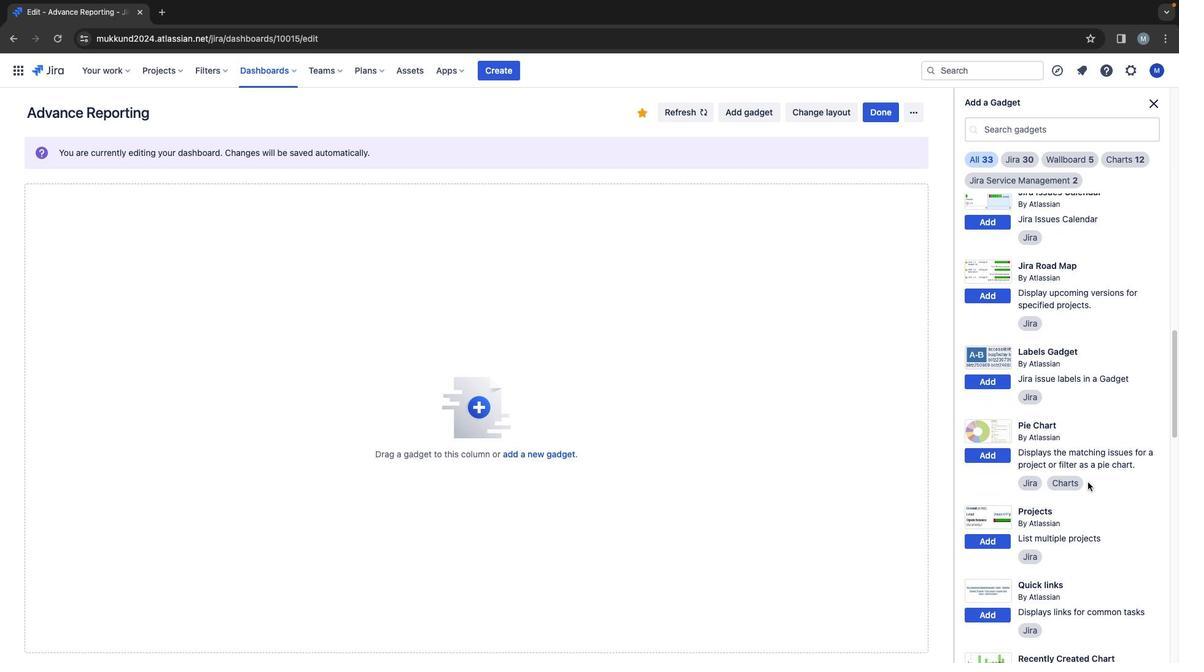 
Action: Mouse scrolled (1086, 480) with delta (0, -1)
Screenshot: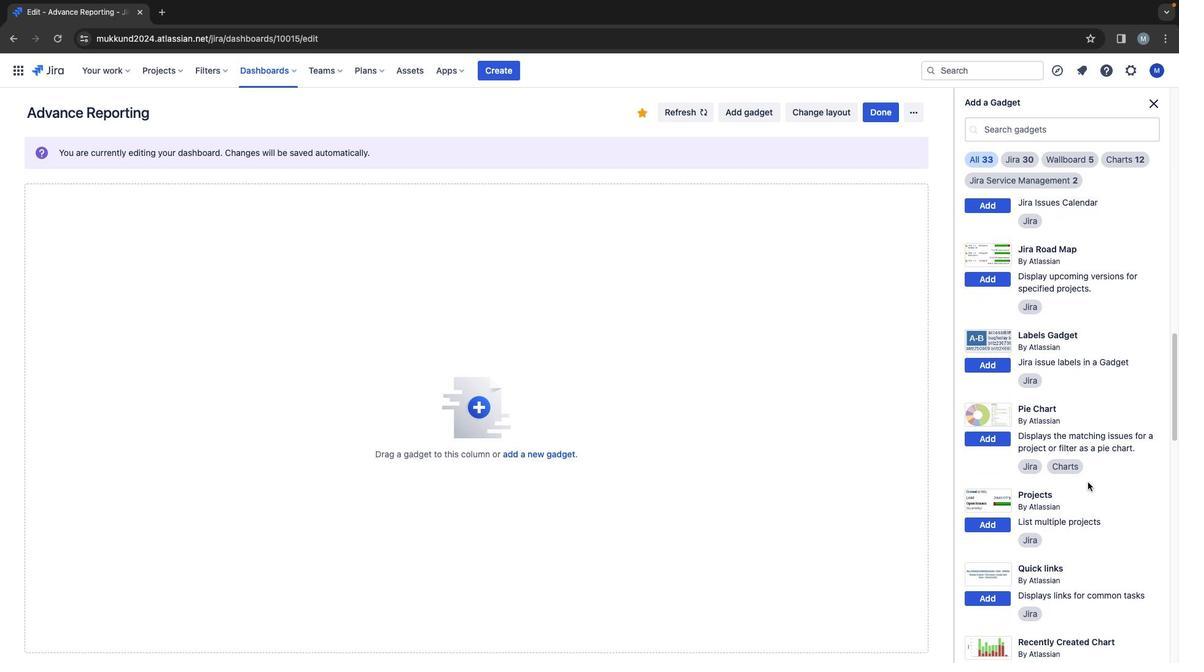 
Action: Mouse scrolled (1086, 480) with delta (0, -1)
Screenshot: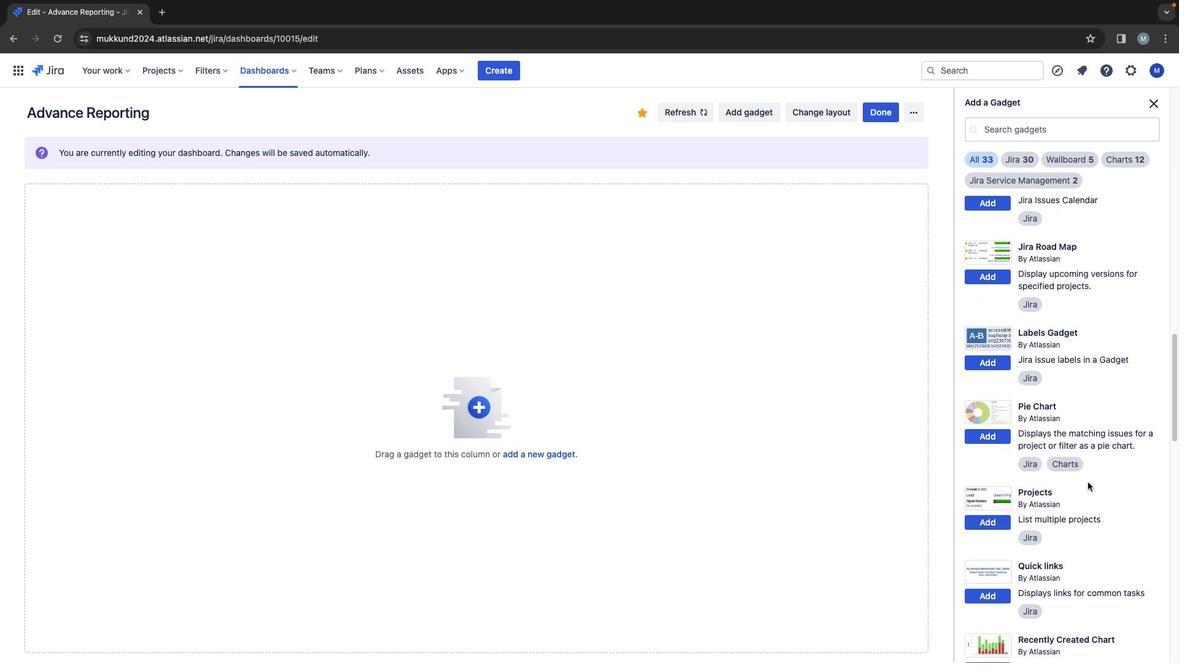 
Action: Mouse scrolled (1086, 480) with delta (0, -1)
Screenshot: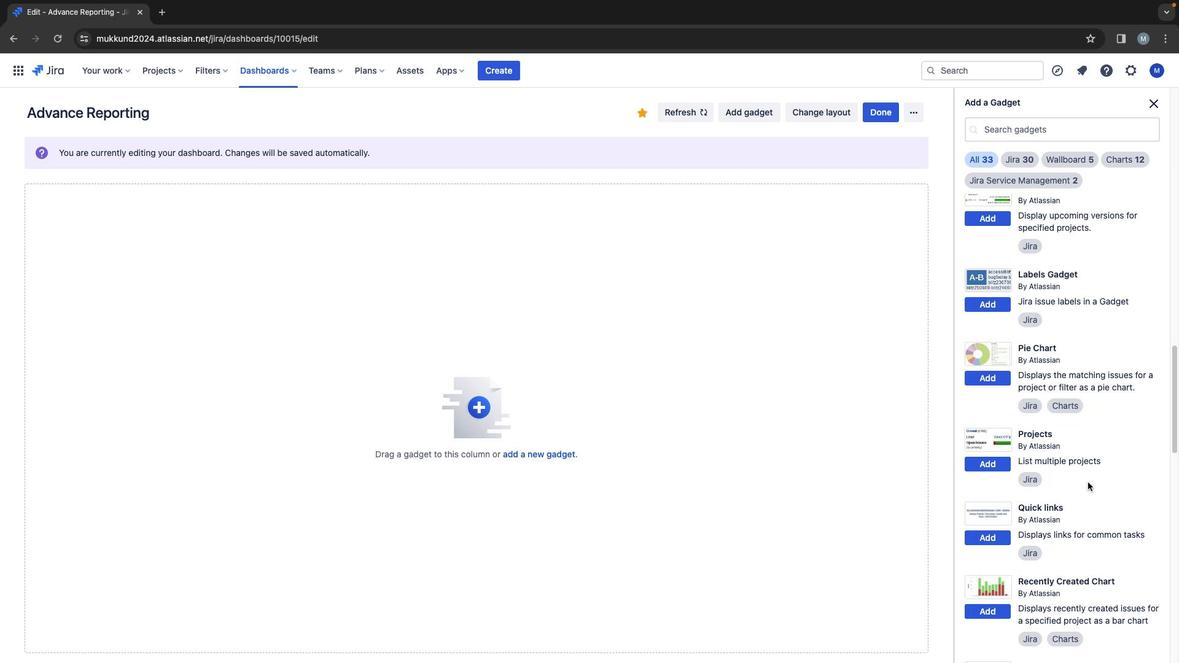 
Action: Mouse scrolled (1086, 480) with delta (0, -1)
Screenshot: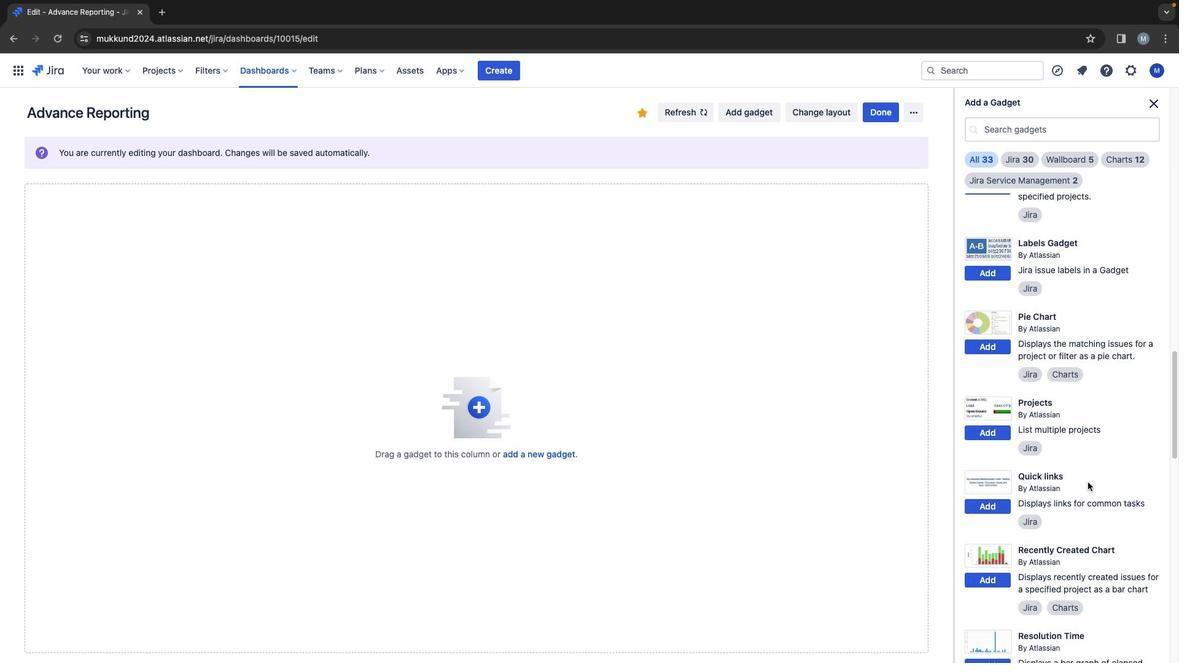 
Action: Mouse scrolled (1086, 480) with delta (0, -1)
Screenshot: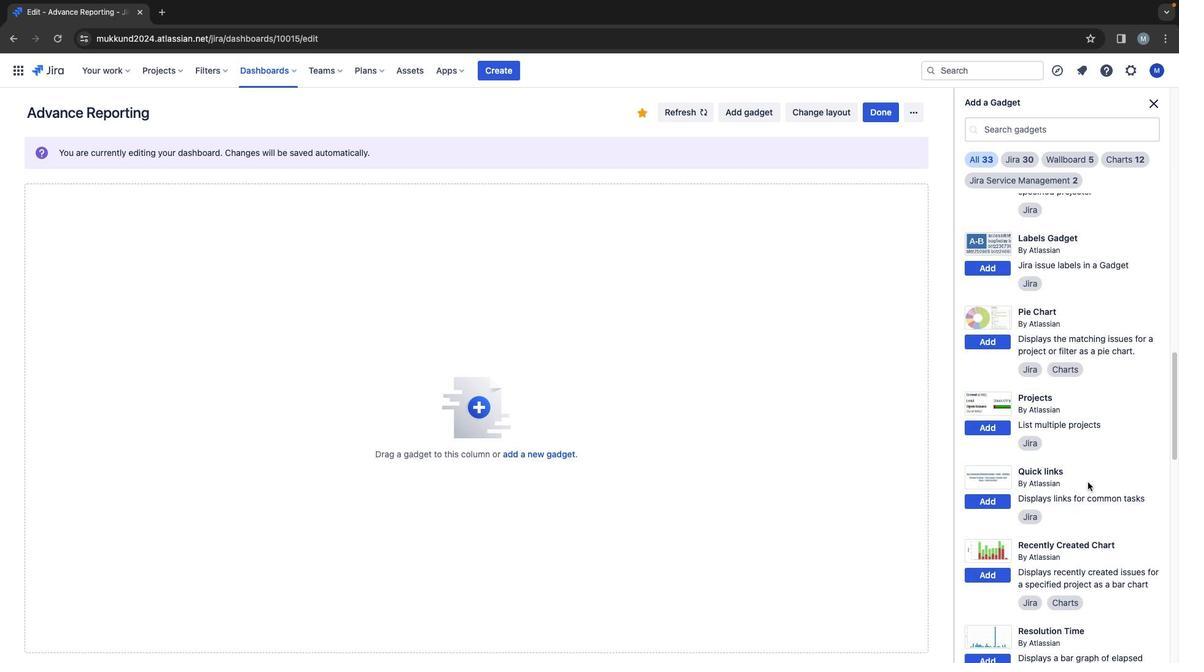 
Action: Mouse scrolled (1086, 480) with delta (0, -1)
Screenshot: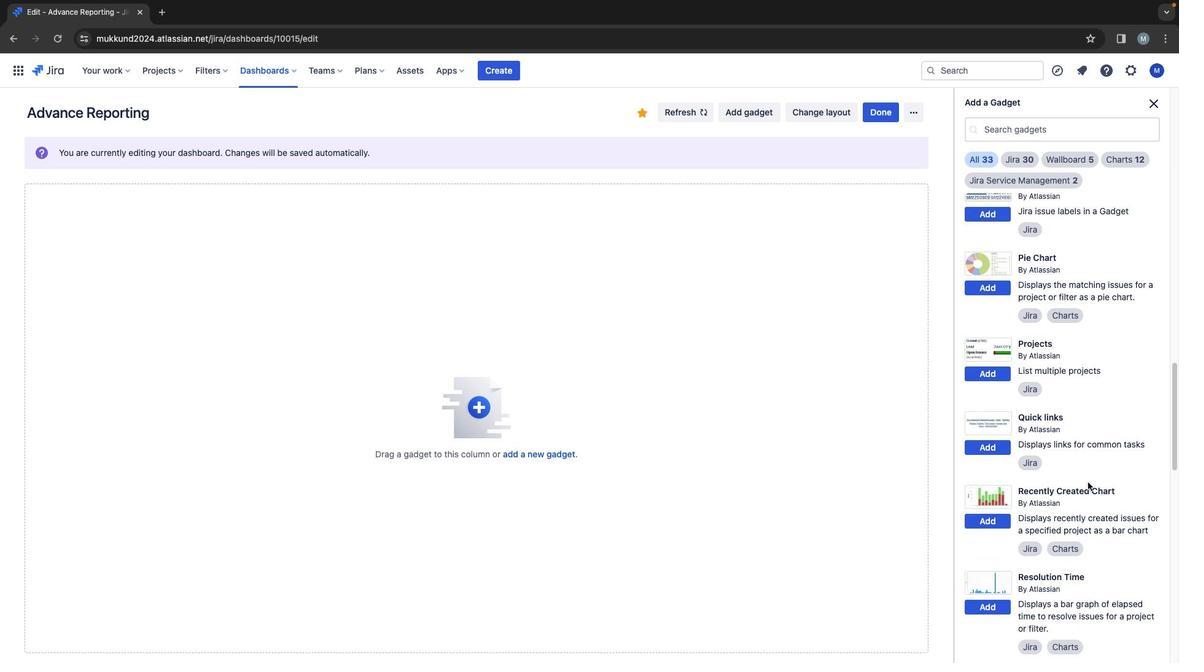 
Action: Mouse scrolled (1086, 480) with delta (0, -1)
Screenshot: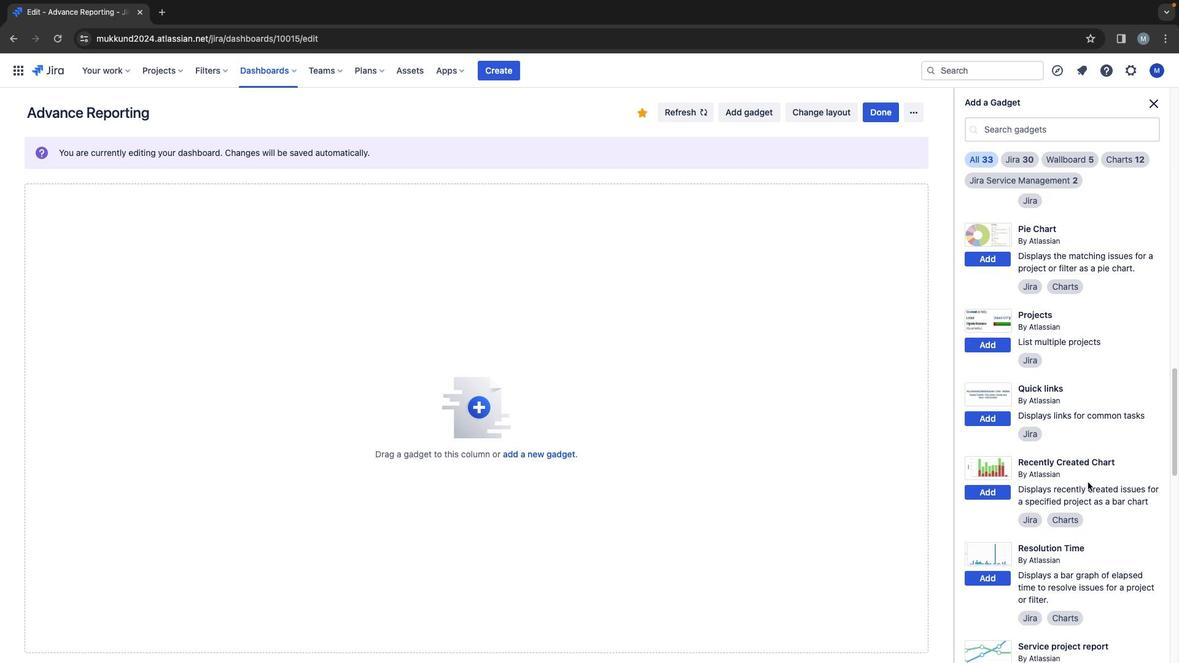 
Action: Mouse scrolled (1086, 480) with delta (0, -1)
Screenshot: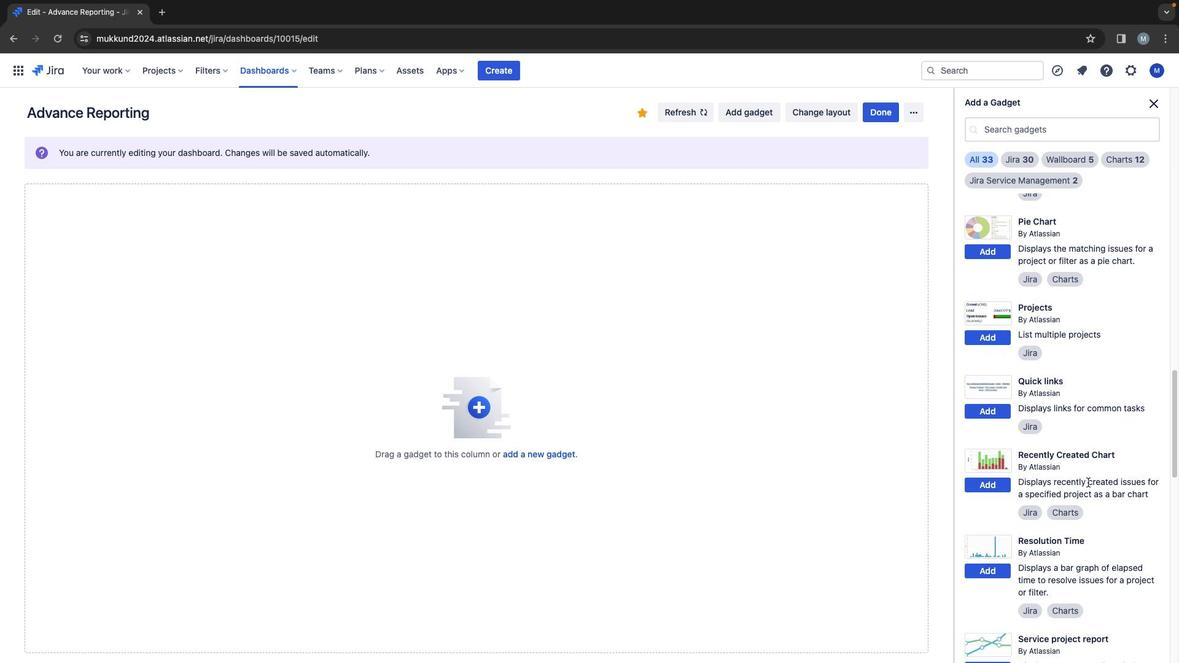 
Action: Mouse moved to (1087, 480)
Screenshot: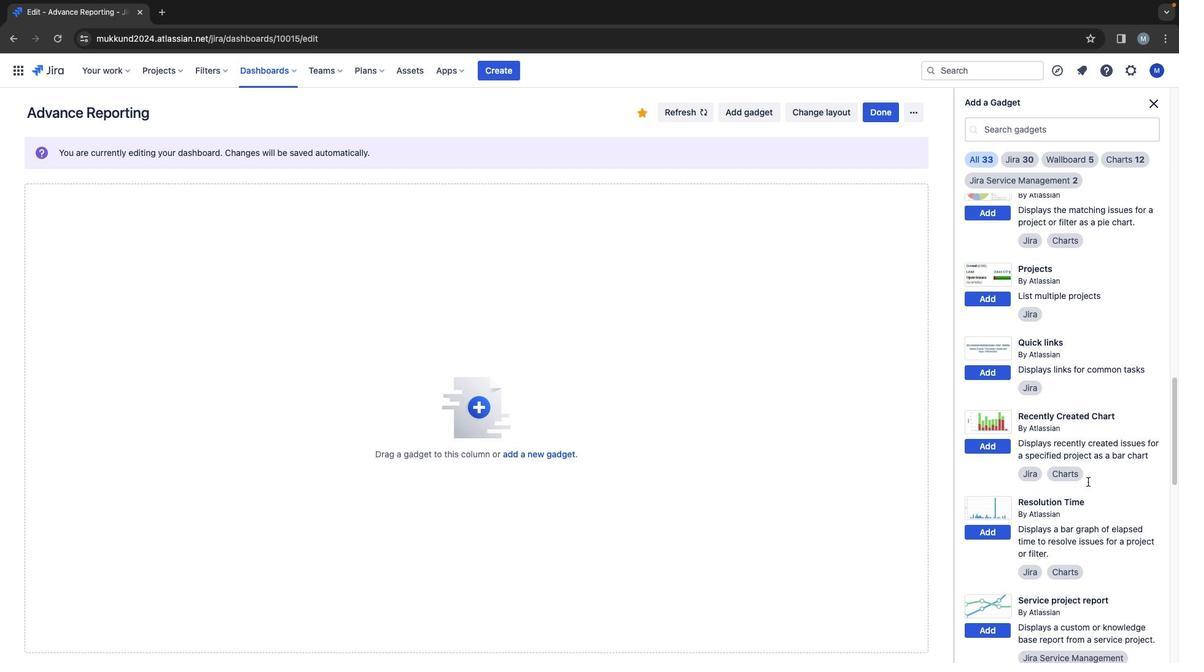 
Action: Mouse scrolled (1087, 480) with delta (0, -1)
Screenshot: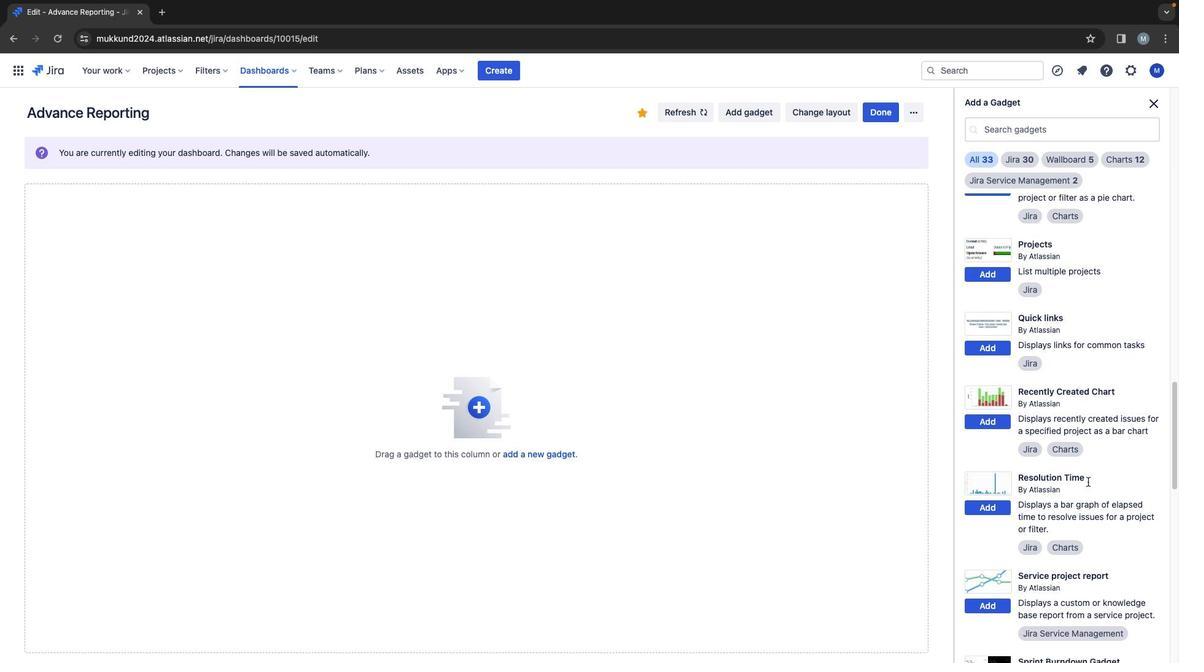 
Action: Mouse scrolled (1087, 480) with delta (0, -1)
Screenshot: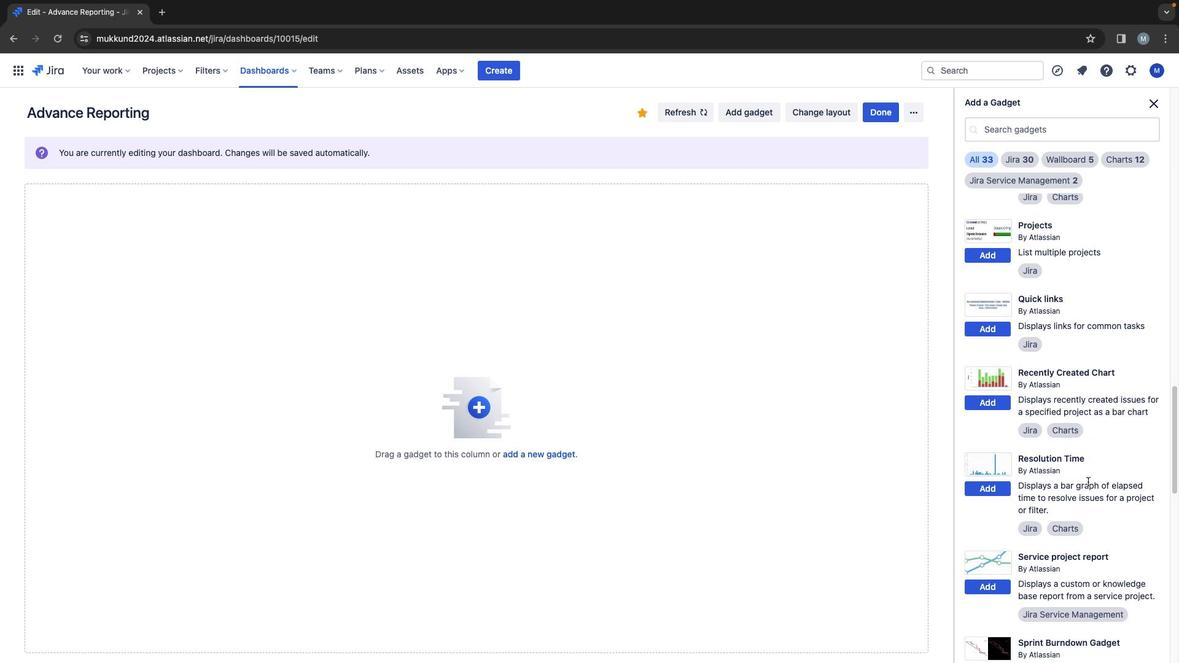 
Action: Mouse scrolled (1087, 480) with delta (0, -1)
Screenshot: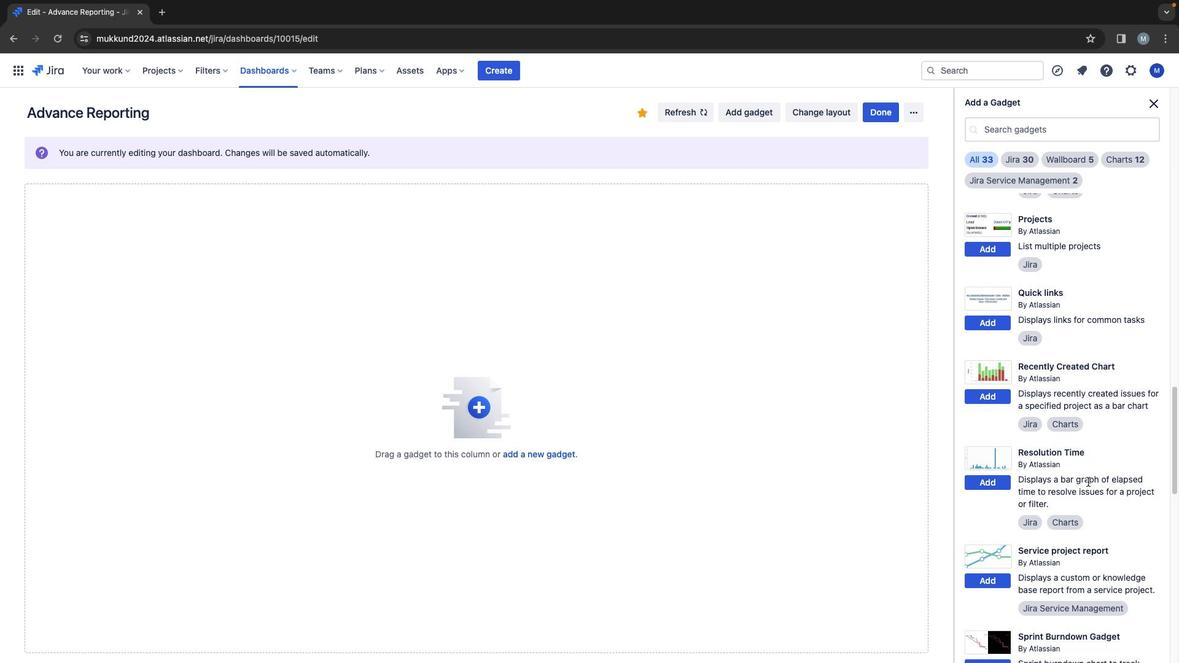 
Action: Mouse scrolled (1087, 480) with delta (0, -1)
Screenshot: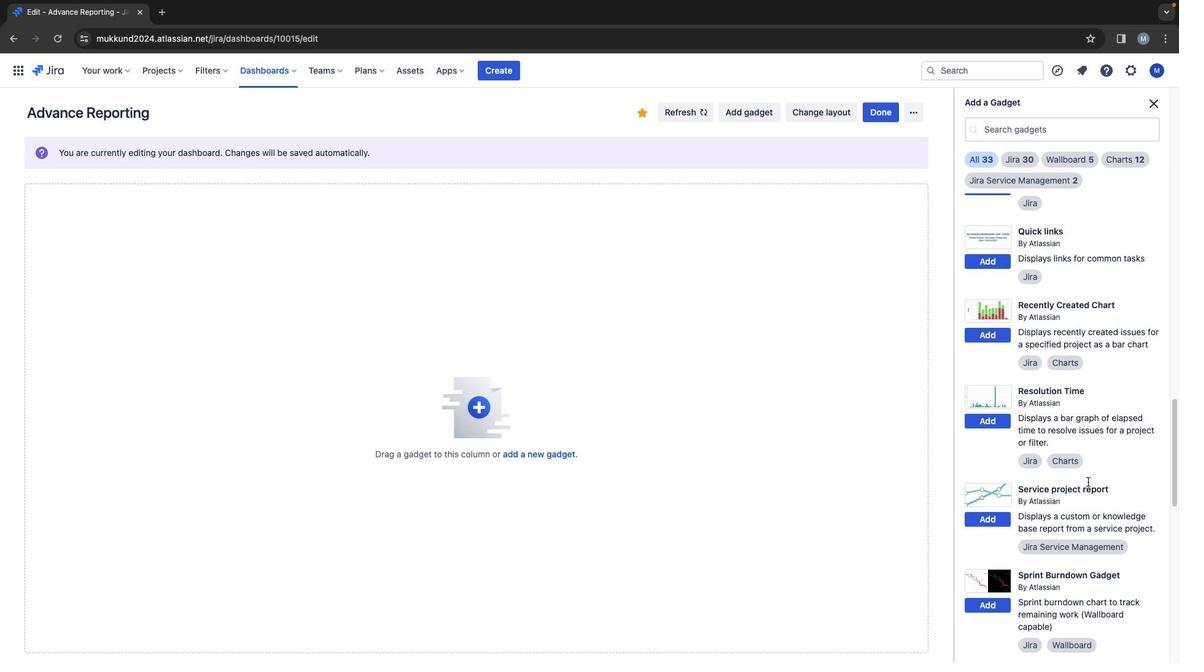 
Action: Mouse scrolled (1087, 480) with delta (0, -1)
Screenshot: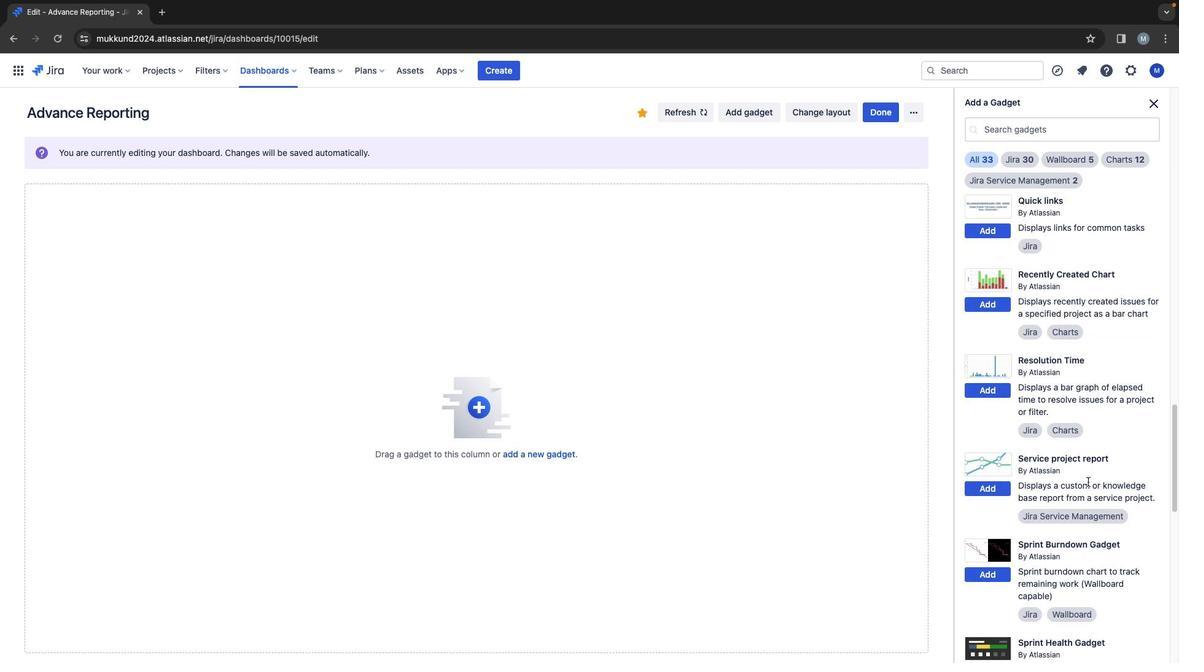 
Action: Mouse scrolled (1087, 480) with delta (0, -1)
Screenshot: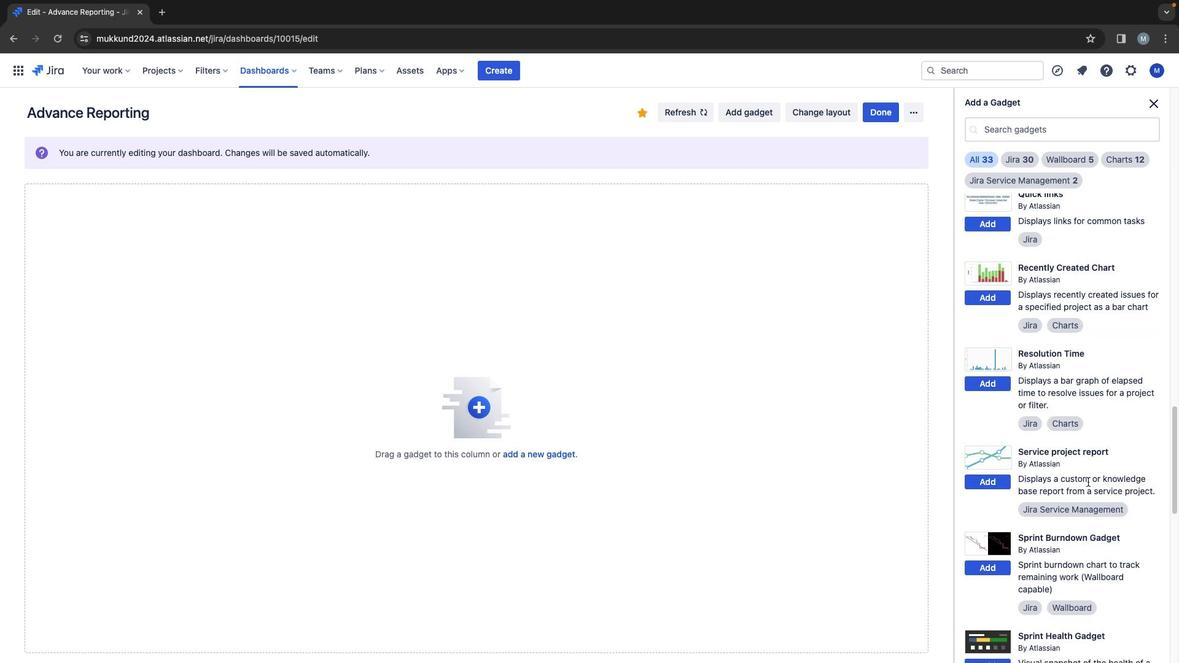 
Action: Mouse scrolled (1087, 480) with delta (0, -1)
Screenshot: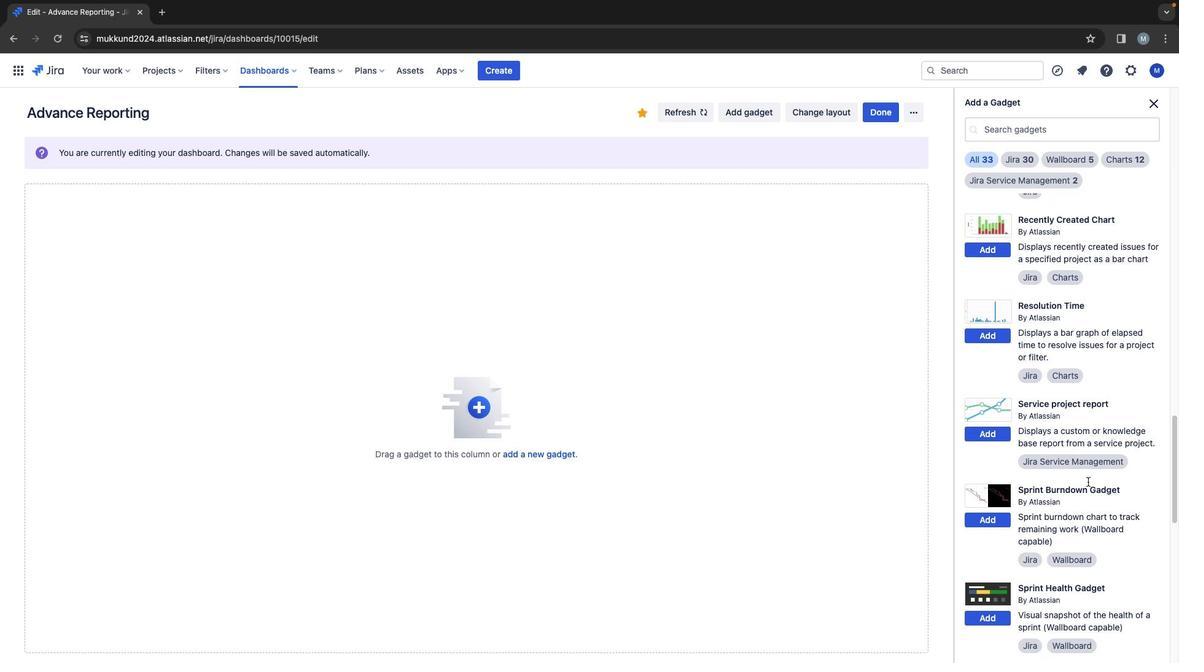 
Action: Mouse scrolled (1087, 480) with delta (0, -1)
Screenshot: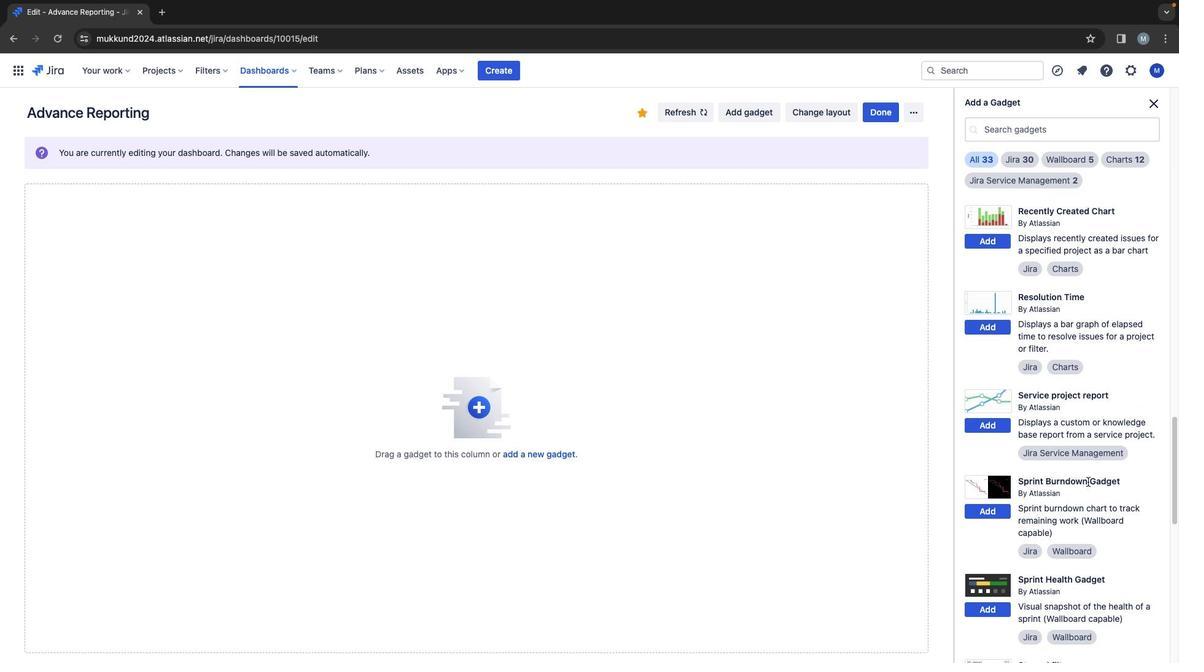 
Action: Mouse scrolled (1087, 480) with delta (0, -1)
Screenshot: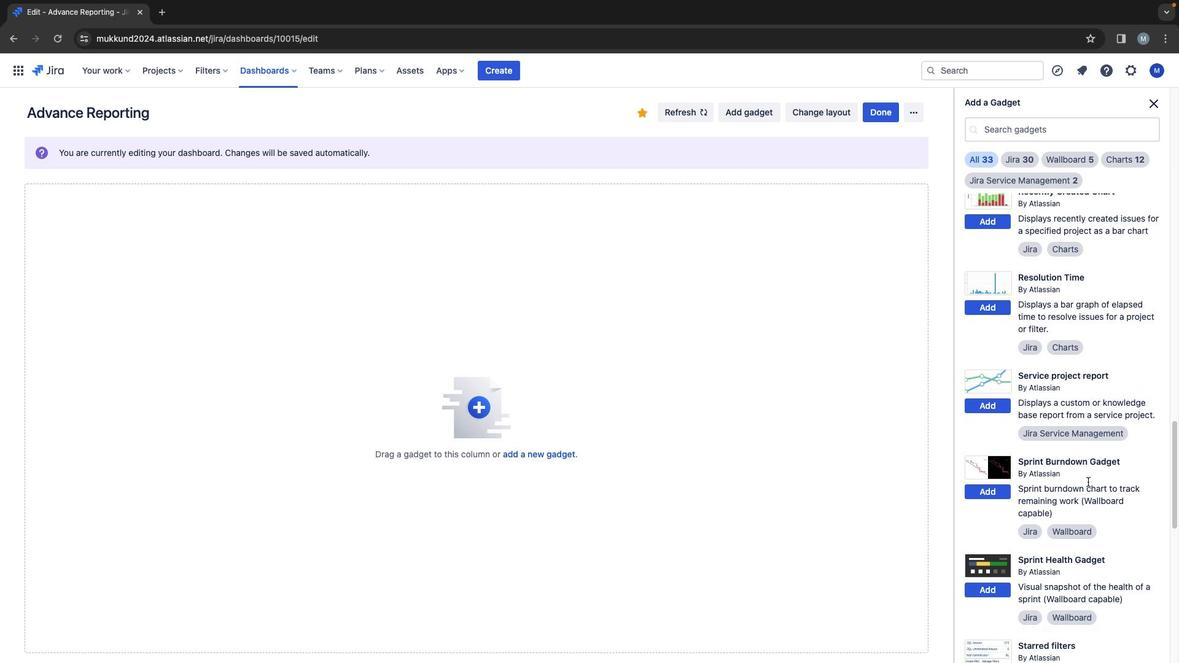 
Action: Mouse scrolled (1087, 480) with delta (0, -1)
Screenshot: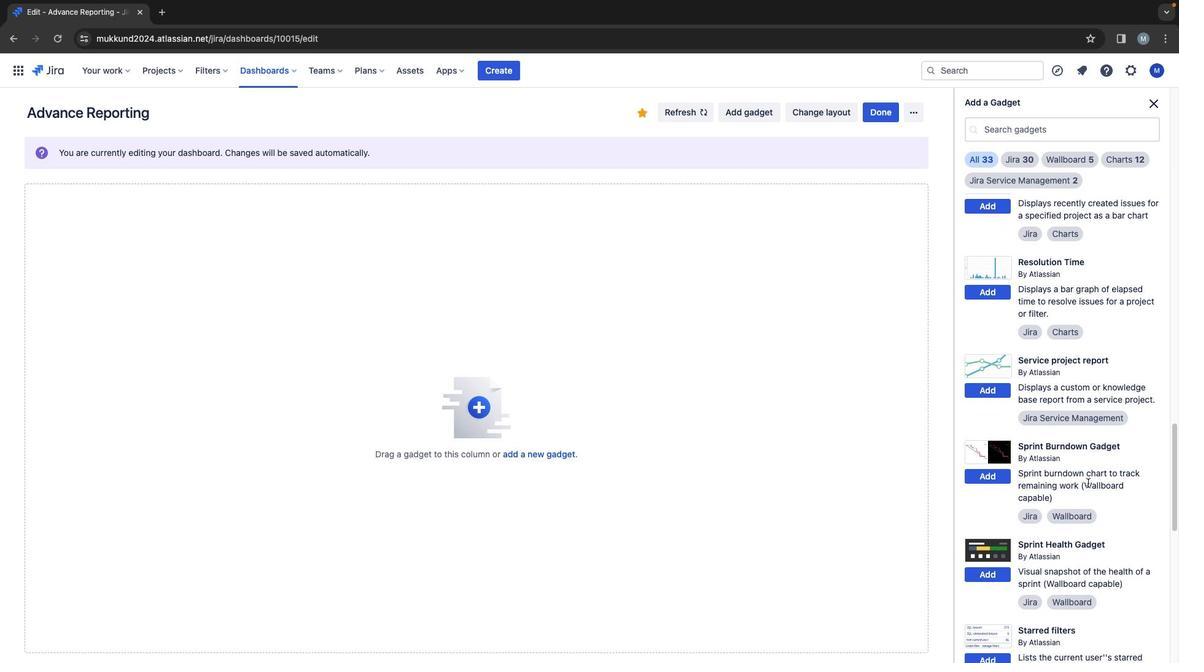 
Action: Mouse moved to (1087, 481)
Screenshot: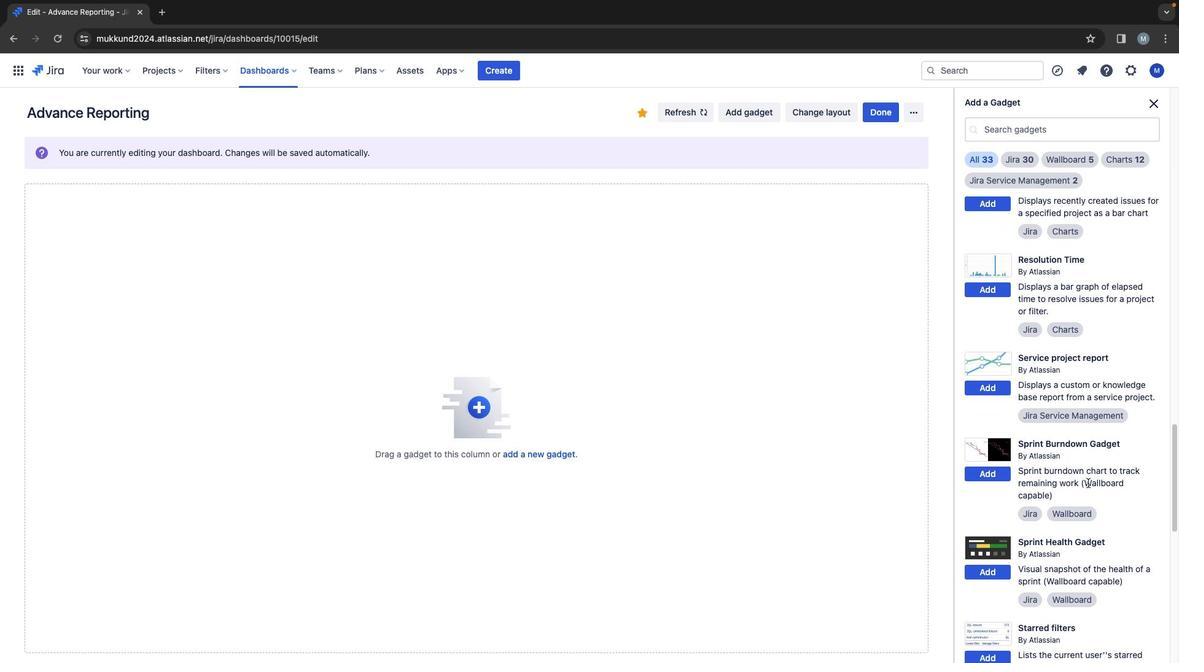 
Action: Mouse scrolled (1087, 481) with delta (0, -1)
Screenshot: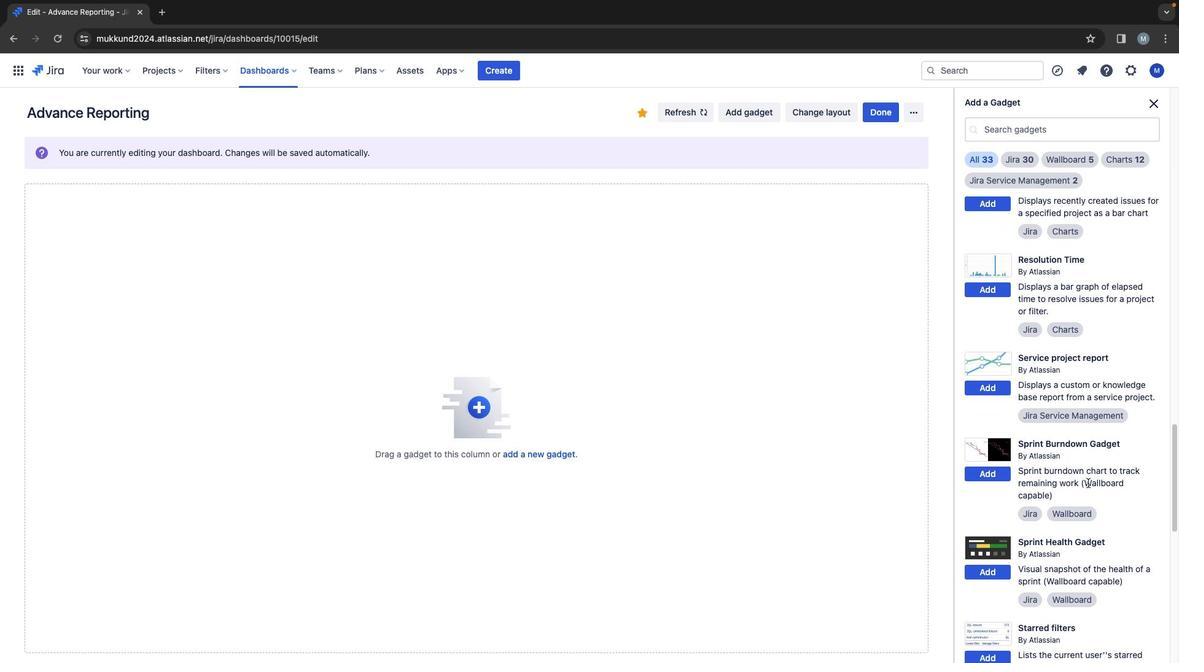 
Action: Mouse moved to (1086, 482)
Screenshot: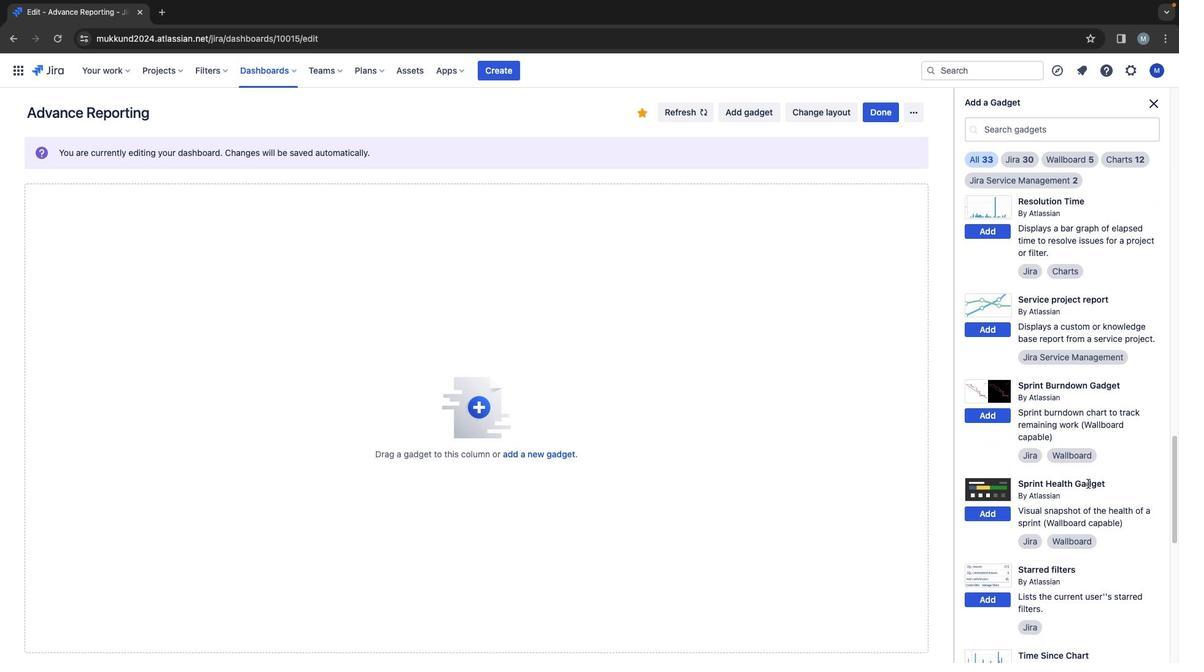 
Action: Mouse scrolled (1086, 482) with delta (0, -1)
Screenshot: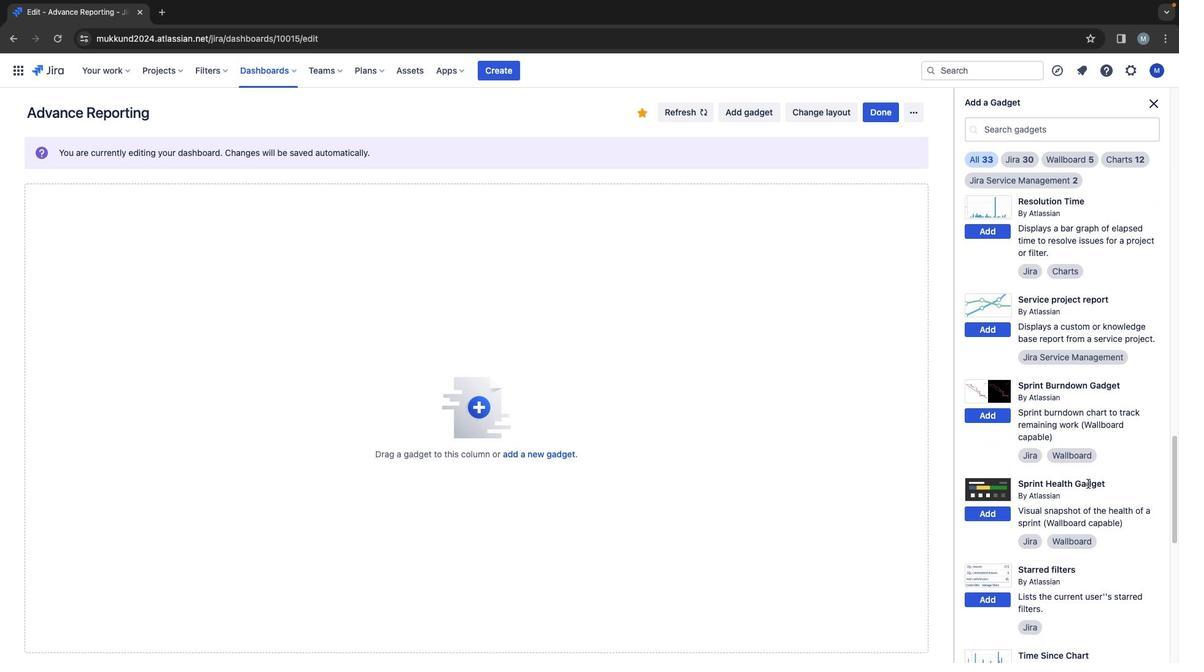 
Action: Mouse scrolled (1086, 482) with delta (0, -1)
Screenshot: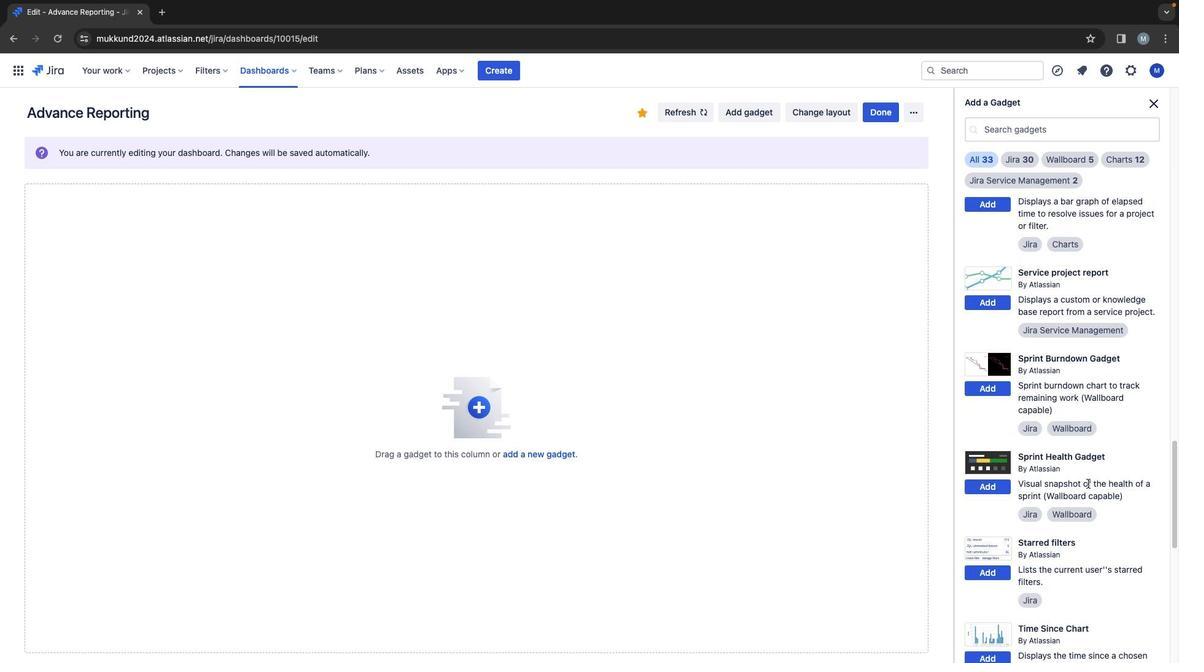 
Action: Mouse scrolled (1086, 482) with delta (0, -1)
Screenshot: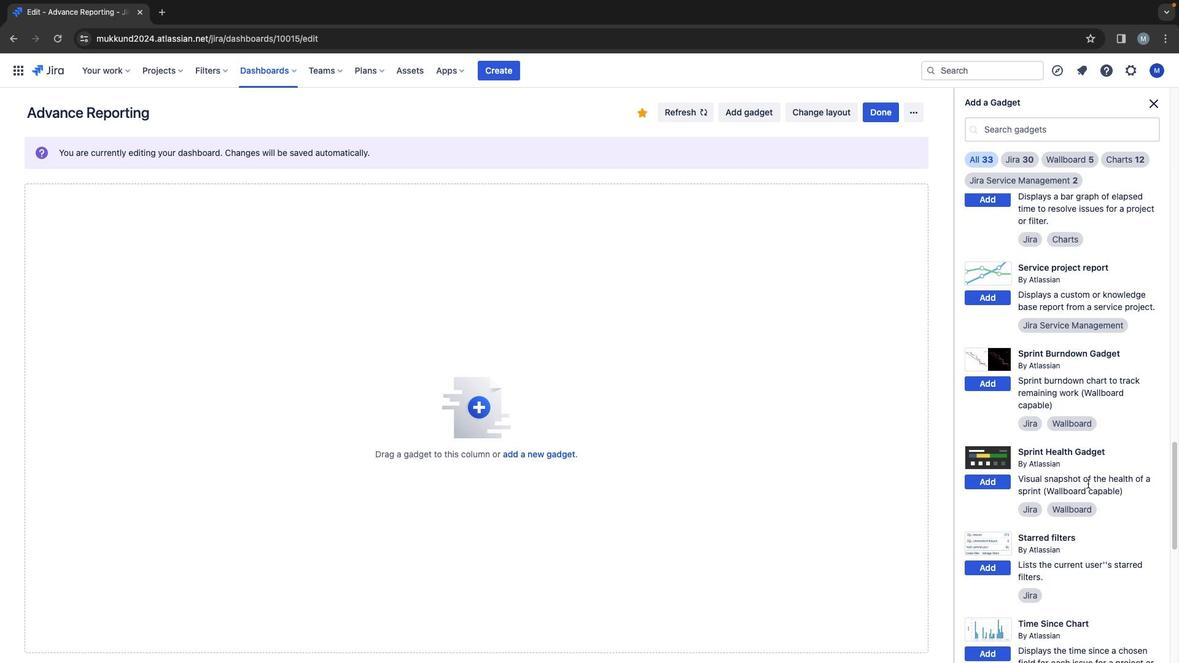 
Action: Mouse moved to (1086, 482)
Screenshot: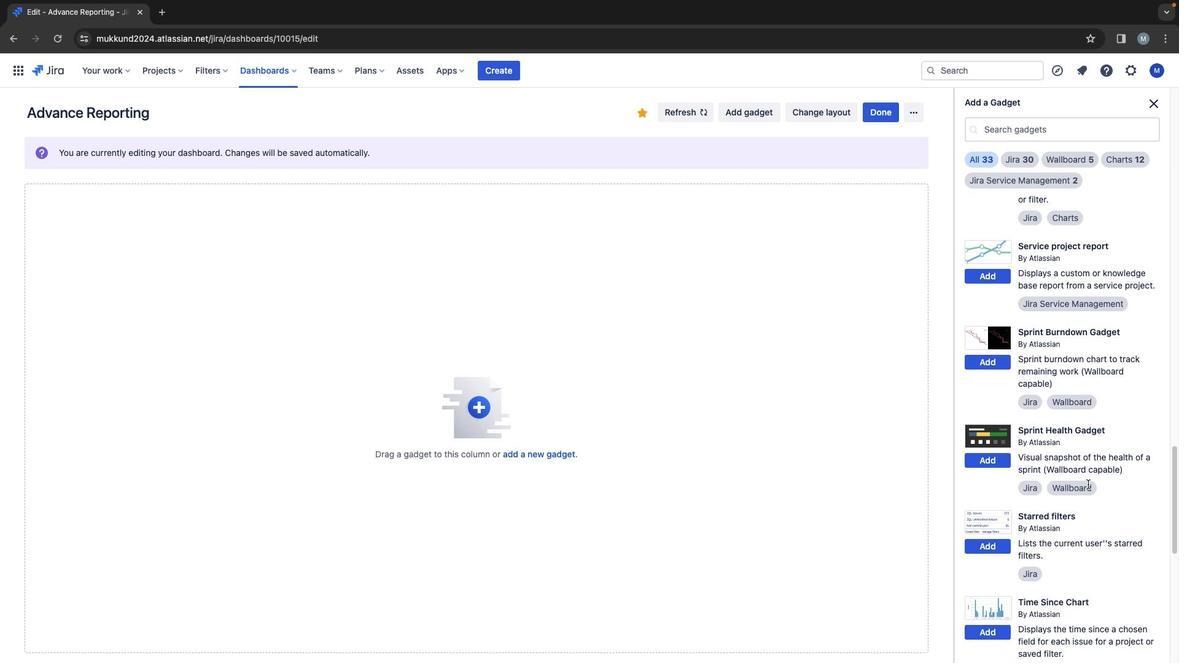 
Action: Mouse scrolled (1086, 482) with delta (0, -1)
Screenshot: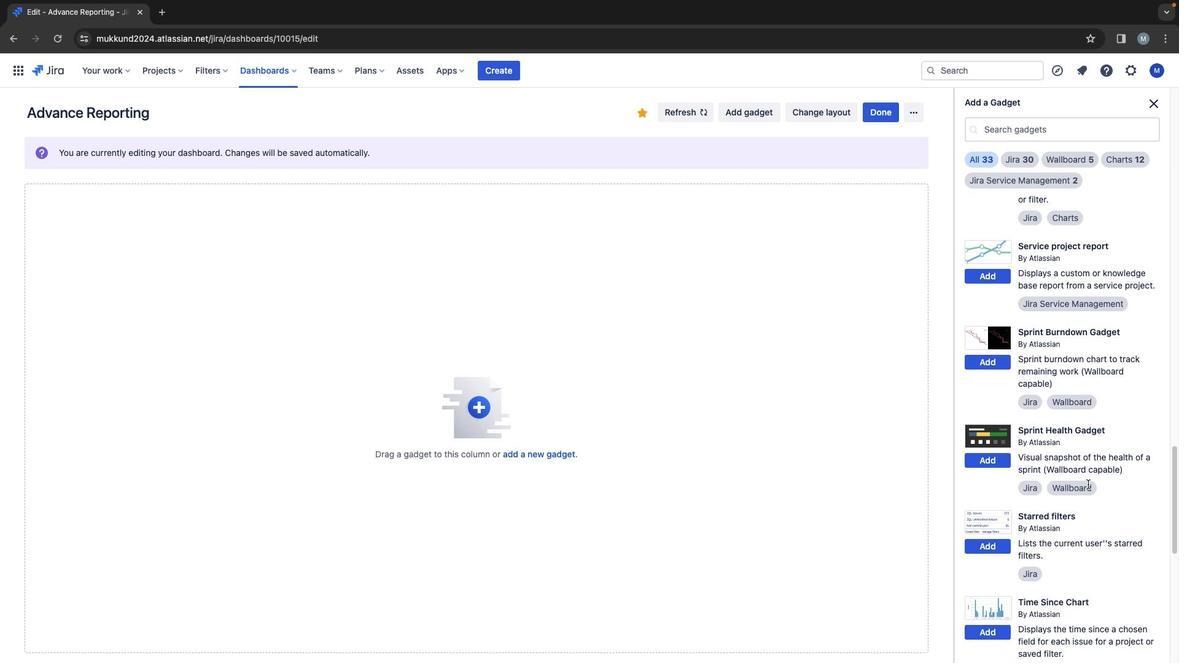 
Action: Mouse moved to (1086, 482)
Screenshot: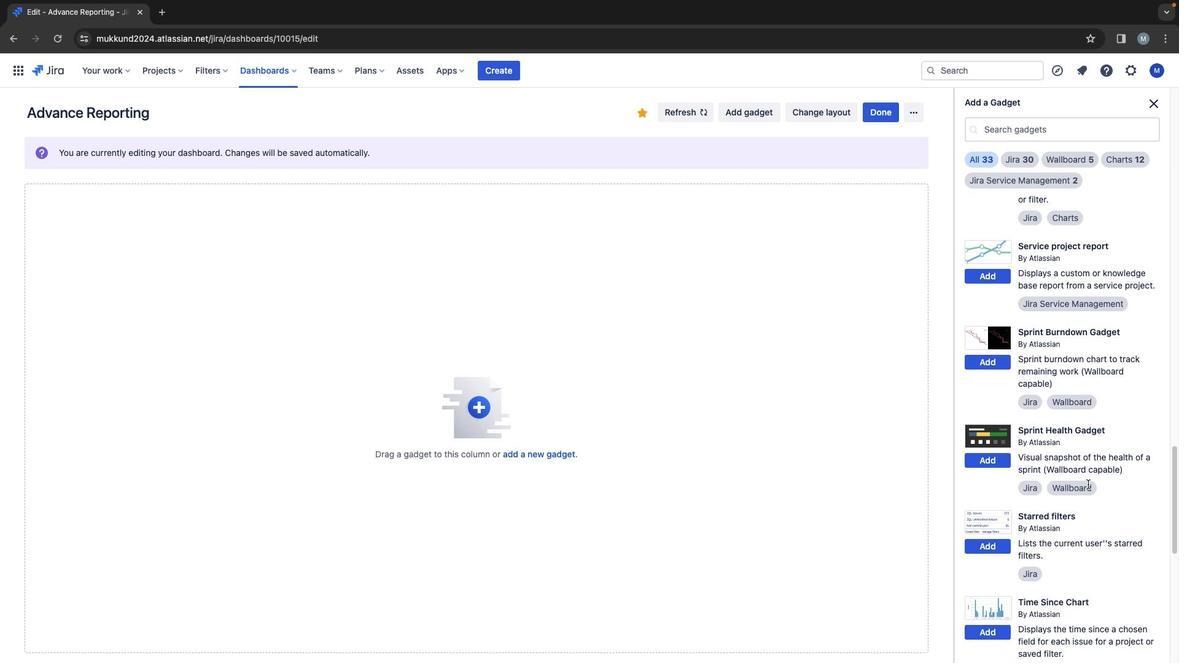
Action: Mouse scrolled (1086, 482) with delta (0, -1)
Screenshot: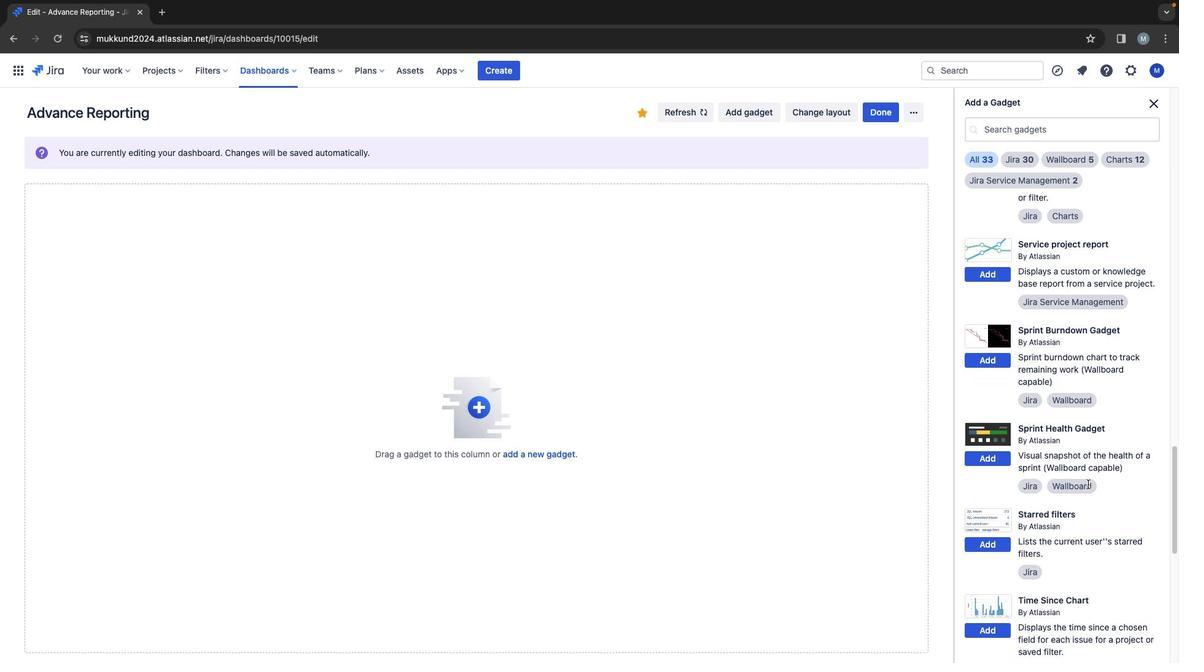 
Action: Mouse moved to (1086, 482)
Screenshot: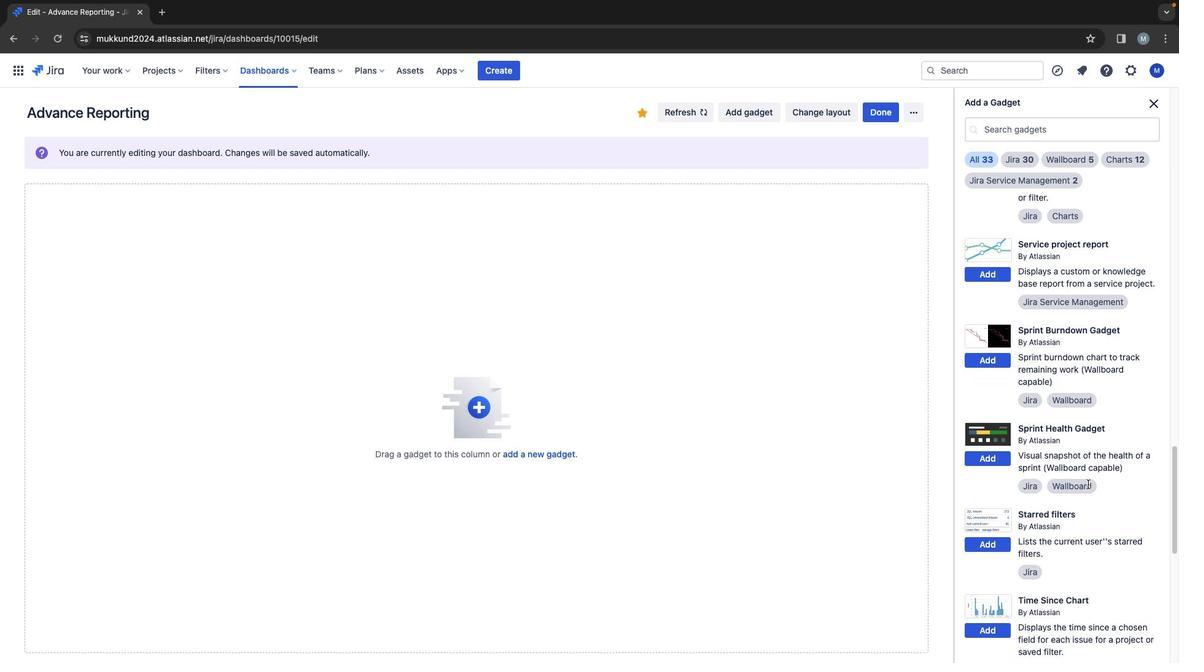 
Action: Mouse scrolled (1086, 482) with delta (0, -1)
Screenshot: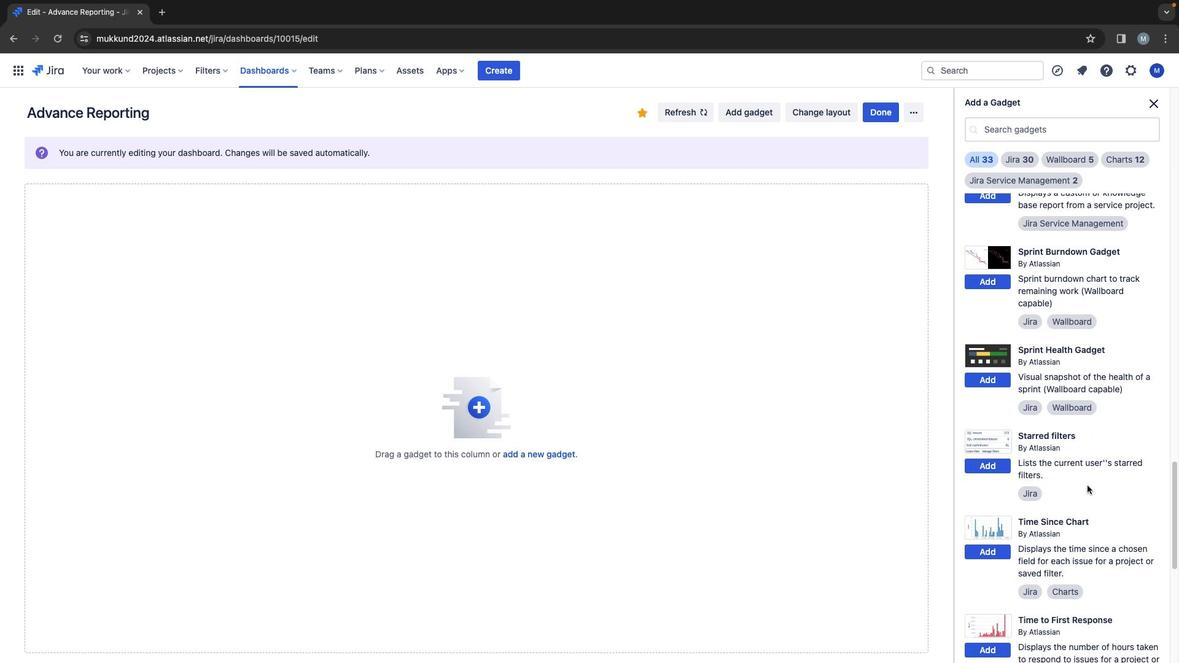 
Action: Mouse moved to (1086, 483)
Screenshot: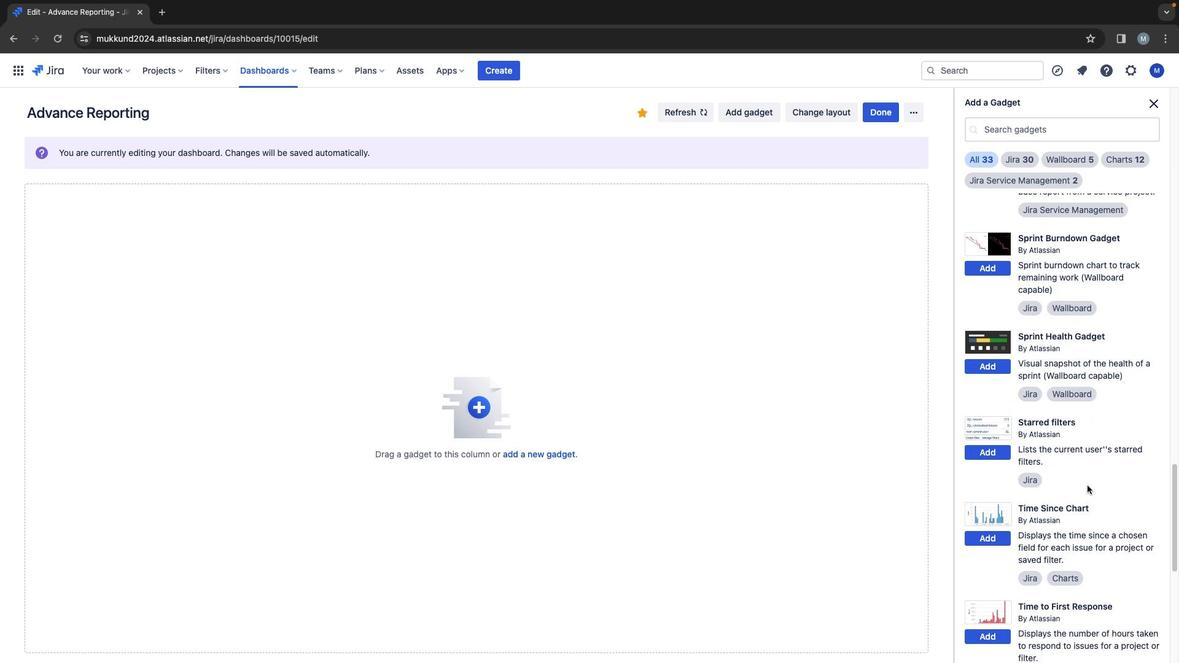 
Action: Mouse scrolled (1086, 483) with delta (0, -1)
Screenshot: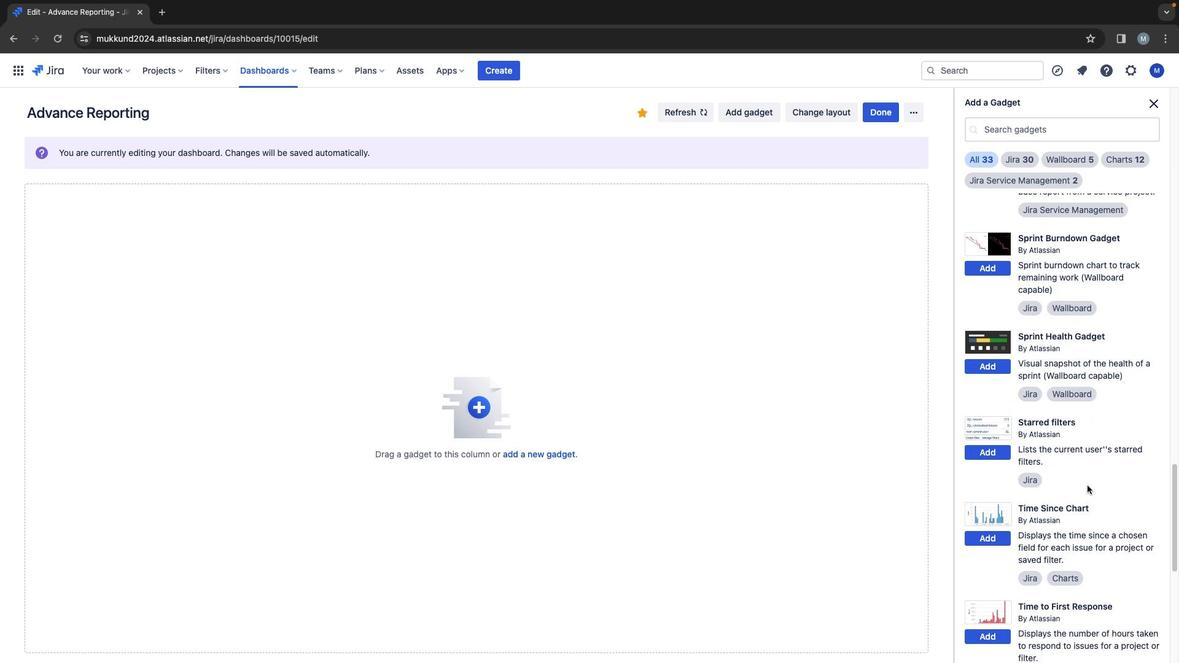 
Action: Mouse moved to (1086, 484)
Screenshot: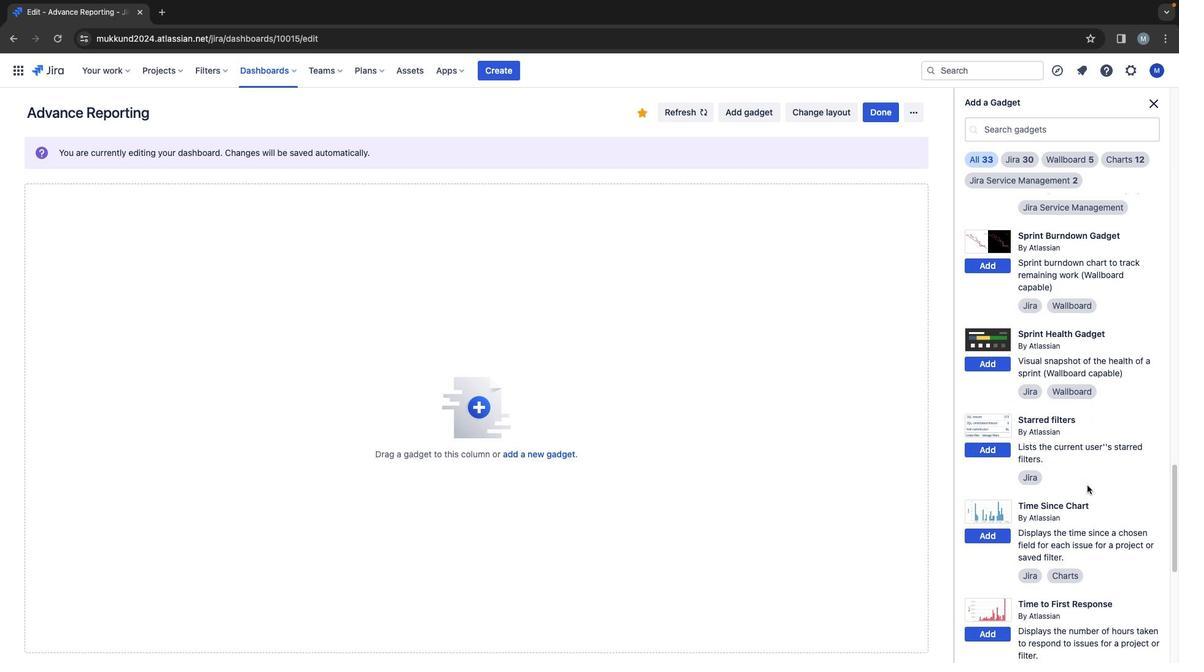 
Action: Mouse scrolled (1086, 484) with delta (0, -1)
Screenshot: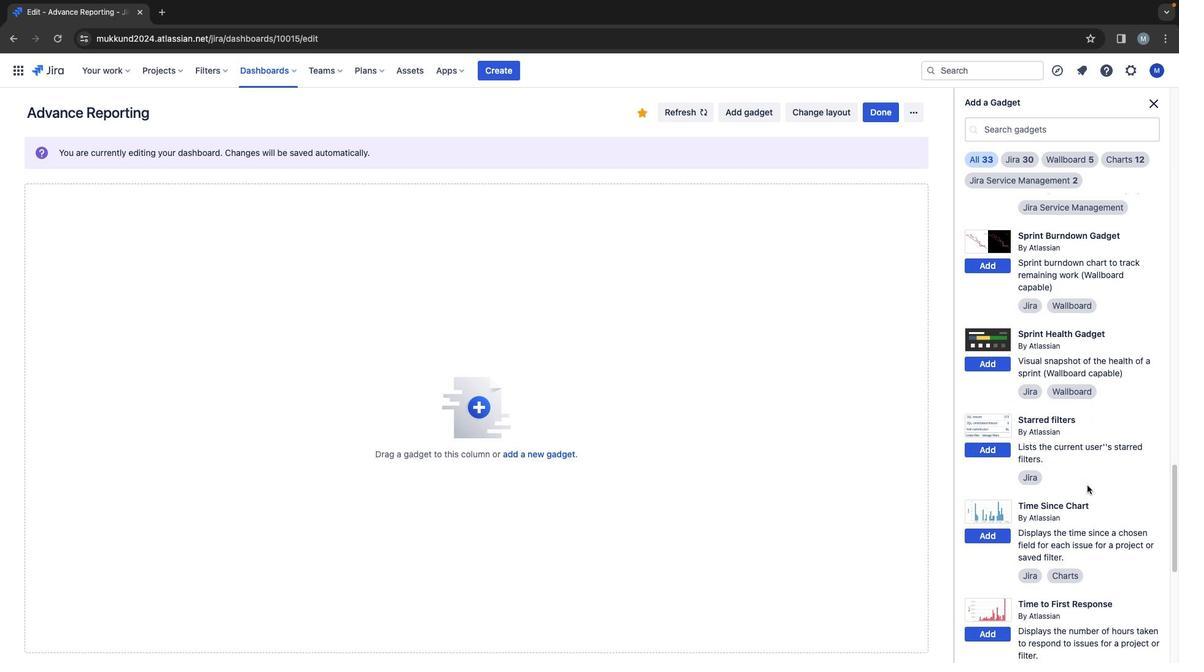 
Action: Mouse scrolled (1086, 484) with delta (0, -1)
Screenshot: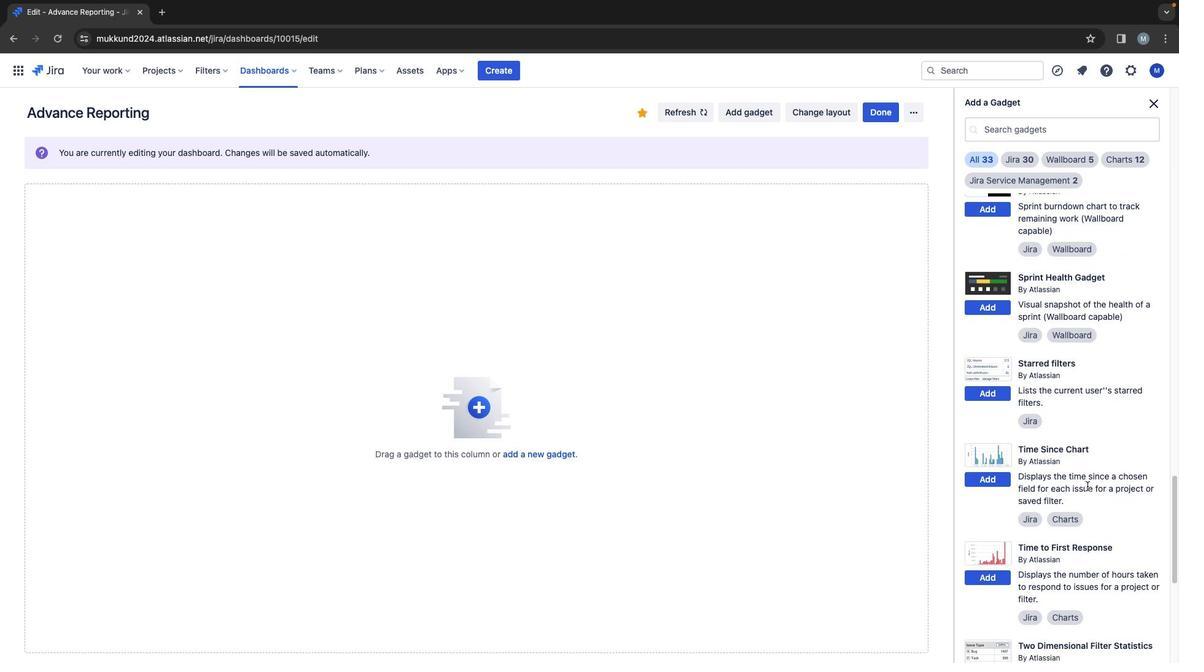 
Action: Mouse moved to (1086, 484)
Screenshot: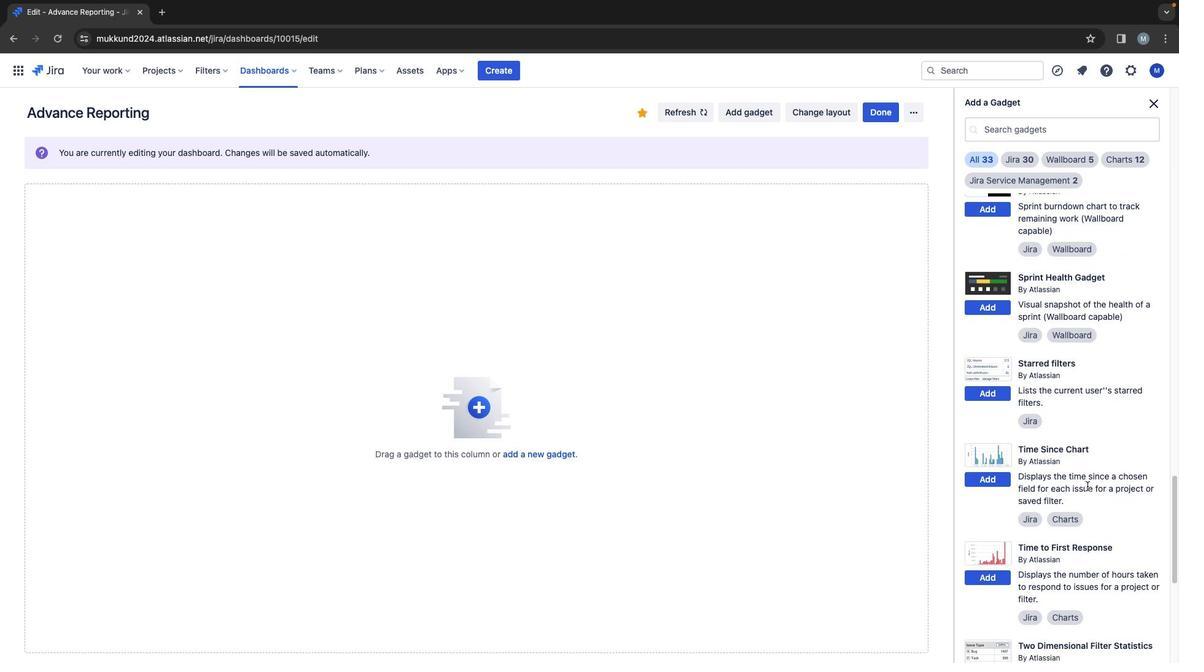 
Action: Mouse scrolled (1086, 484) with delta (0, -1)
Screenshot: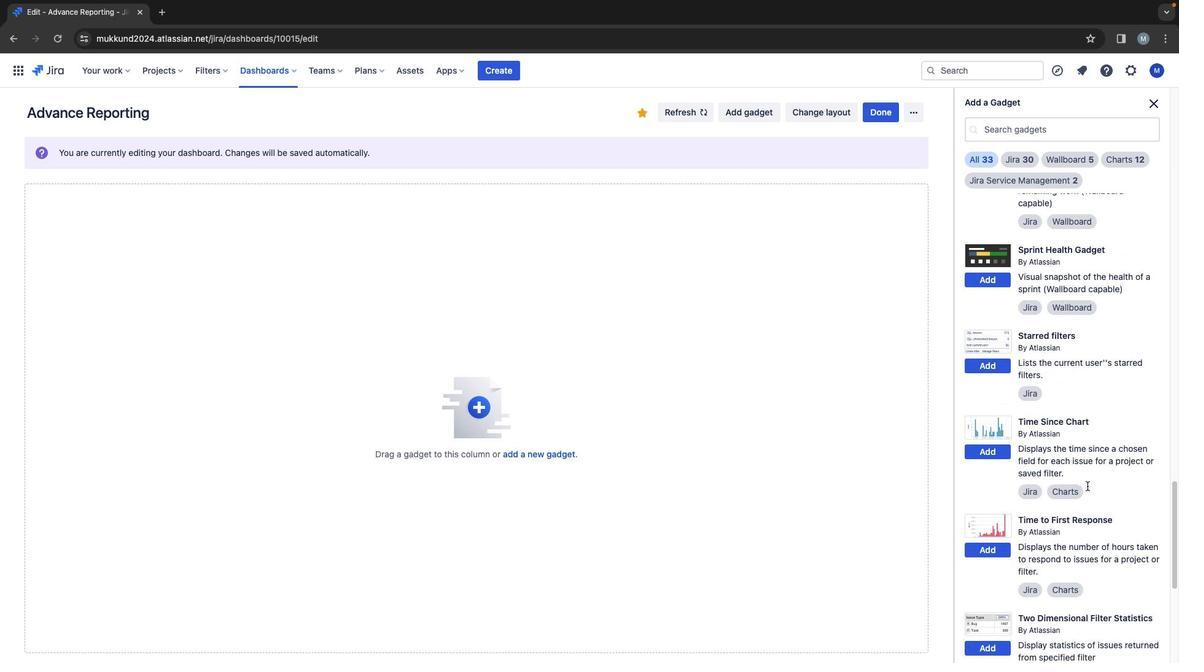 
Action: Mouse moved to (1086, 484)
Screenshot: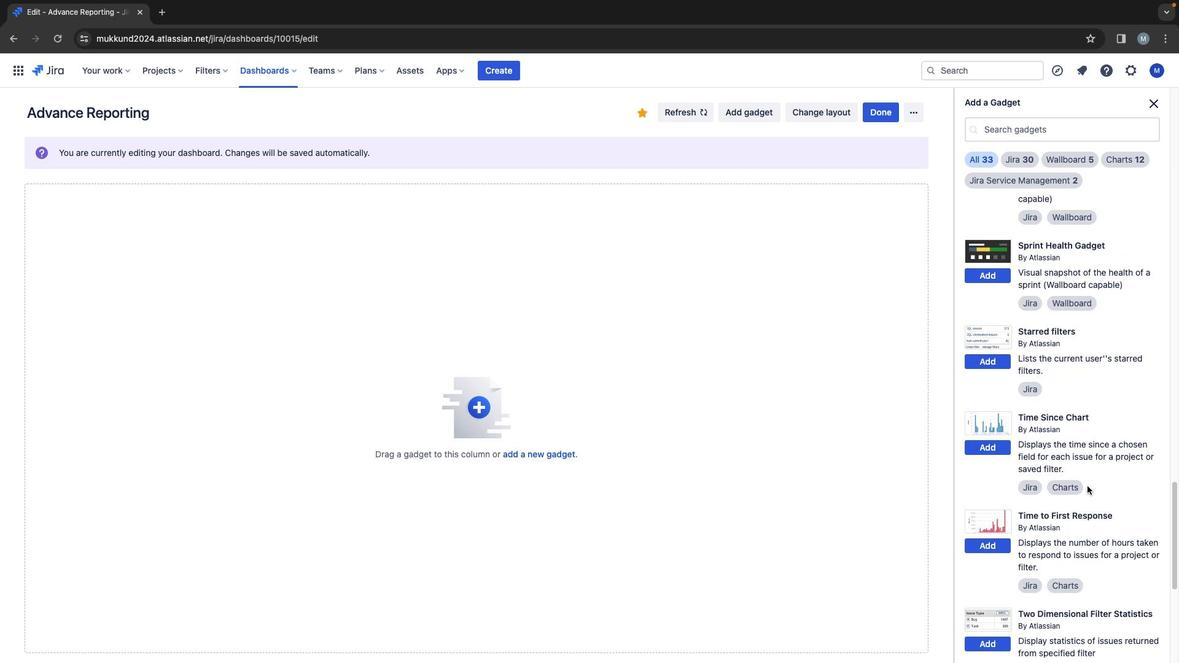 
Action: Mouse scrolled (1086, 484) with delta (0, -1)
Screenshot: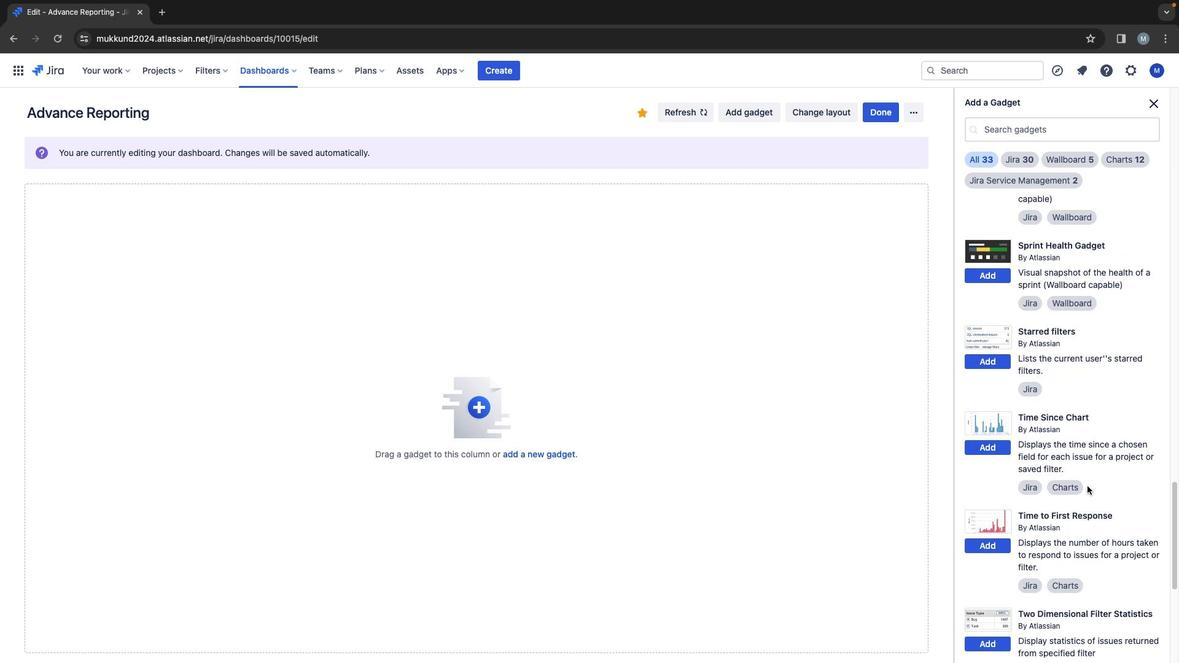 
Action: Mouse moved to (1086, 485)
Screenshot: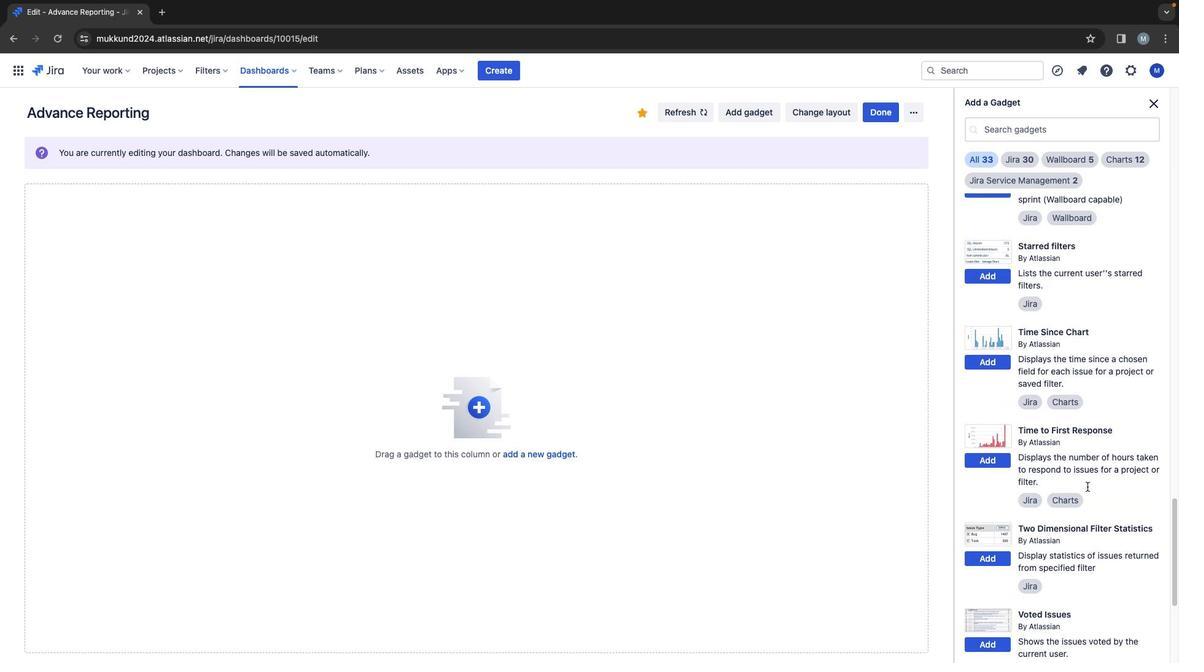 
Action: Mouse scrolled (1086, 485) with delta (0, -1)
Screenshot: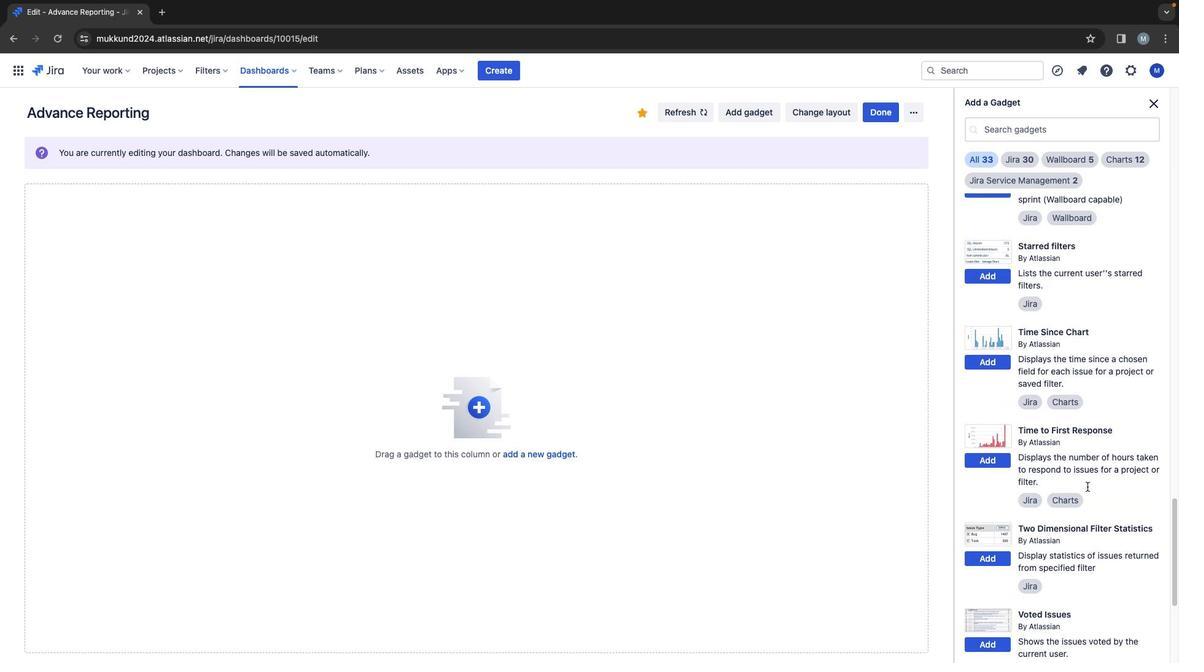 
Action: Mouse moved to (1086, 485)
Screenshot: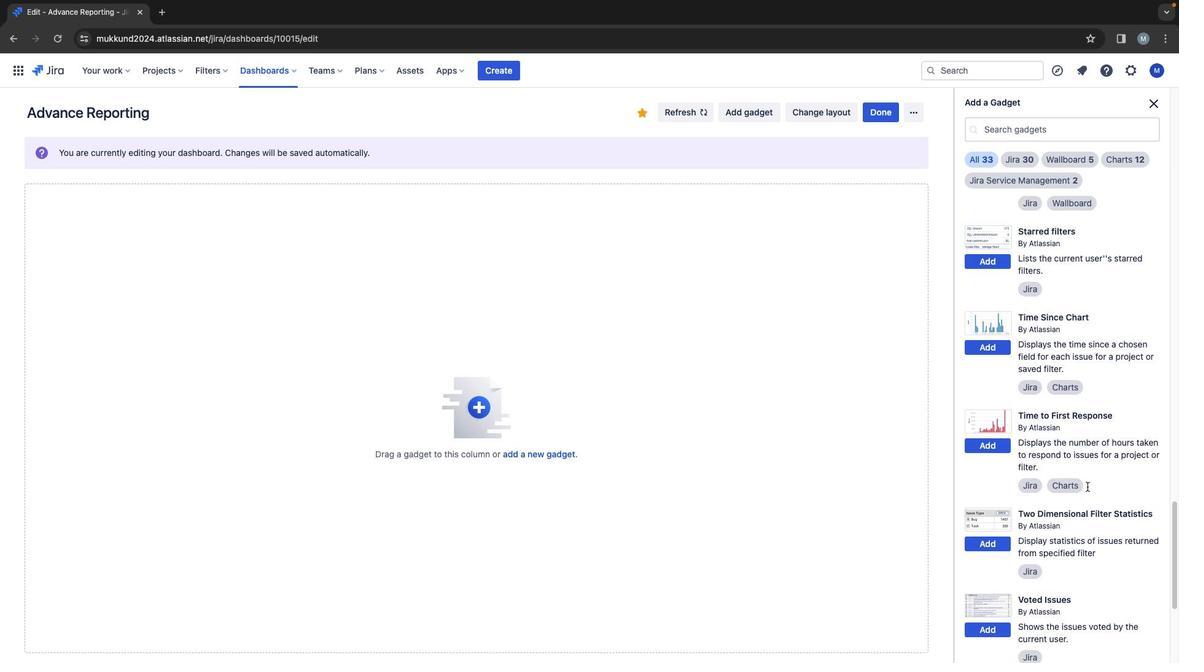
Action: Mouse scrolled (1086, 485) with delta (0, -1)
Screenshot: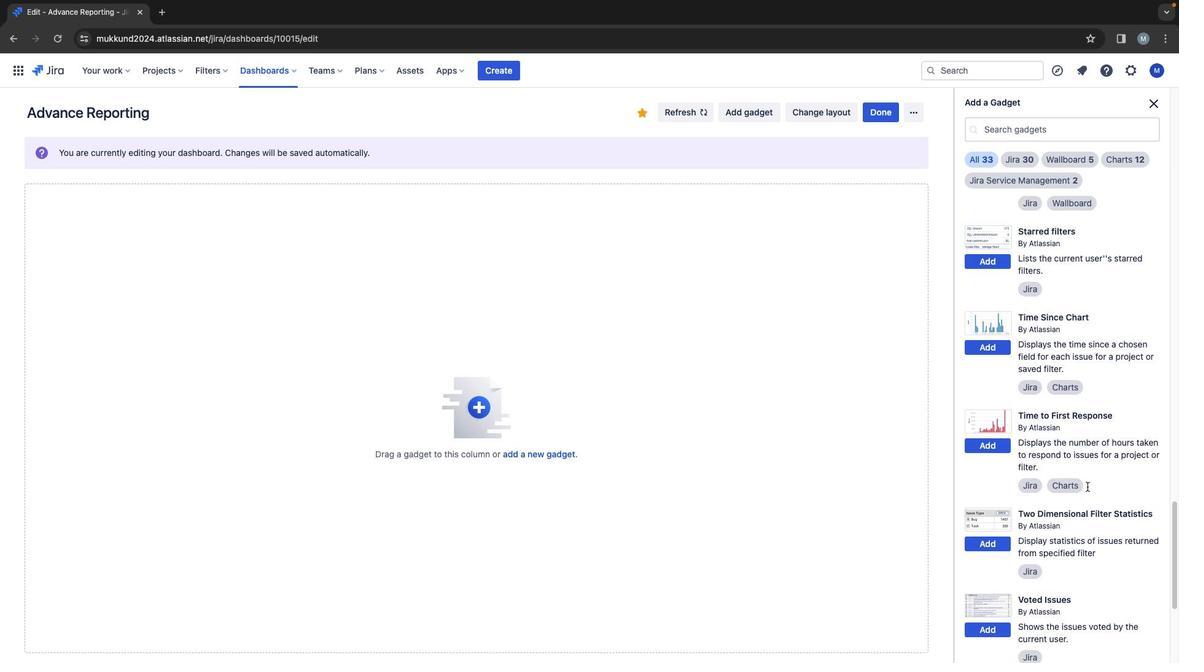 
Action: Mouse scrolled (1086, 485) with delta (0, -2)
Screenshot: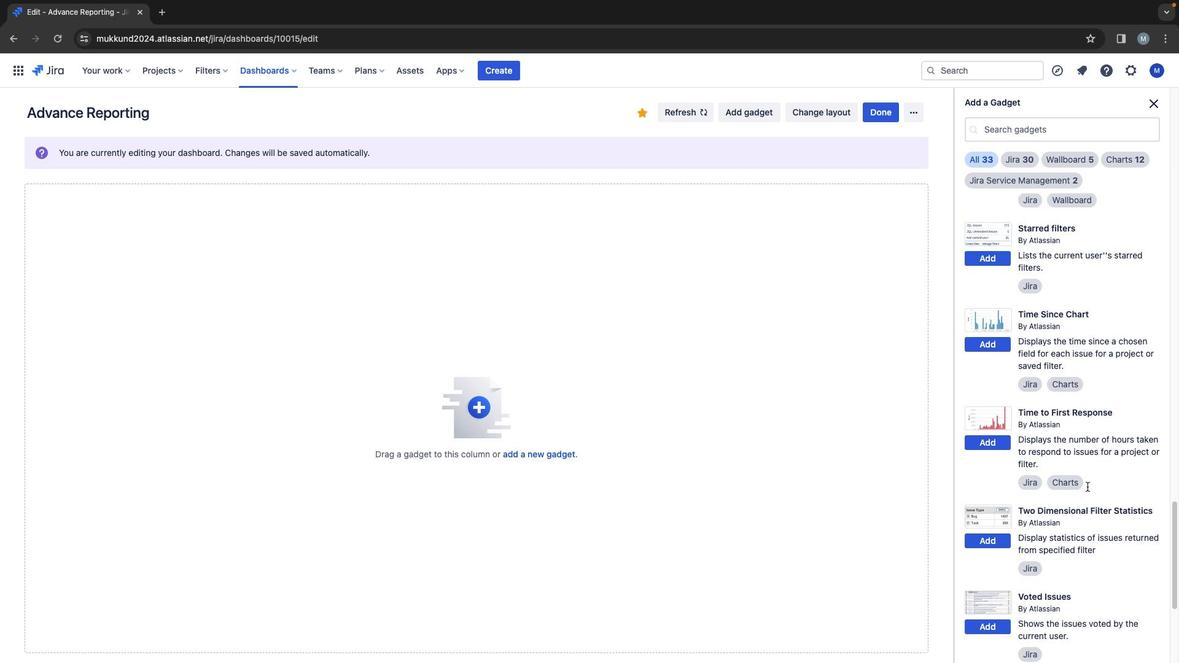 
Action: Mouse moved to (996, 542)
Screenshot: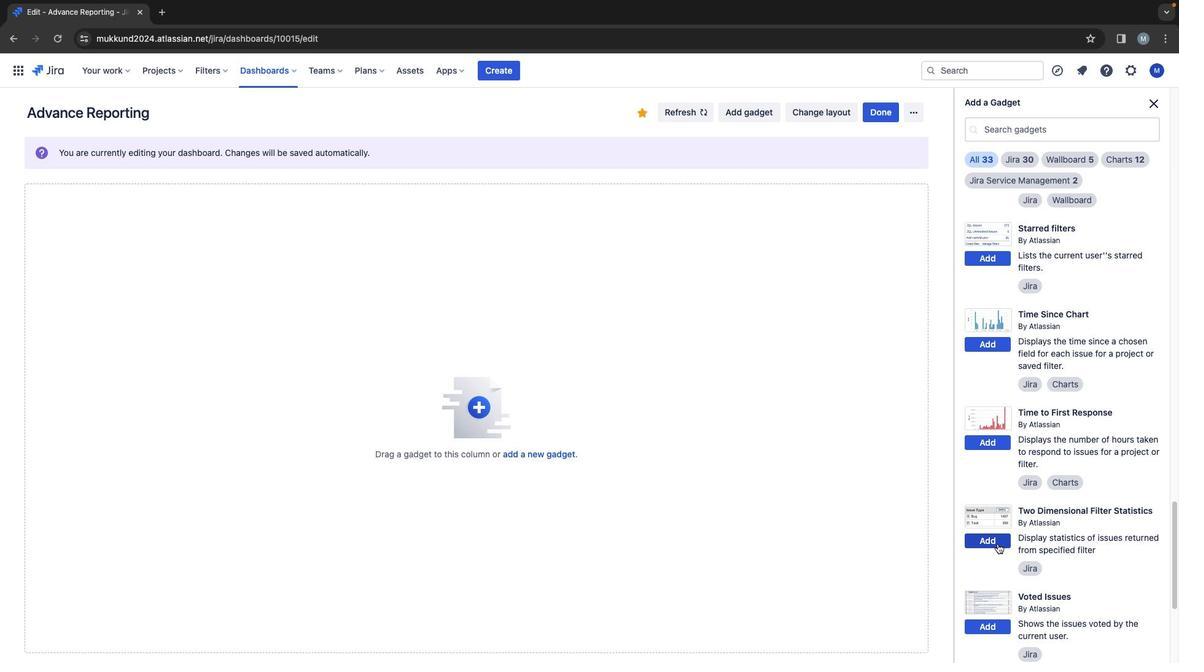 
Action: Mouse pressed left at (996, 542)
Screenshot: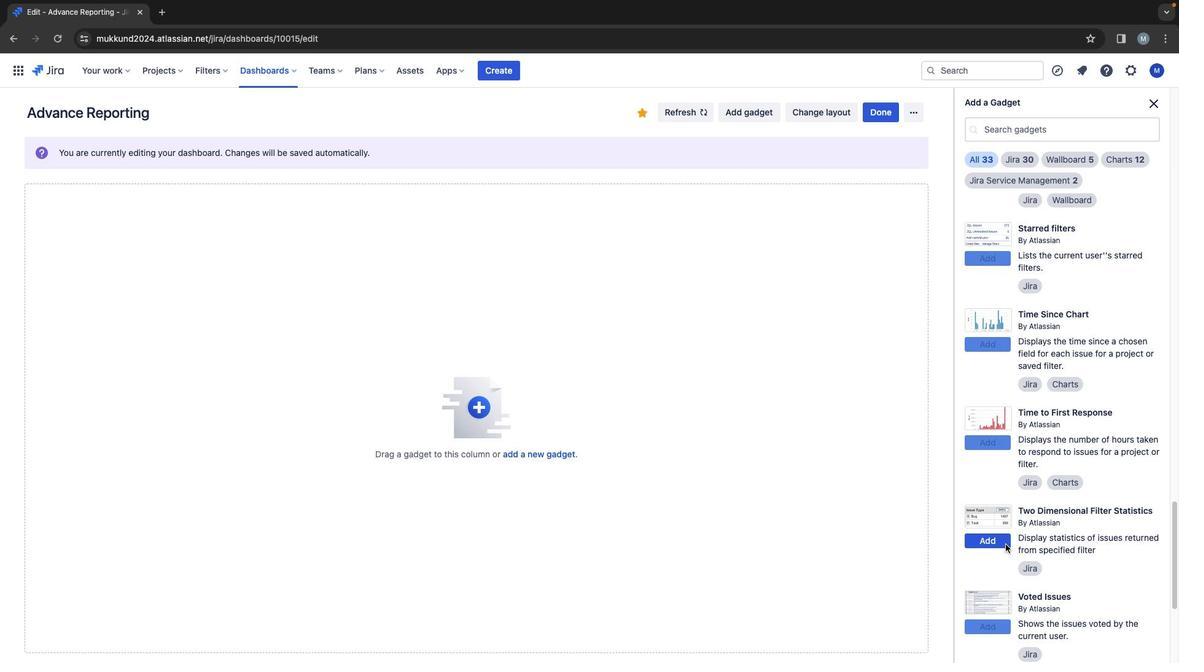 
Action: Mouse moved to (178, 268)
Screenshot: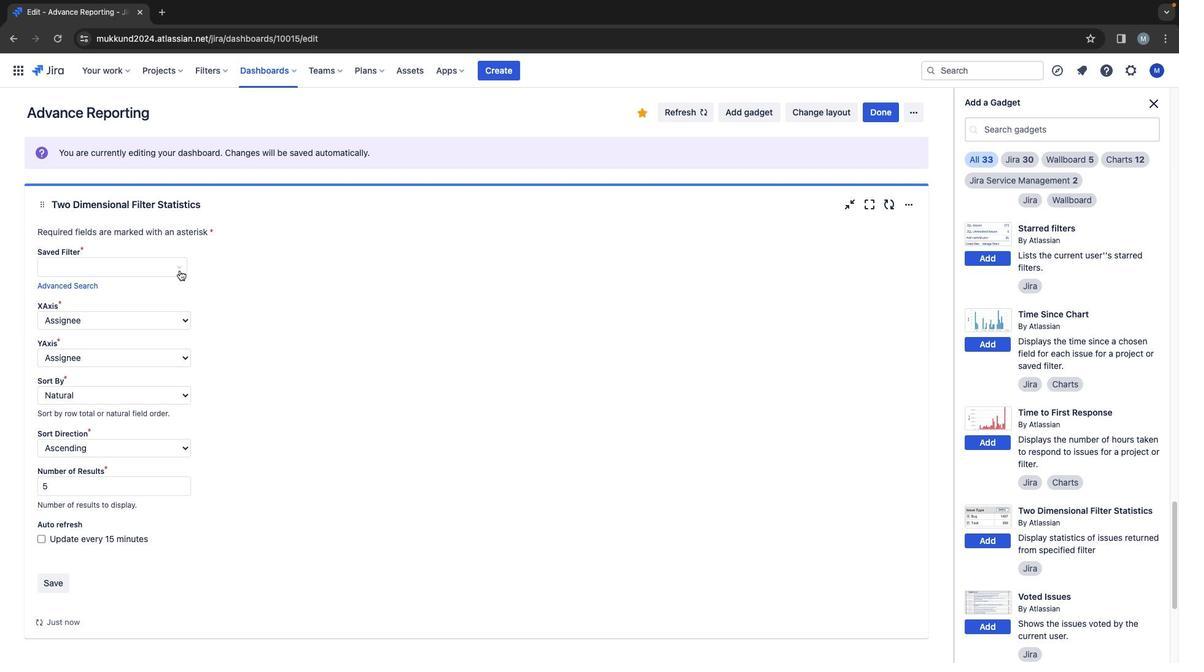 
Action: Mouse pressed left at (178, 268)
Screenshot: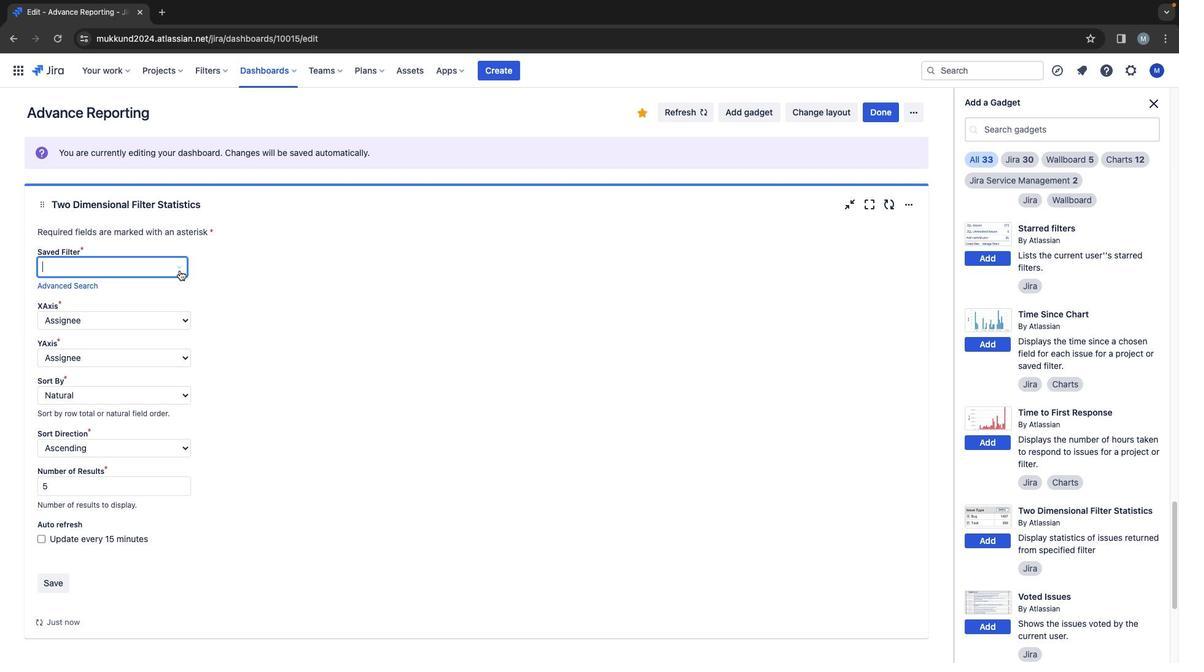
Action: Mouse moved to (103, 311)
Screenshot: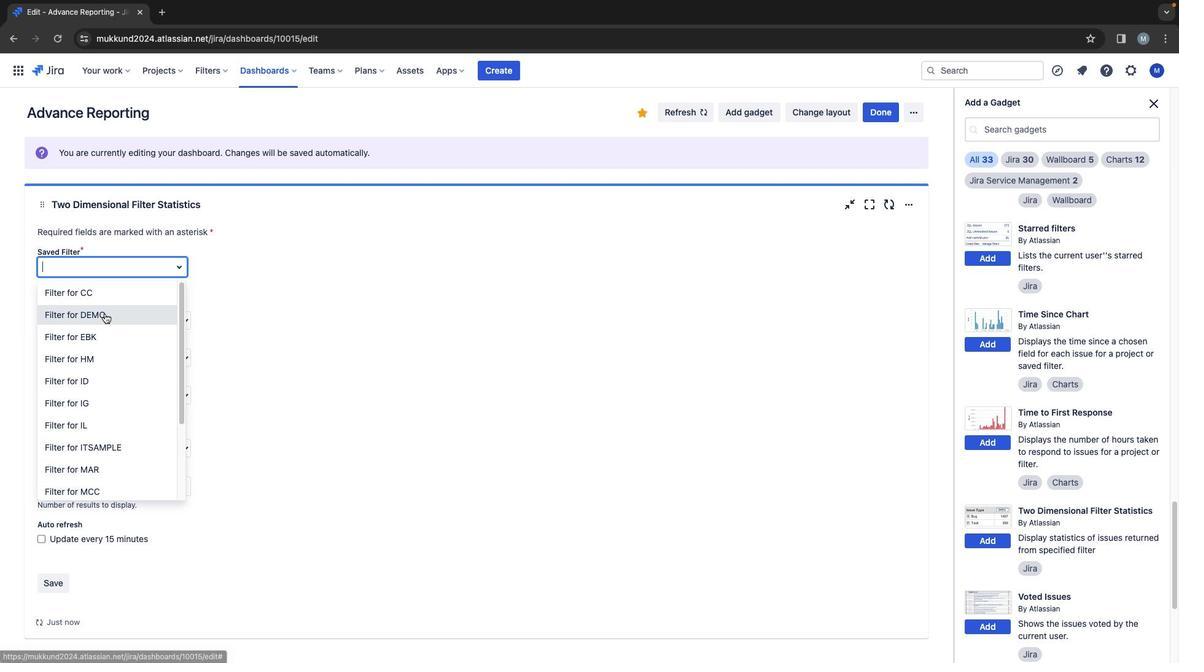 
Action: Mouse pressed left at (103, 311)
Screenshot: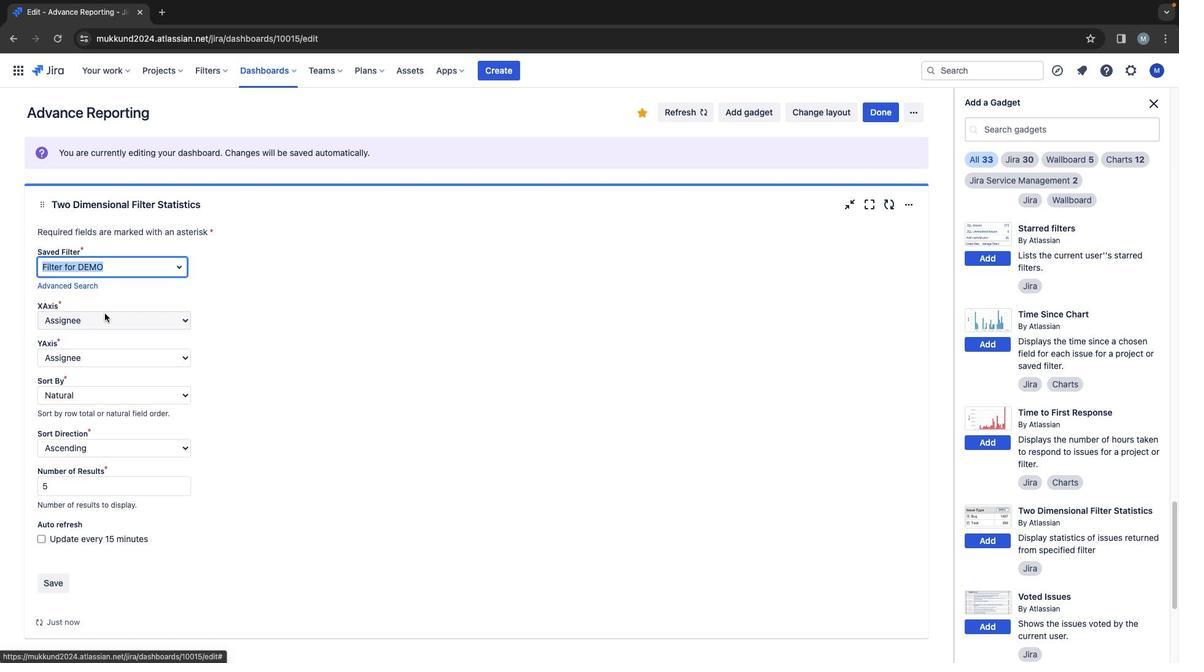 
Action: Mouse moved to (267, 313)
Screenshot: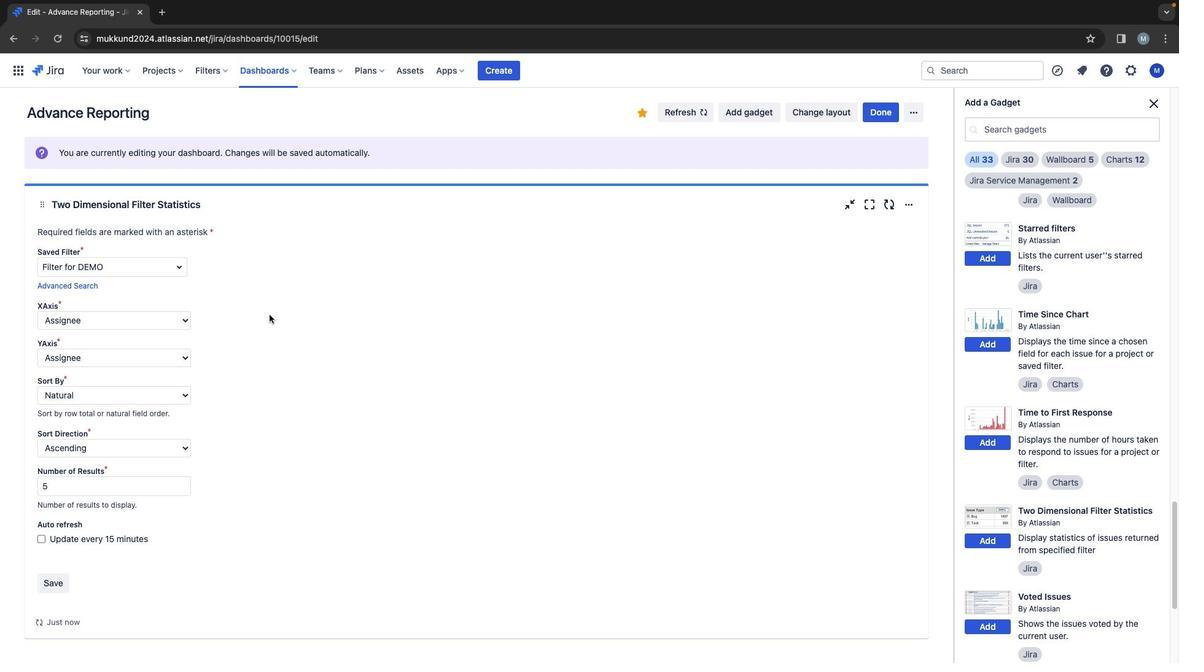 
Action: Mouse pressed left at (267, 313)
Screenshot: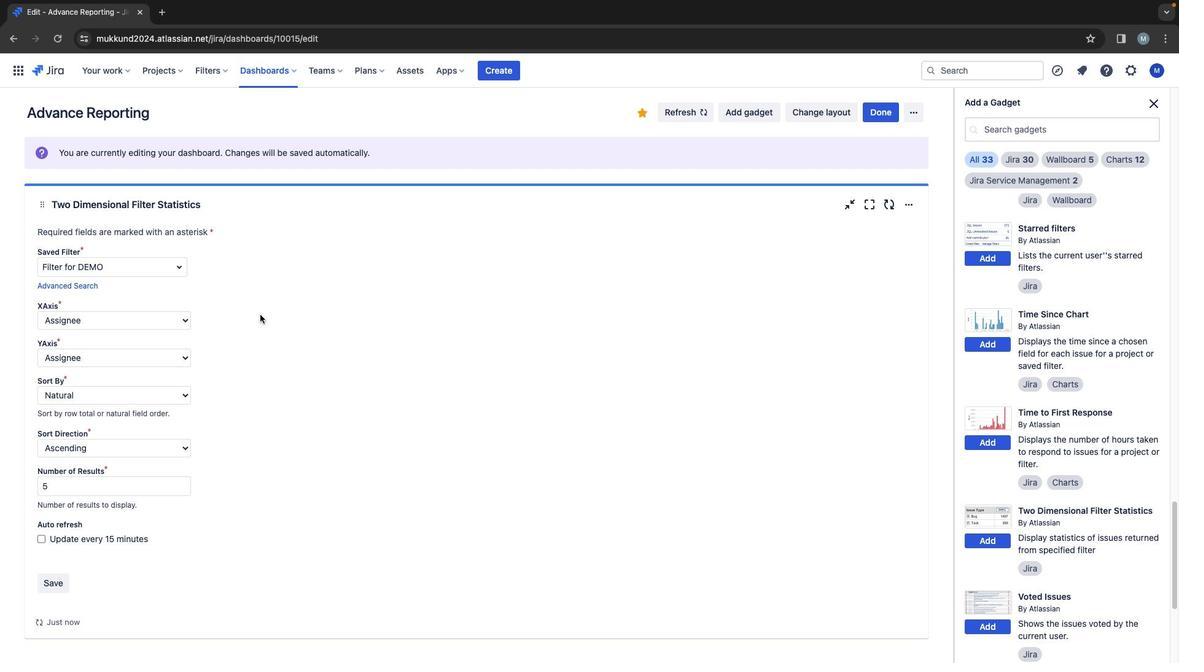 
Action: Mouse moved to (166, 316)
Screenshot: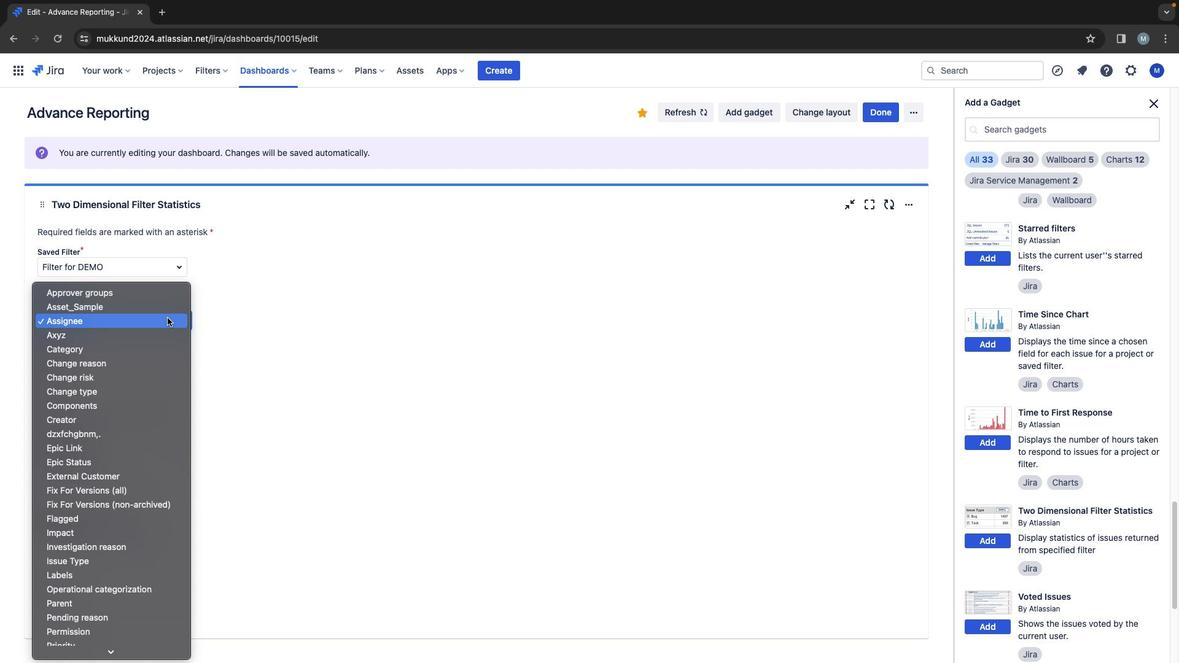 
Action: Mouse pressed left at (166, 316)
Screenshot: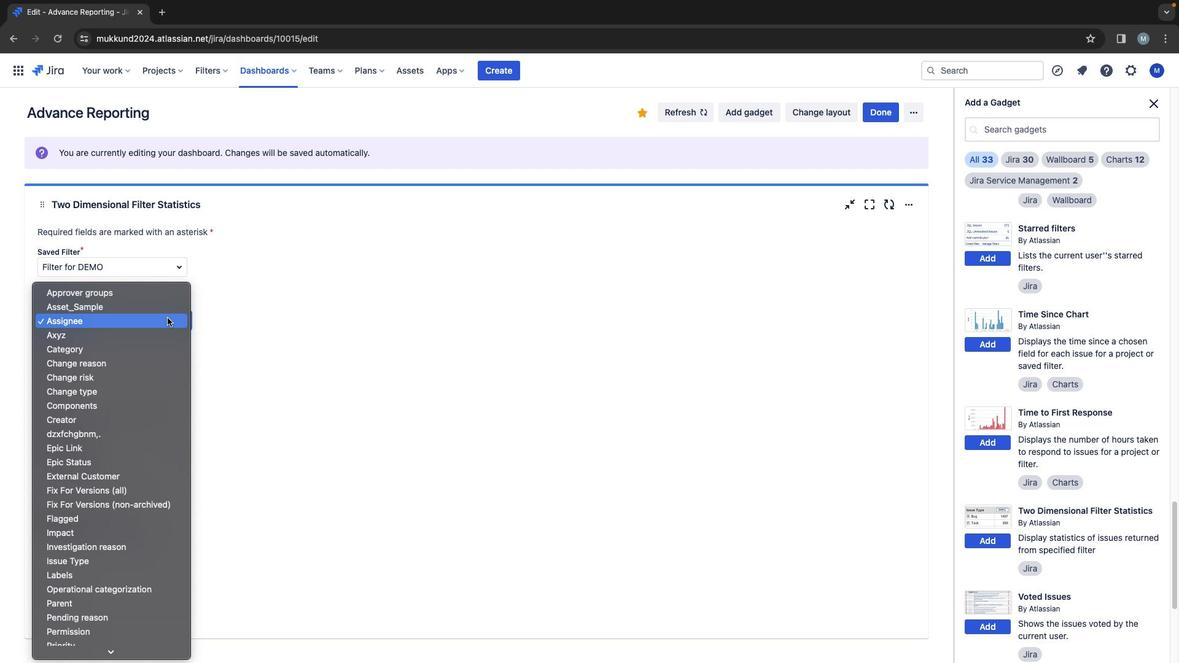 
Action: Mouse moved to (236, 324)
Screenshot: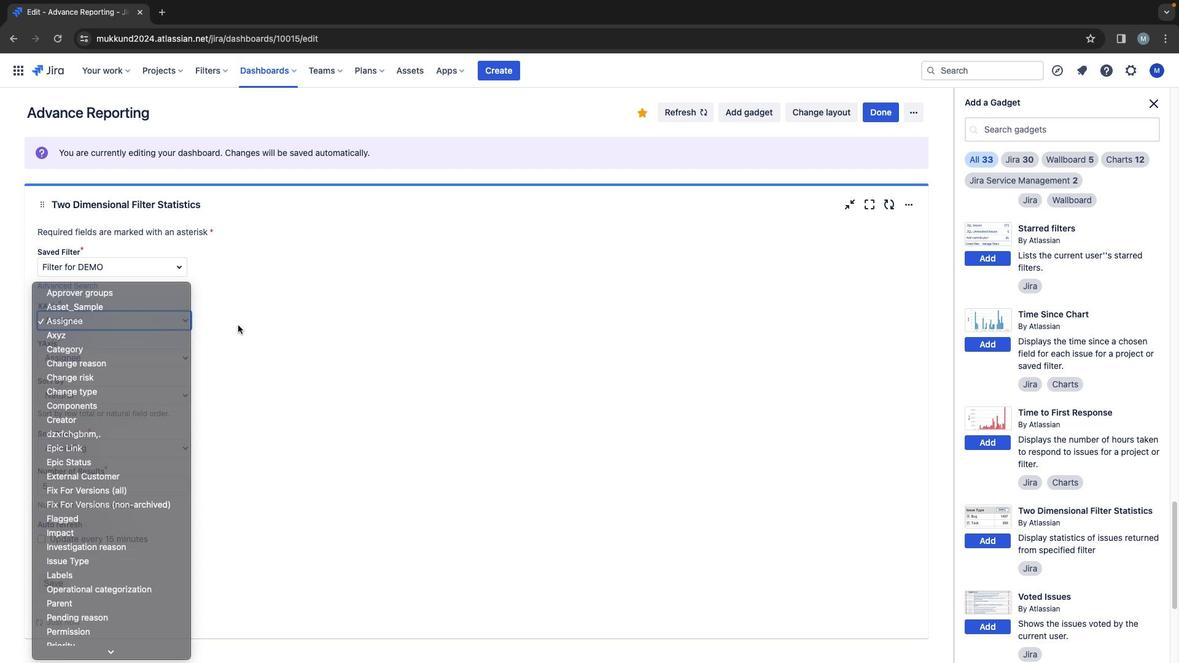 
Action: Mouse pressed left at (236, 324)
Screenshot: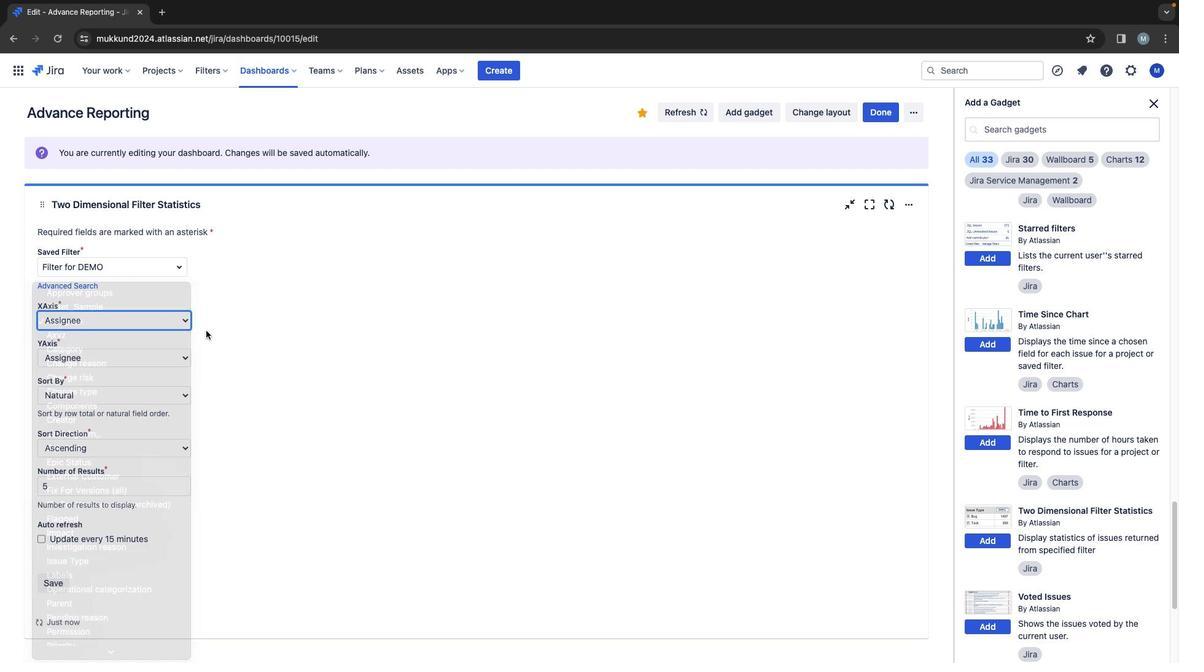 
Action: Mouse moved to (149, 361)
Screenshot: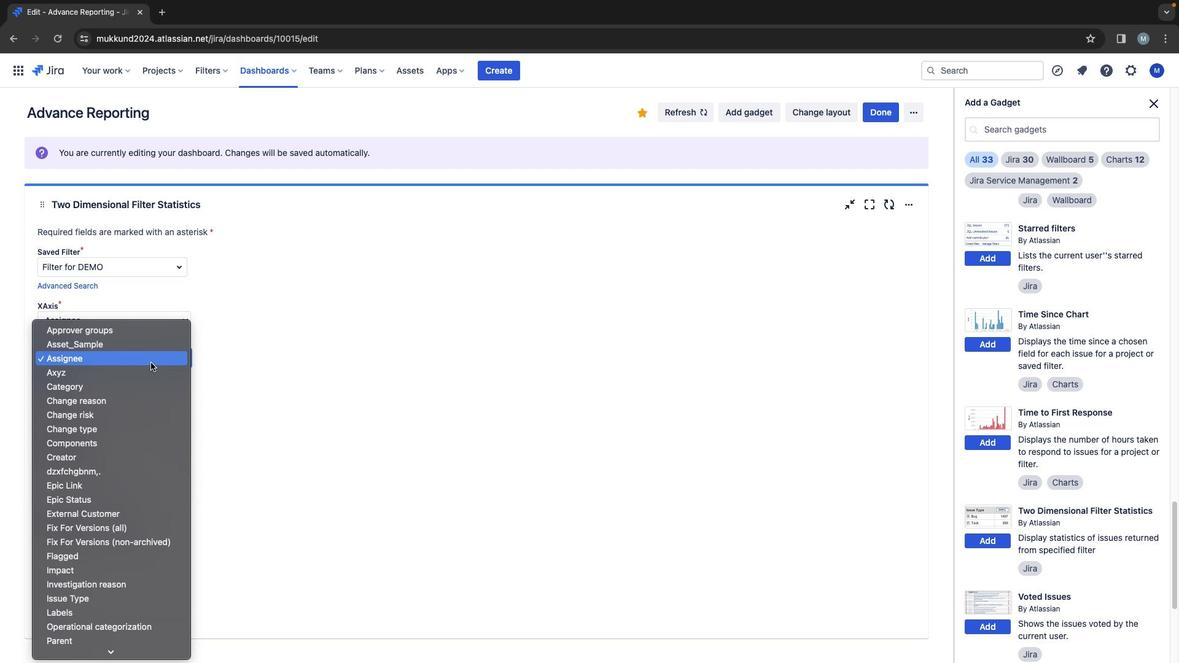 
Action: Mouse pressed left at (149, 361)
Screenshot: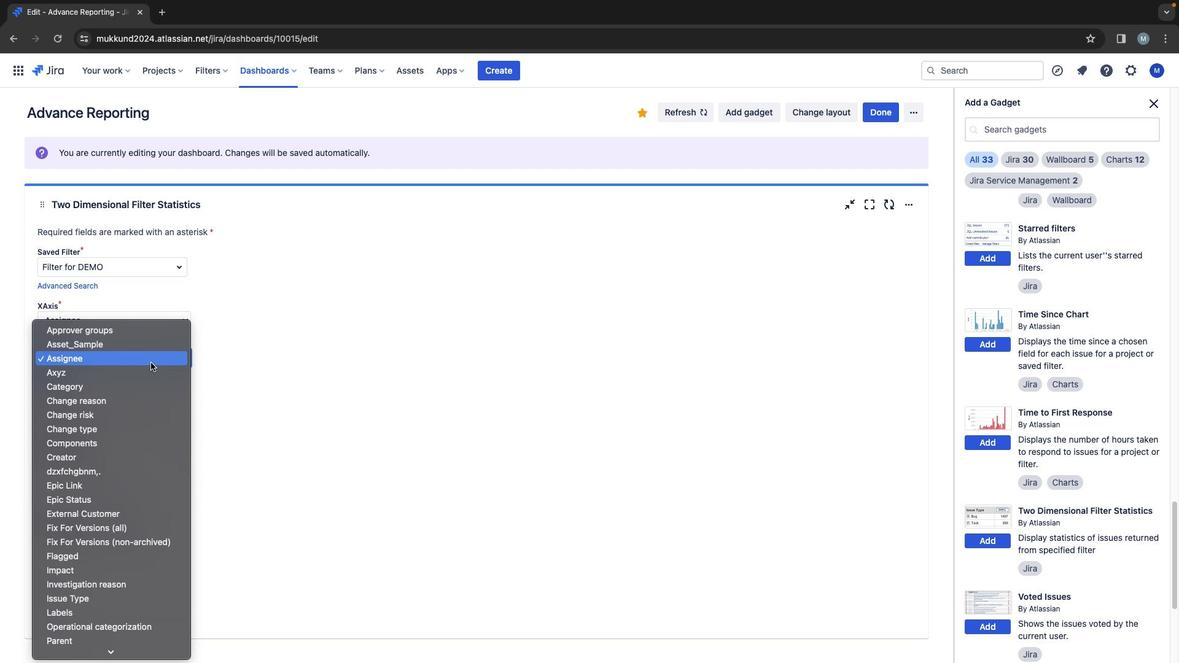 
Action: Mouse moved to (91, 391)
Screenshot: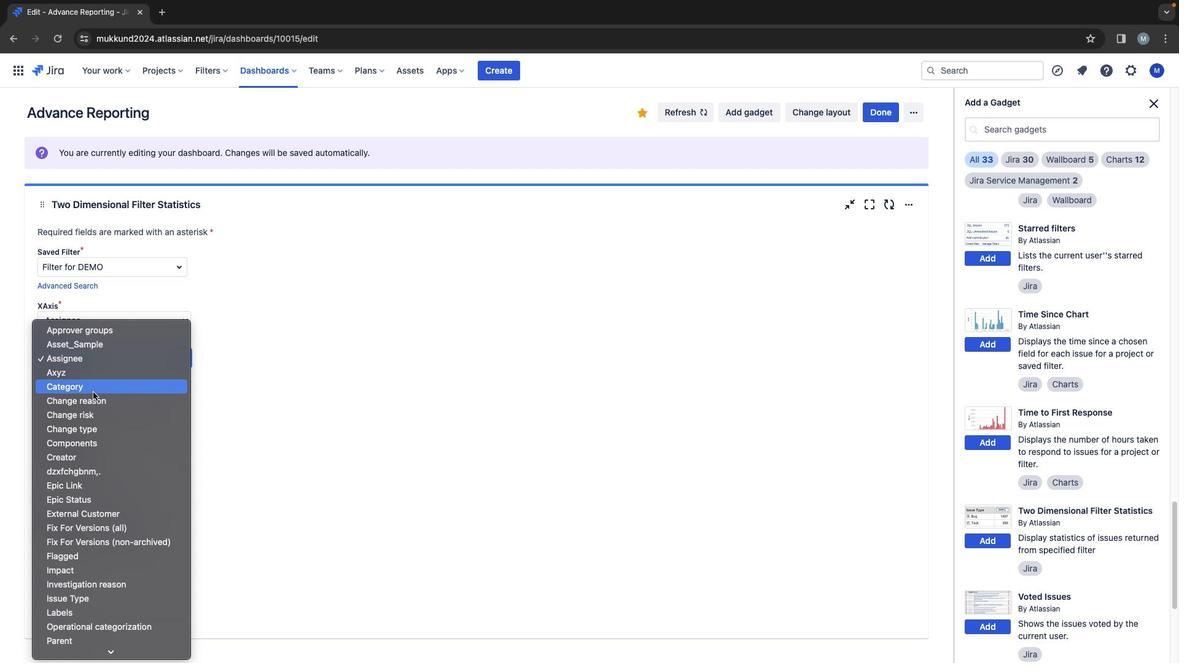 
Action: Mouse pressed left at (91, 391)
Screenshot: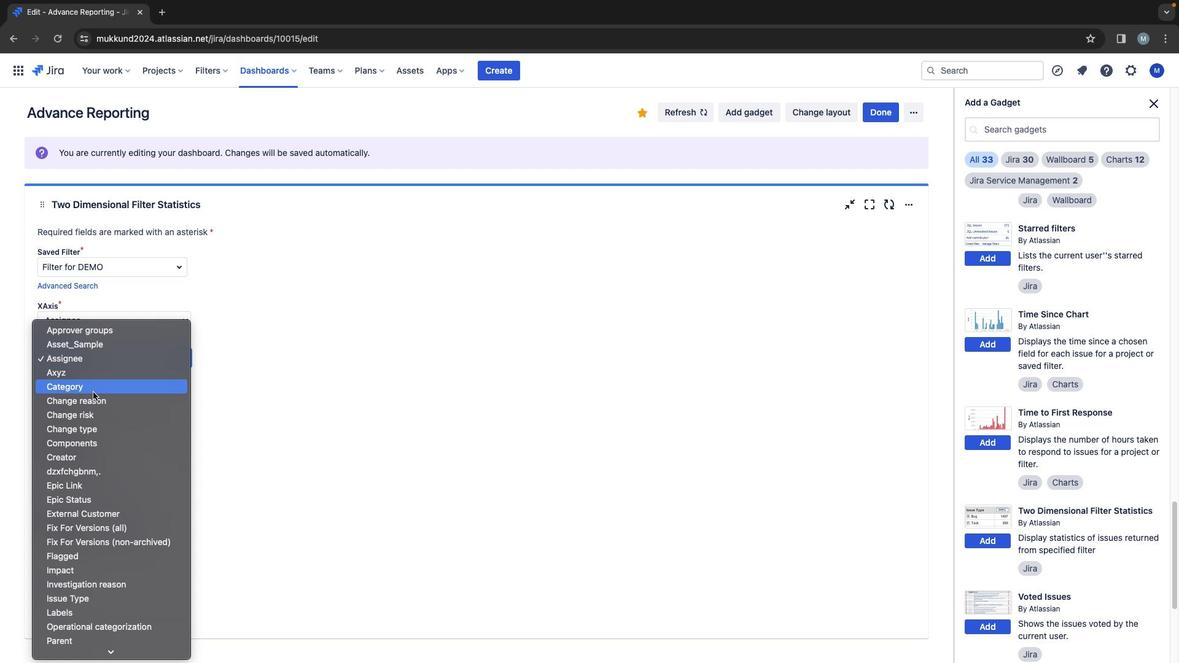 
Action: Mouse moved to (257, 376)
Screenshot: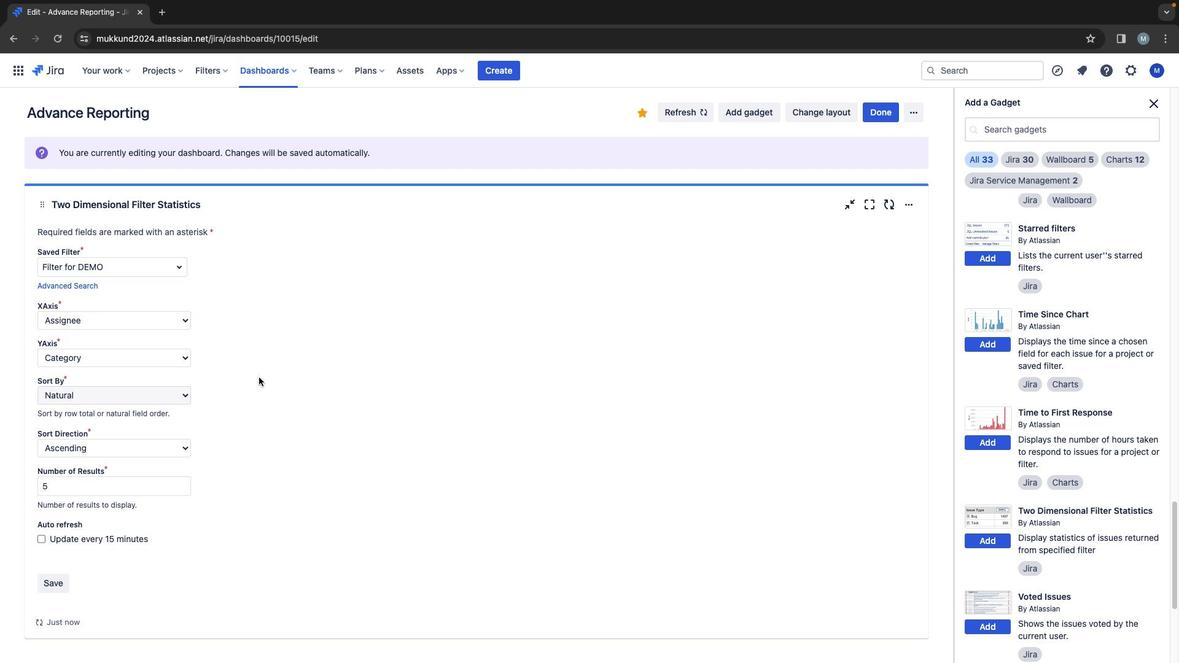 
Action: Mouse pressed left at (257, 376)
Screenshot: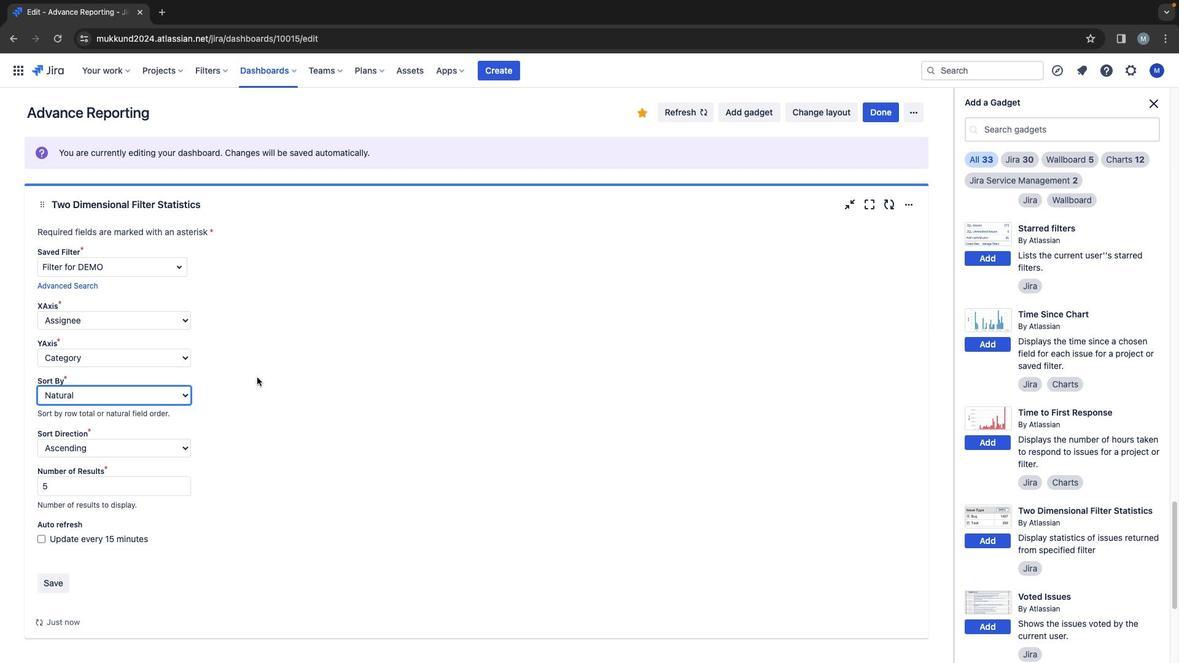 
Action: Mouse moved to (181, 393)
Screenshot: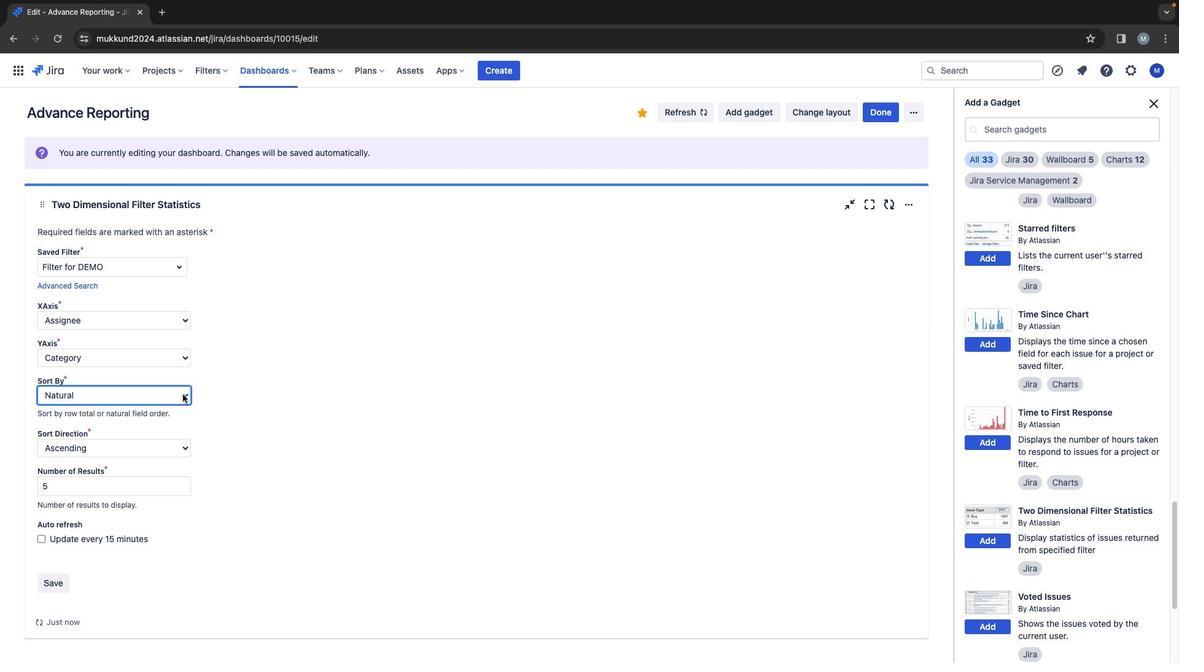 
Action: Mouse pressed left at (181, 393)
Screenshot: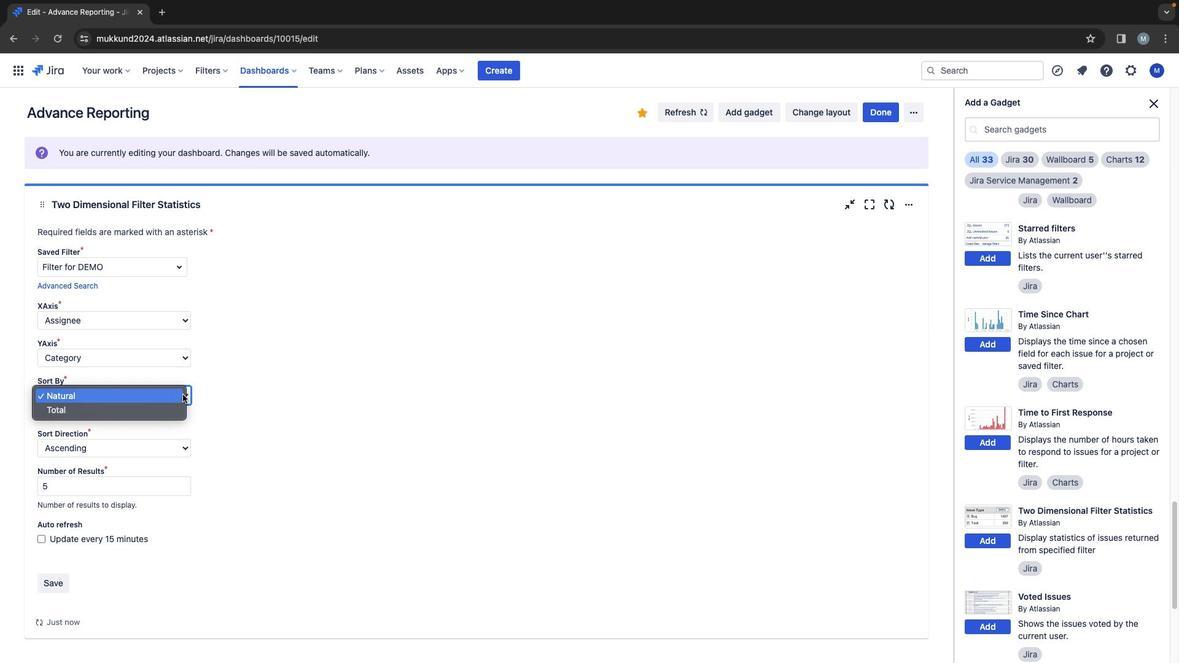 
Action: Mouse moved to (249, 388)
Screenshot: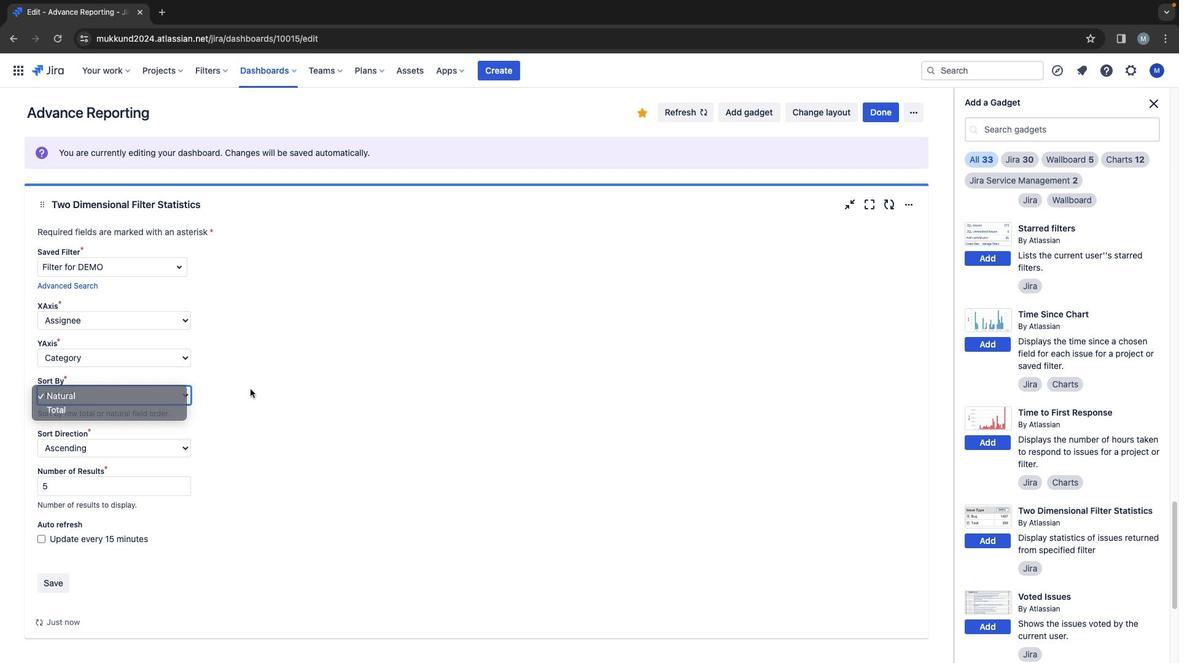 
Action: Mouse pressed left at (249, 388)
Screenshot: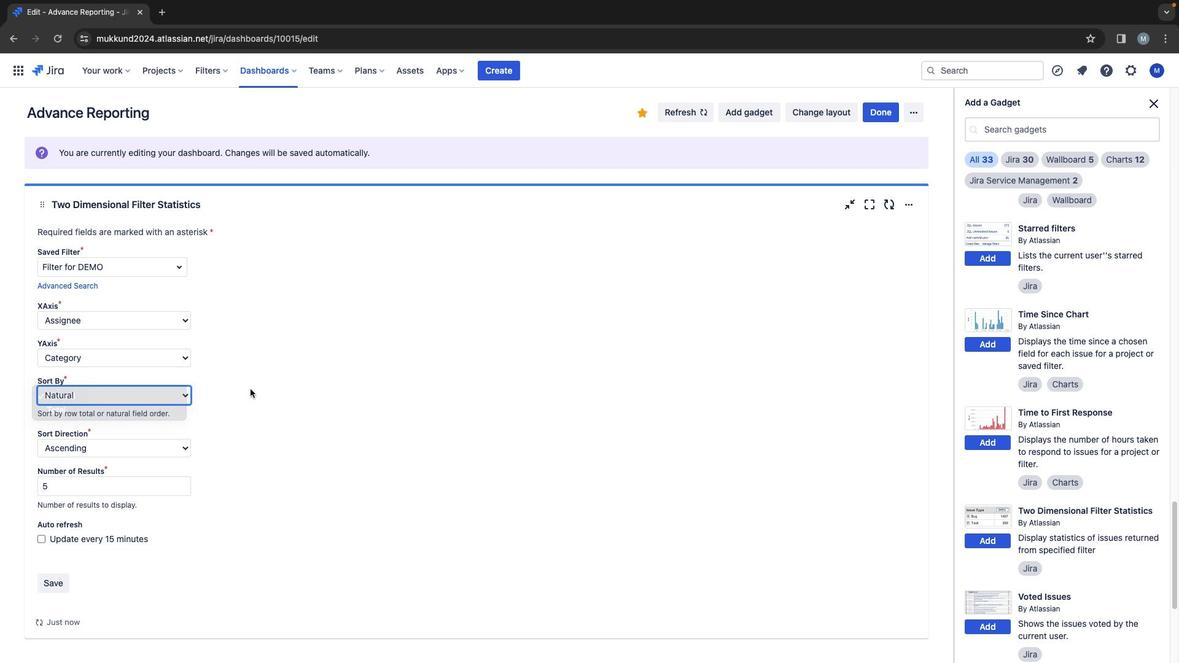 
Action: Mouse moved to (194, 432)
Screenshot: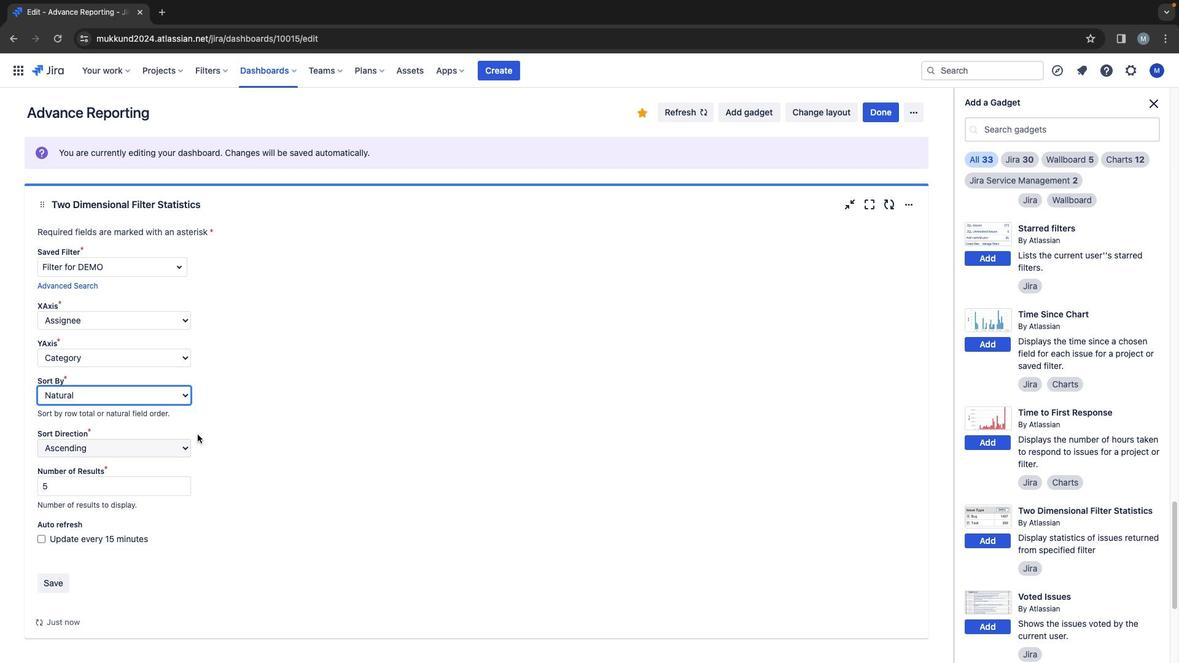 
Action: Mouse scrolled (194, 432) with delta (0, -1)
Screenshot: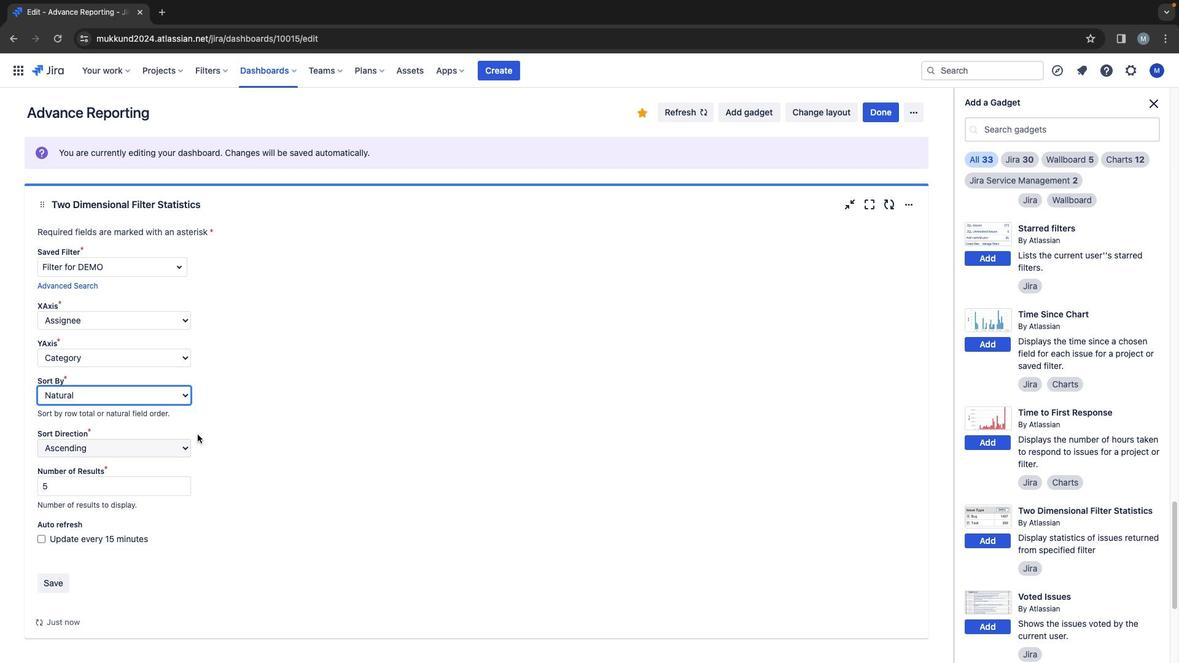 
Action: Mouse moved to (195, 433)
Screenshot: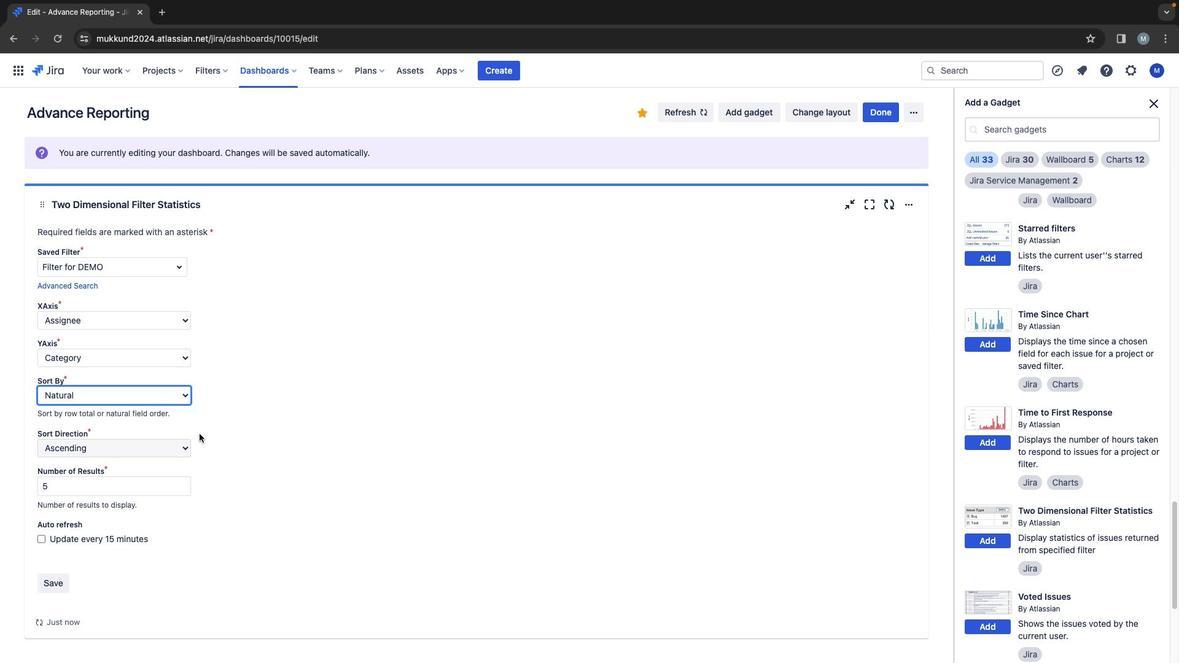 
Action: Mouse scrolled (195, 433) with delta (0, -1)
Screenshot: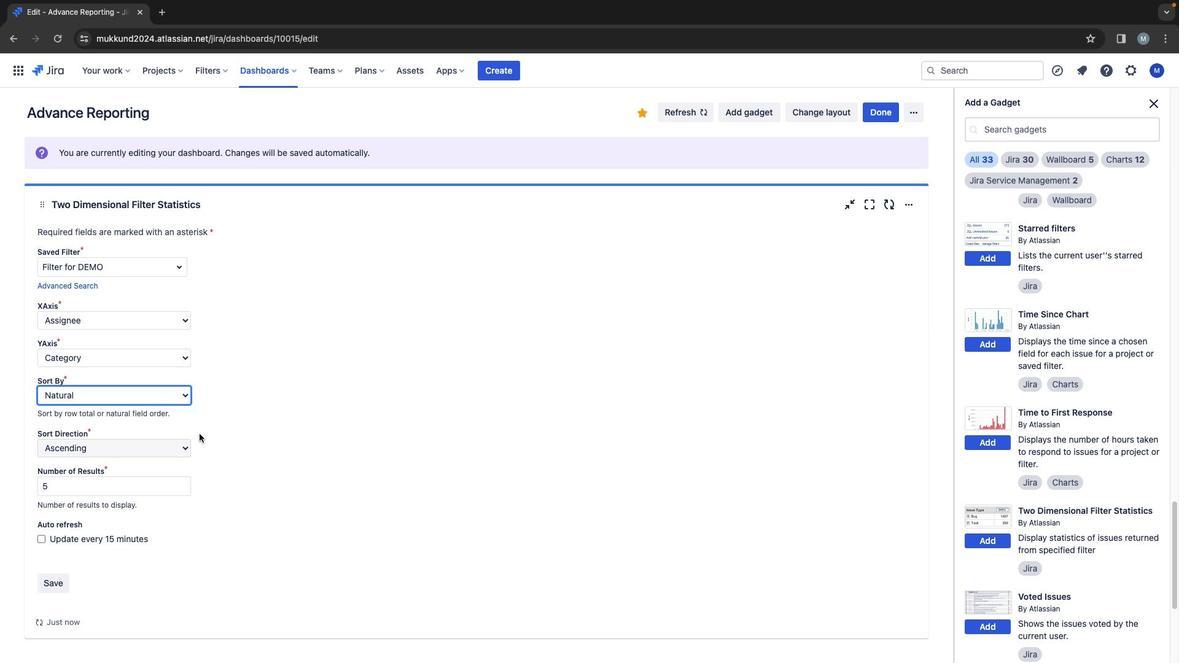 
Action: Mouse moved to (195, 433)
Screenshot: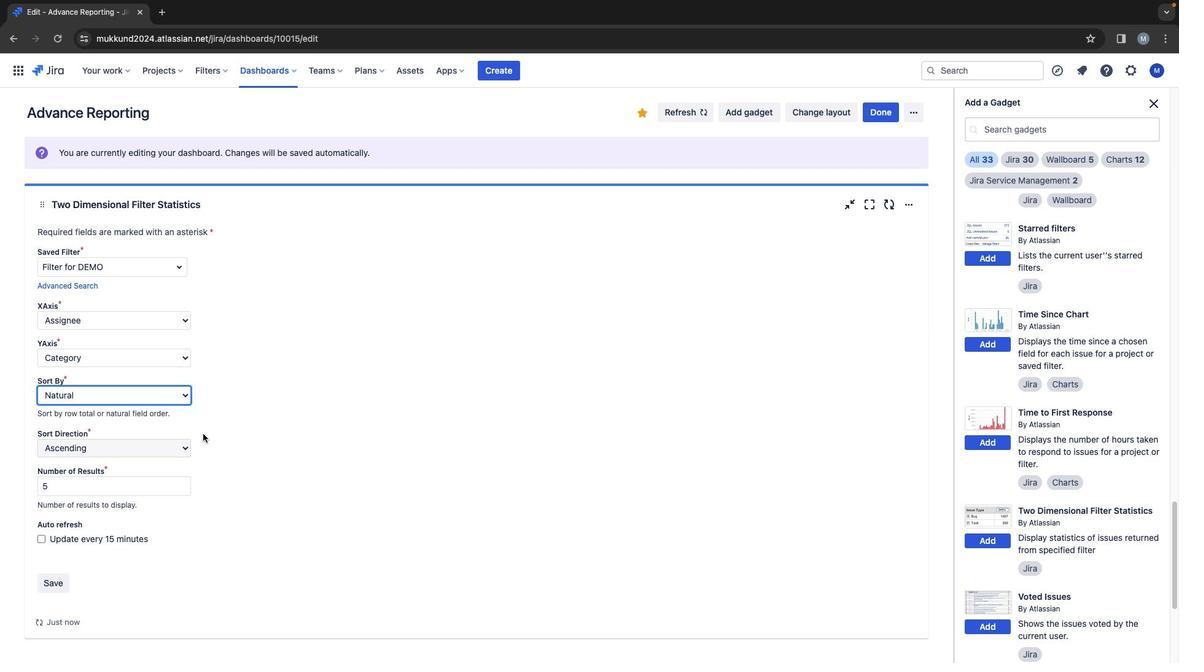 
Action: Mouse scrolled (195, 433) with delta (0, -1)
